 Task: Open a blank worksheet and write heading  City data  Add 10 city name:-  '1. Chelsea, New York, NY , 2. Beverly Hills, Los Angeles, CA , 3. Knightsbridge, London, United Kingdom , 4. Le Marais, Paris, forance , 5. Ginza, Tokyo, Japan_x000D_
6. Circular Quay, Sydney, Australia , 7. Mitte, Berlin, Germany , 8. Downtown, Toronto, Canada , 9. Trastevere, Rome, 10. Colaba, Mumbai, India. ' in September Last week sales are  1. Chelsea, New York, NY 10001 | 2. Beverly Hills, Los Angeles, CA 90210 | 3. Knightsbridge, London, United Kingdom SW1X 7XL | 4. Le Marais, Paris, forance 75004 | 5. Ginza, Tokyo, Japan 104-0061 | 6. Circular Quay, Sydney, Australia 2000 | 7. Mitte, Berlin, Germany 10178 | 8. Downtown, Toronto, Canada M5V 3L9 | 9. Trastevere, Rome, Italy 00153 | 10. Colaba, Mumbai, India 400005. Save page analysisAnnualSales_Report
Action: Mouse moved to (1136, 272)
Screenshot: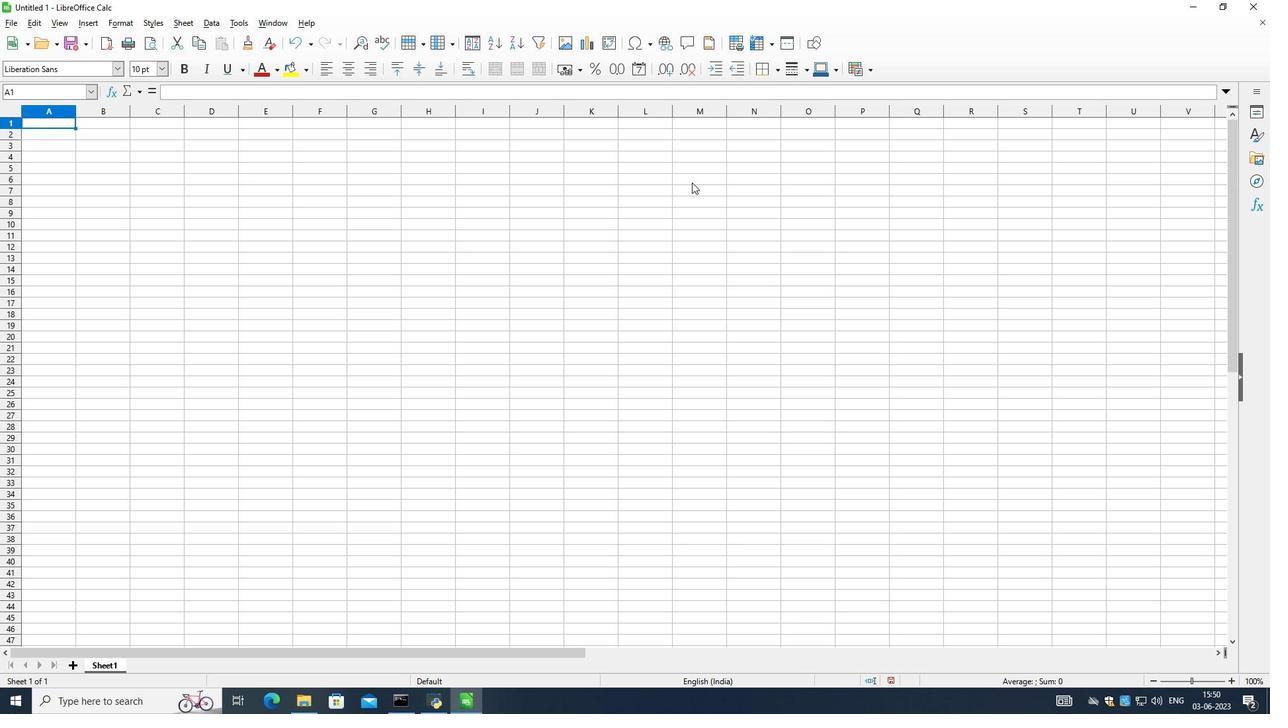 
Action: Key pressed <Key.shift_r>Wr<Key.backspace><Key.backspace><Key.backspace><Key.backspace><Key.backspace><Key.backspace><Key.shift_r>City<Key.space>data<Key.down><Key.up><Key.down><Key.up><Key.right><Key.left><Key.esc><Key.esc><Key.esc><Key.esc>
Screenshot: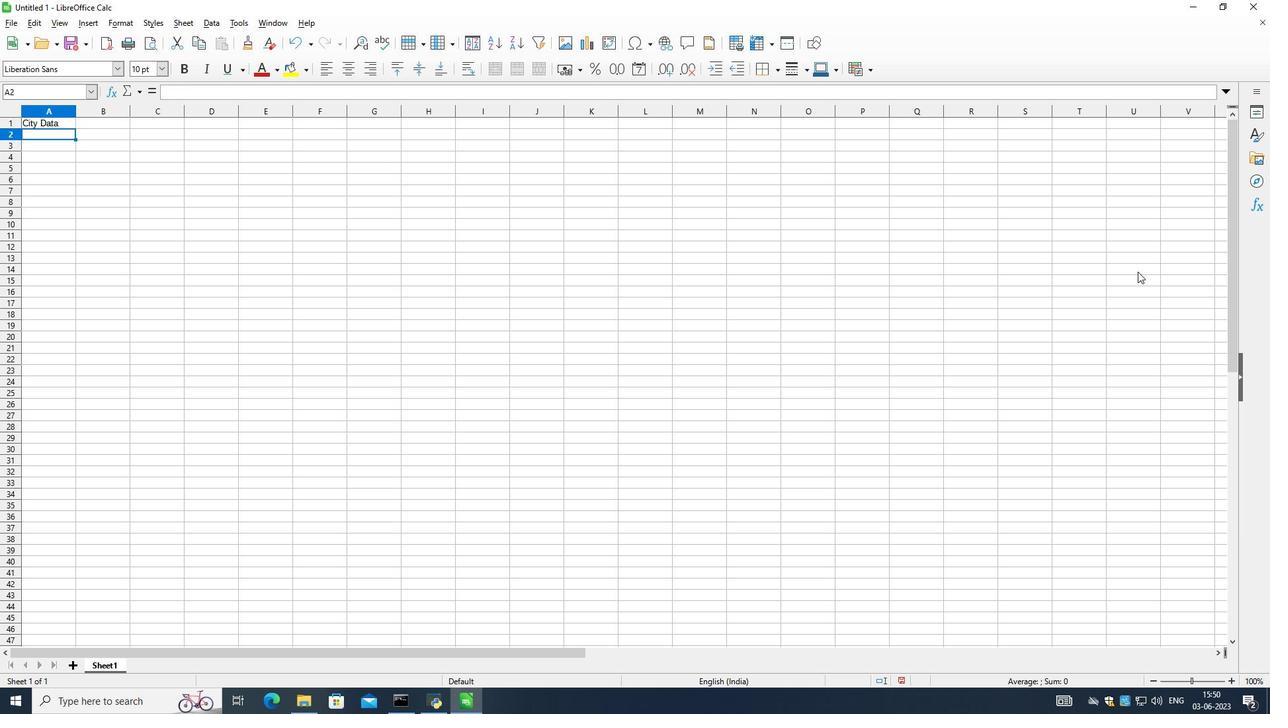
Action: Mouse moved to (1136, 272)
Screenshot: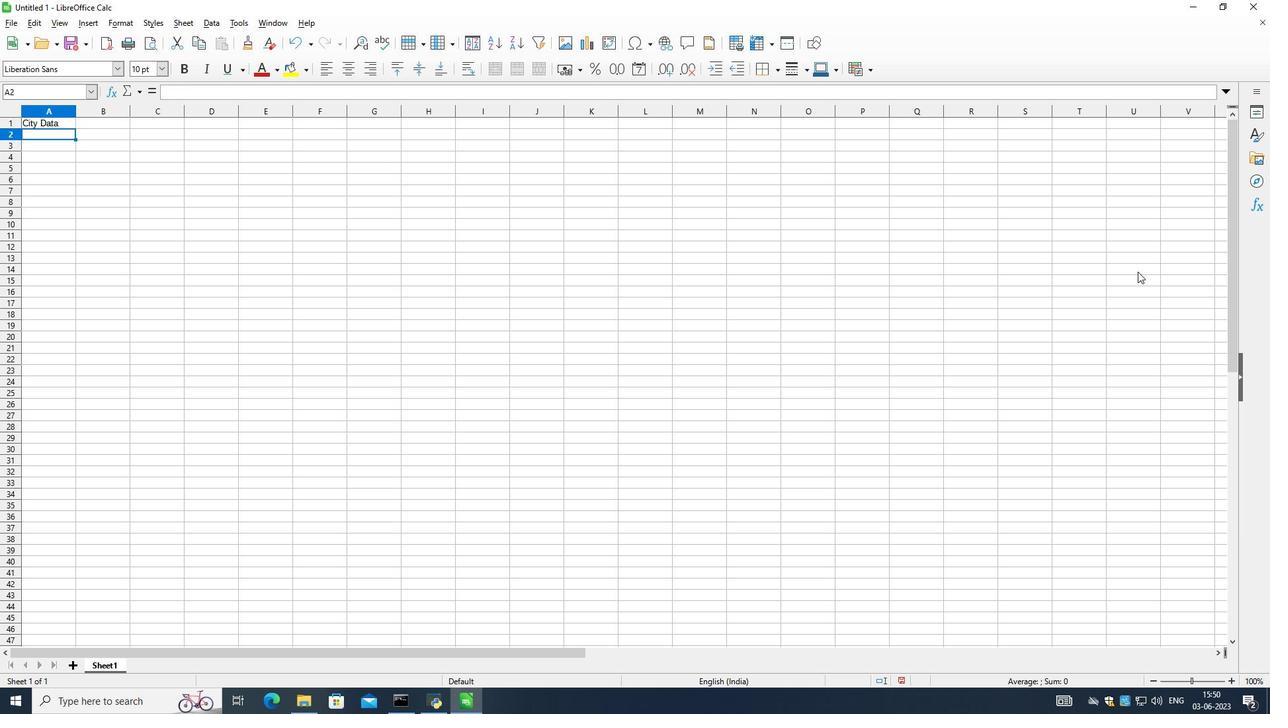 
Action: Mouse pressed left at (1136, 272)
Screenshot: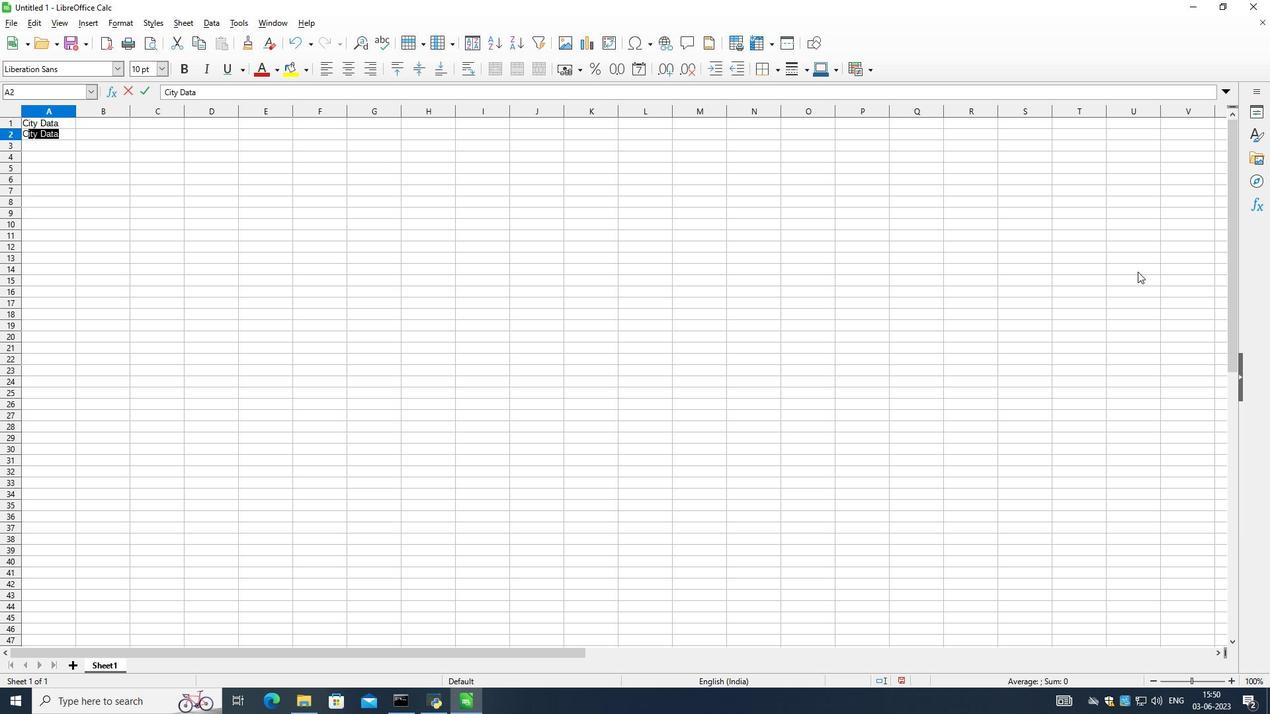 
Action: Mouse moved to (1136, 272)
Screenshot: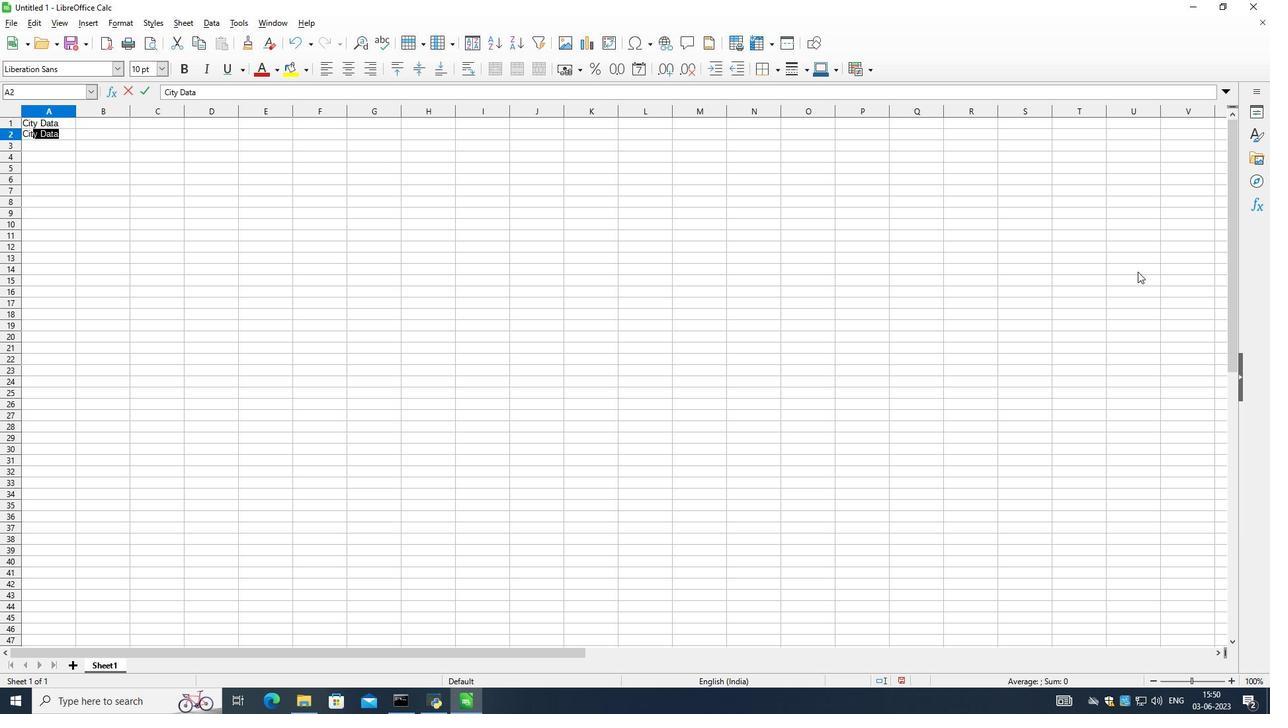 
Action: Key pressed <Key.esc>
Screenshot: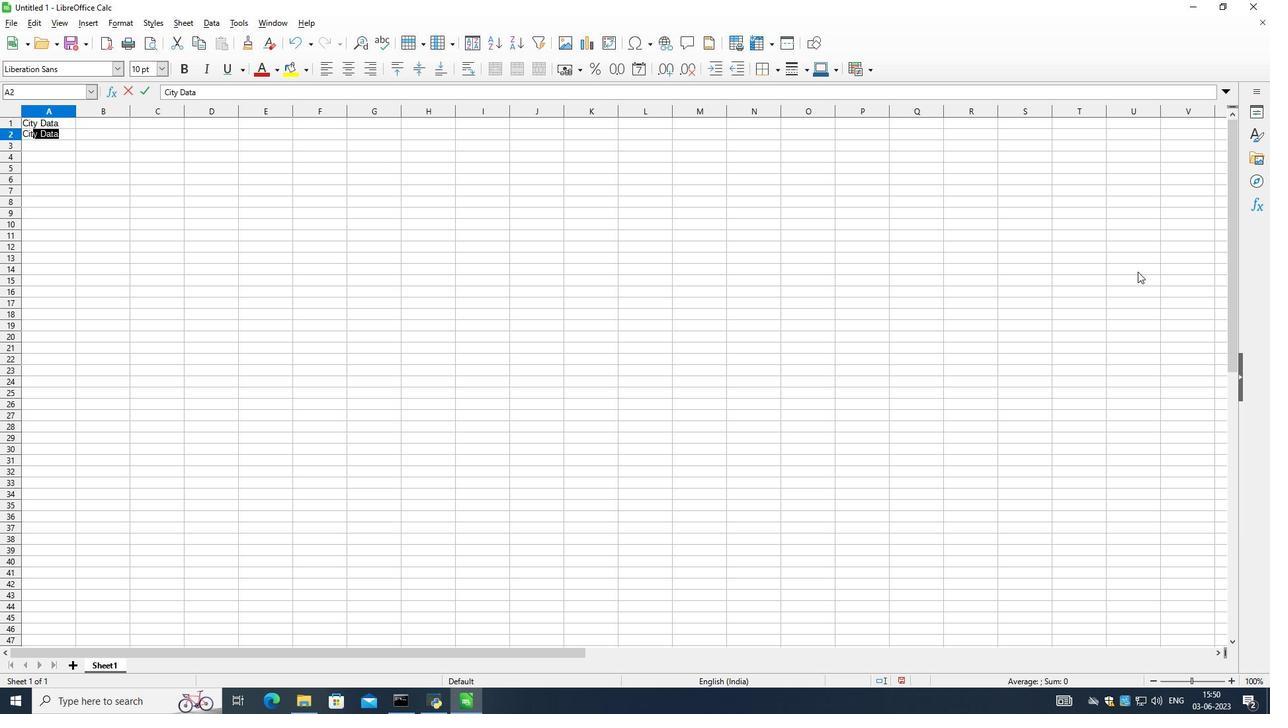 
Action: Mouse moved to (1136, 272)
Screenshot: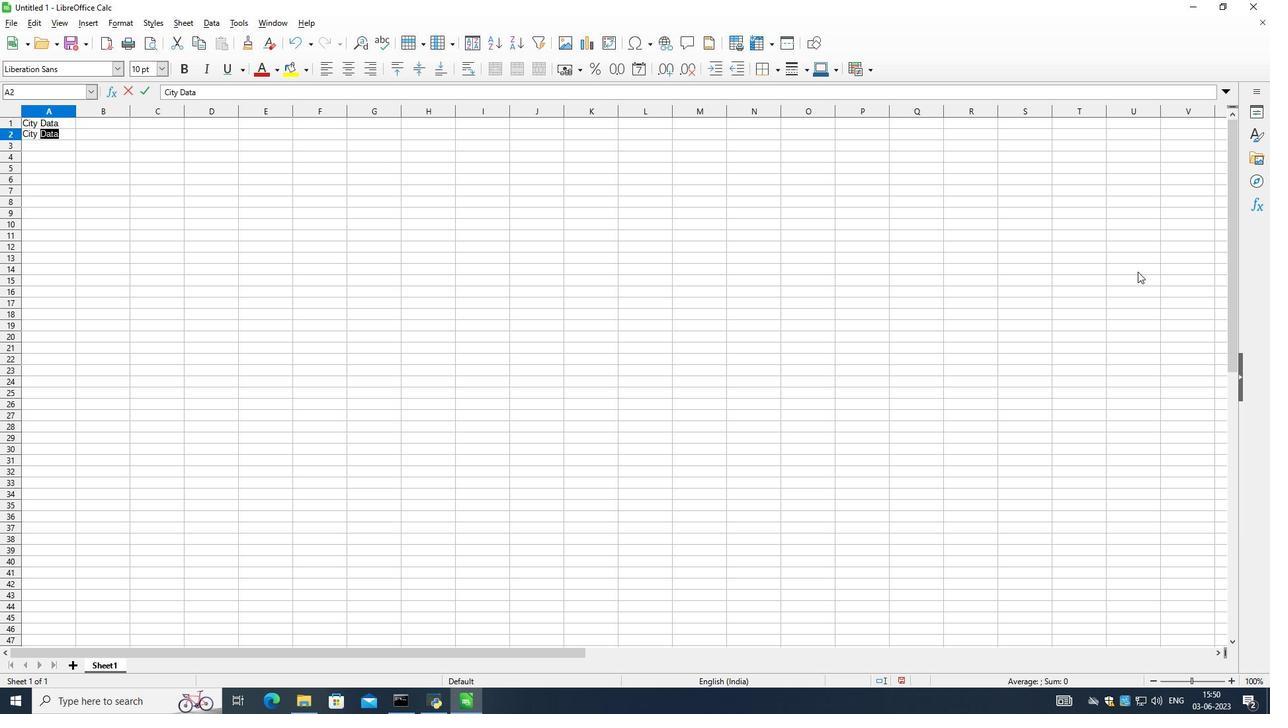 
Action: Key pressed <Key.esc>
Screenshot: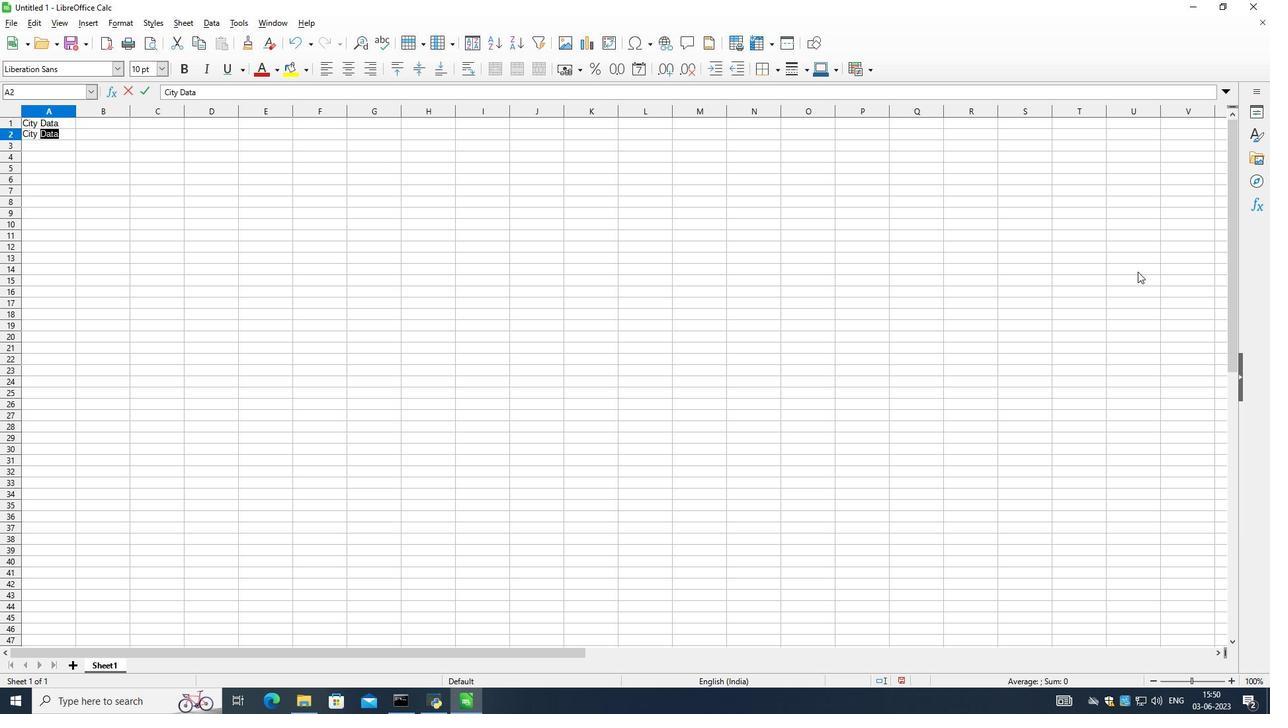 
Action: Mouse moved to (1136, 272)
Screenshot: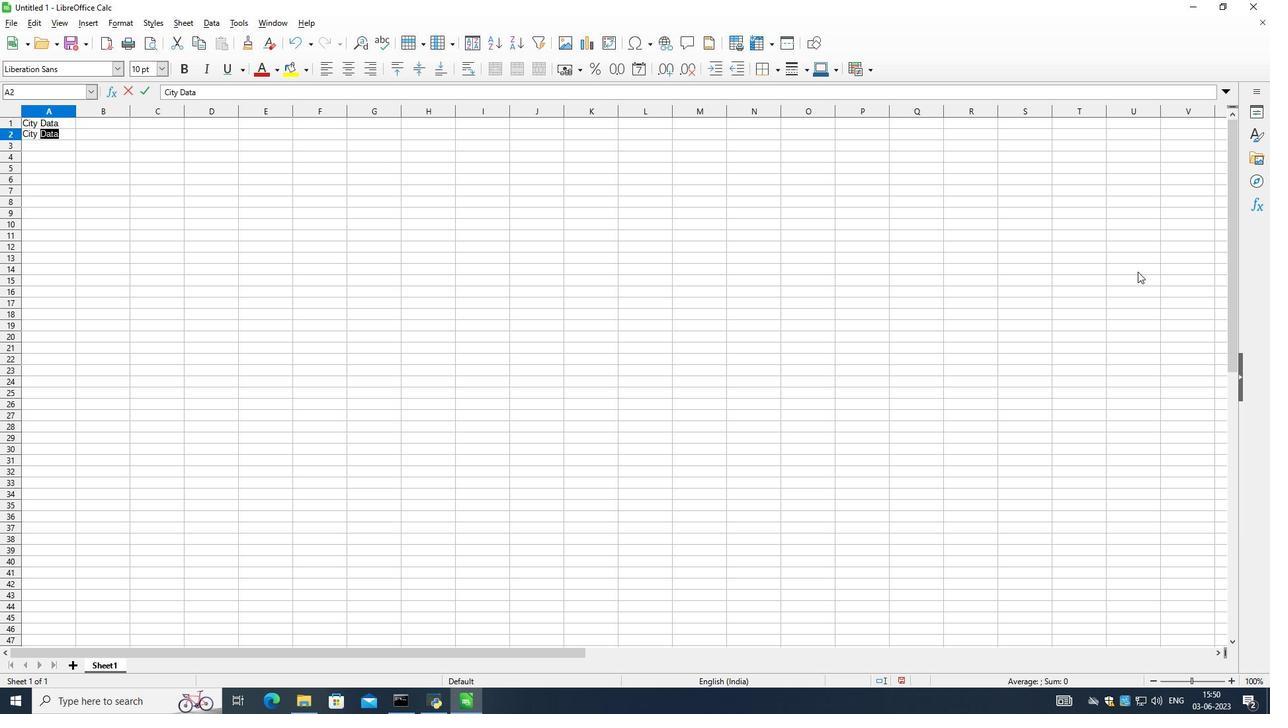 
Action: Mouse pressed left at (1136, 272)
Screenshot: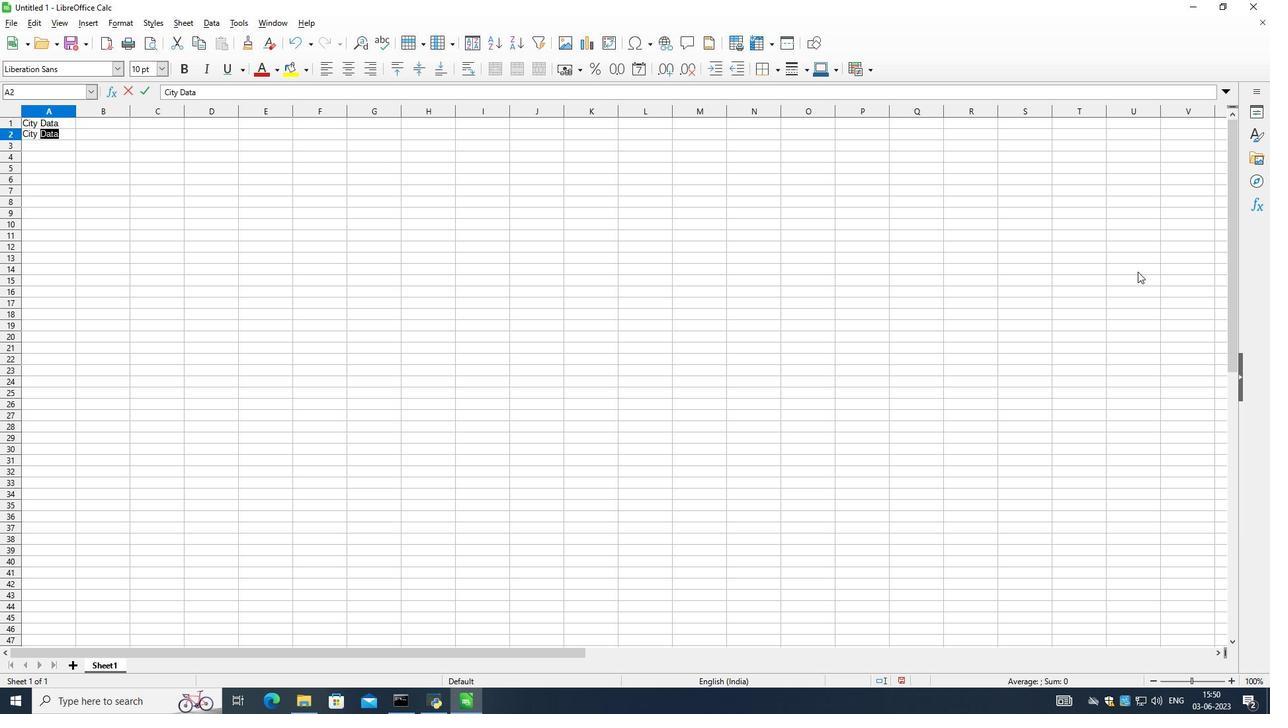 
Action: Mouse moved to (1136, 272)
Screenshot: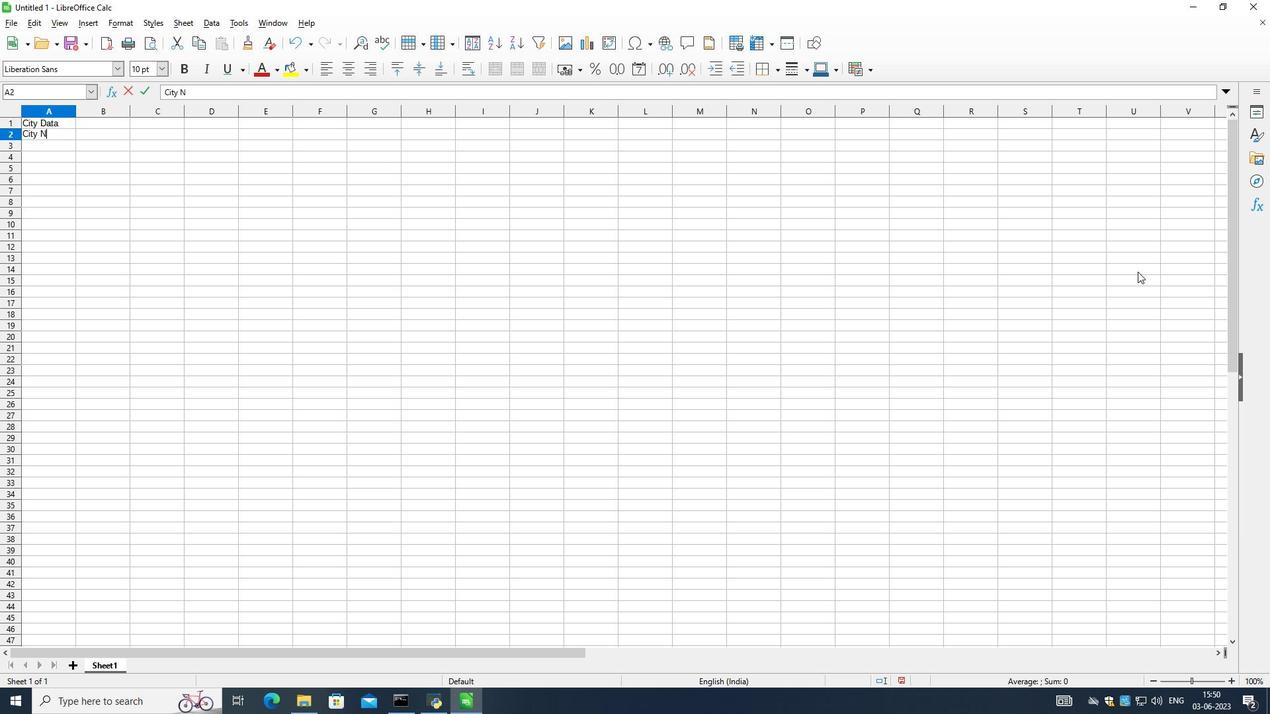 
Action: Mouse pressed left at (1136, 272)
Screenshot: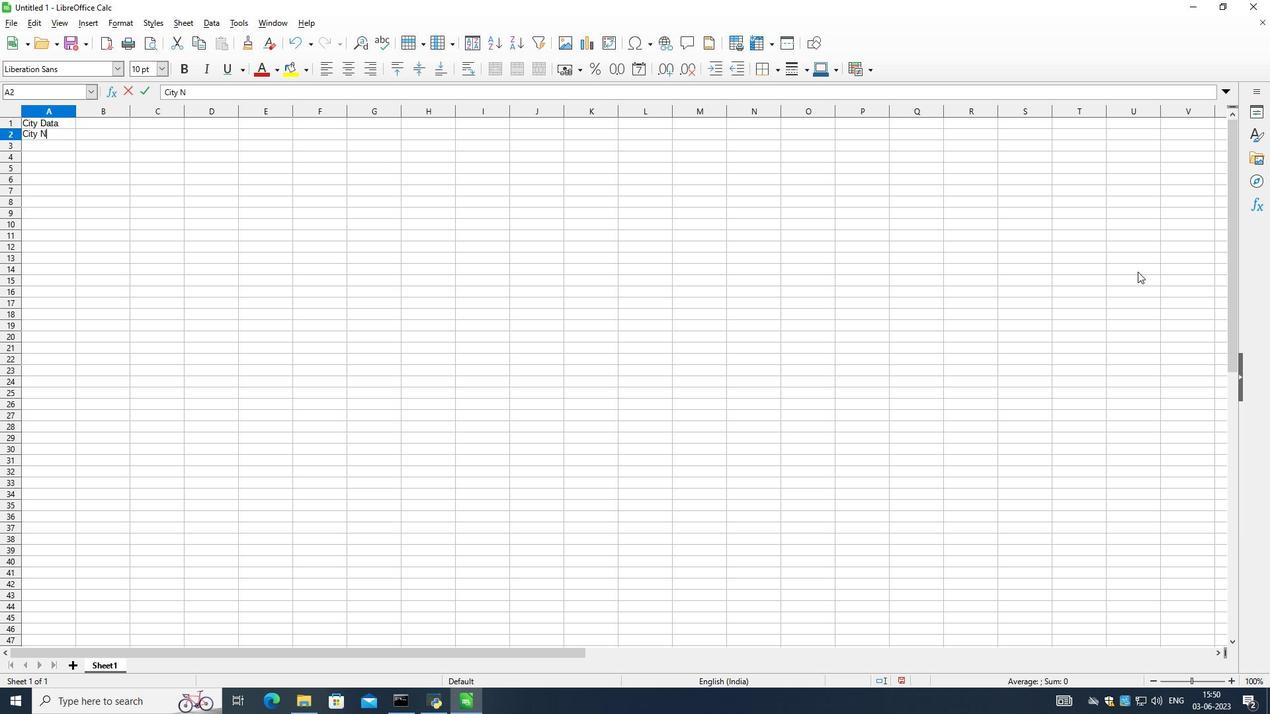 
Action: Mouse moved to (1136, 272)
Screenshot: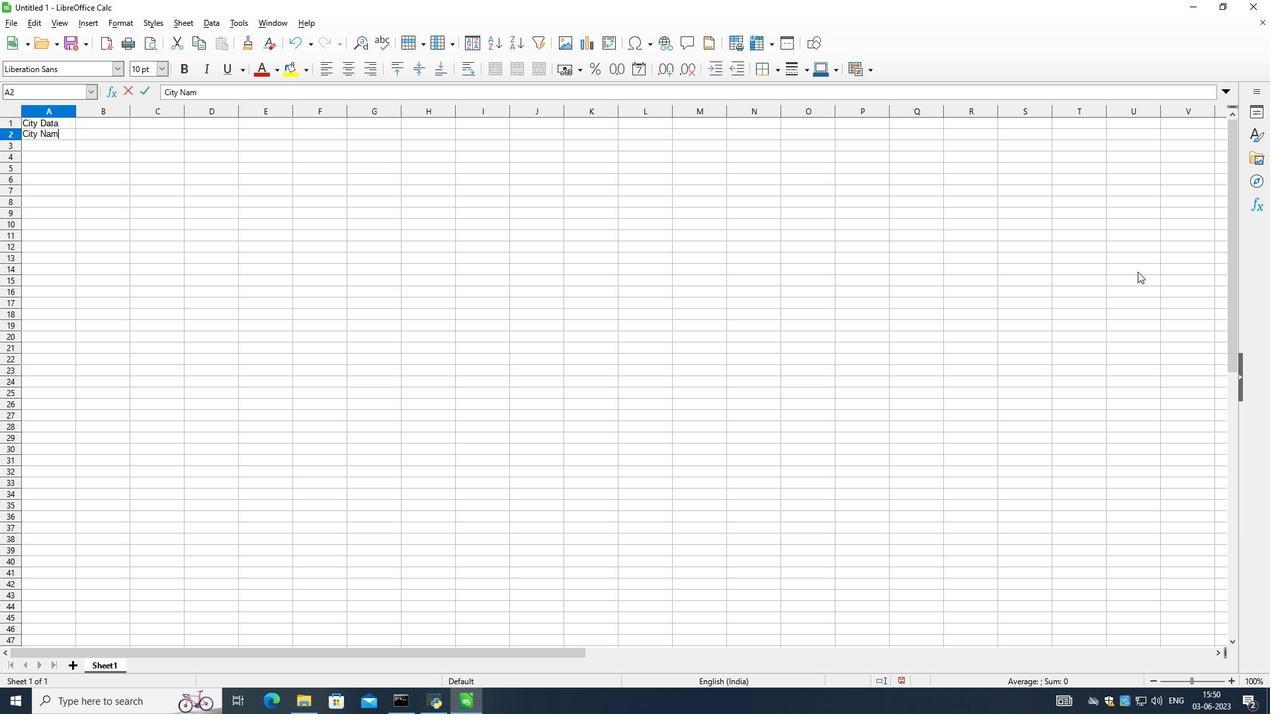 
Action: Key pressed <Key.esc>
Screenshot: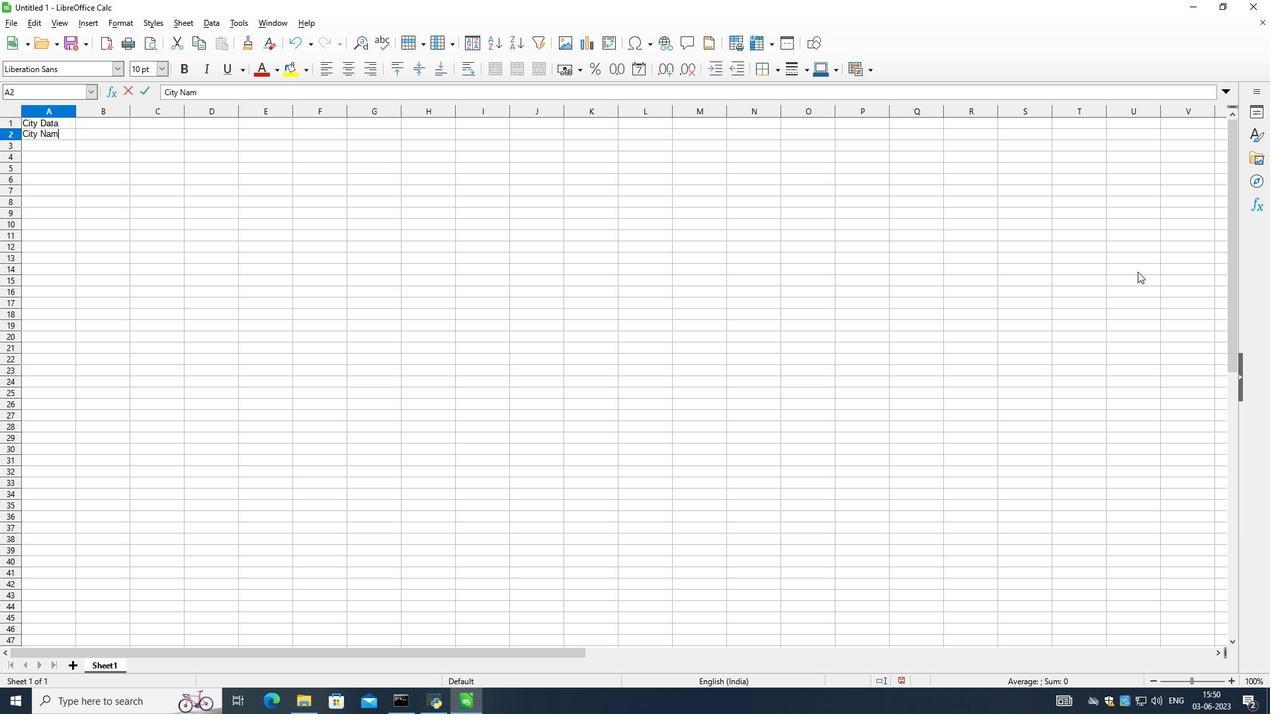 
Action: Mouse moved to (1136, 272)
Screenshot: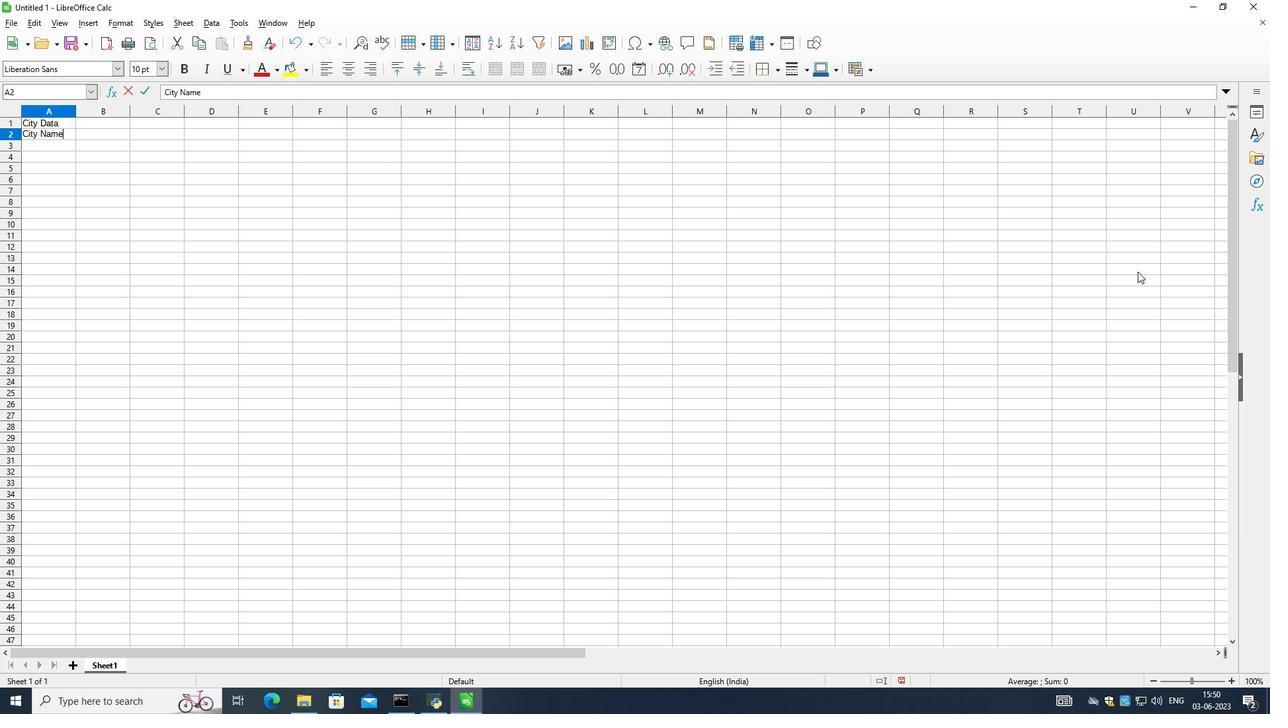 
Action: Mouse pressed left at (1136, 272)
Screenshot: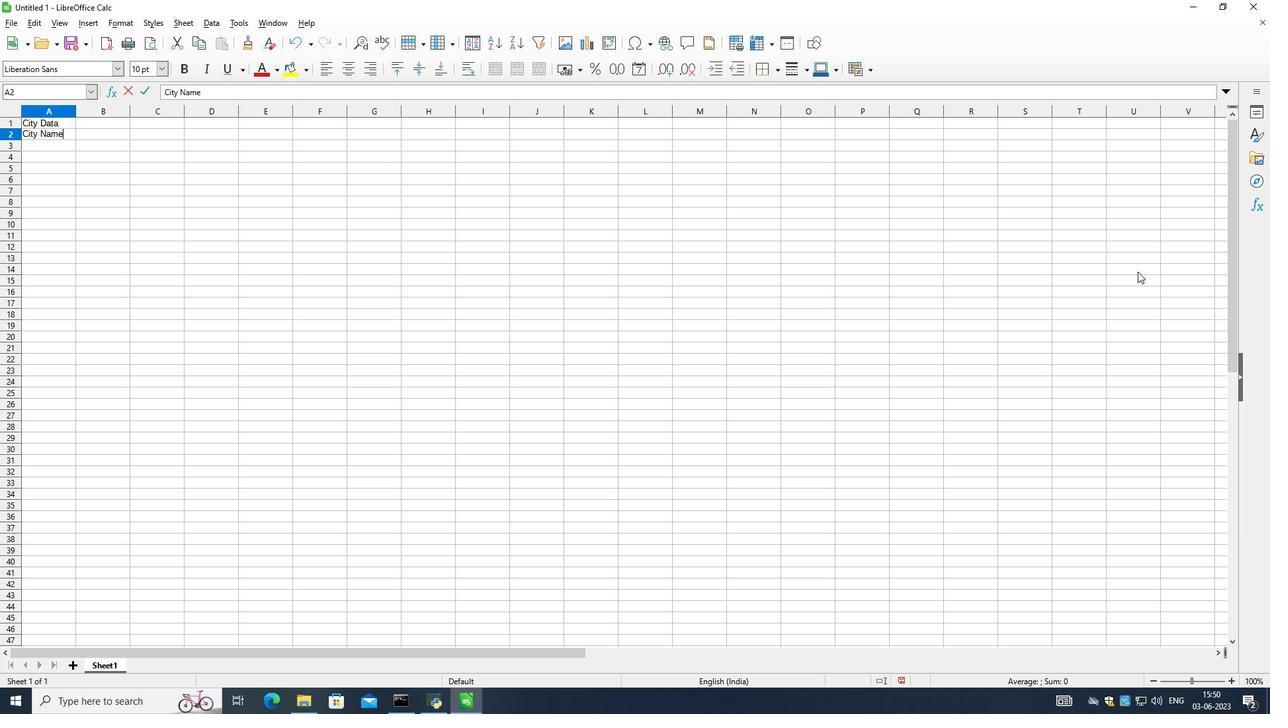 
Action: Mouse moved to (1136, 272)
Screenshot: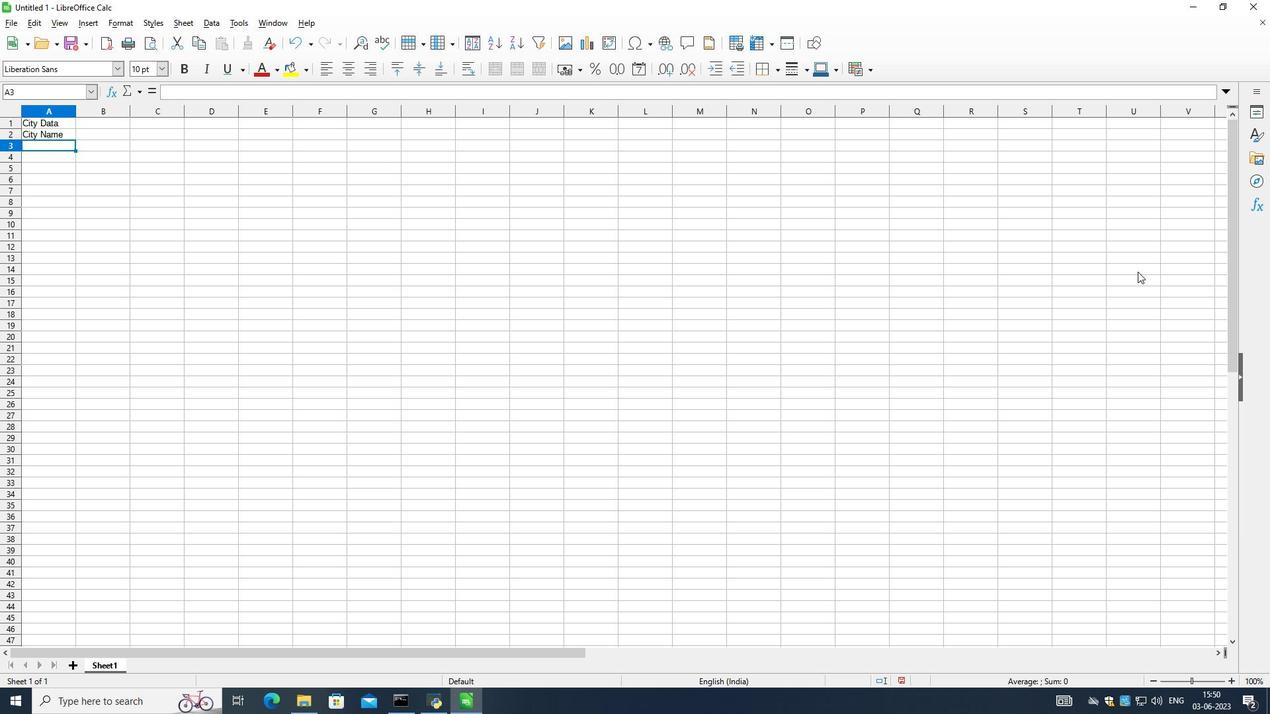 
Action: Mouse pressed left at (1136, 272)
Screenshot: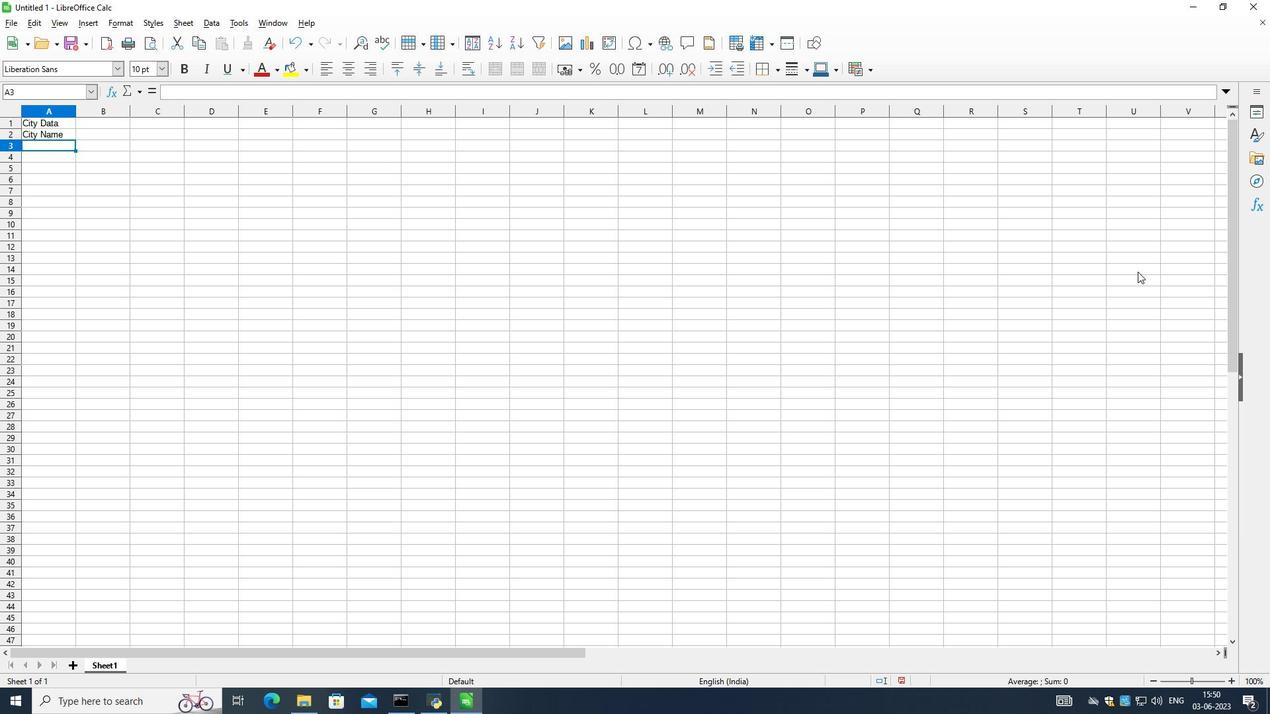 
Action: Mouse moved to (1136, 272)
Screenshot: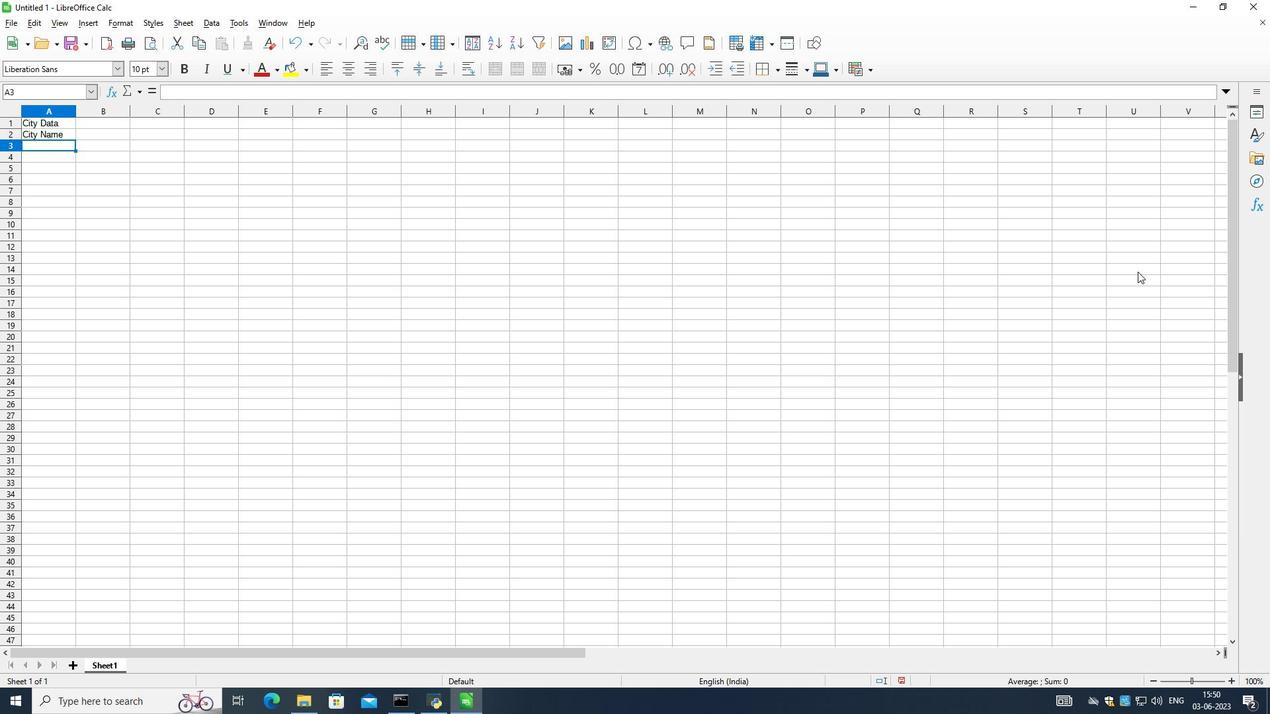 
Action: Key pressed <Key.esc>
Screenshot: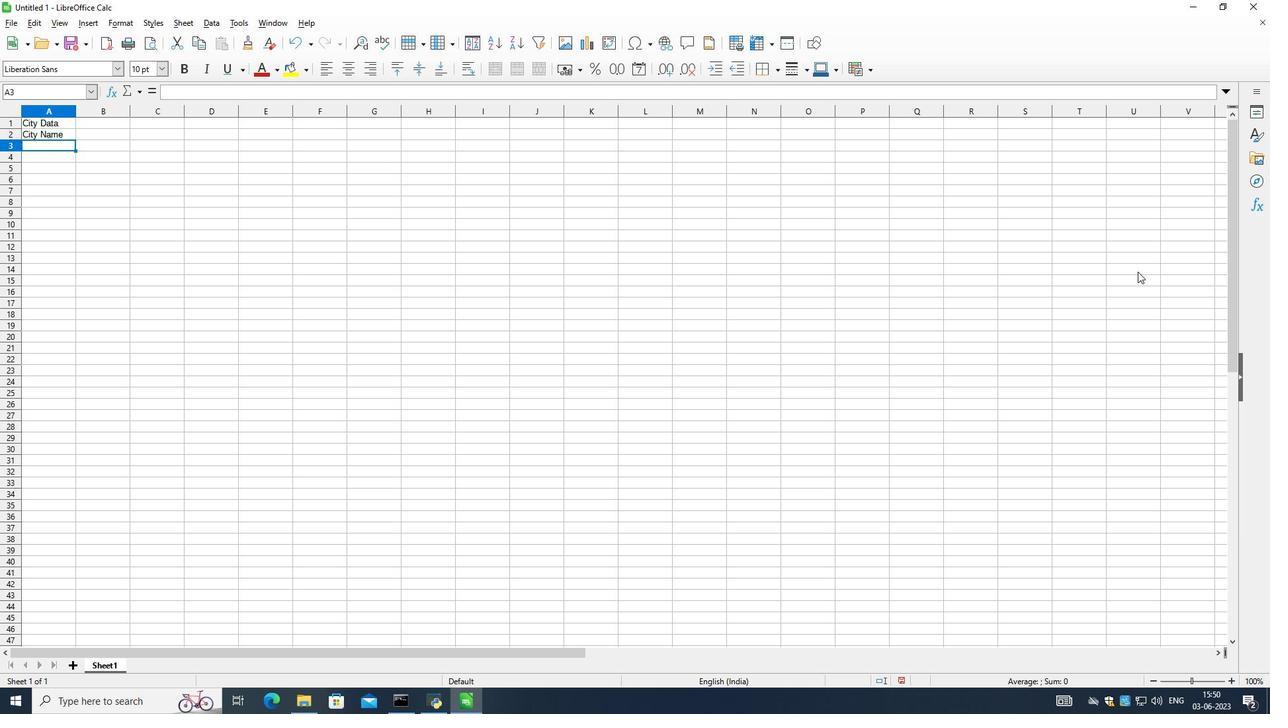 
Action: Mouse moved to (1136, 272)
Screenshot: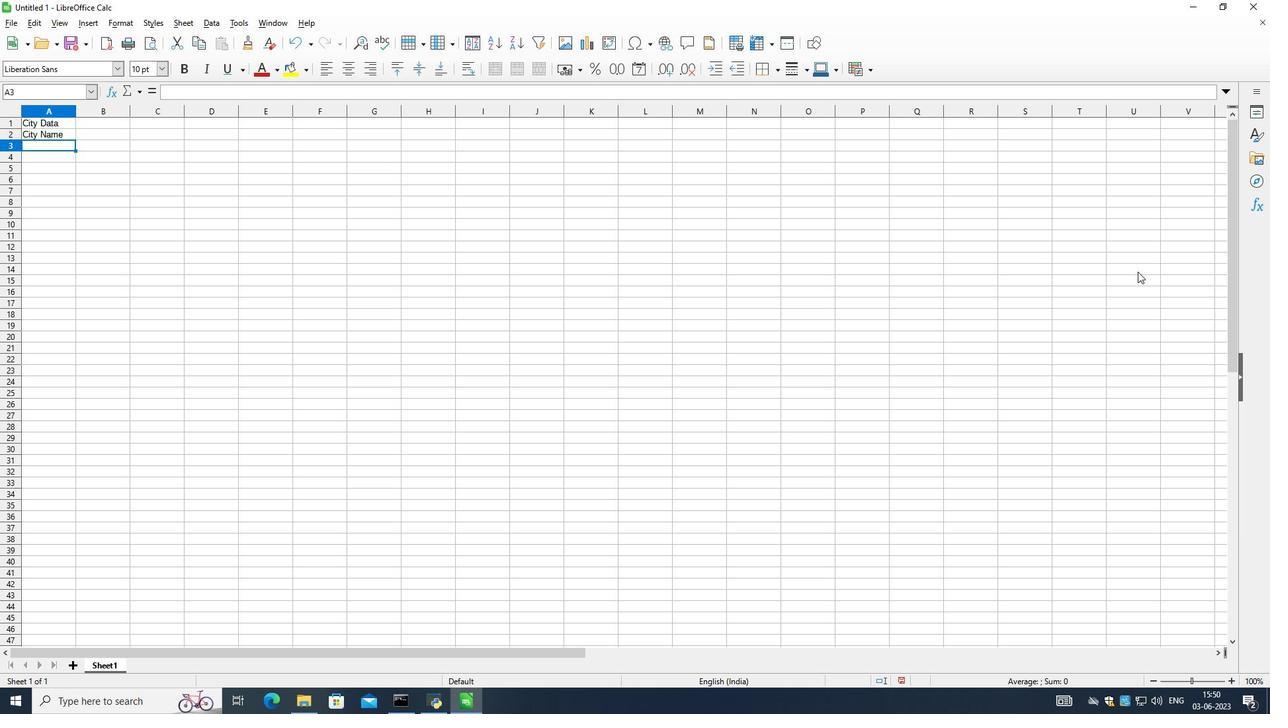 
Action: Key pressed <Key.esc>
Screenshot: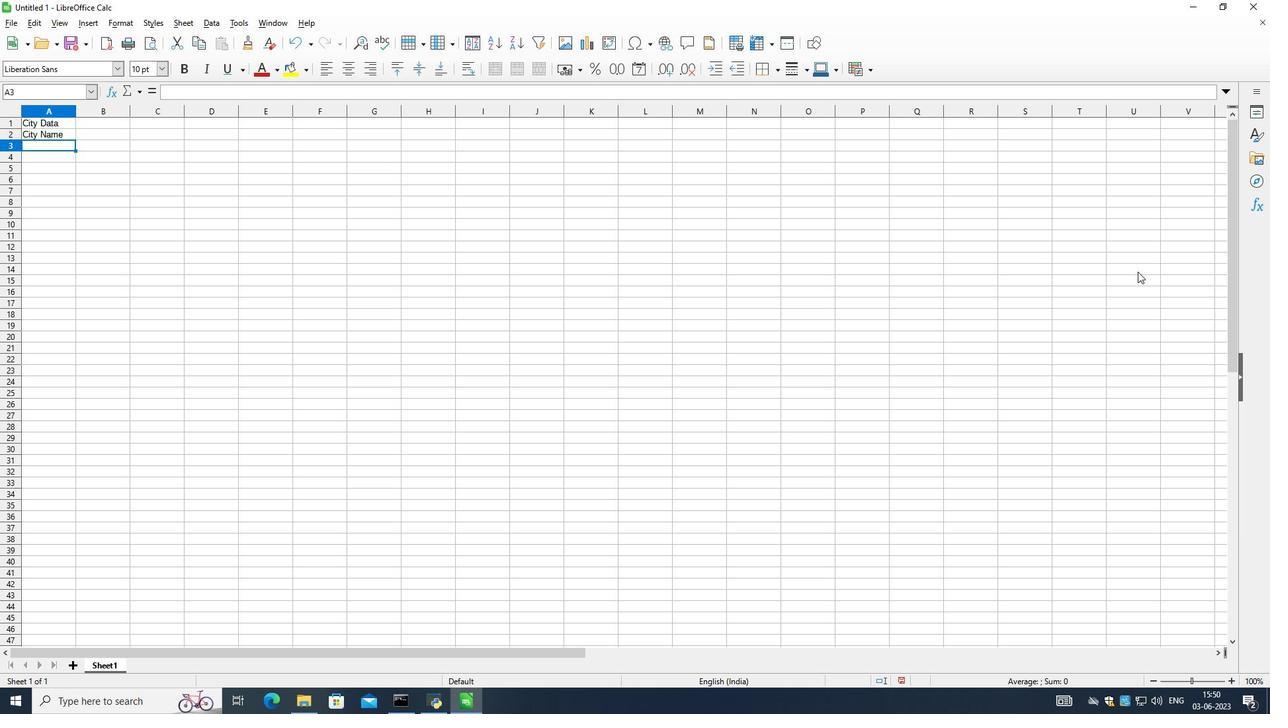 
Action: Mouse moved to (1136, 272)
Screenshot: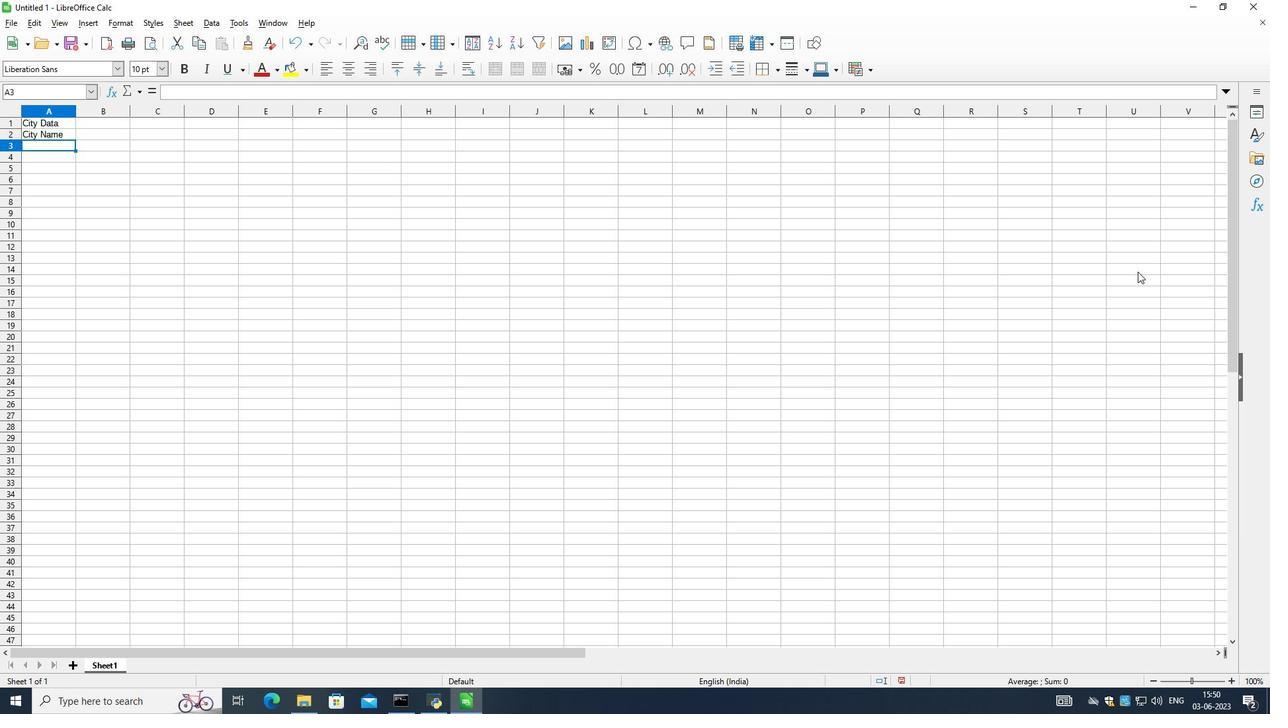 
Action: Key pressed <Key.esc>
Screenshot: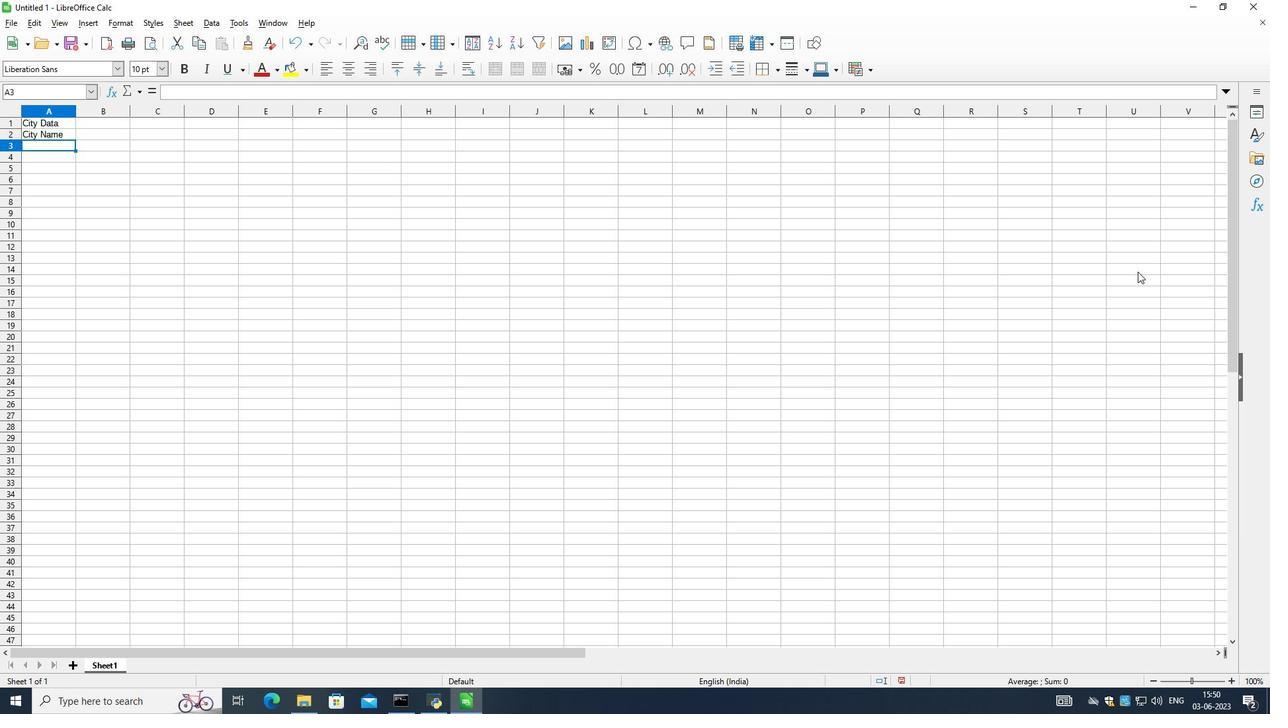 
Action: Mouse moved to (1136, 272)
Screenshot: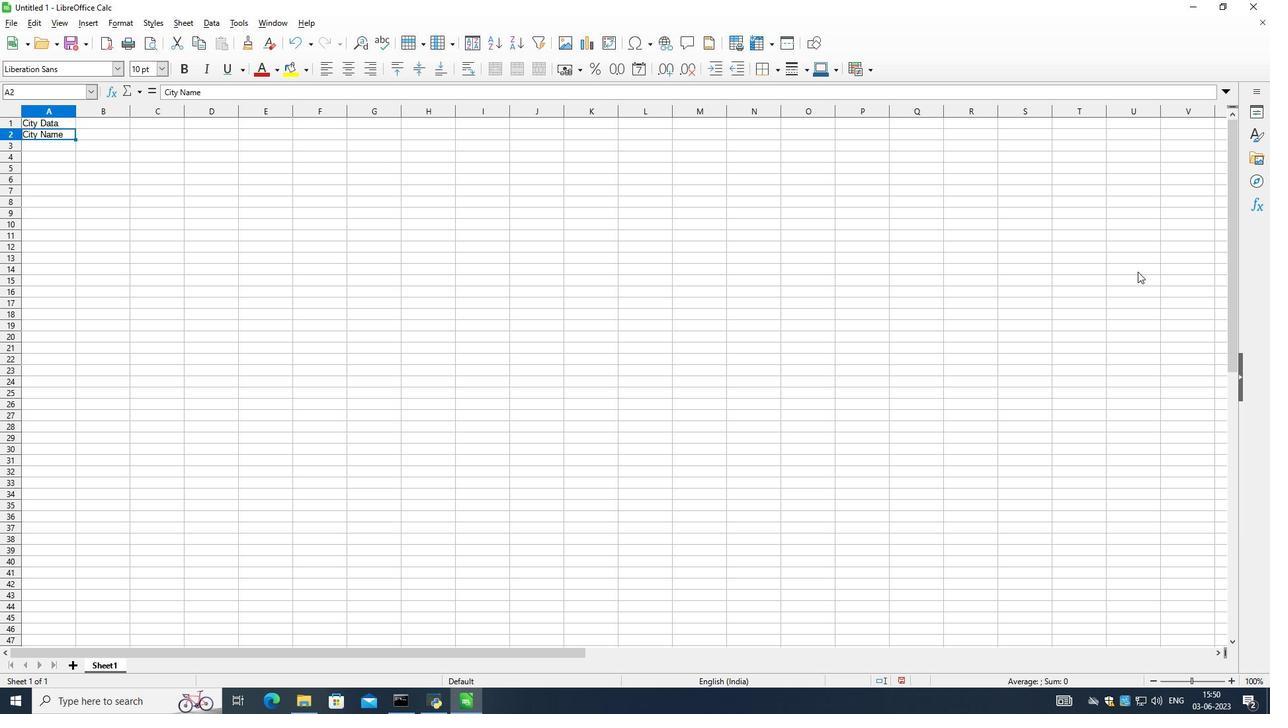 
Action: Key pressed <Key.esc>
Screenshot: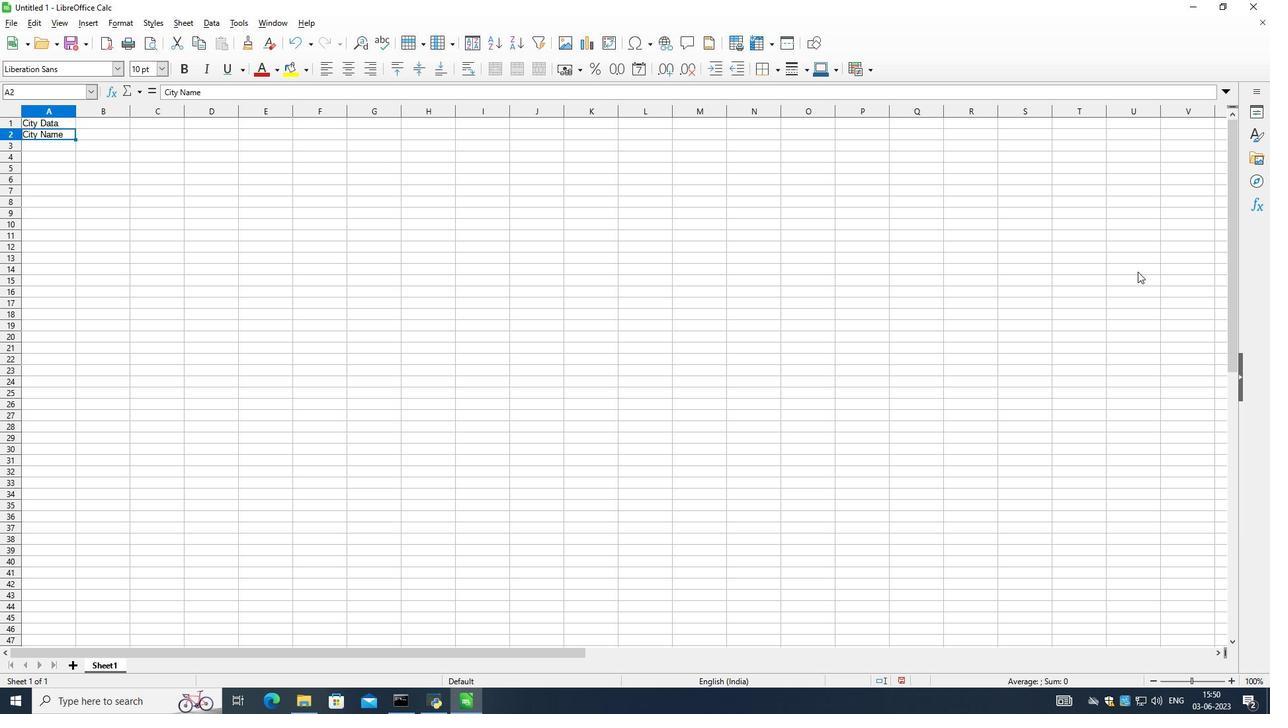 
Action: Mouse moved to (1136, 272)
Screenshot: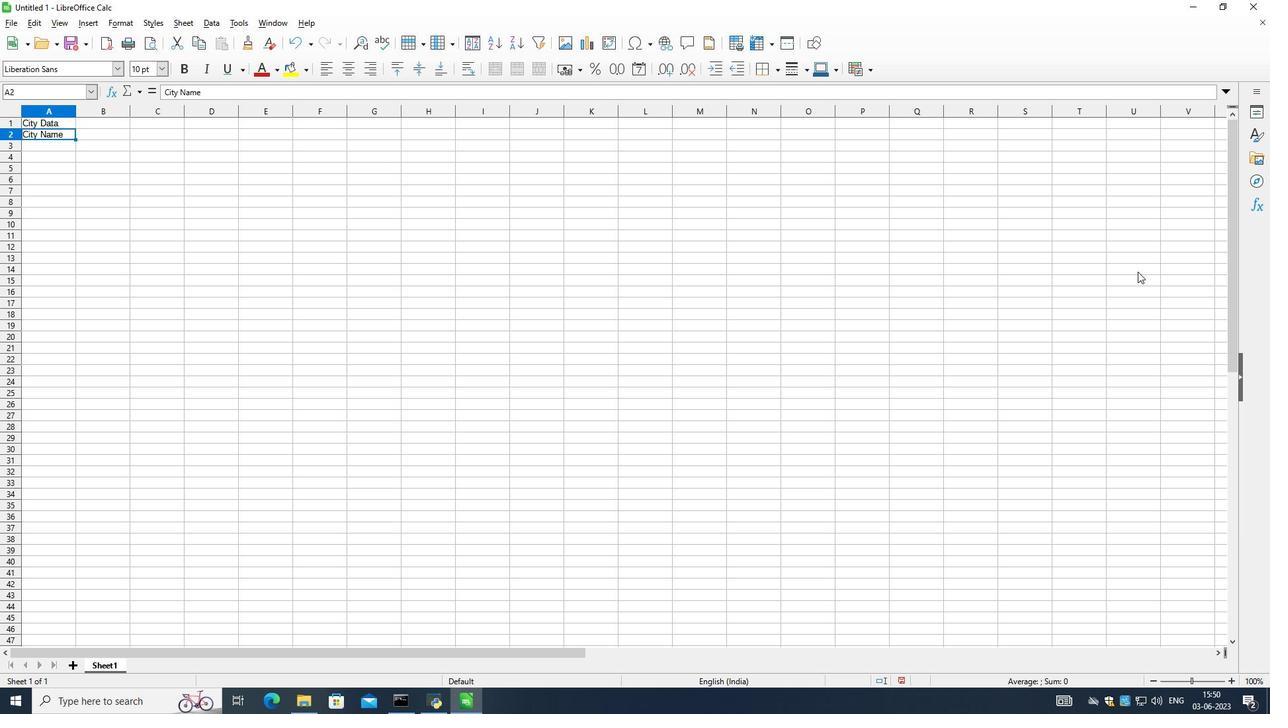 
Action: Mouse pressed left at (1136, 272)
Screenshot: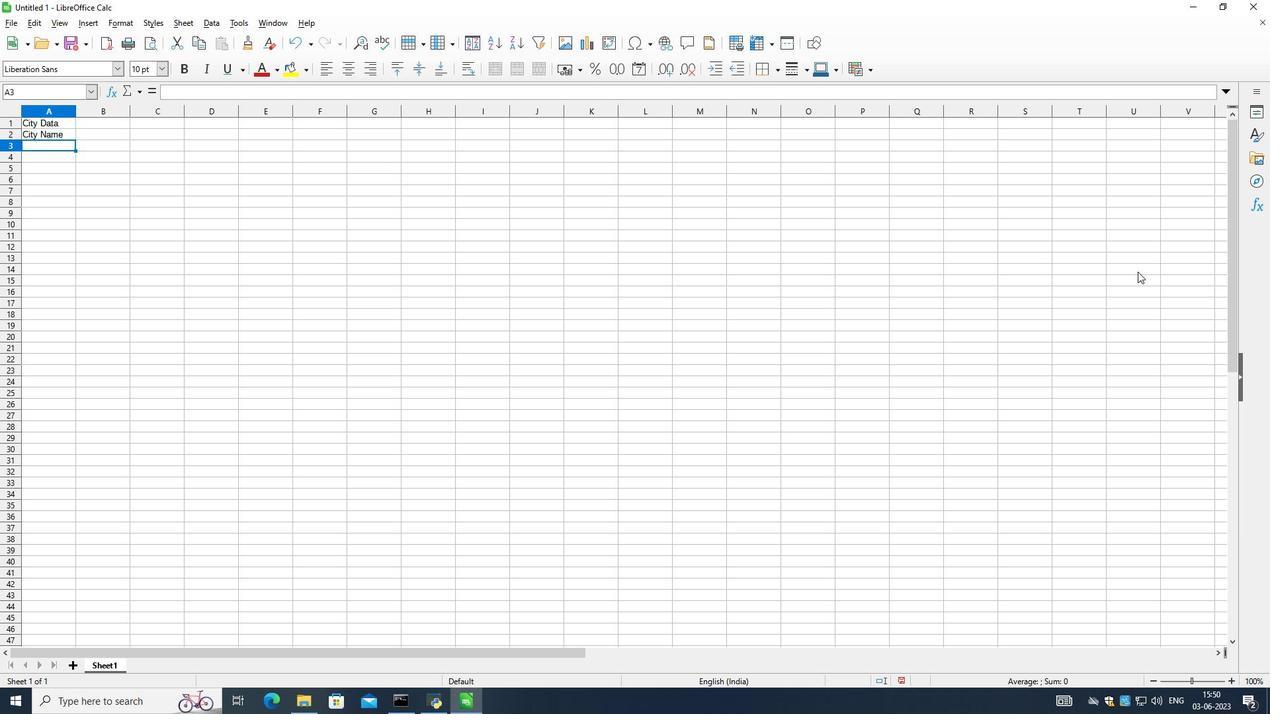 
Action: Mouse moved to (1136, 272)
Screenshot: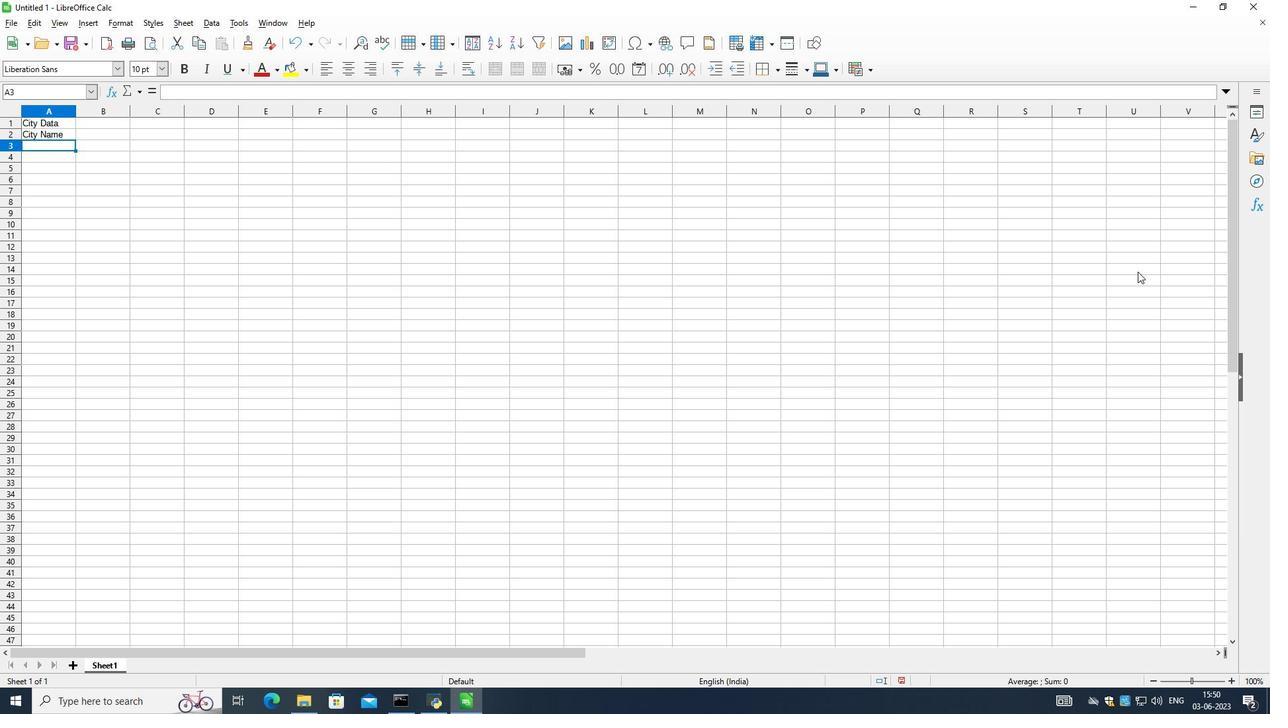 
Action: Mouse pressed left at (1136, 272)
Screenshot: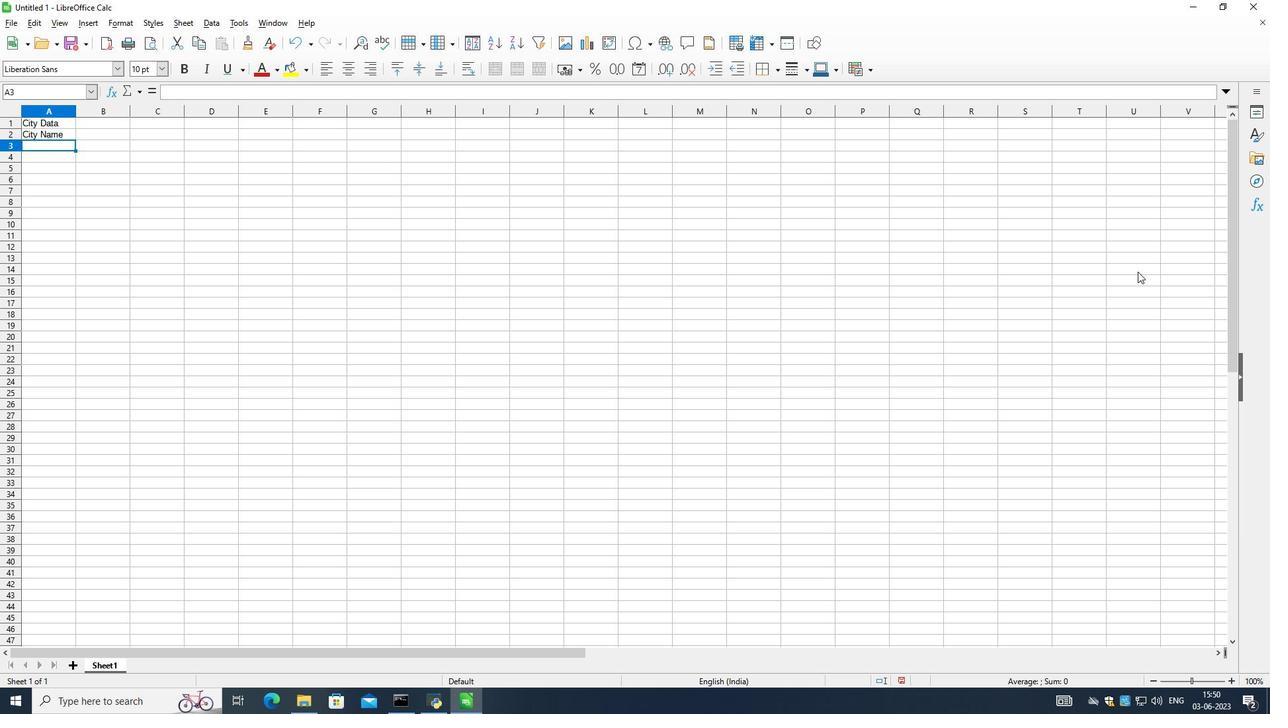 
Action: Mouse moved to (1136, 272)
Screenshot: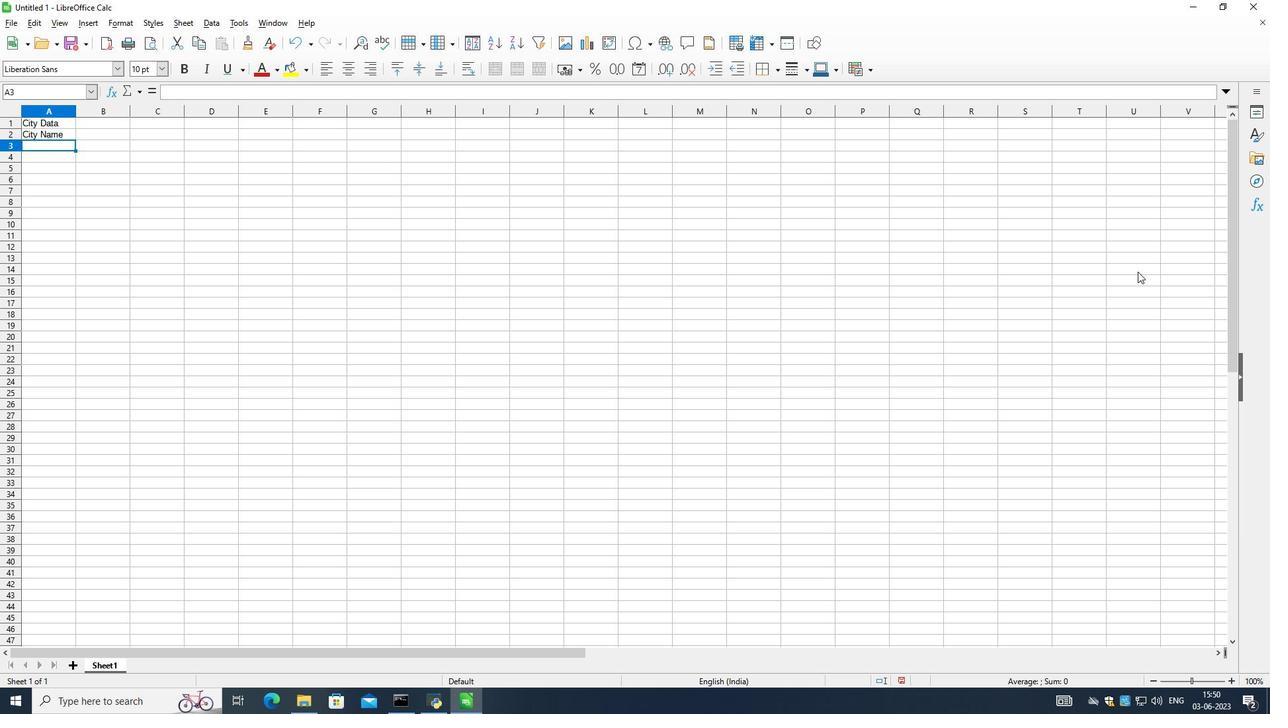 
Action: Key pressed <Key.esc>
Screenshot: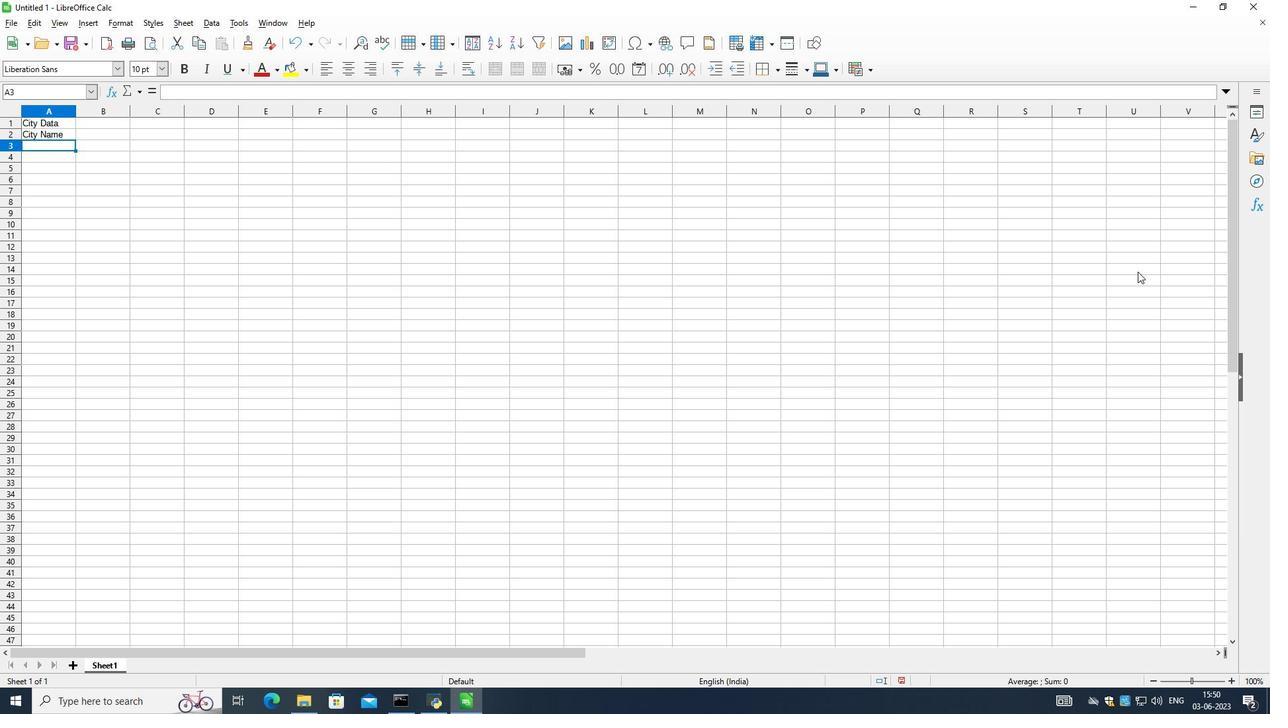 
Action: Mouse moved to (1136, 272)
Screenshot: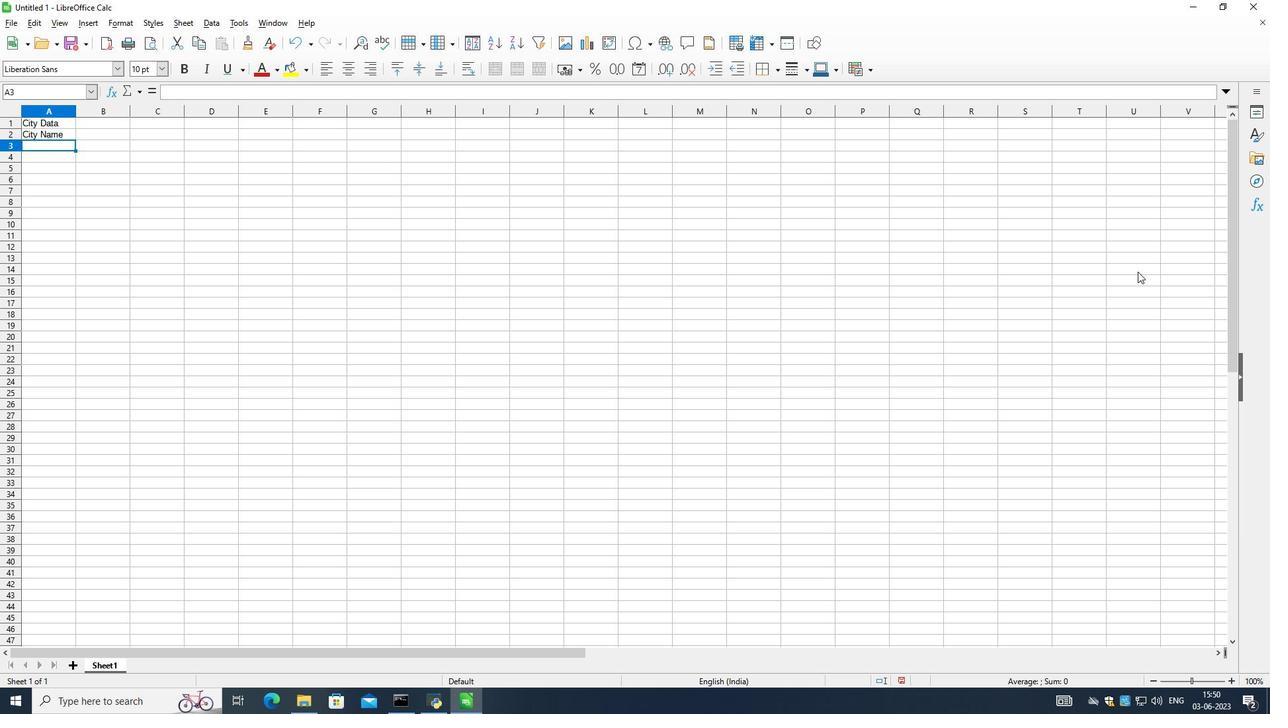 
Action: Mouse pressed left at (1136, 272)
Screenshot: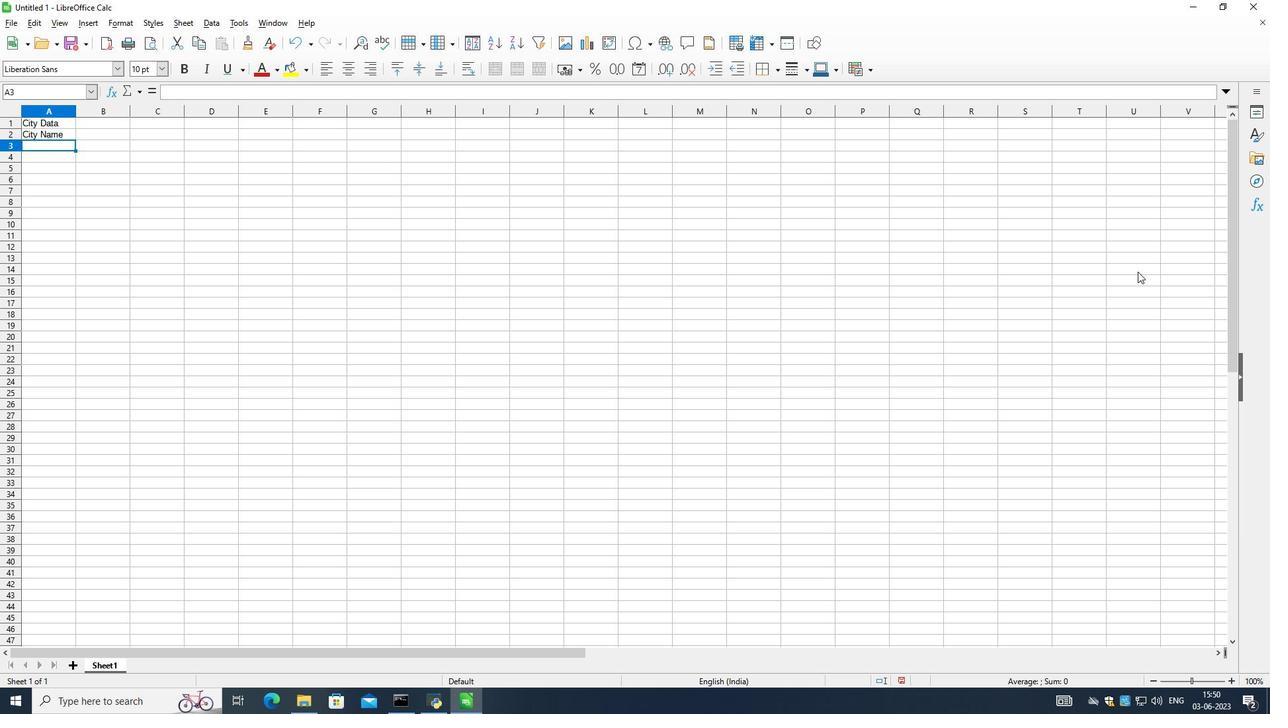 
Action: Mouse moved to (1136, 272)
Screenshot: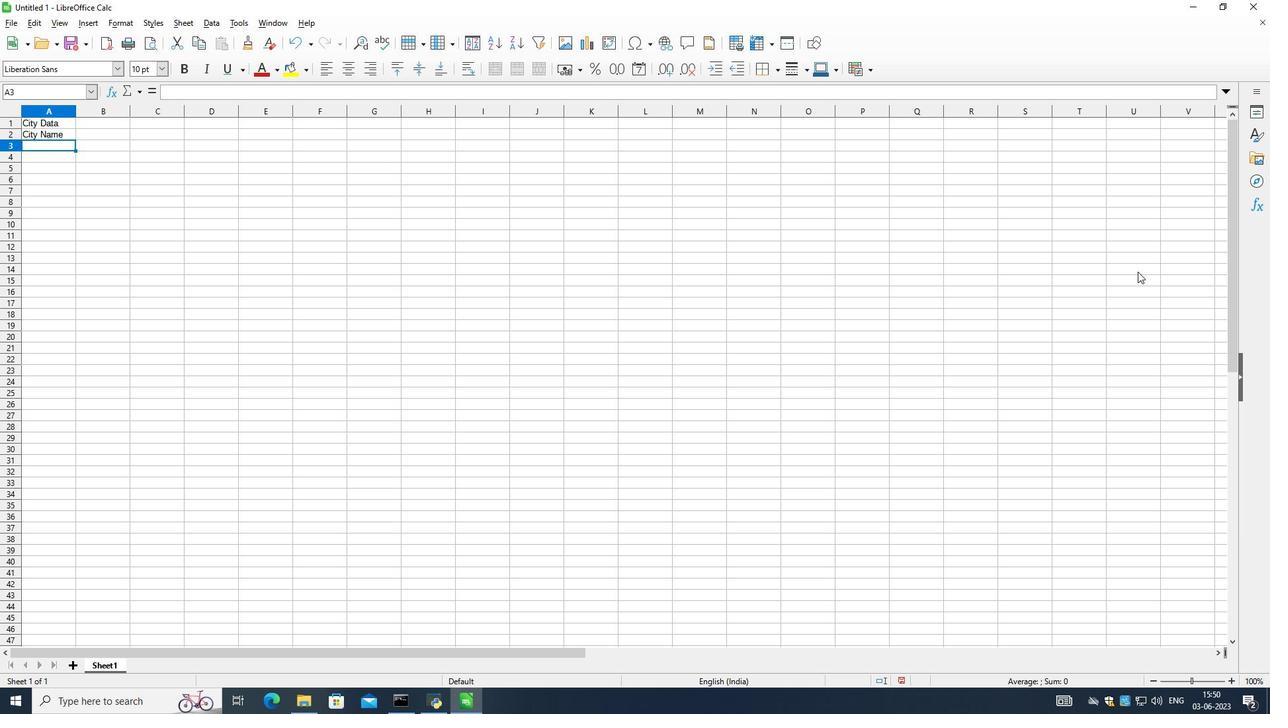 
Action: Mouse pressed left at (1136, 272)
Screenshot: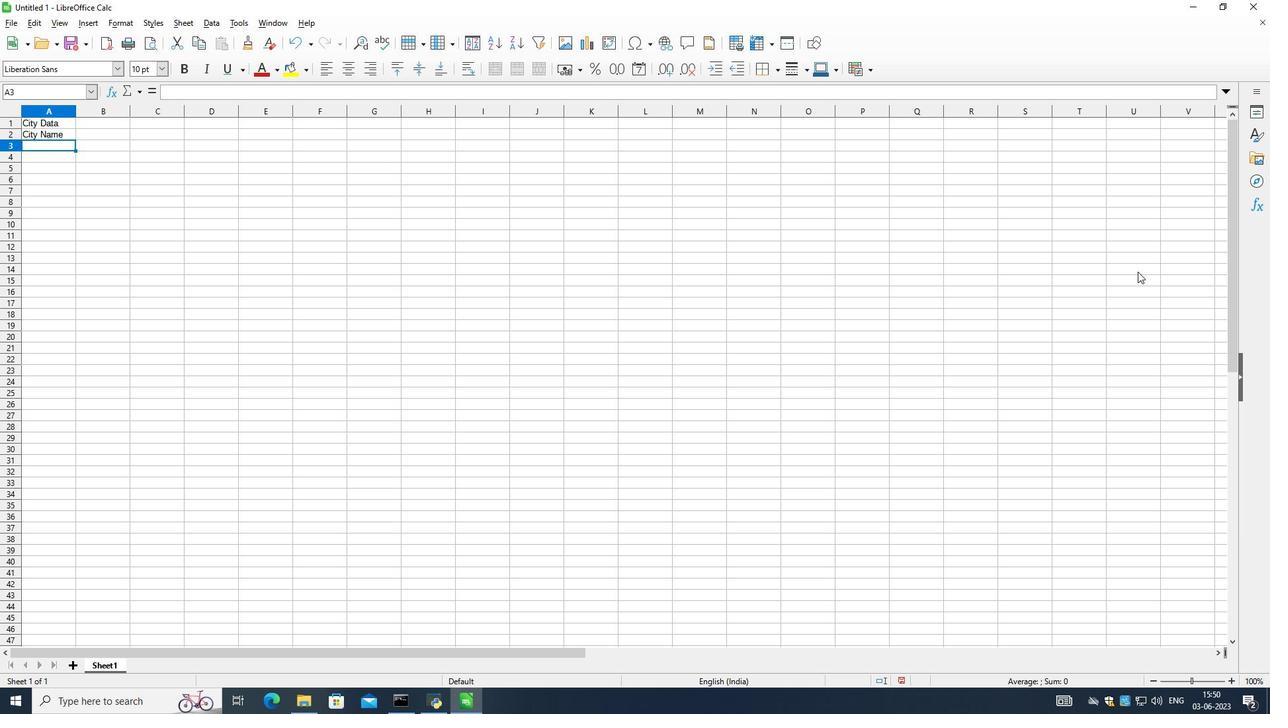 
Action: Mouse moved to (1136, 272)
Screenshot: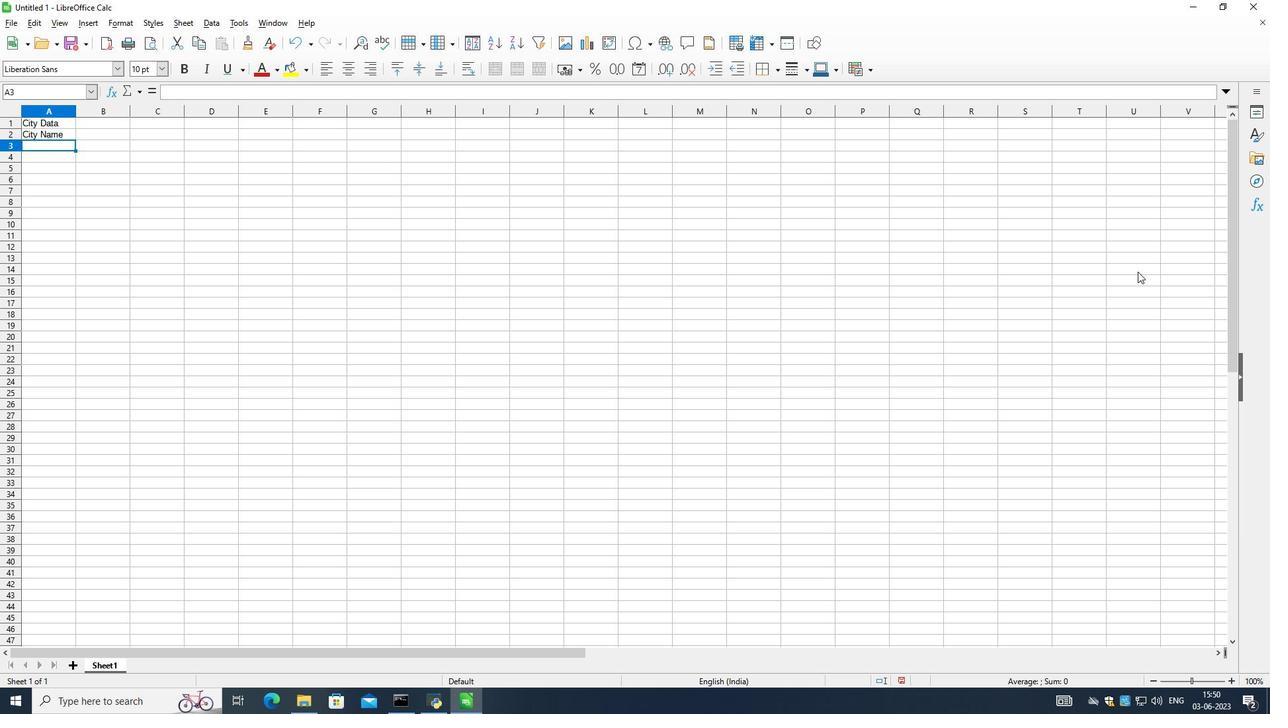 
Action: Mouse pressed left at (1136, 272)
Screenshot: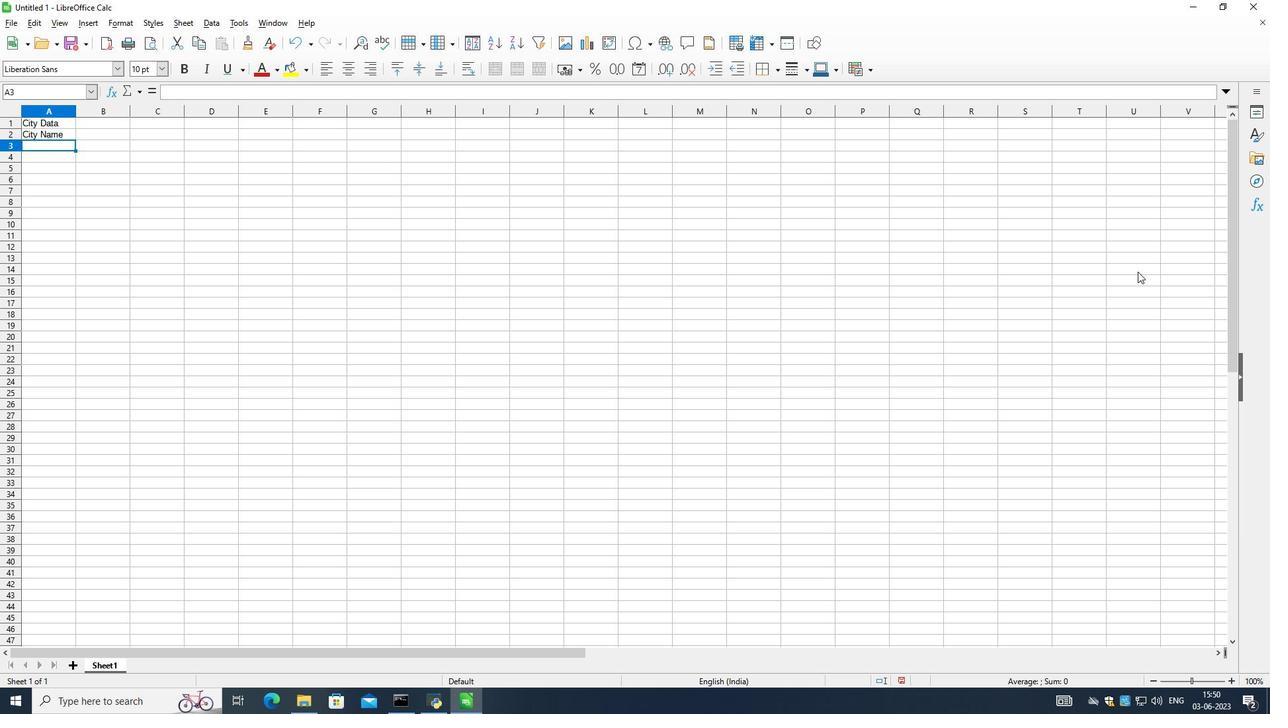 
Action: Mouse moved to (1136, 272)
Screenshot: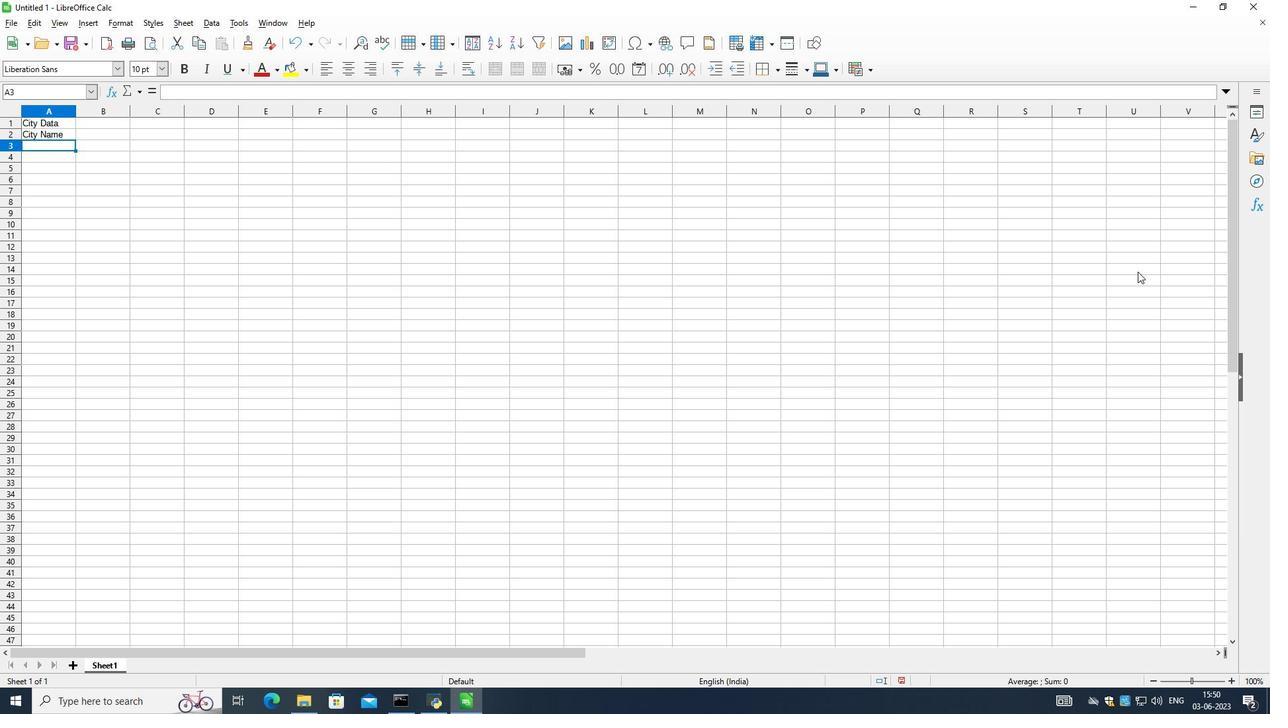 
Action: Mouse pressed left at (1136, 272)
Screenshot: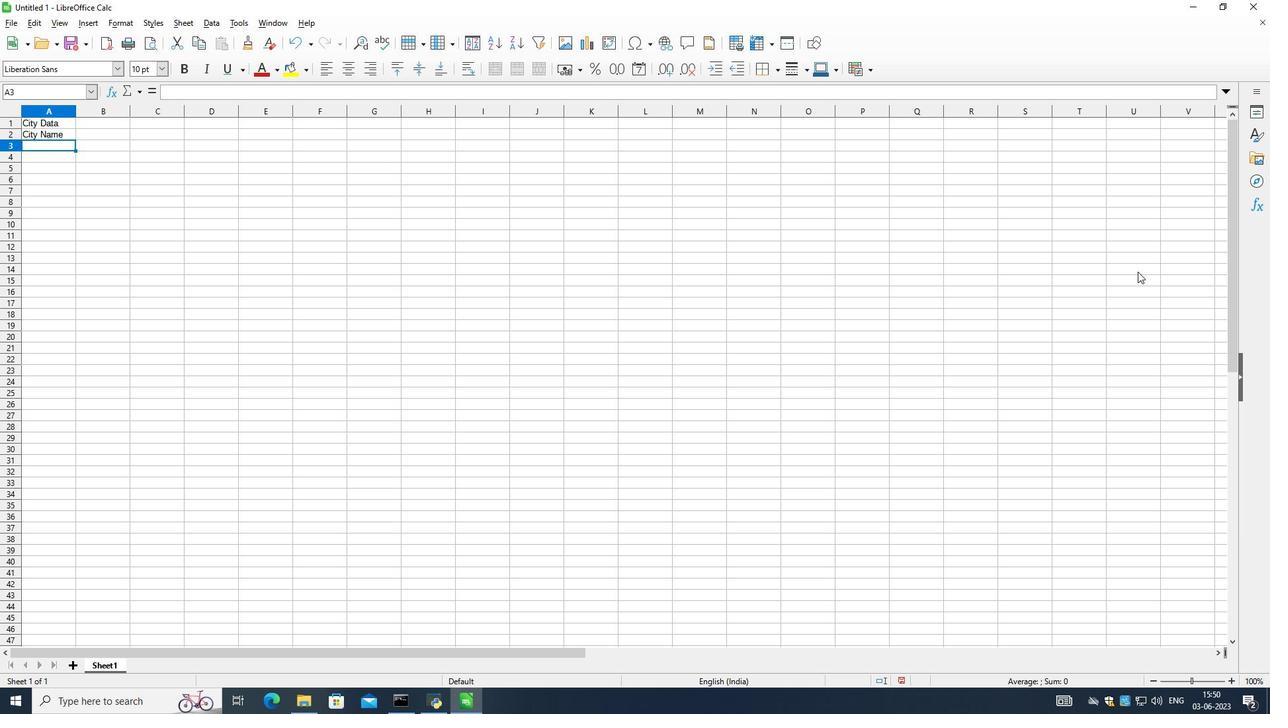 
Action: Mouse moved to (1136, 272)
Screenshot: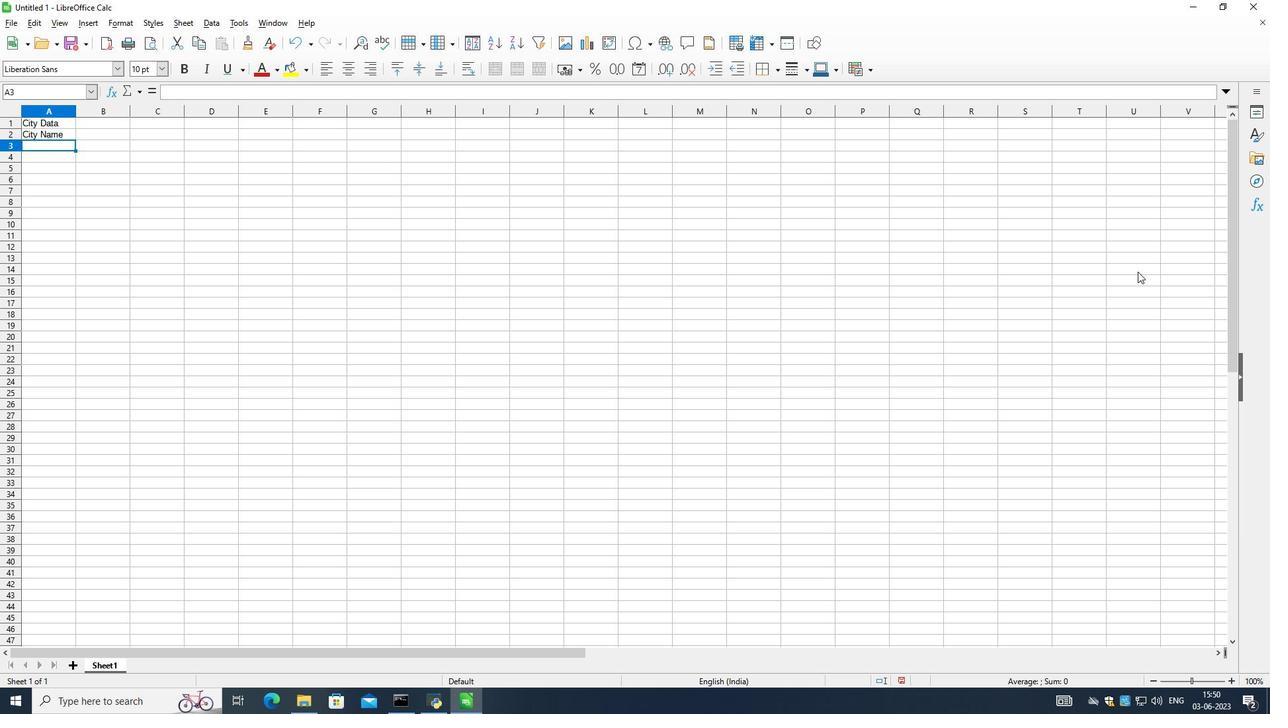 
Action: Mouse pressed left at (1136, 272)
Screenshot: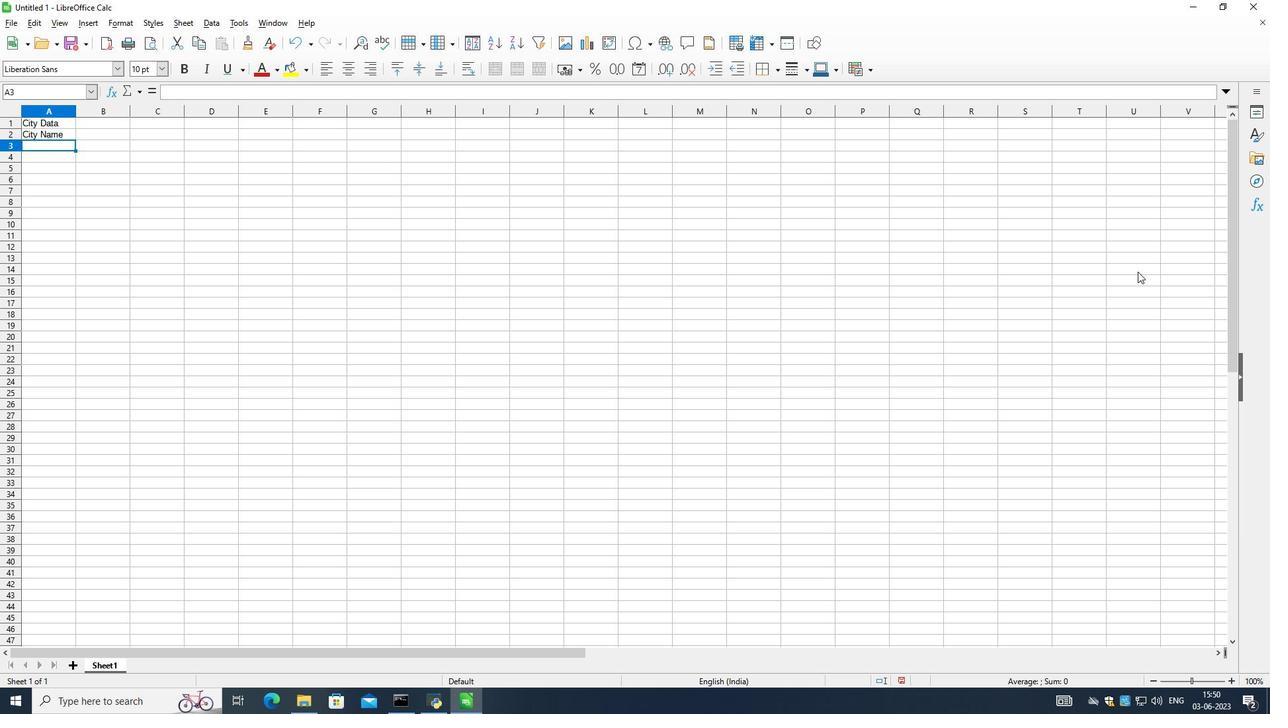 
Action: Mouse moved to (1136, 272)
Screenshot: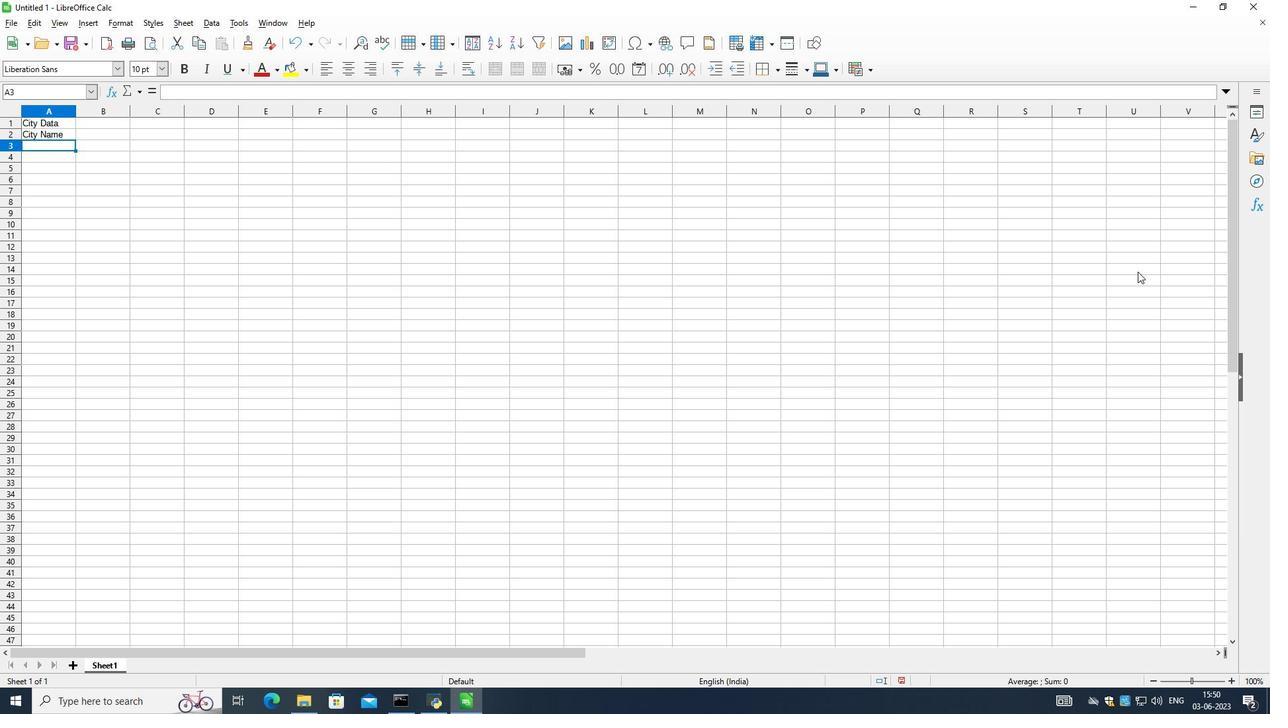 
Action: Key pressed <Key.esc>
Screenshot: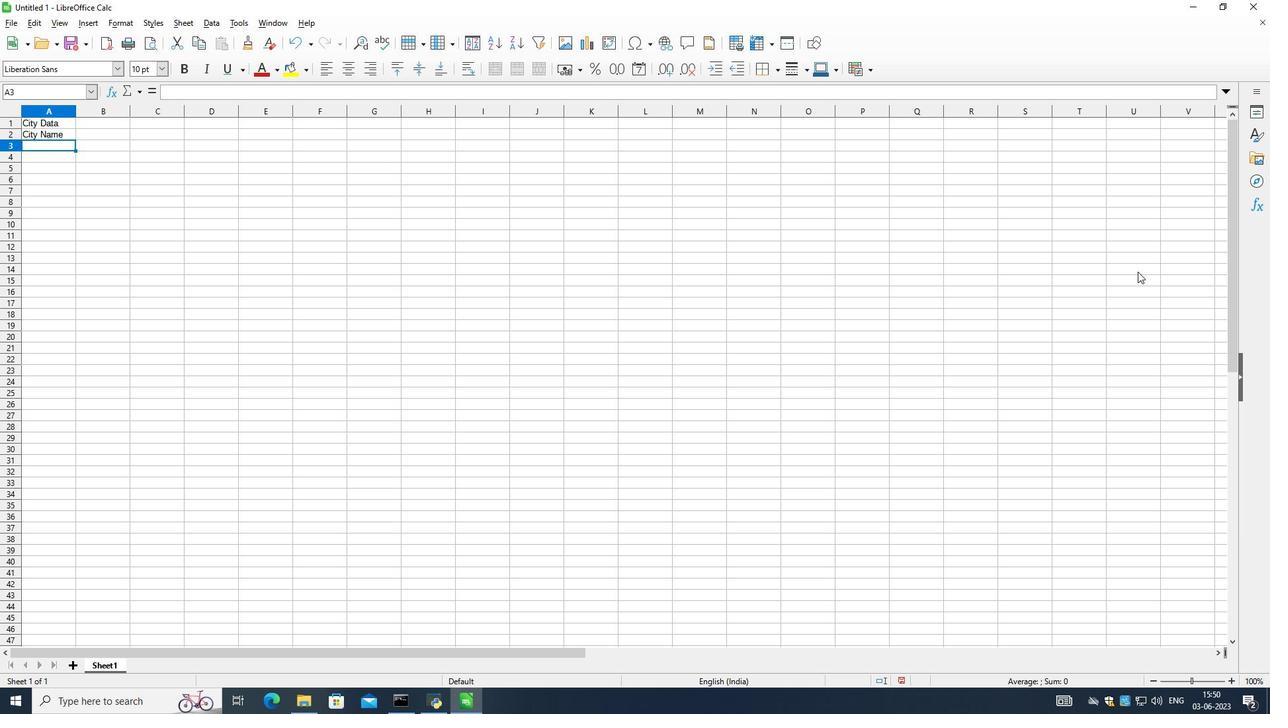
Action: Mouse moved to (1136, 272)
Screenshot: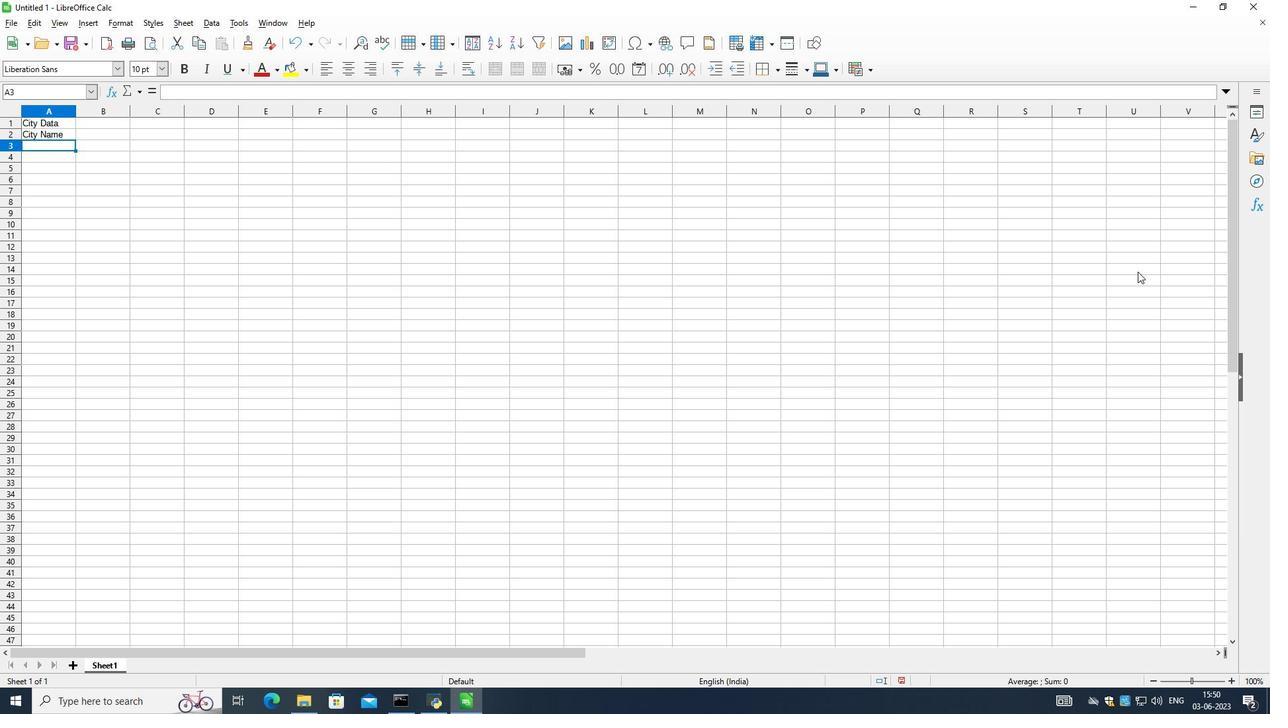 
Action: Key pressed <Key.esc>
Screenshot: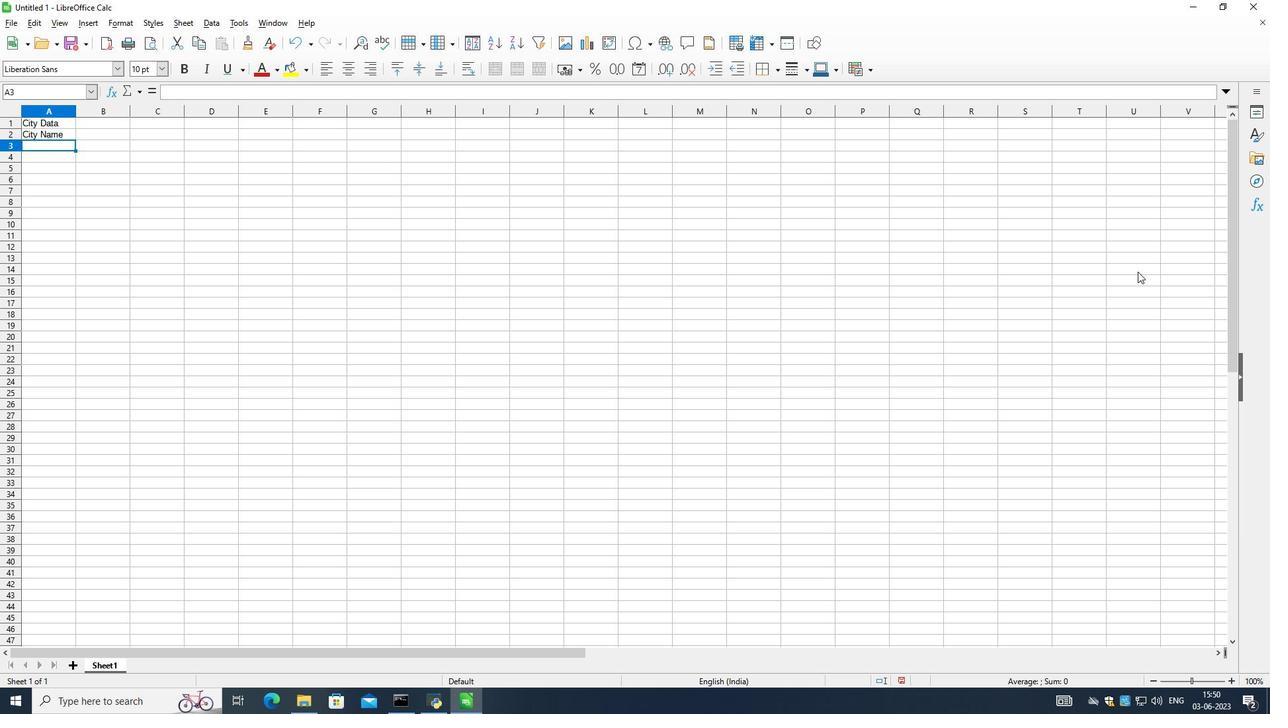 
Action: Mouse moved to (1136, 272)
Screenshot: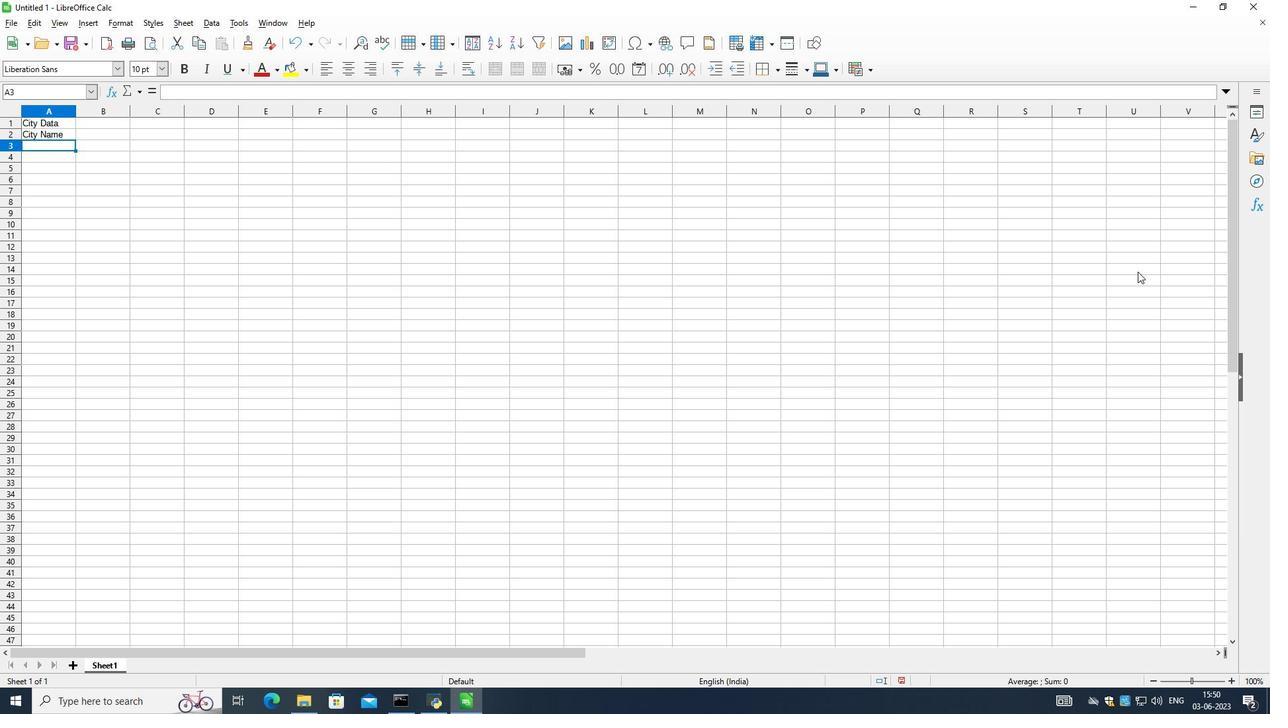 
Action: Mouse pressed left at (1136, 272)
Screenshot: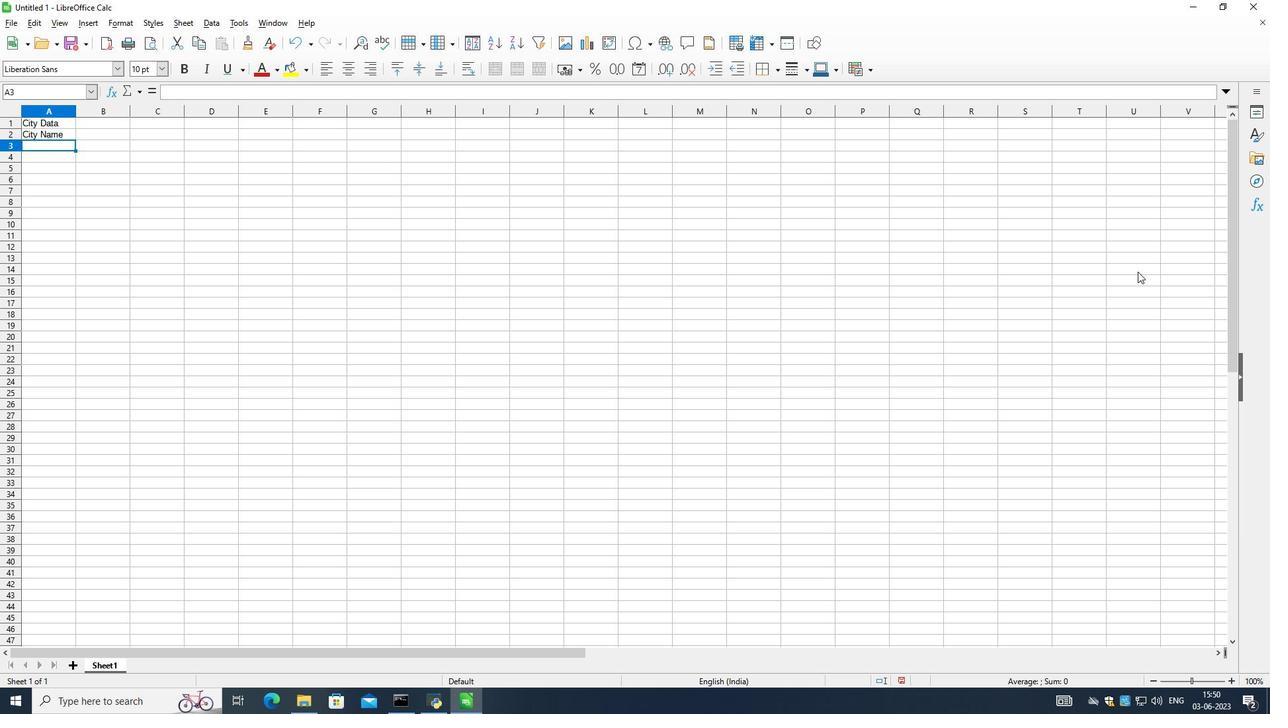 
Action: Mouse moved to (1136, 272)
Screenshot: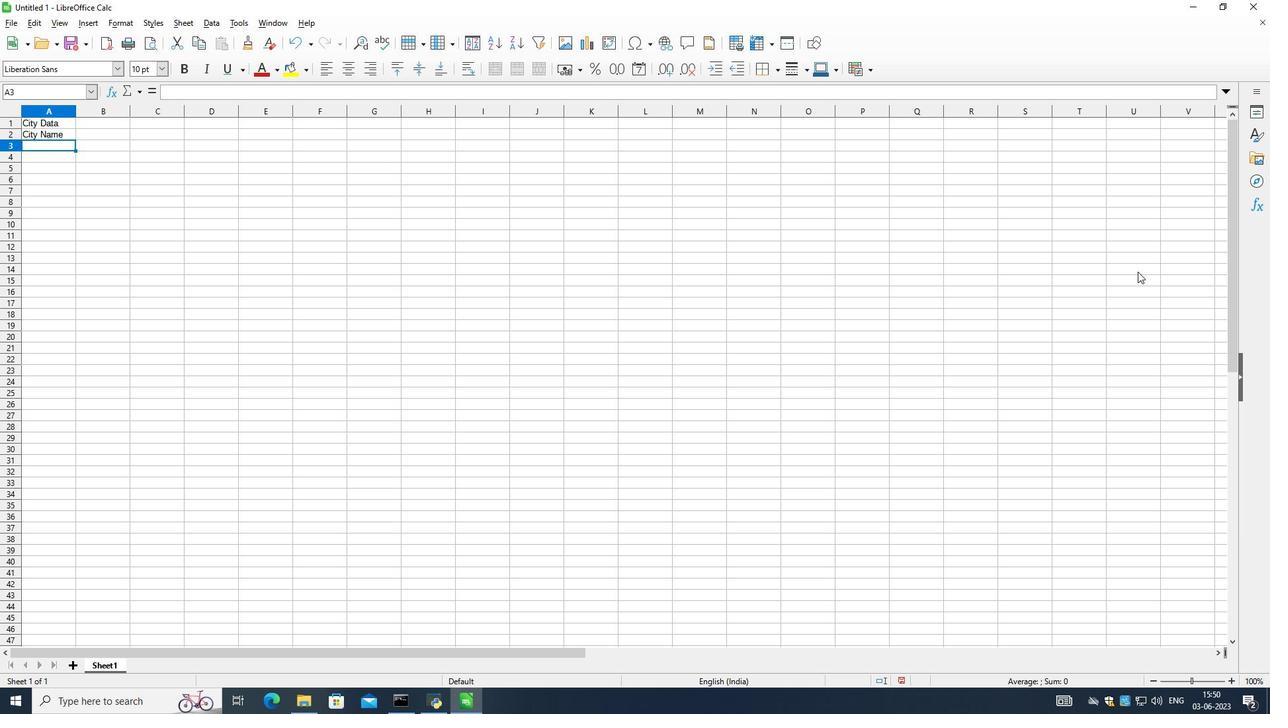 
Action: Key pressed <Key.esc>
Screenshot: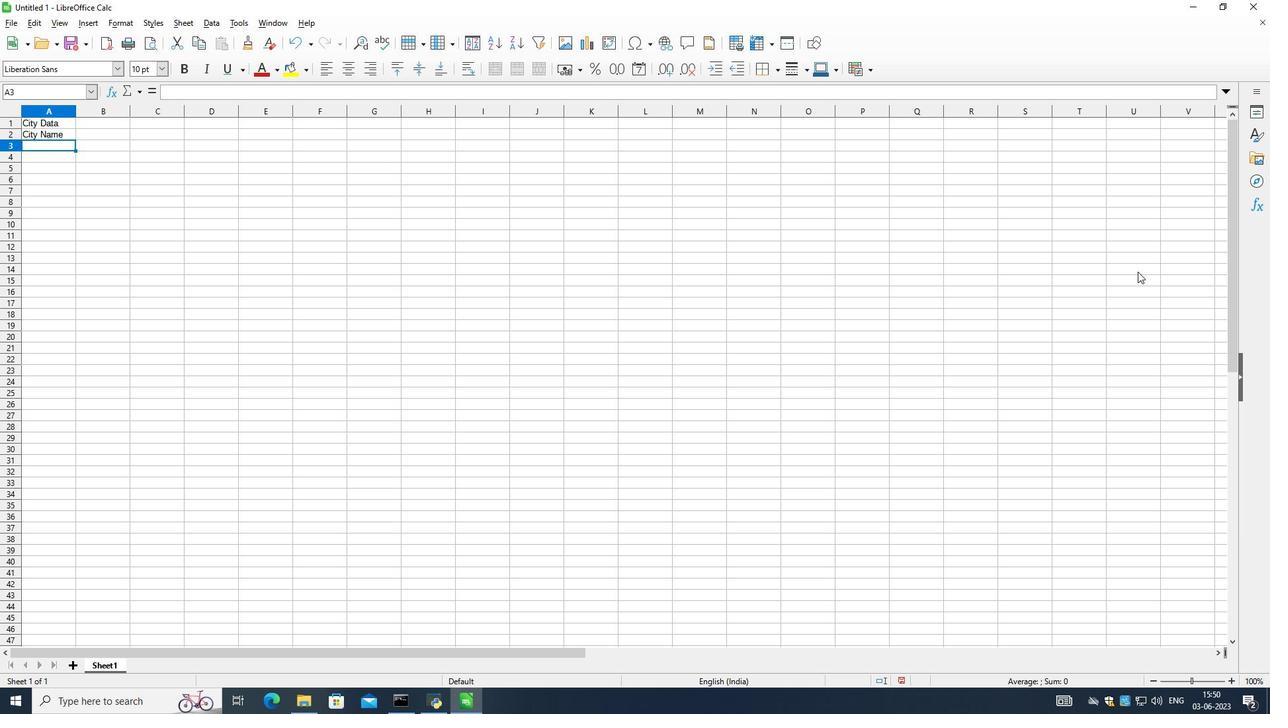 
Action: Mouse moved to (1136, 272)
Screenshot: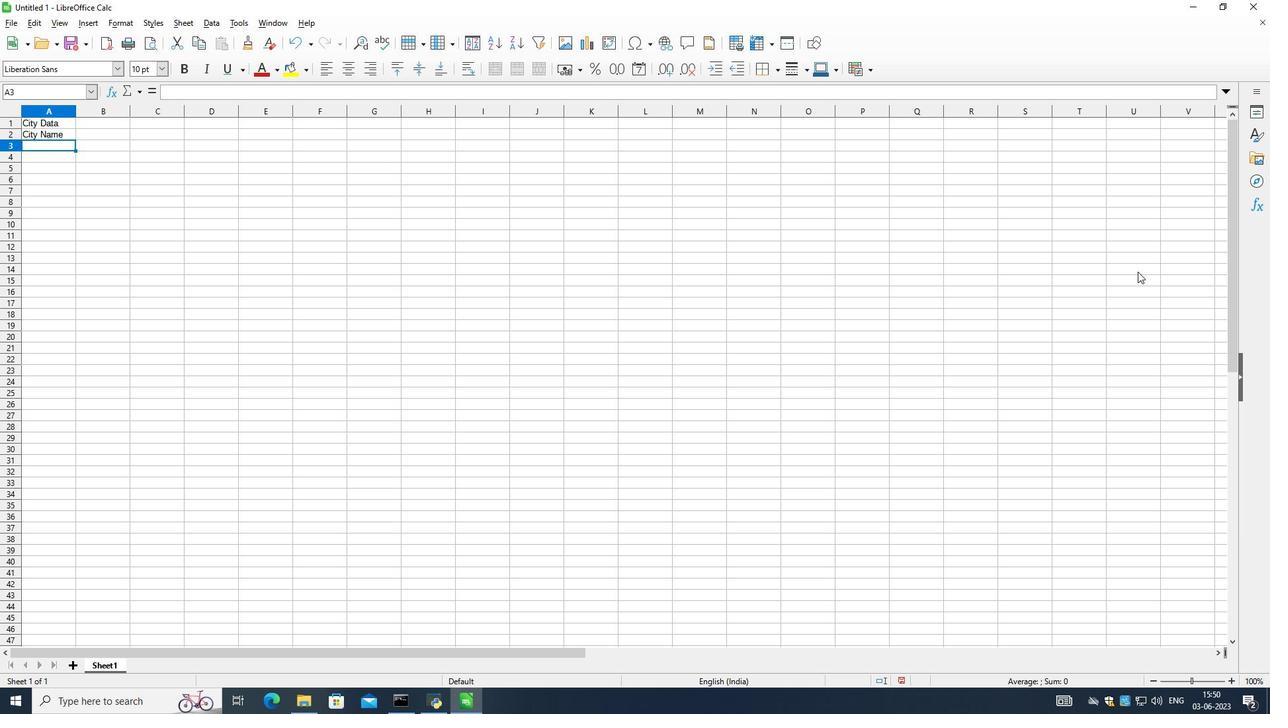 
Action: Mouse pressed left at (1136, 272)
Screenshot: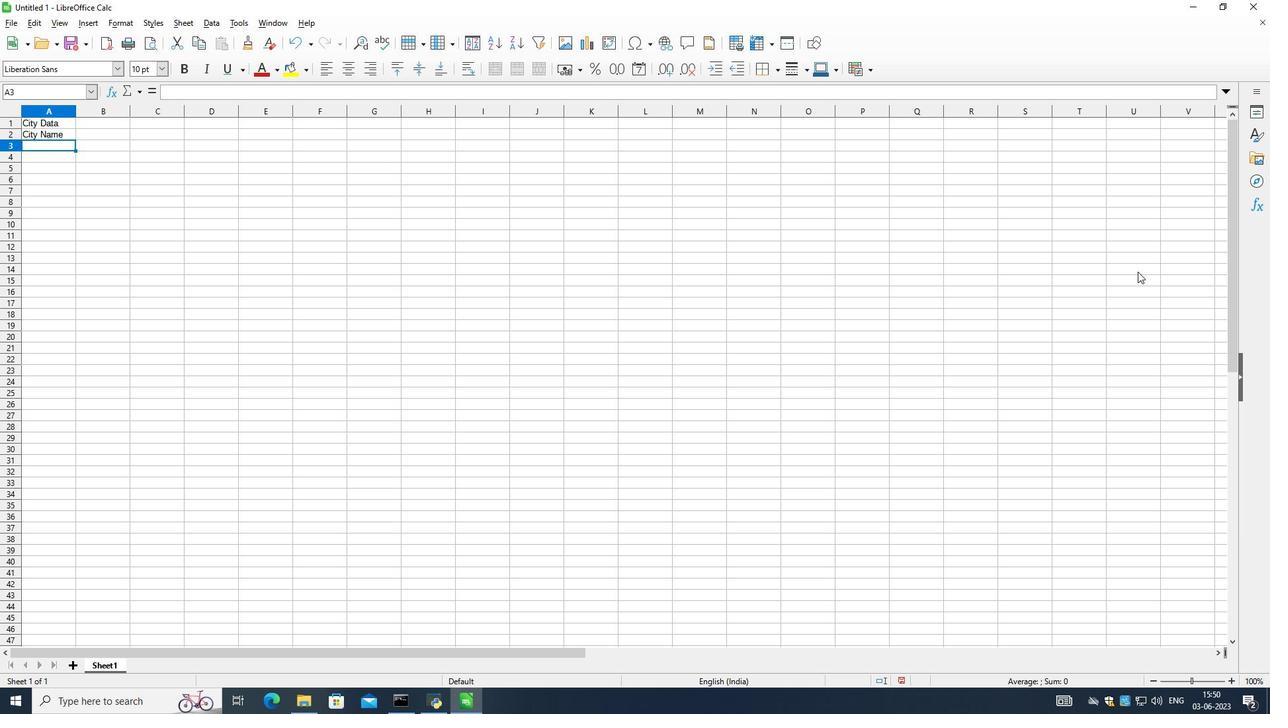 
Action: Mouse pressed left at (1136, 272)
Screenshot: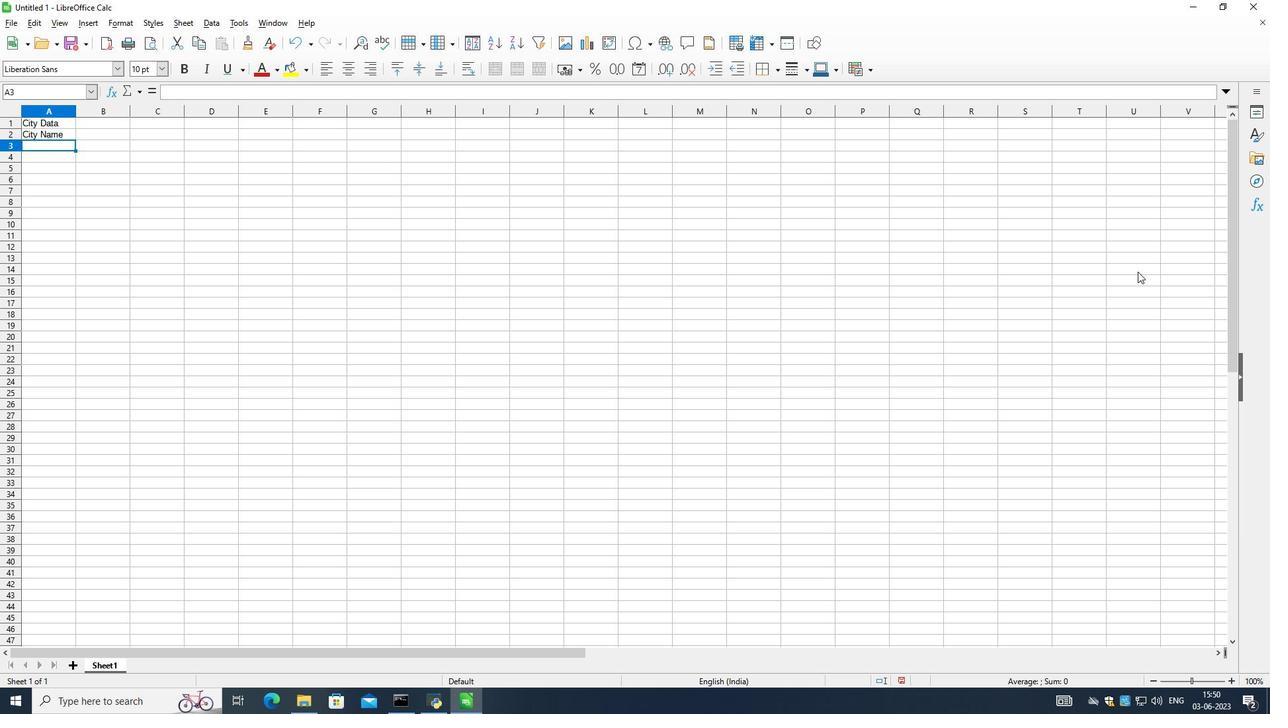 
Action: Mouse pressed left at (1136, 272)
Screenshot: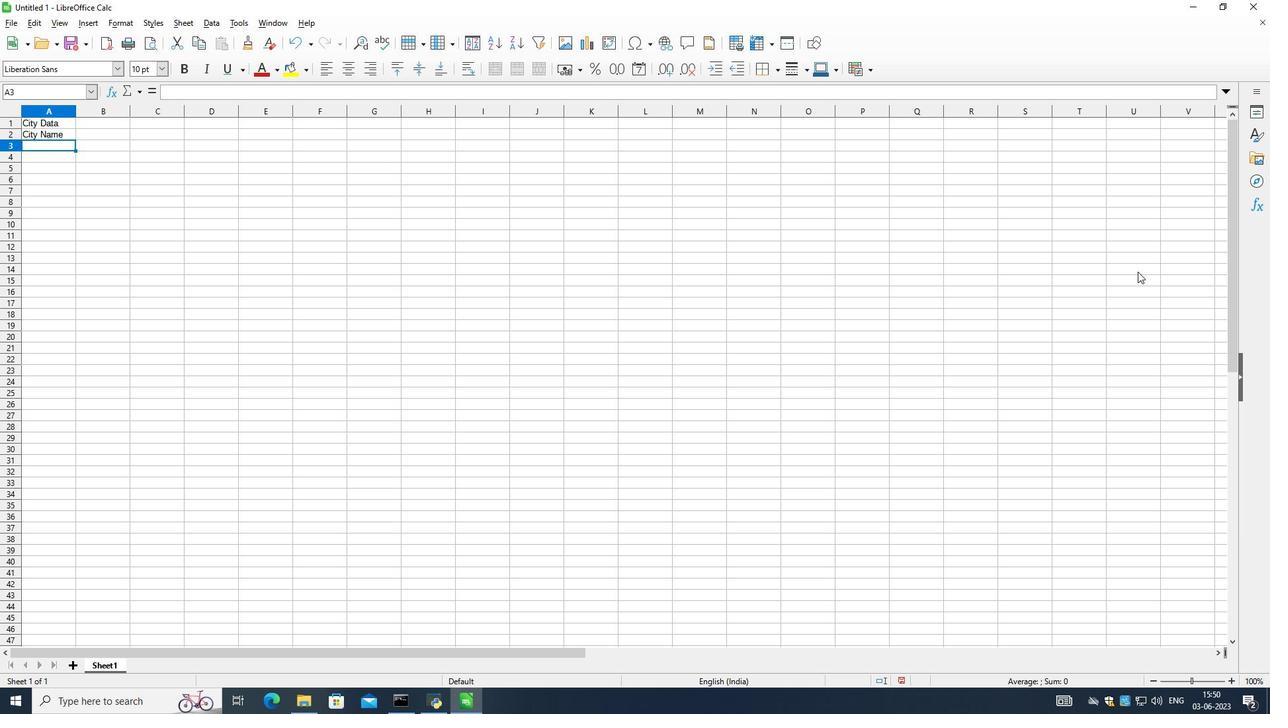 
Action: Mouse moved to (1136, 272)
Screenshot: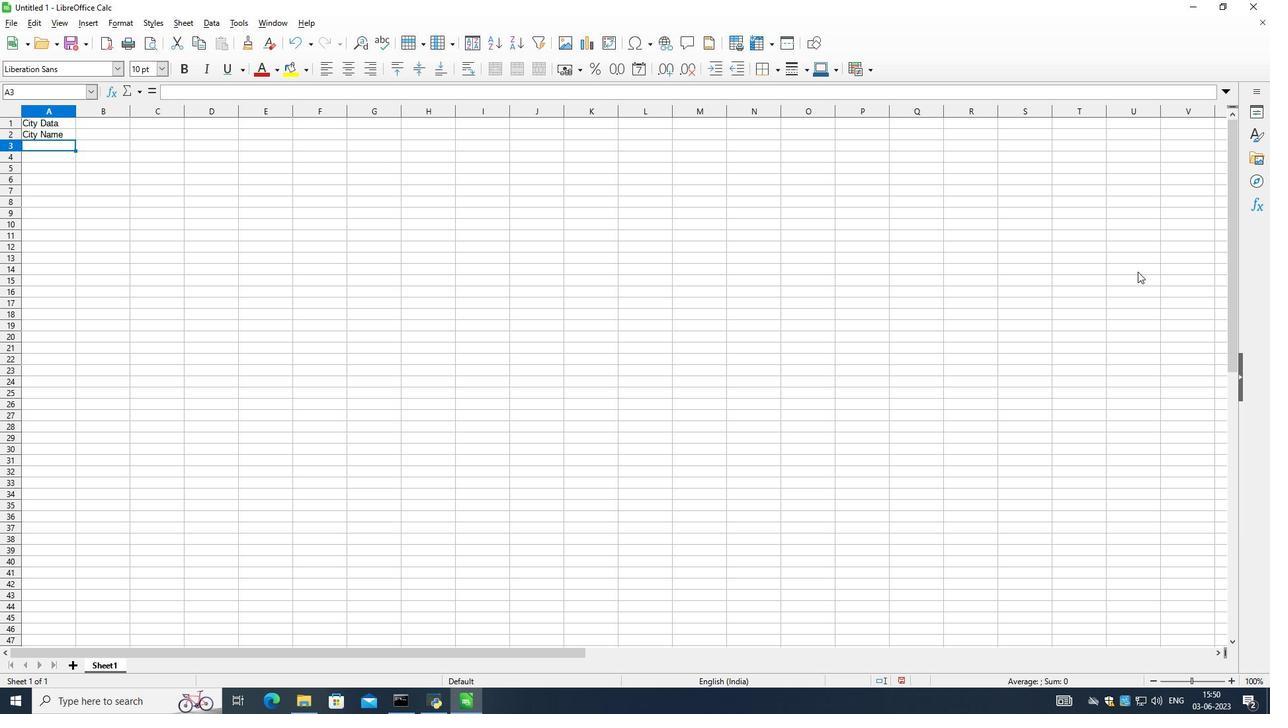 
Action: Key pressed <Key.esc>
Screenshot: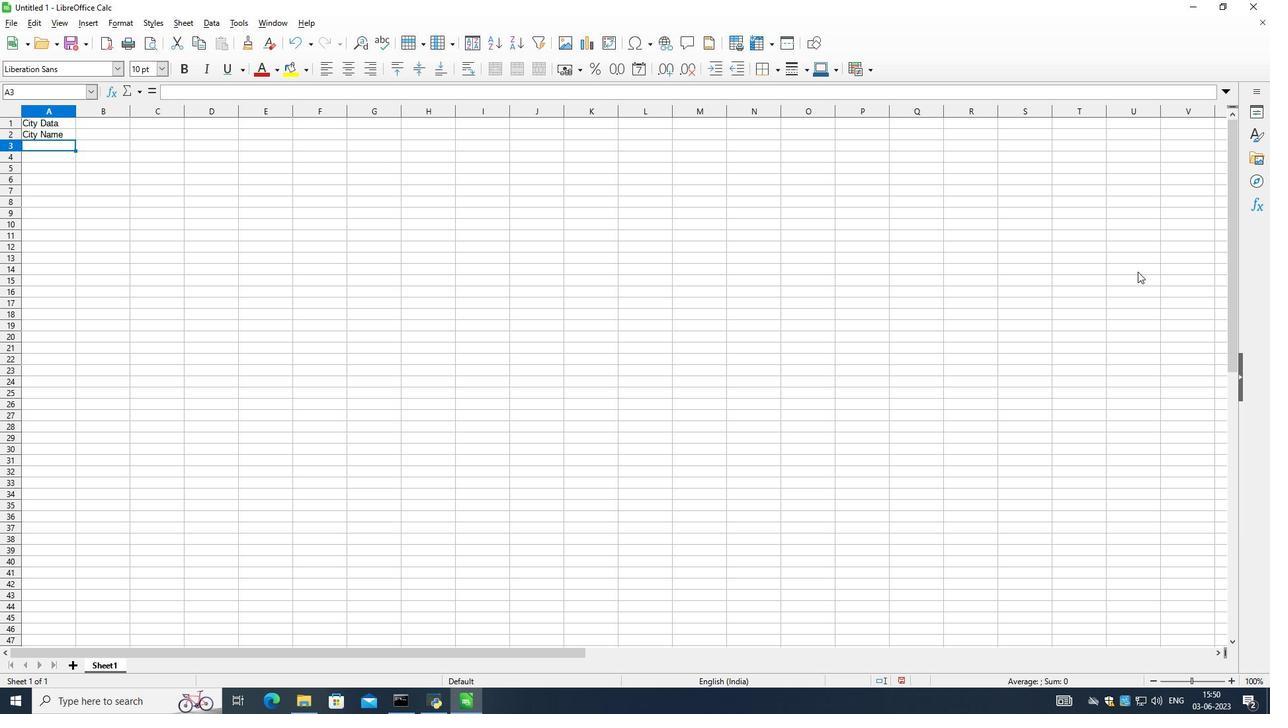 
Action: Mouse moved to (1136, 272)
Screenshot: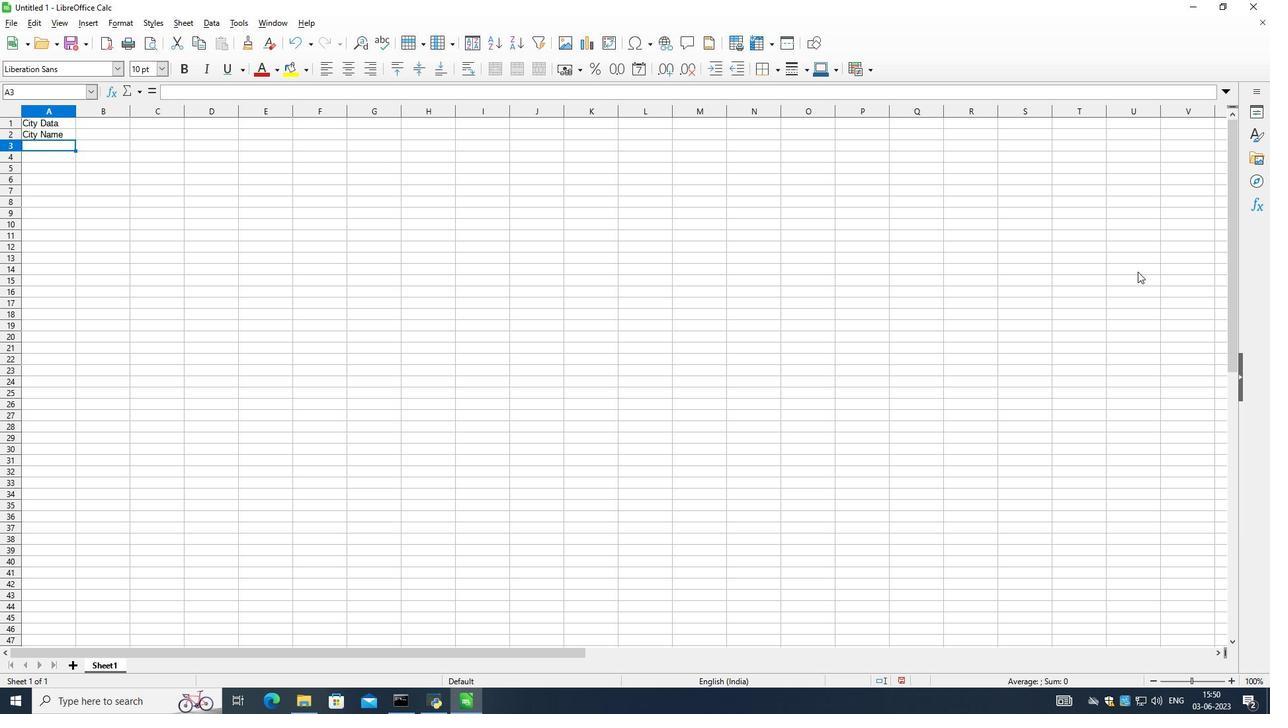 
Action: Mouse pressed left at (1136, 272)
Screenshot: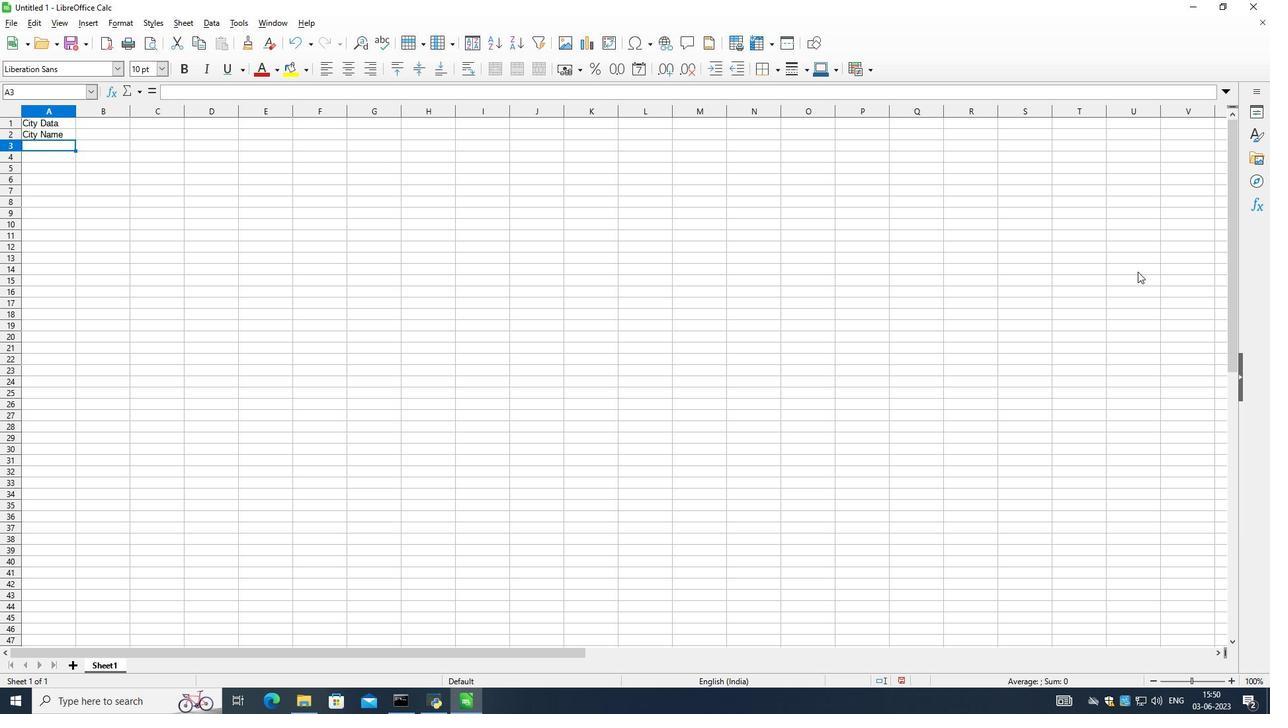
Action: Mouse moved to (1136, 272)
Screenshot: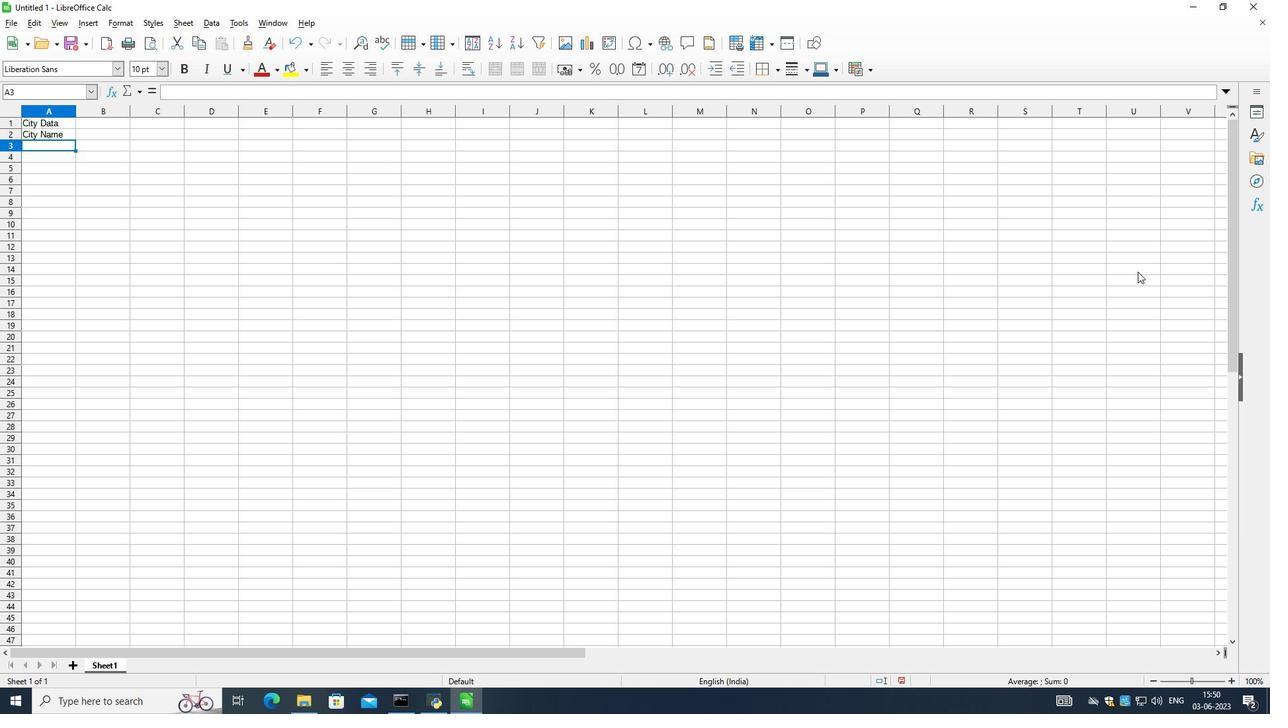 
Action: Key pressed <Key.esc>
Screenshot: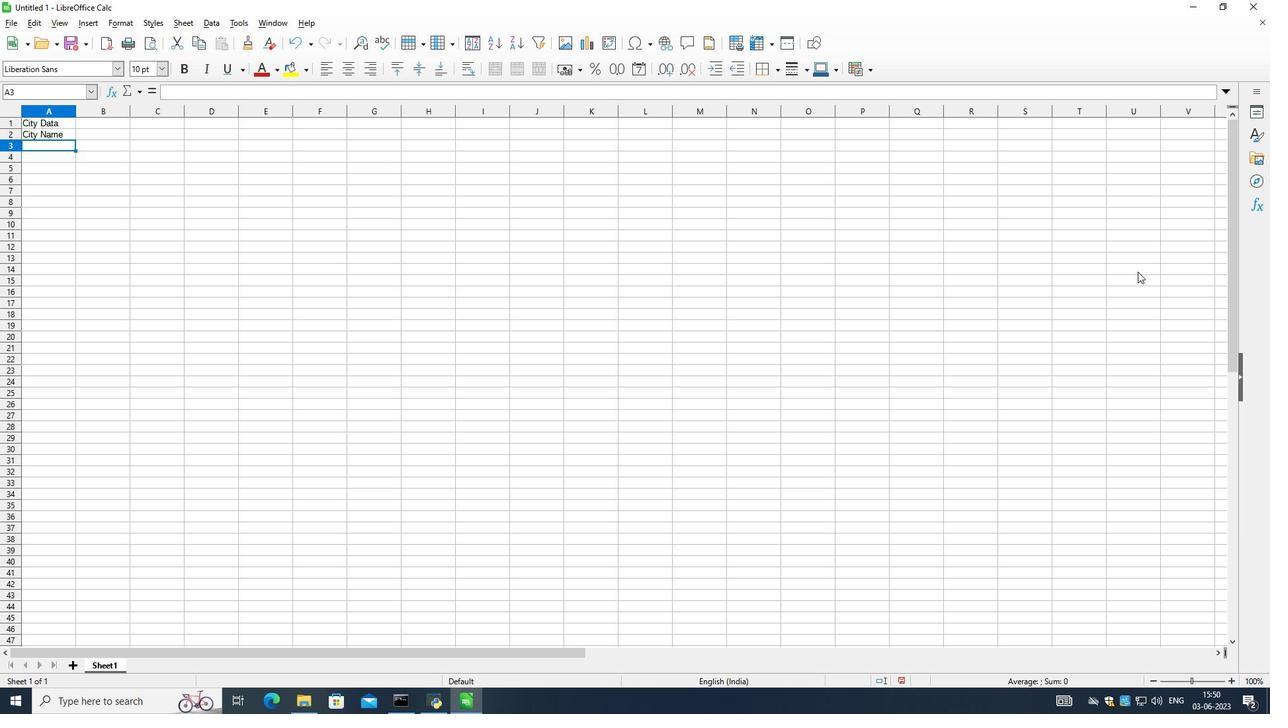 
Action: Mouse moved to (1136, 272)
Screenshot: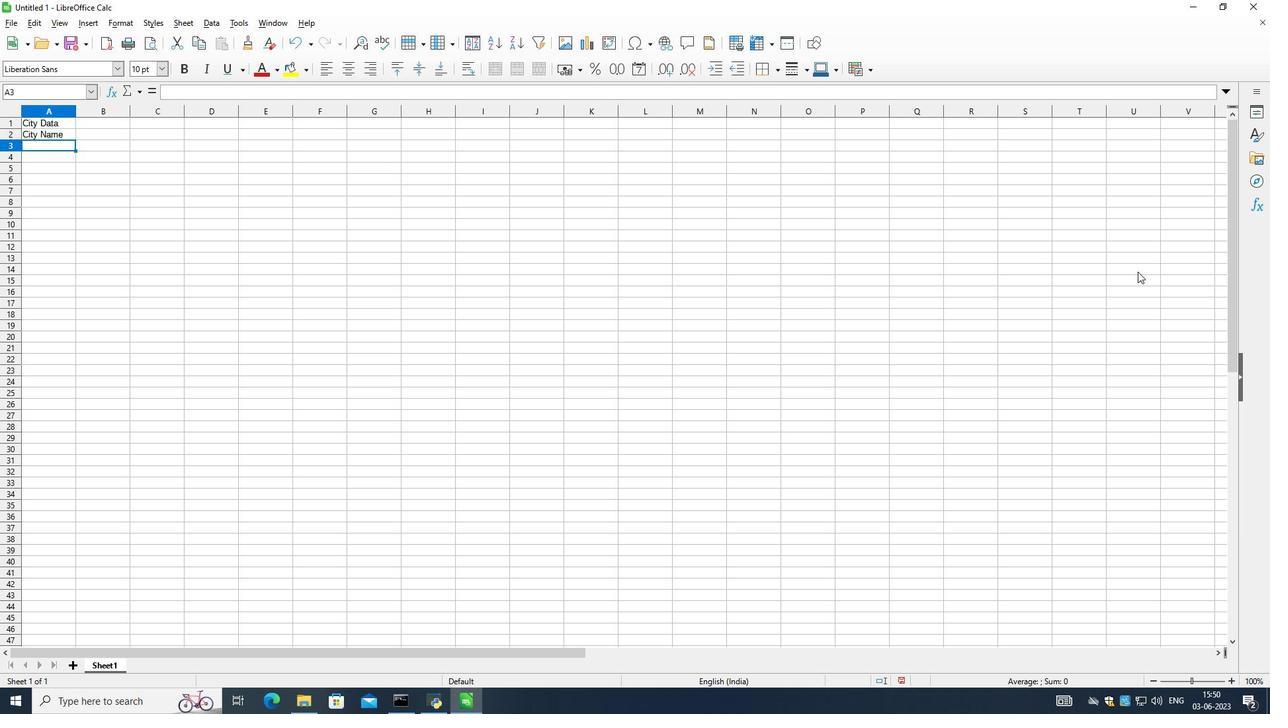 
Action: Mouse pressed left at (1136, 272)
Screenshot: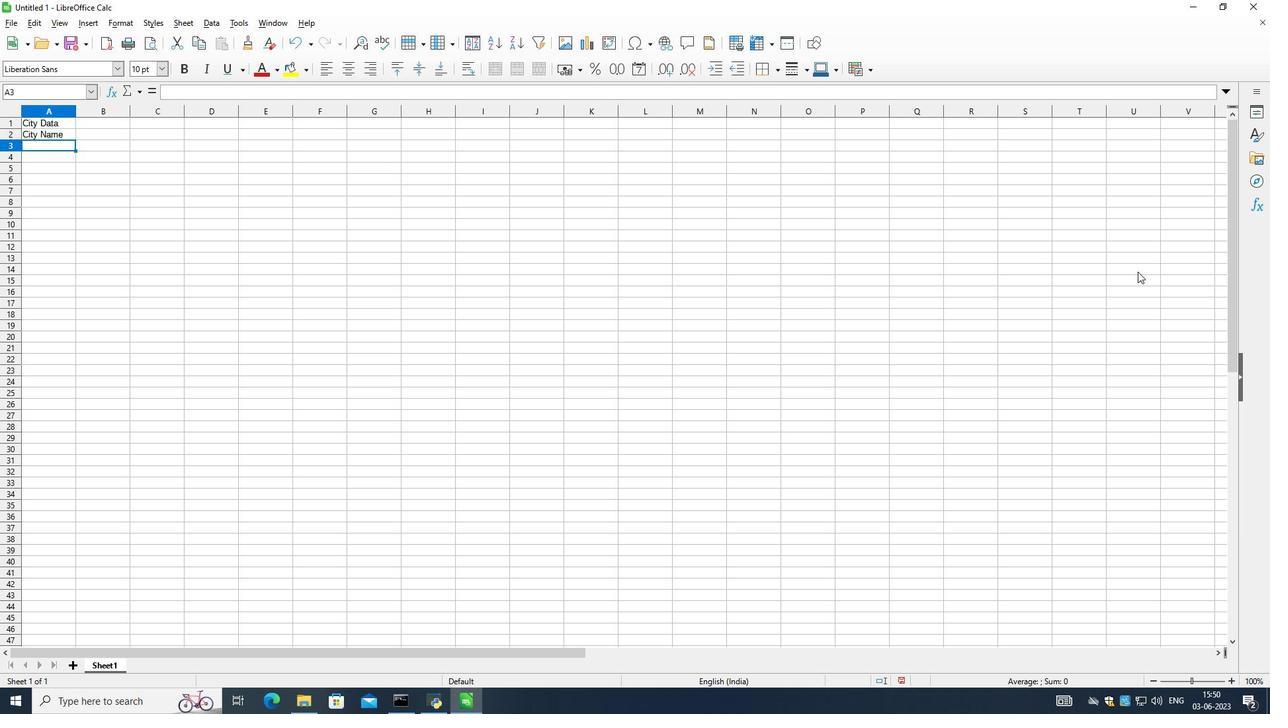 
Action: Mouse moved to (1136, 272)
Screenshot: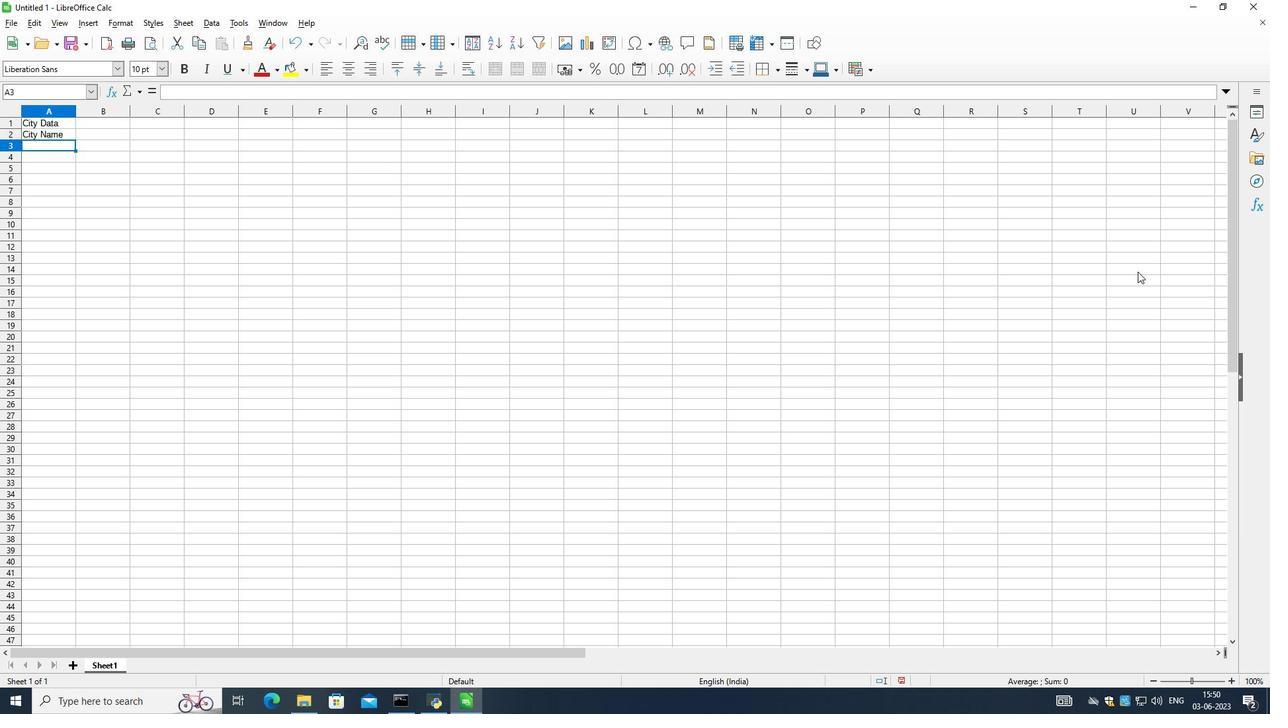 
Action: Mouse pressed left at (1136, 272)
Screenshot: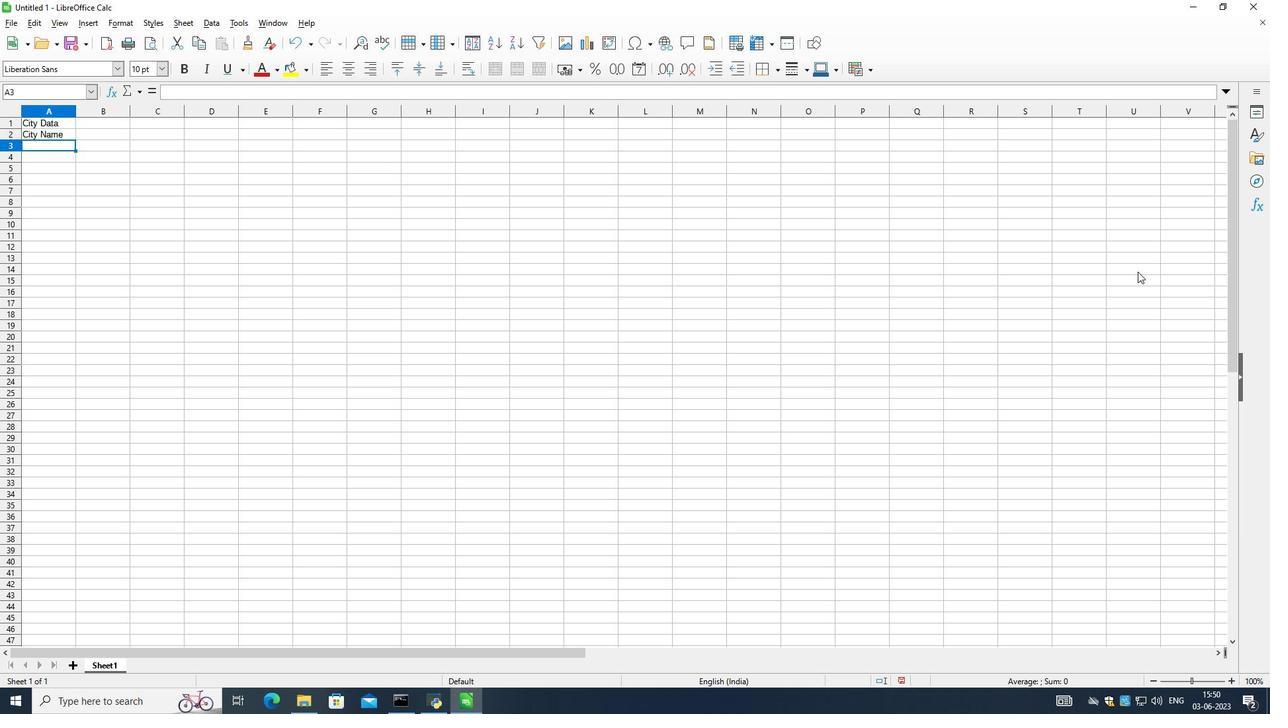 
Action: Mouse moved to (1136, 272)
Screenshot: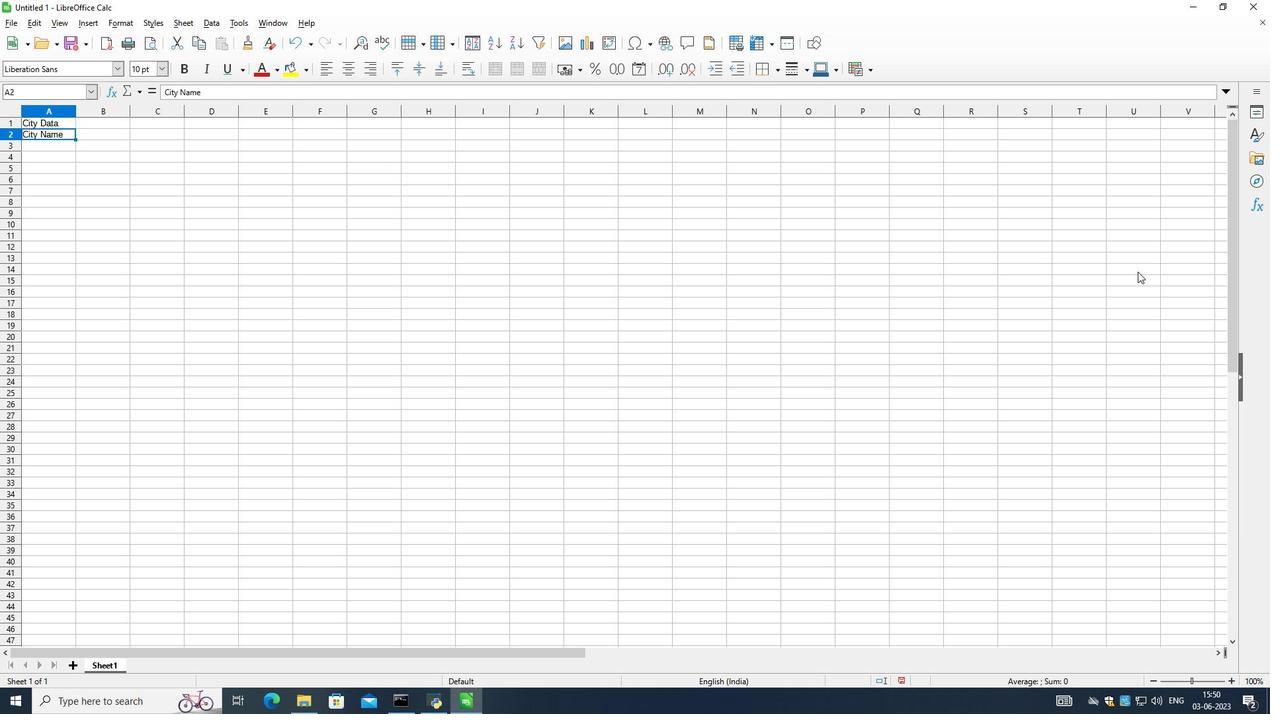 
Action: Key pressed <Key.esc>
Screenshot: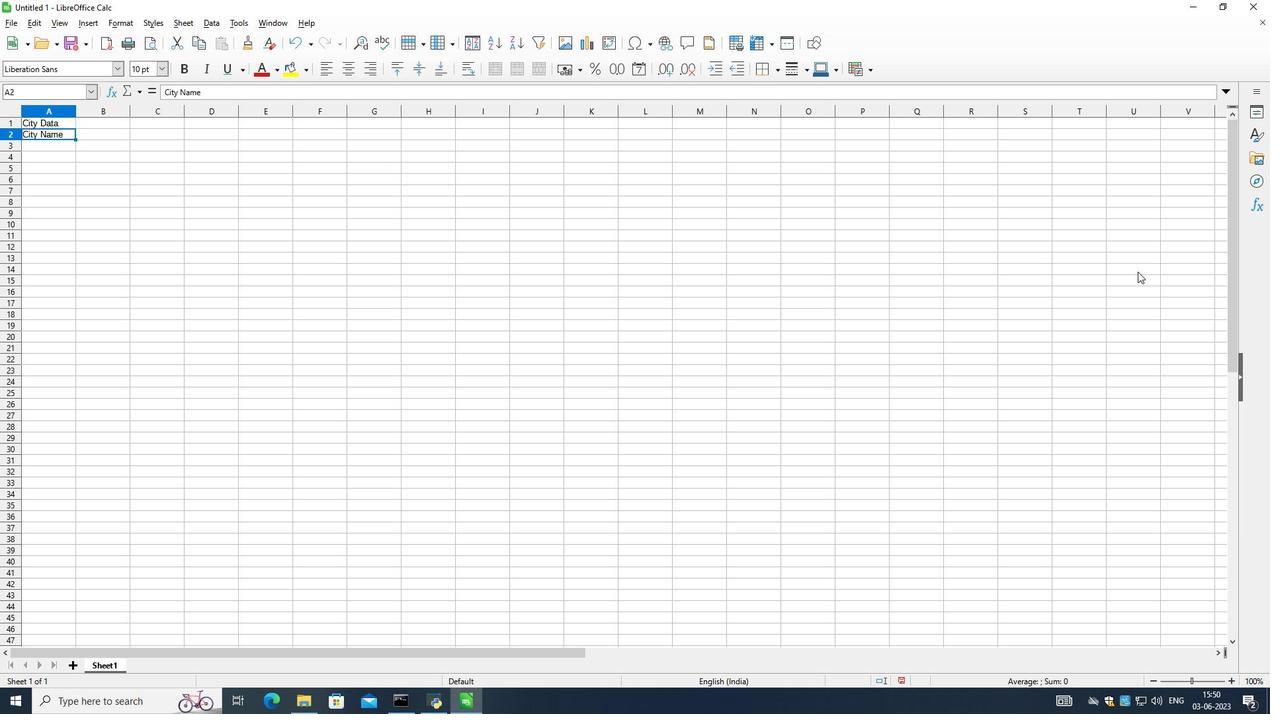 
Action: Mouse moved to (1136, 272)
Screenshot: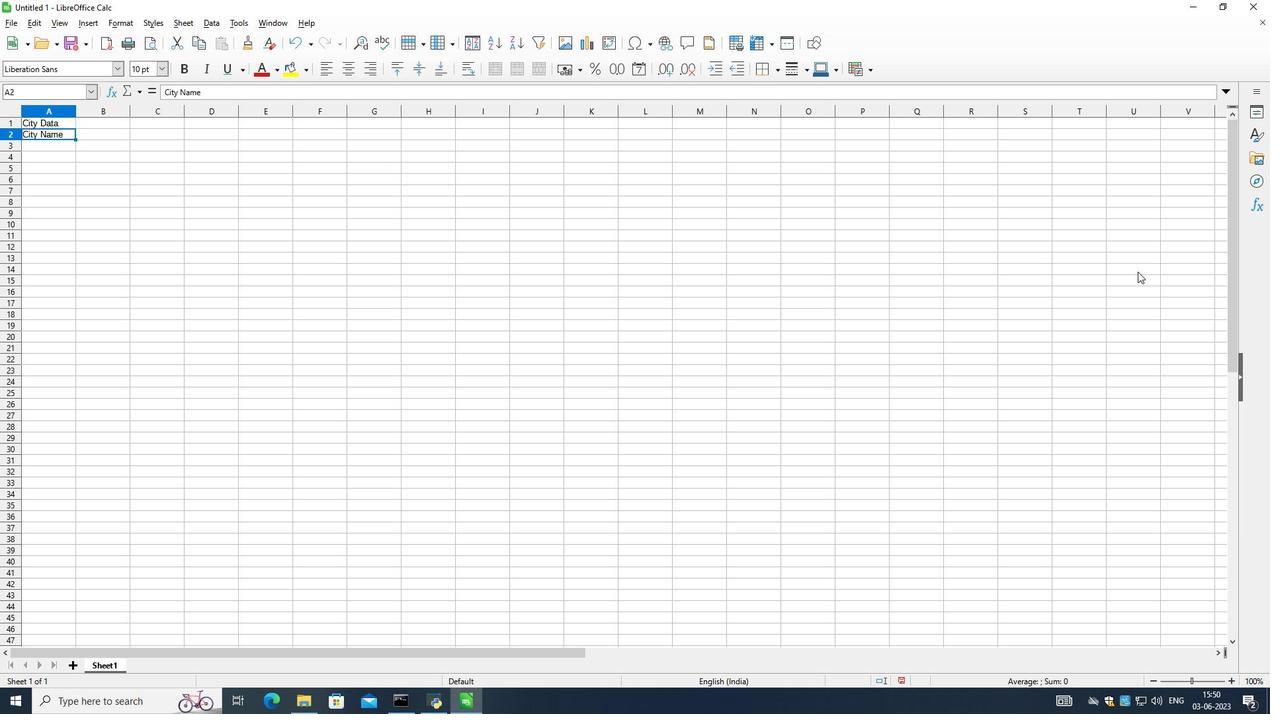 
Action: Mouse pressed left at (1136, 272)
Screenshot: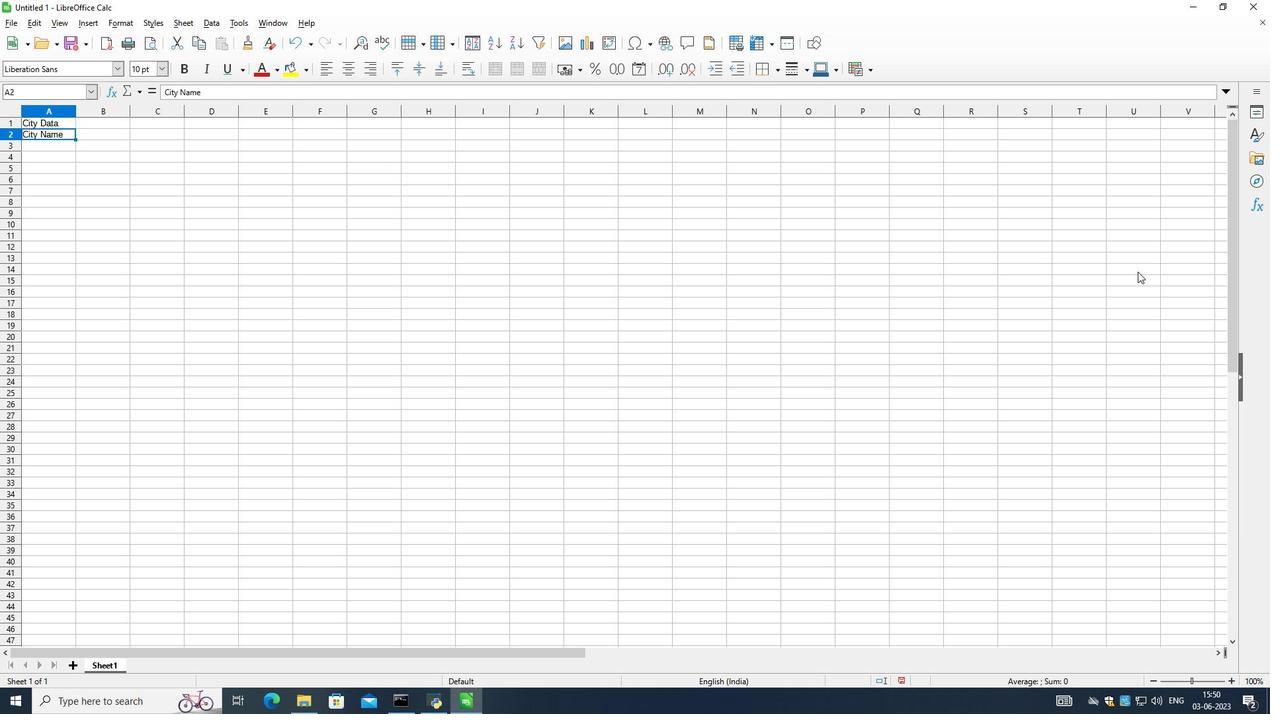 
Action: Mouse moved to (1136, 272)
Screenshot: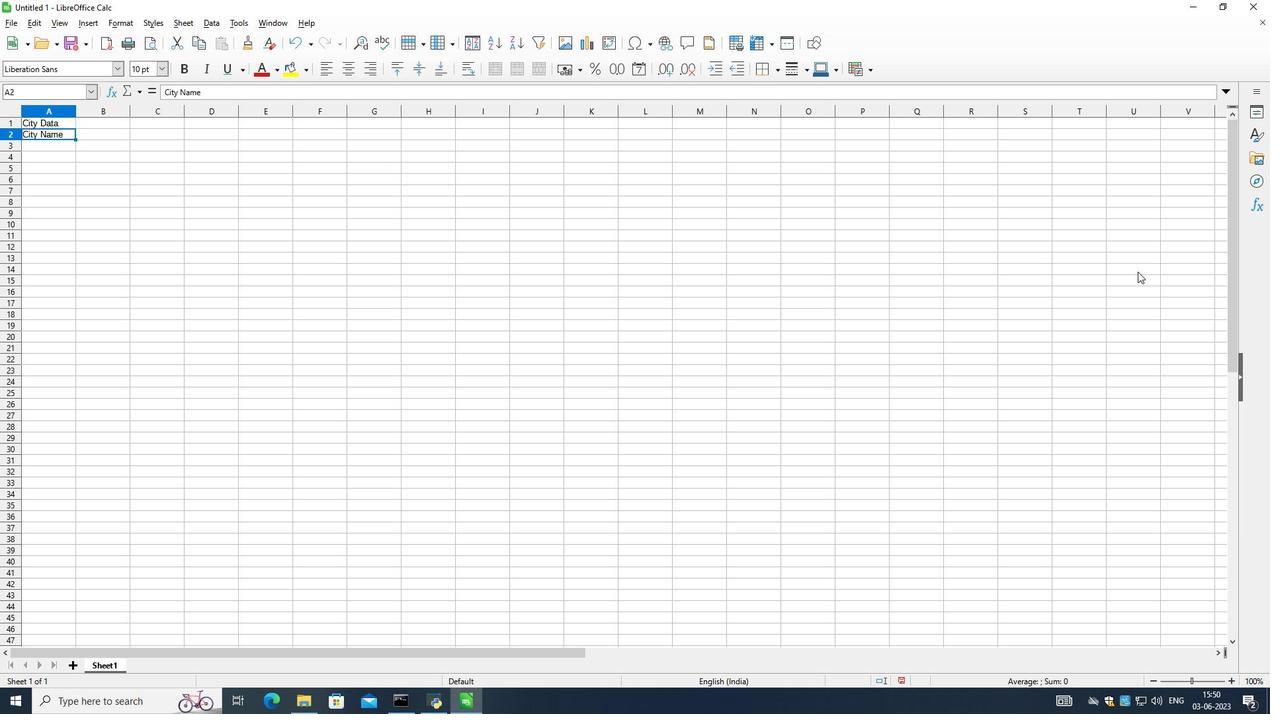 
Action: Mouse pressed left at (1136, 272)
Screenshot: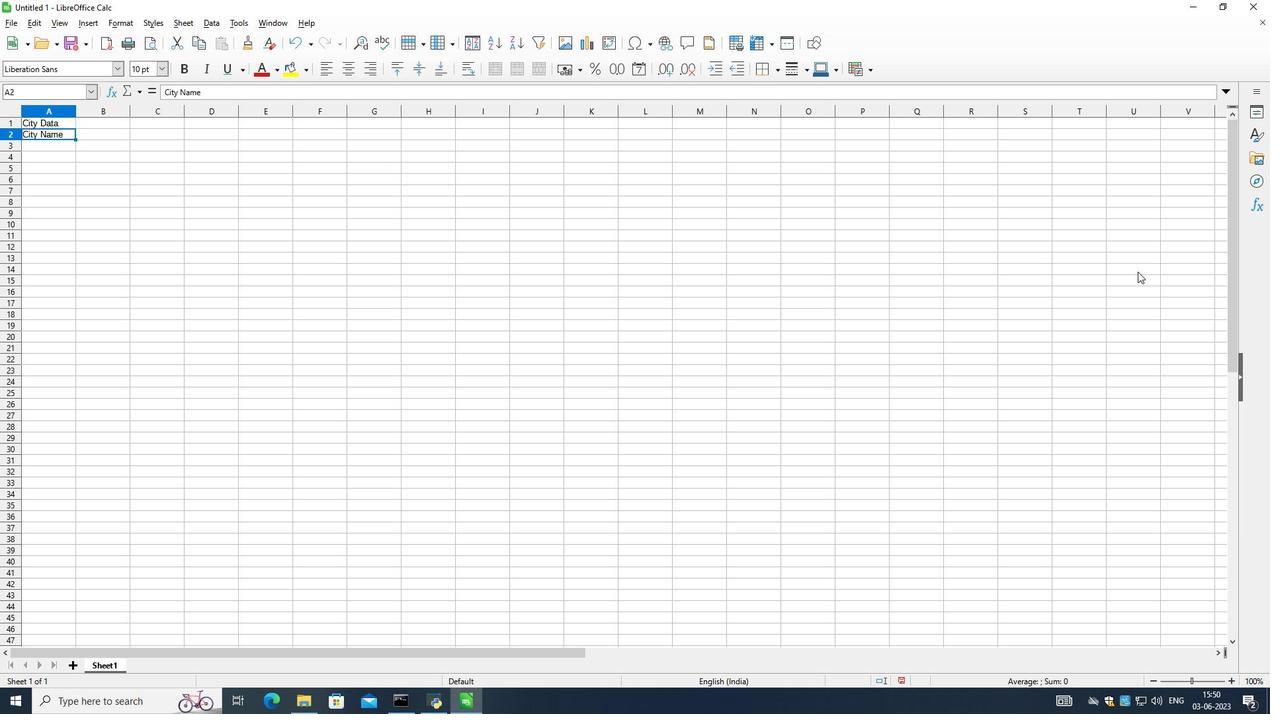 
Action: Mouse moved to (1136, 272)
Screenshot: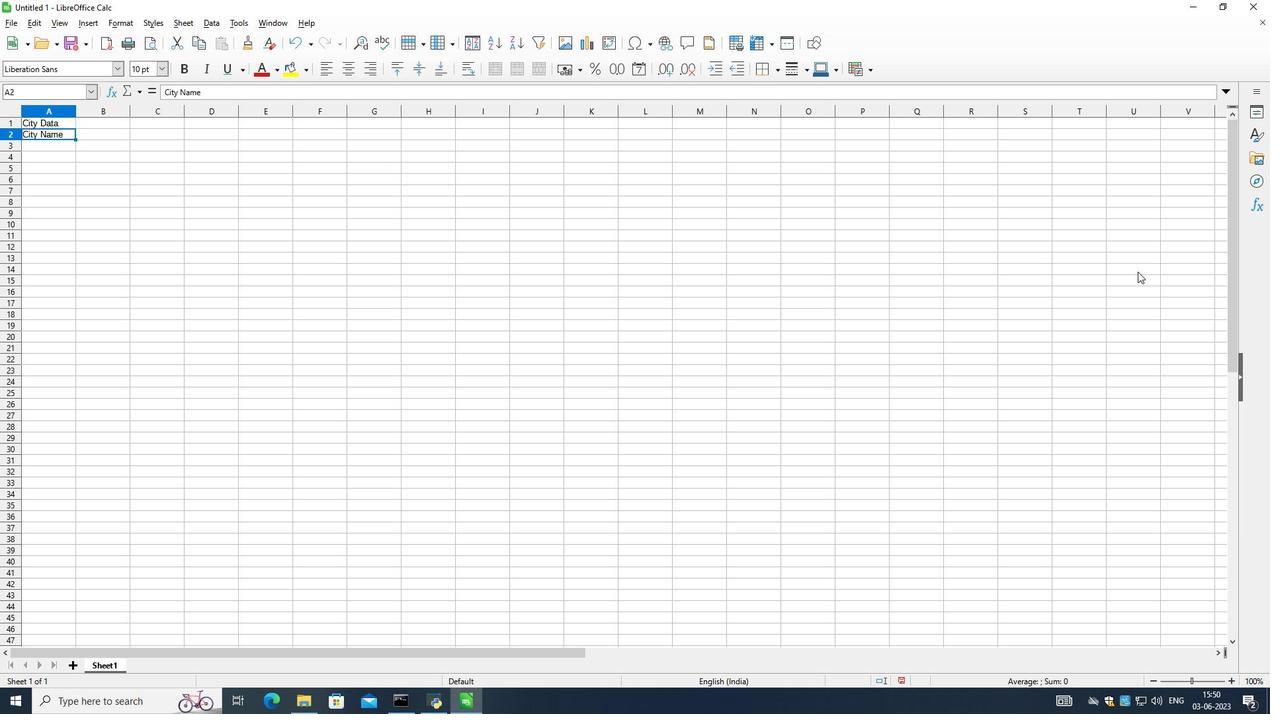 
Action: Mouse pressed left at (1136, 272)
Screenshot: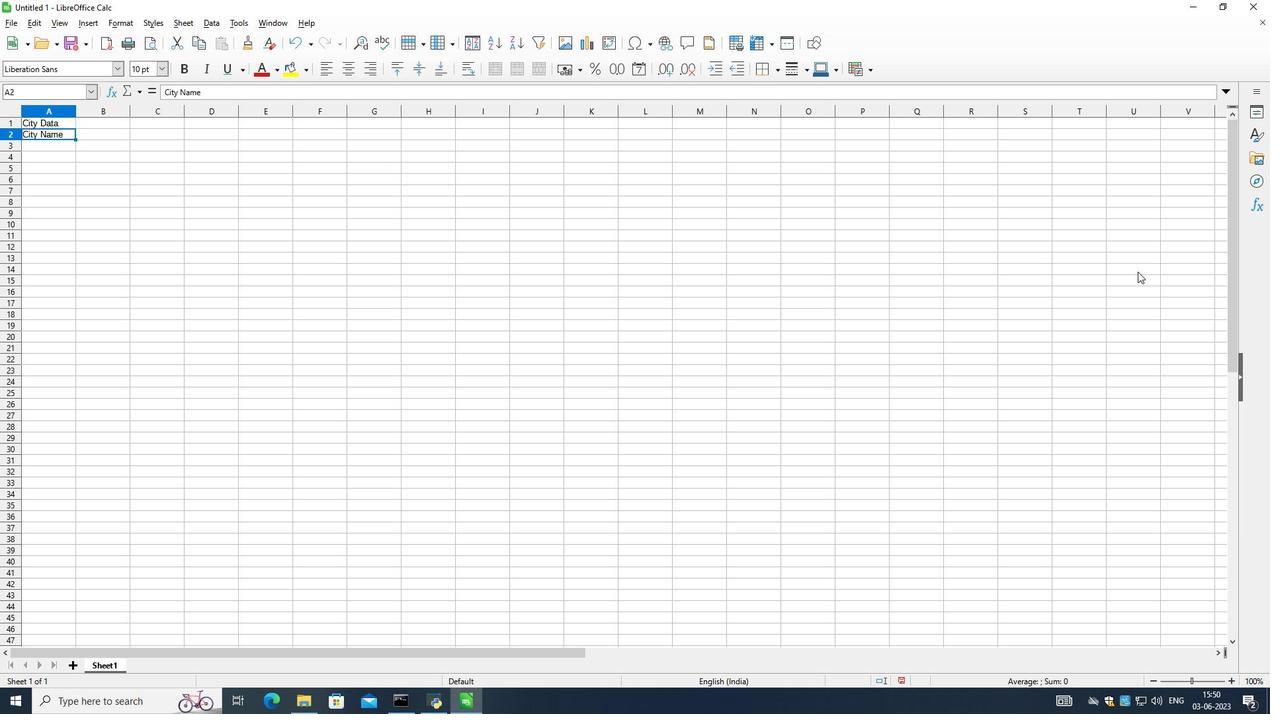
Action: Mouse moved to (1136, 272)
Screenshot: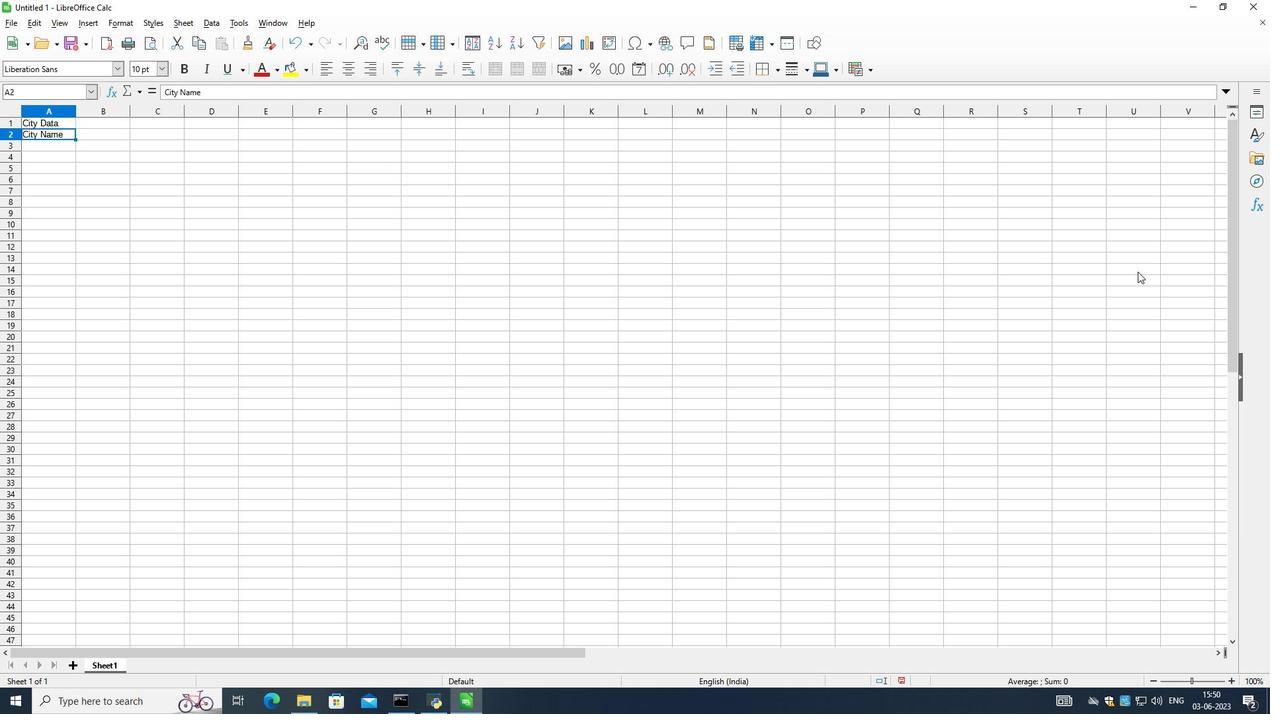 
Action: Mouse pressed left at (1136, 272)
Screenshot: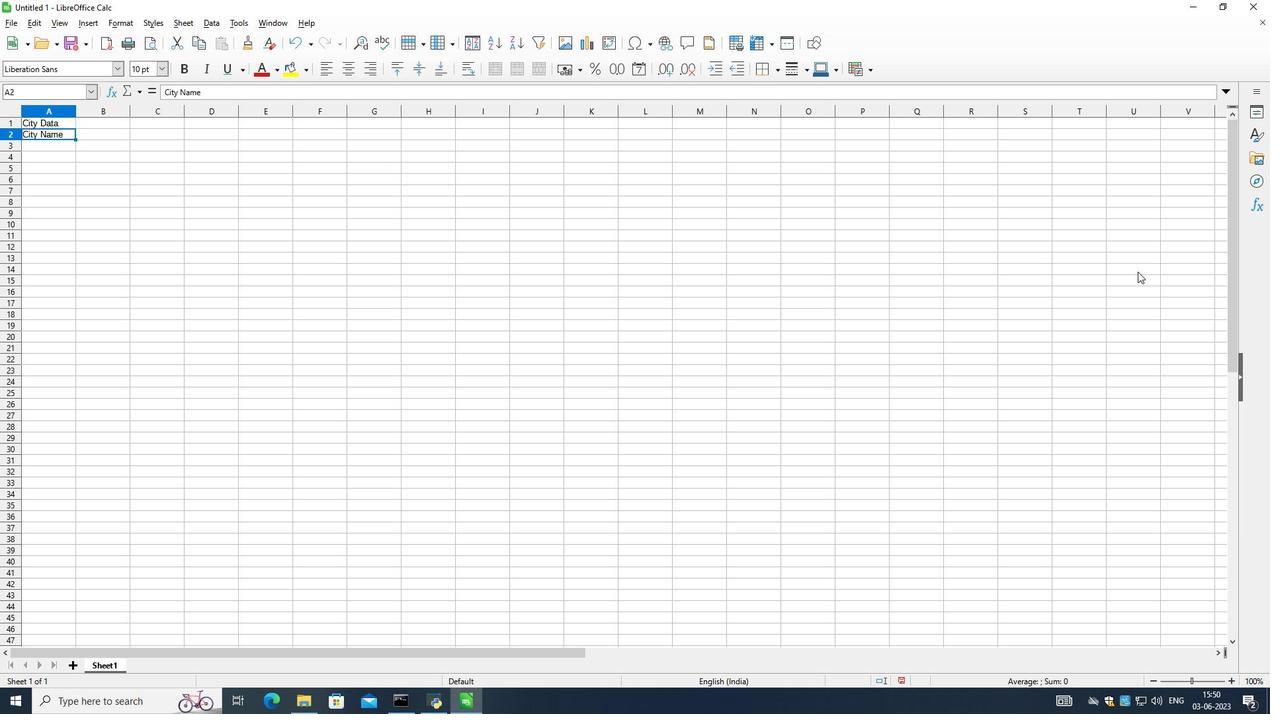 
Action: Mouse moved to (1136, 272)
Screenshot: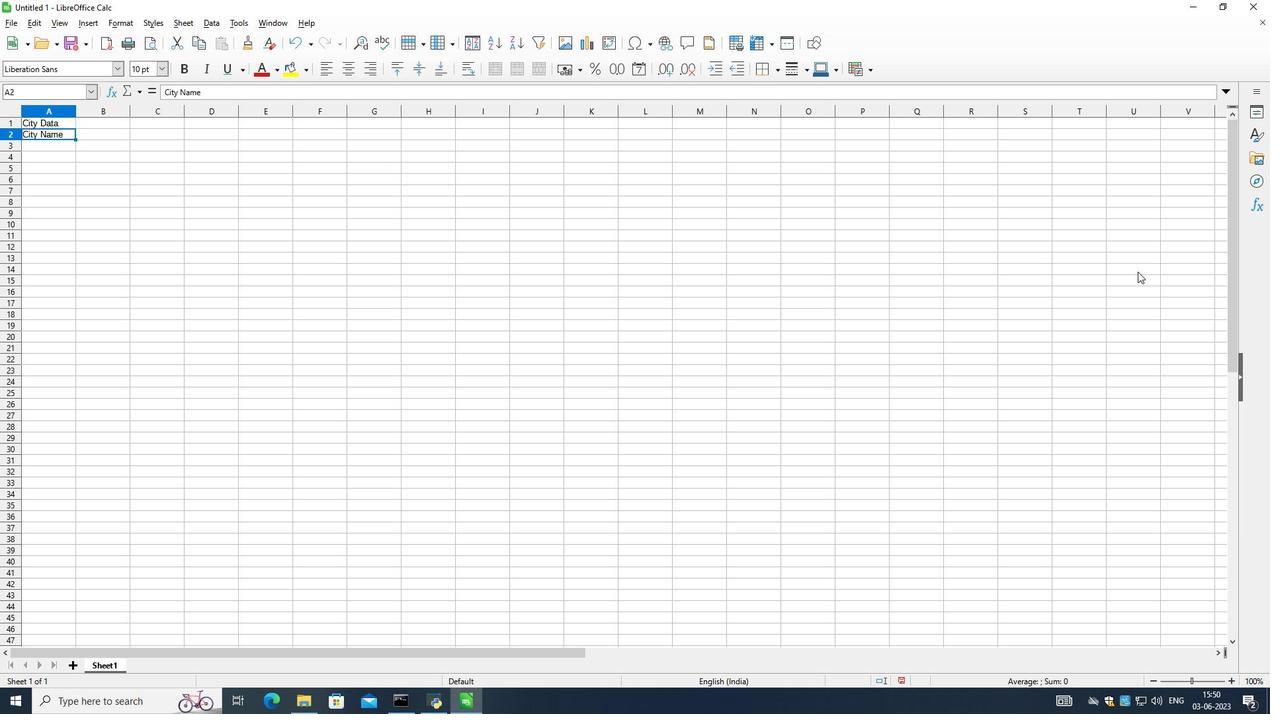 
Action: Mouse pressed left at (1136, 272)
Screenshot: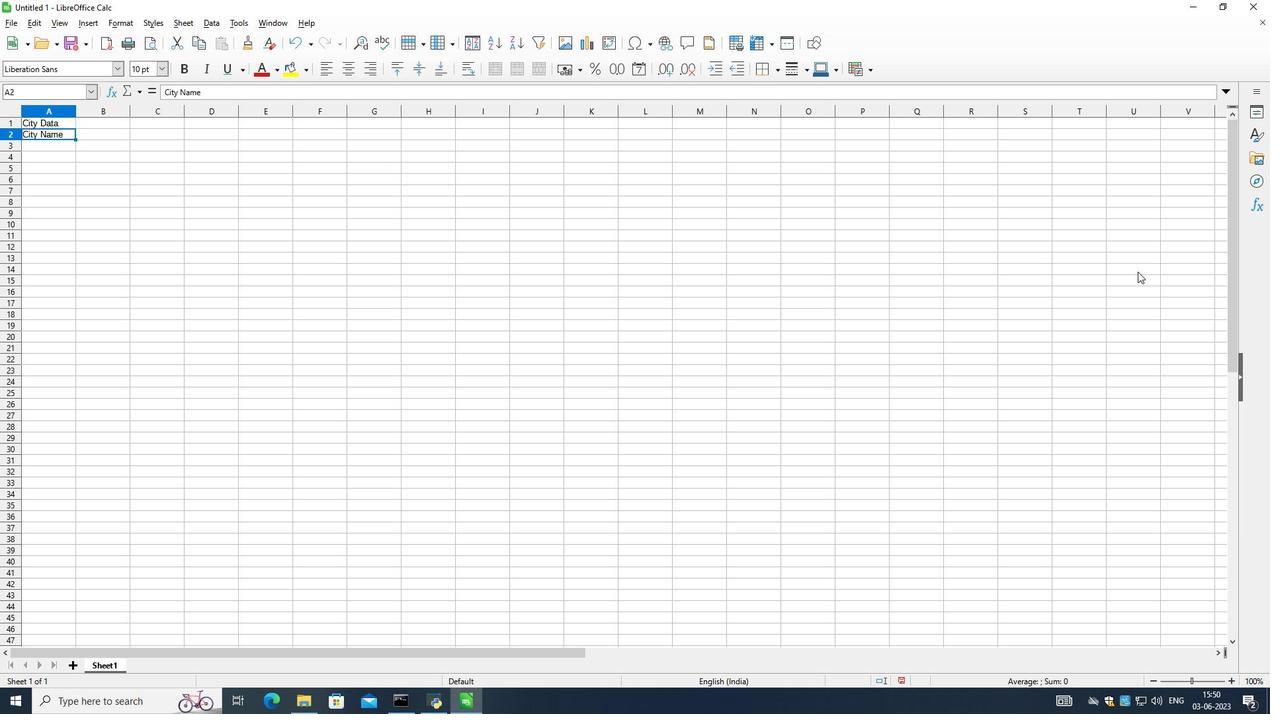 
Action: Mouse moved to (1136, 272)
Screenshot: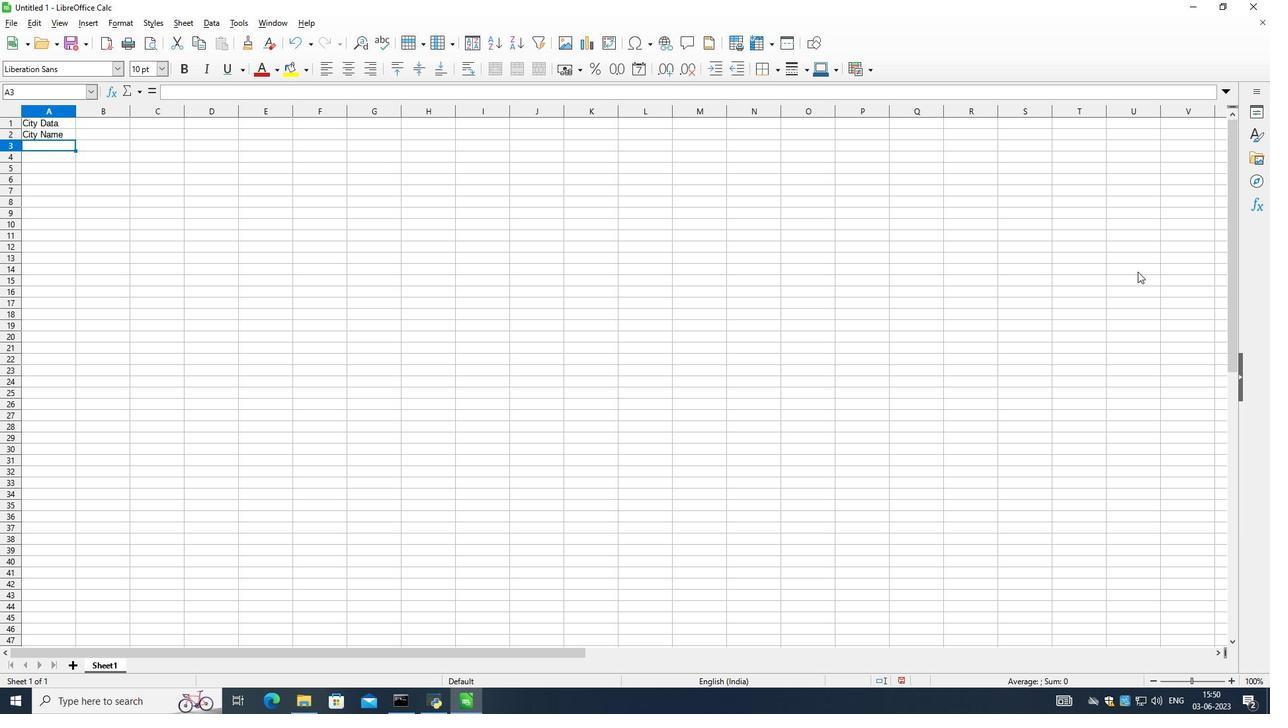 
Action: Mouse pressed left at (1136, 272)
Screenshot: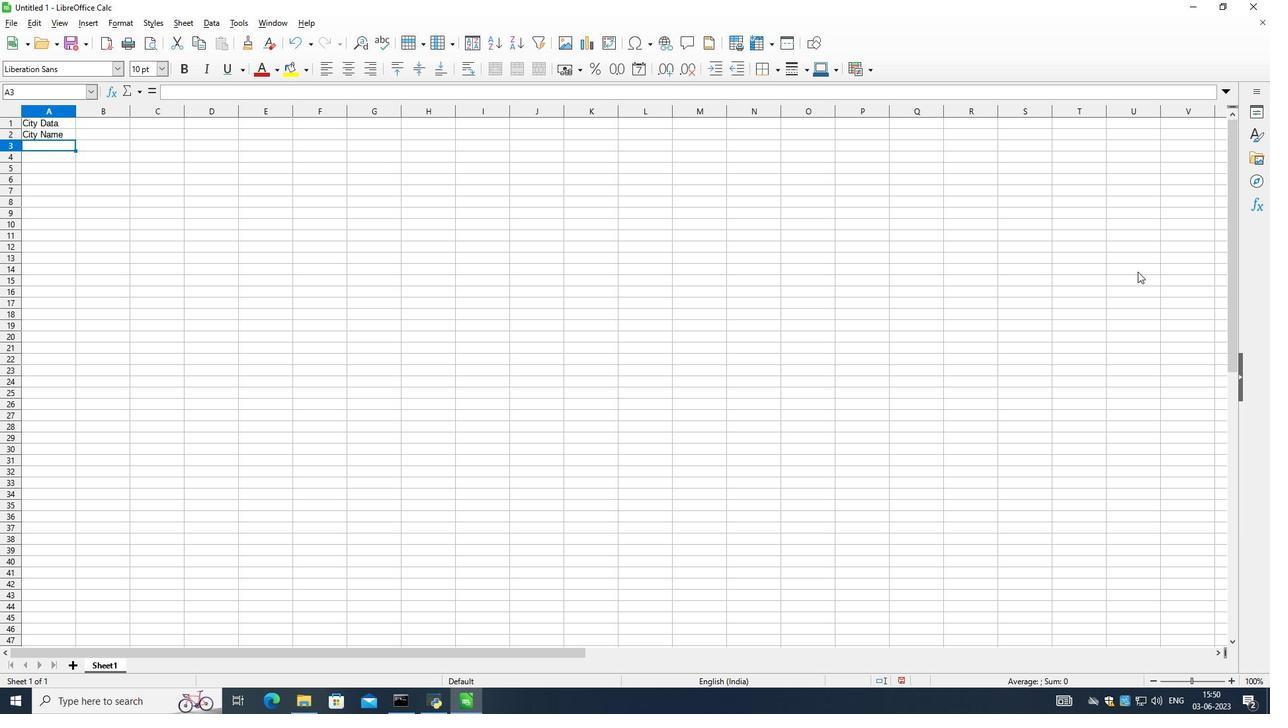 
Action: Mouse moved to (1136, 272)
Screenshot: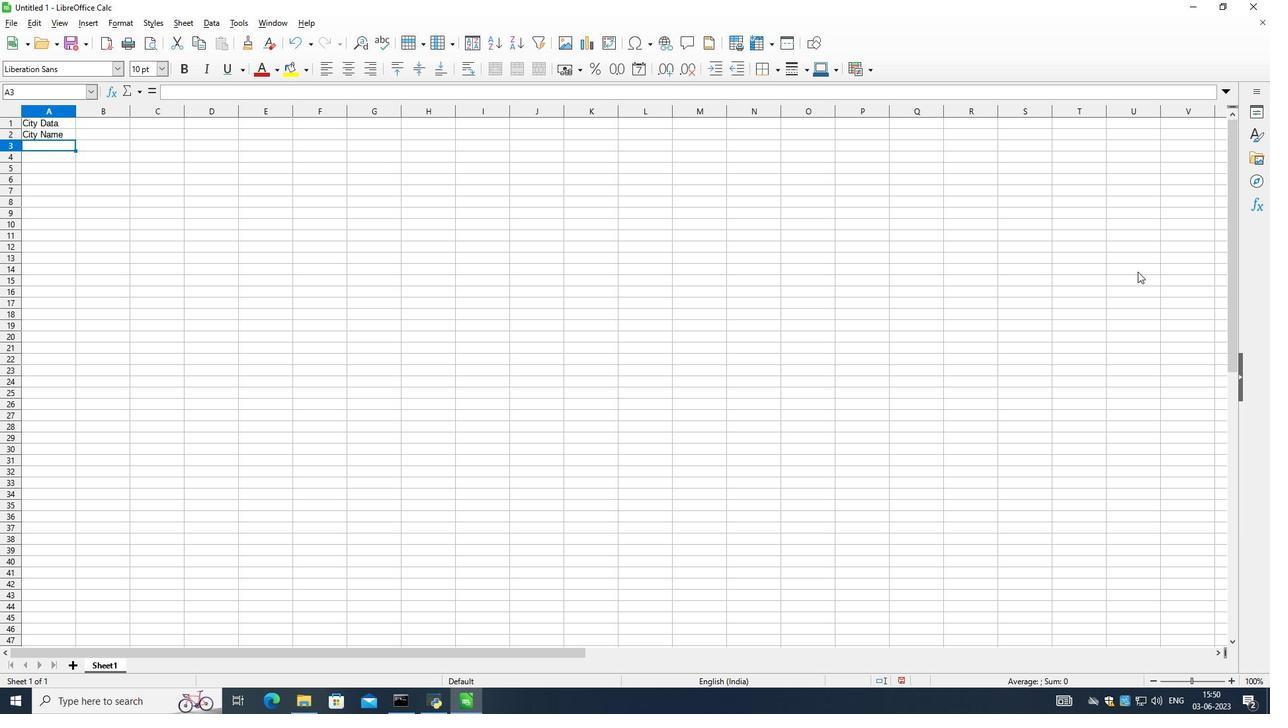 
Action: Mouse pressed left at (1136, 272)
Screenshot: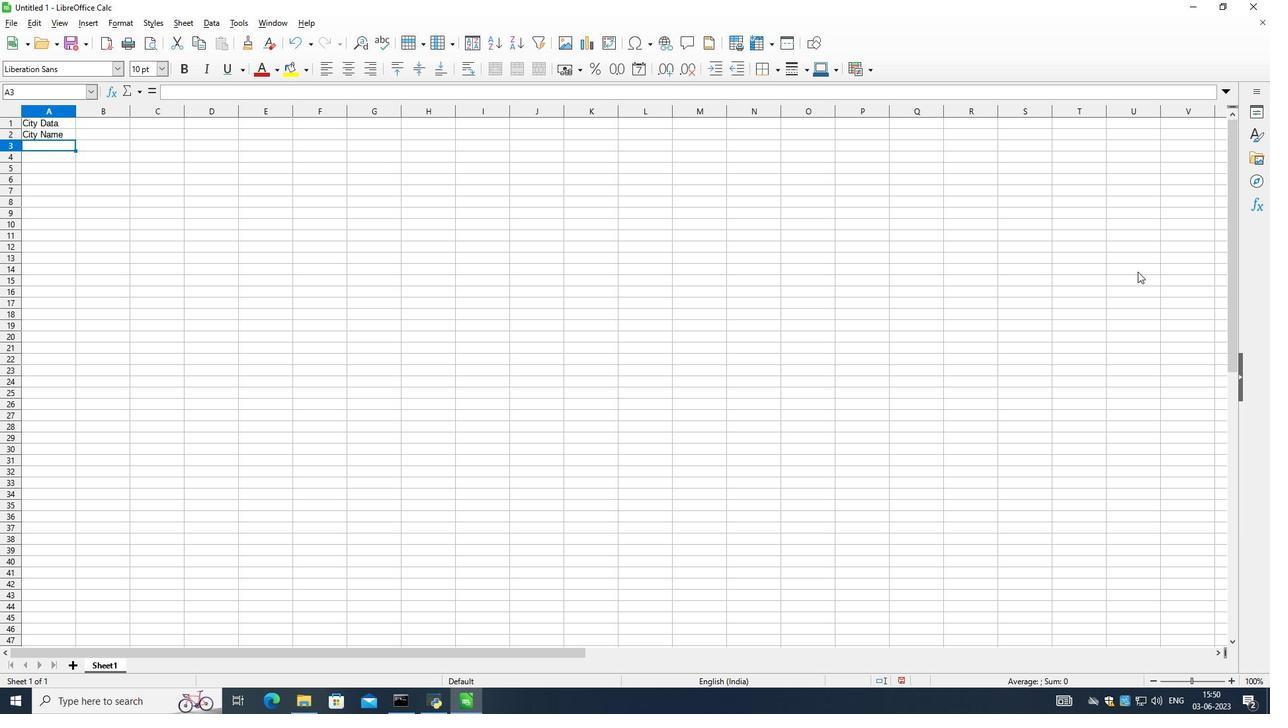 
Action: Mouse moved to (1136, 272)
Screenshot: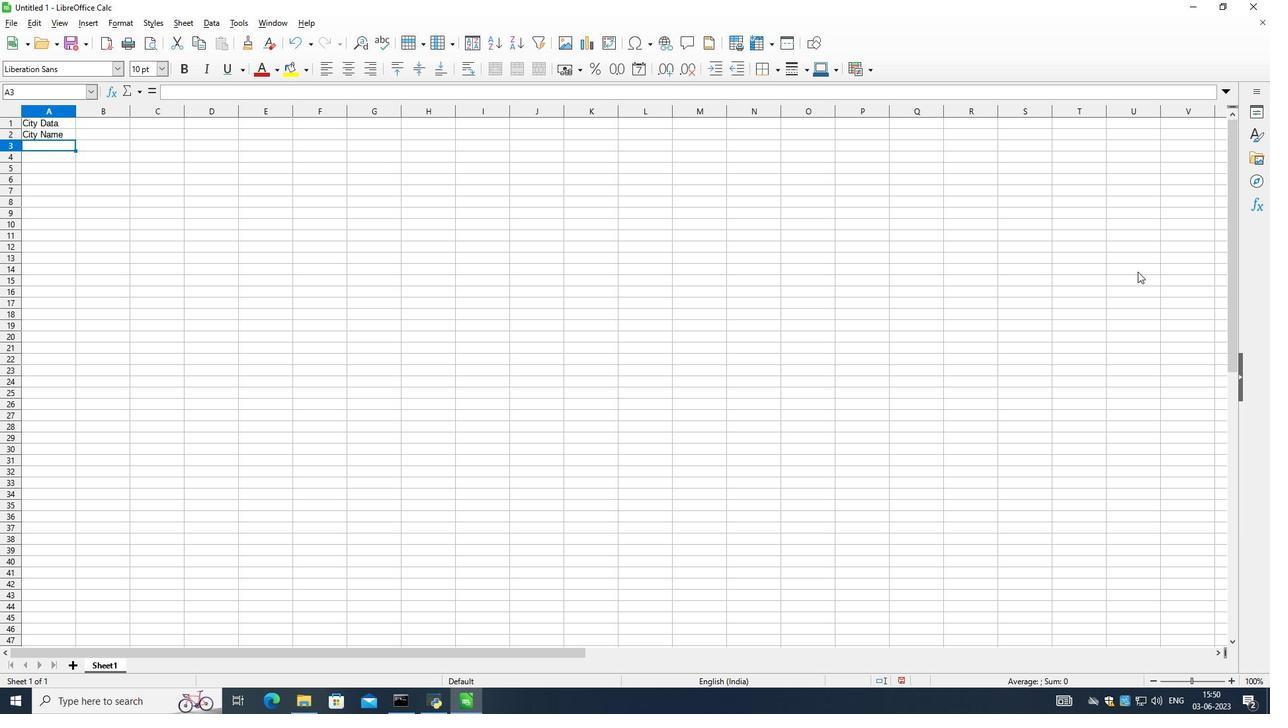 
Action: Key pressed <Key.esc>
Screenshot: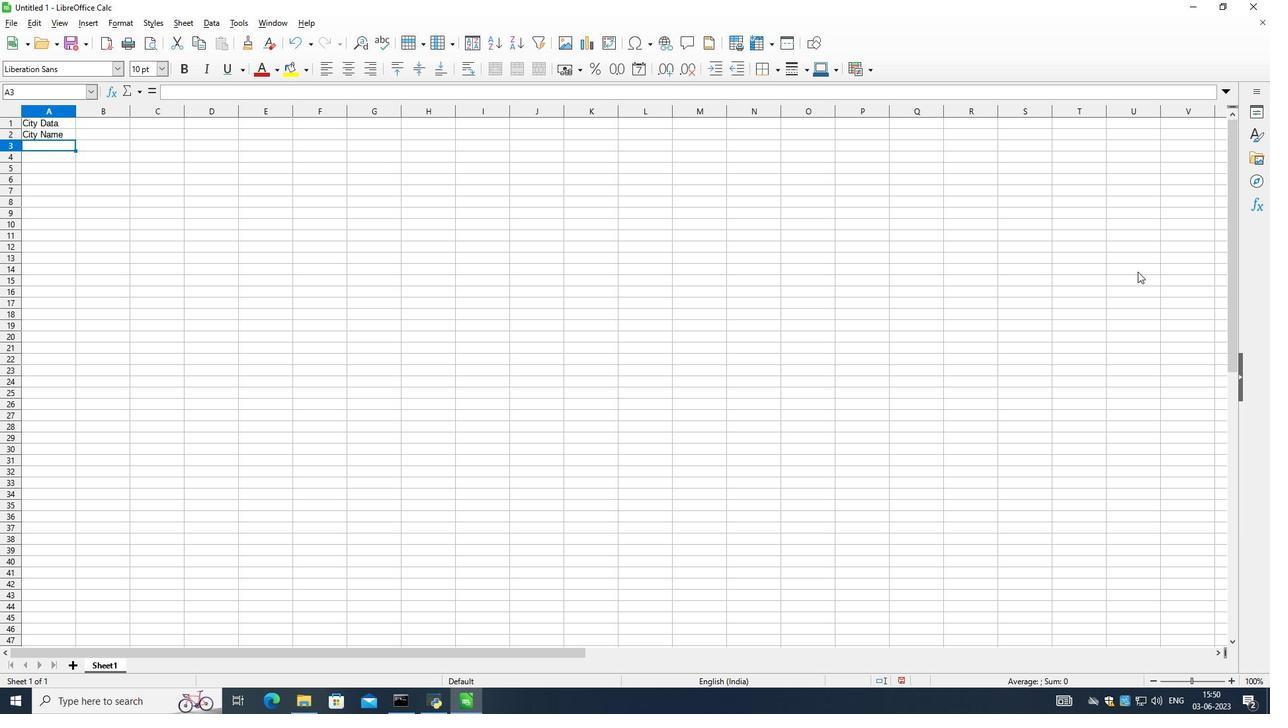 
Action: Mouse moved to (1136, 272)
Screenshot: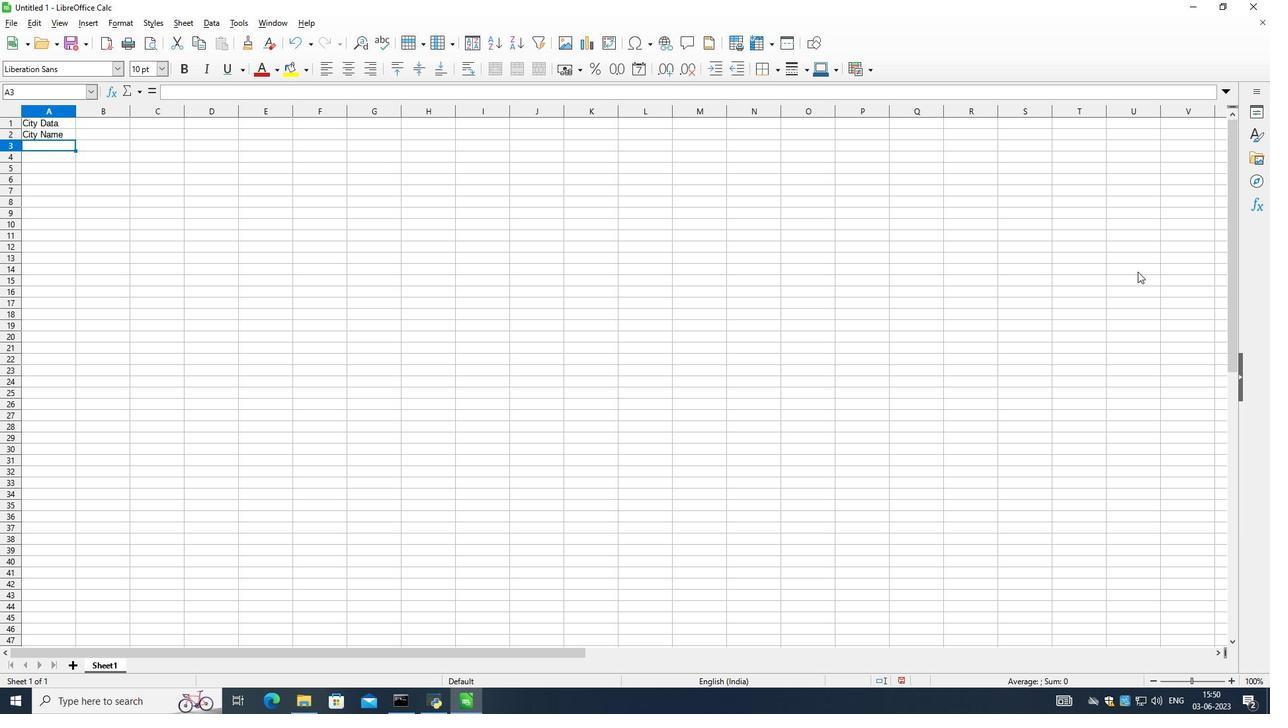 
Action: Key pressed <Key.esc>
Screenshot: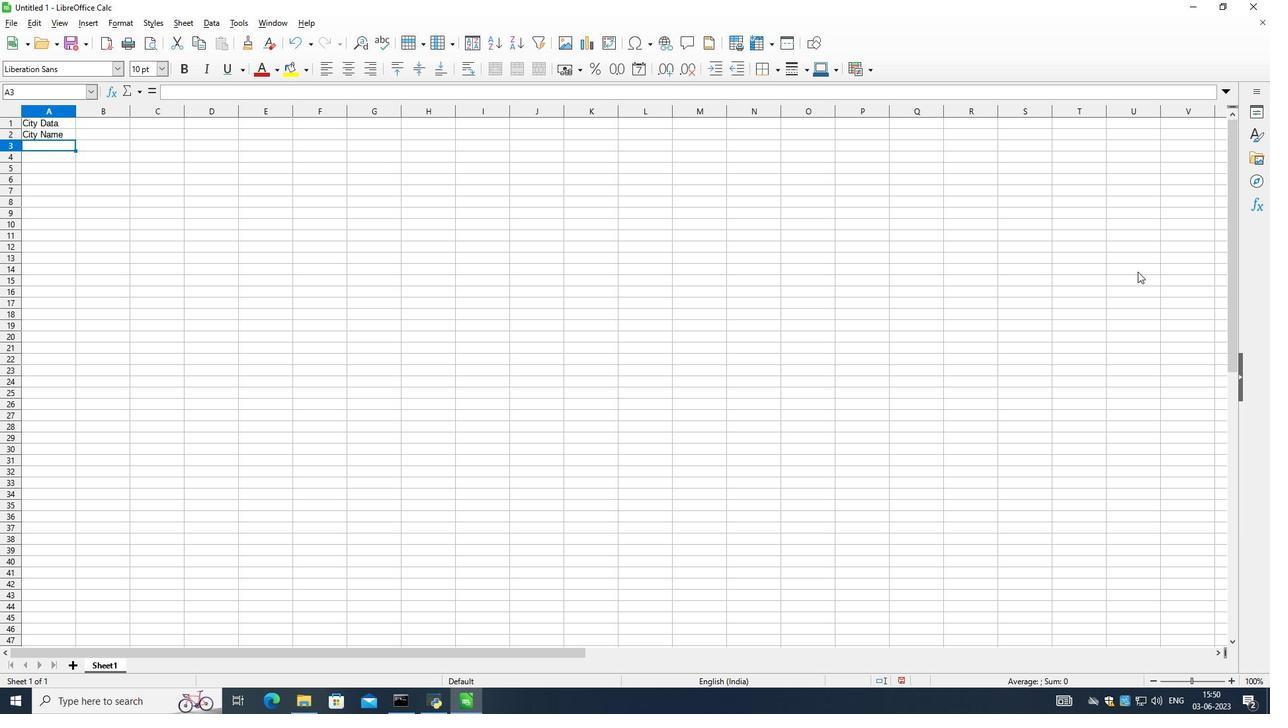
Action: Mouse moved to (1136, 272)
Screenshot: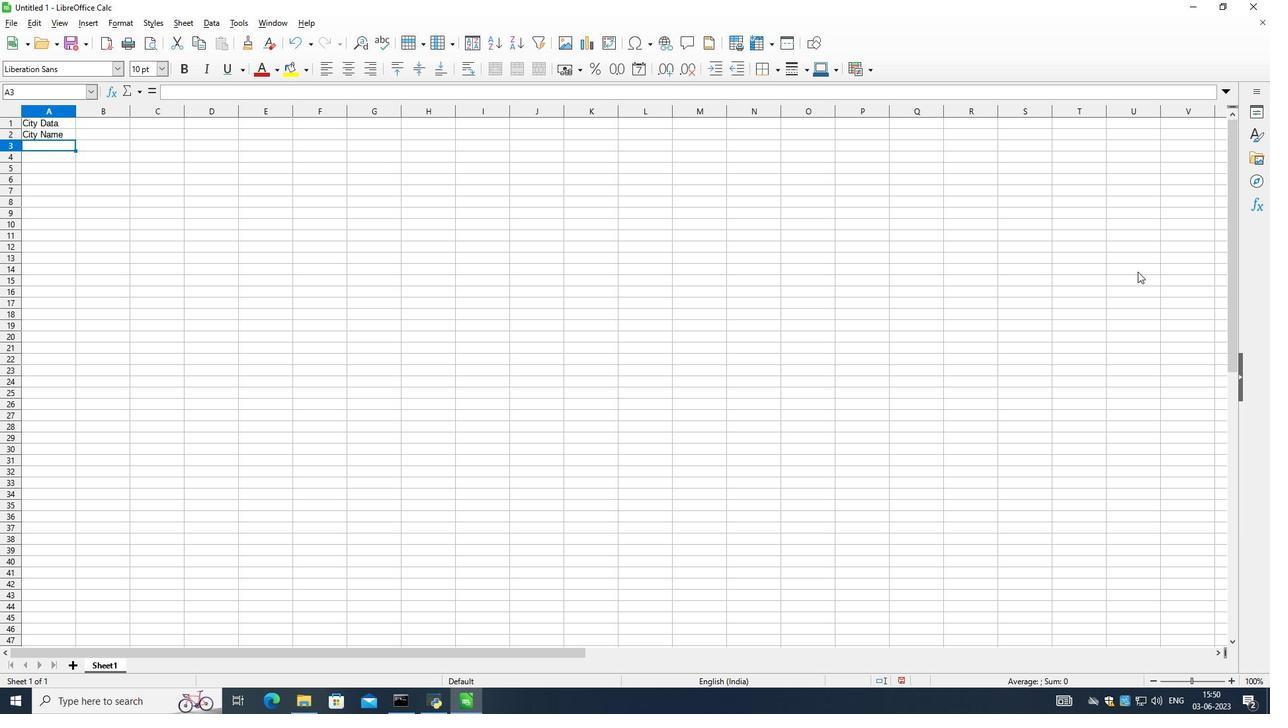 
Action: Key pressed <Key.esc>
Screenshot: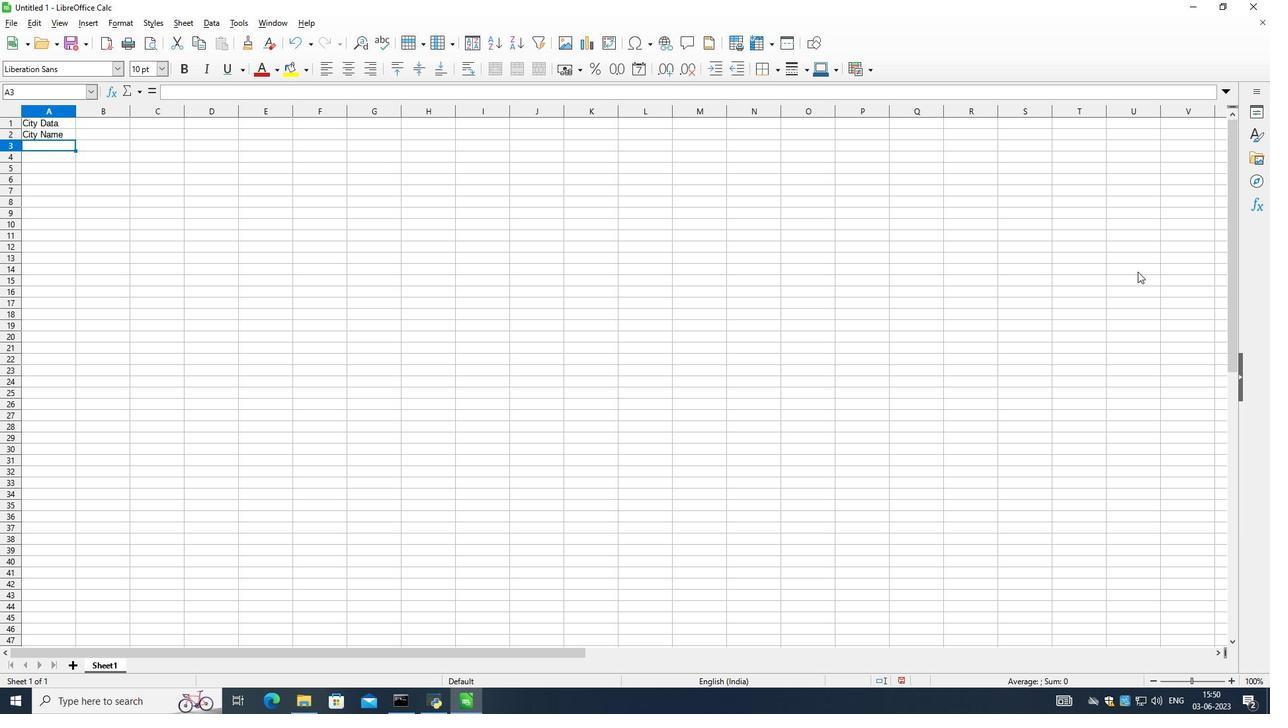 
Action: Mouse moved to (1136, 272)
Screenshot: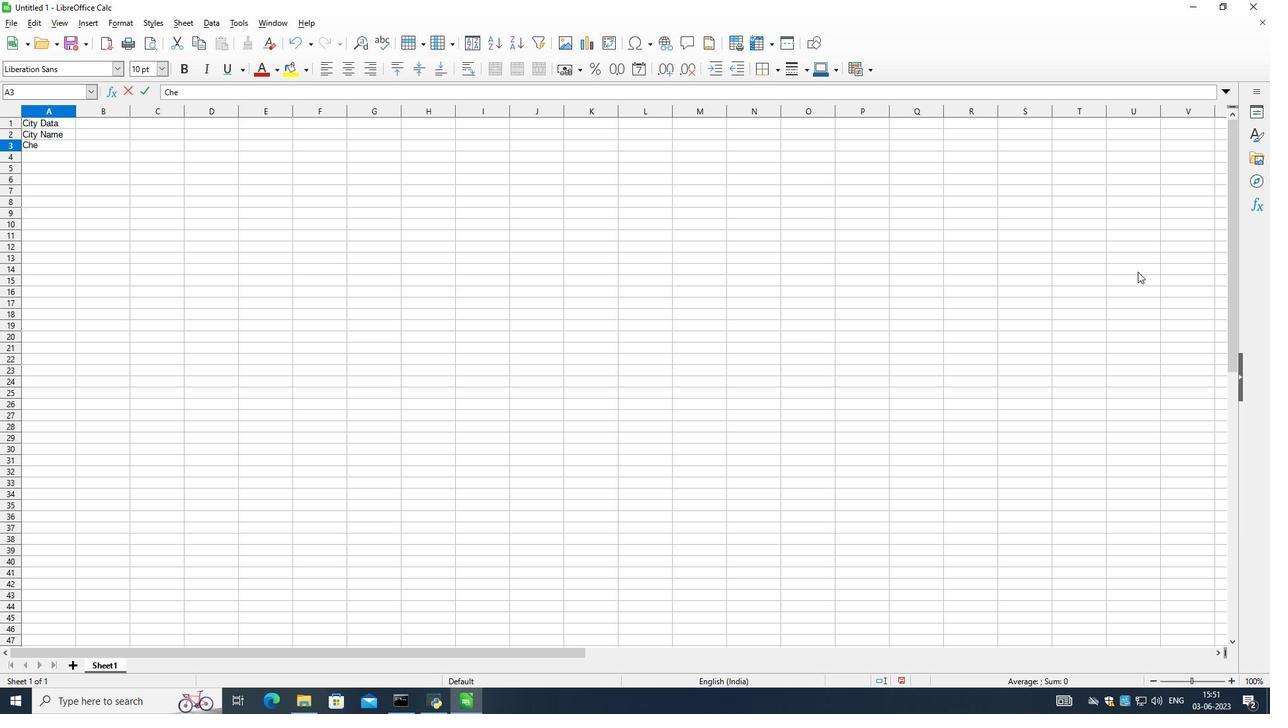 
Action: Mouse pressed left at (1136, 272)
Screenshot: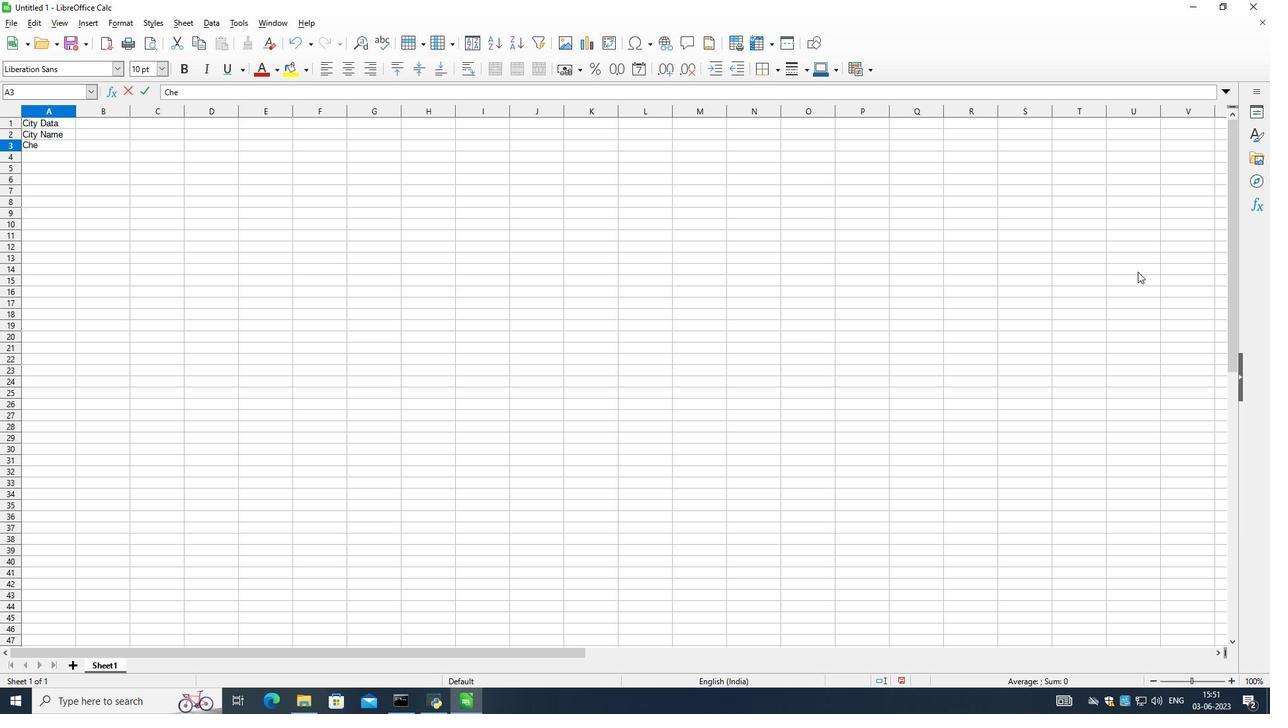 
Action: Mouse moved to (1136, 272)
Screenshot: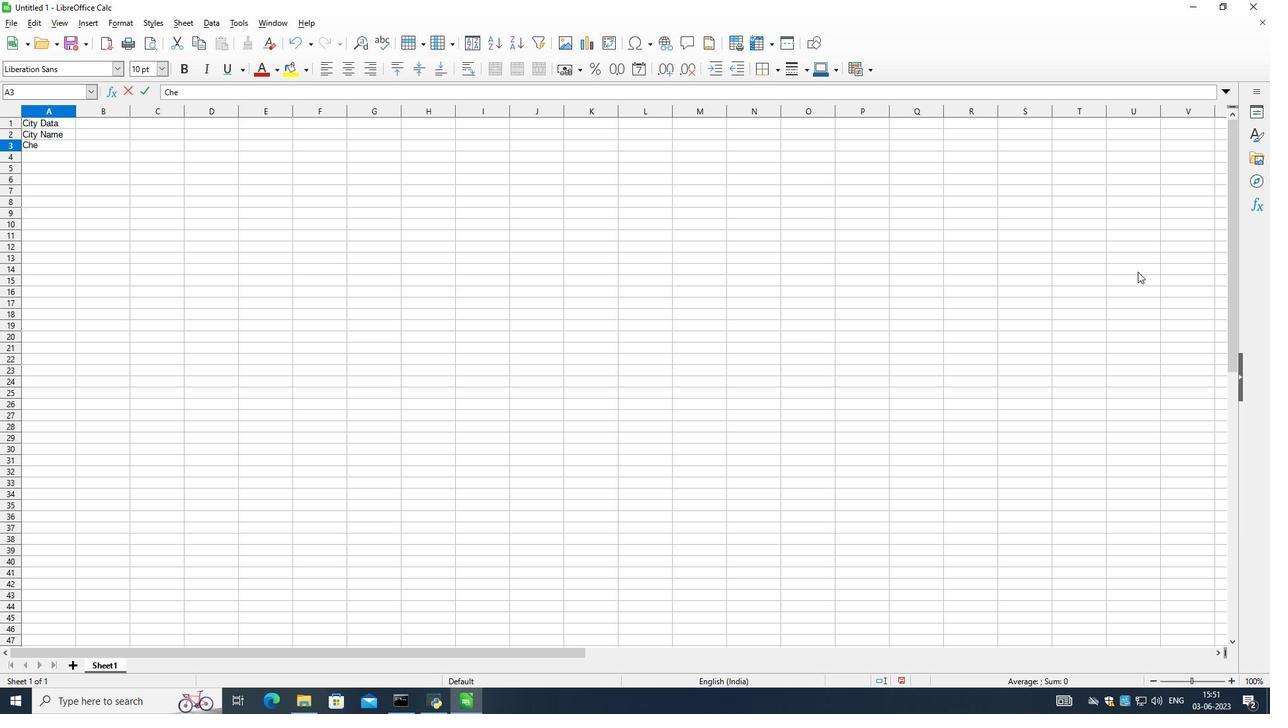 
Action: Mouse pressed left at (1136, 272)
Screenshot: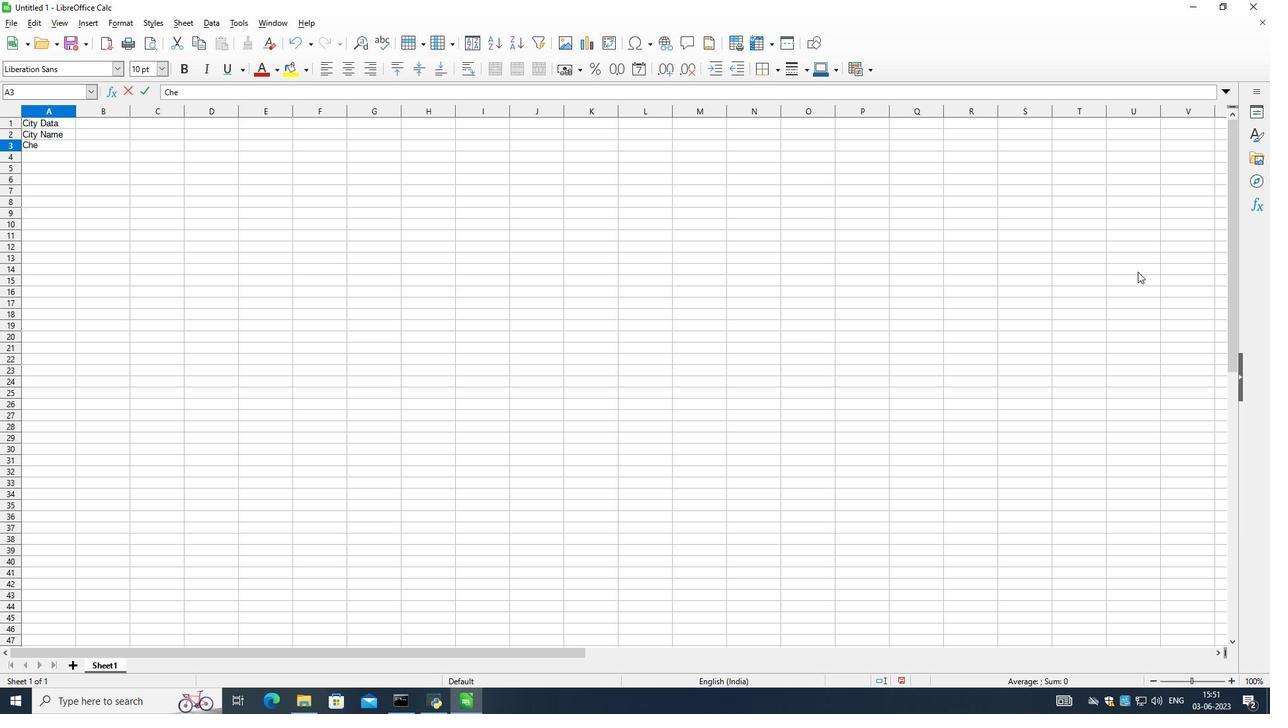
Action: Mouse pressed left at (1136, 272)
Screenshot: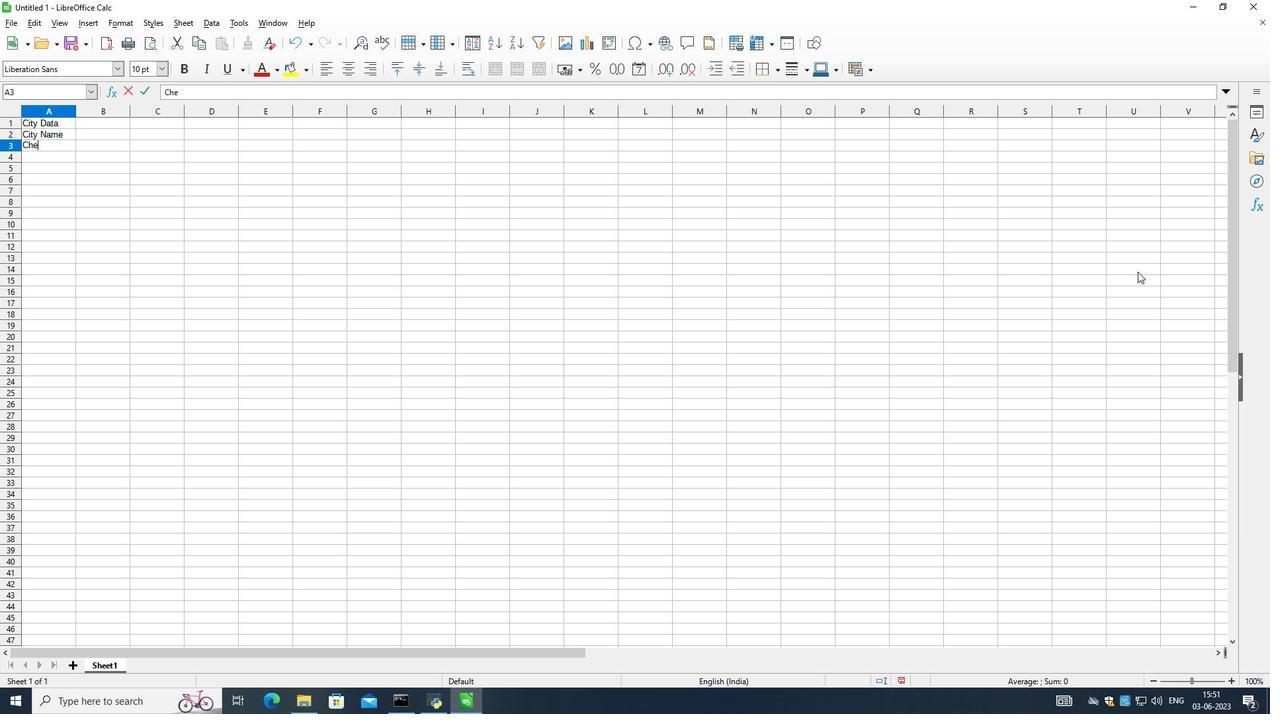 
Action: Mouse pressed left at (1136, 272)
Screenshot: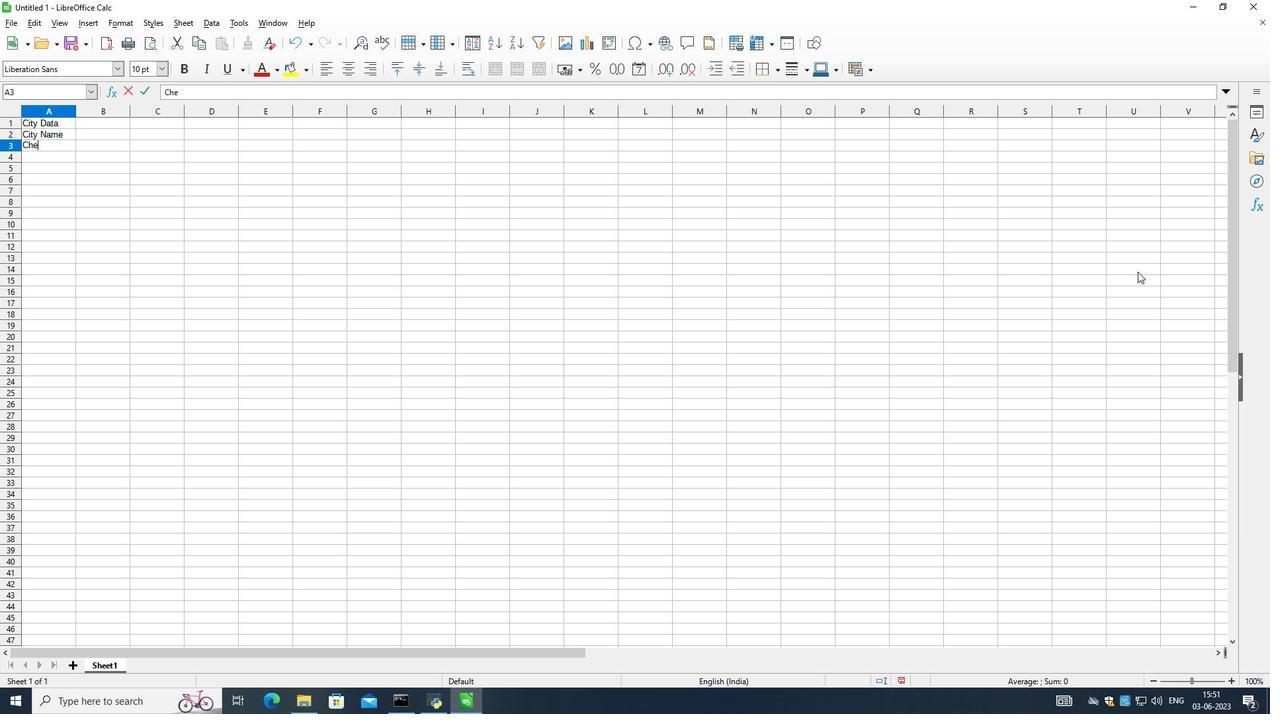 
Action: Mouse moved to (1136, 272)
Screenshot: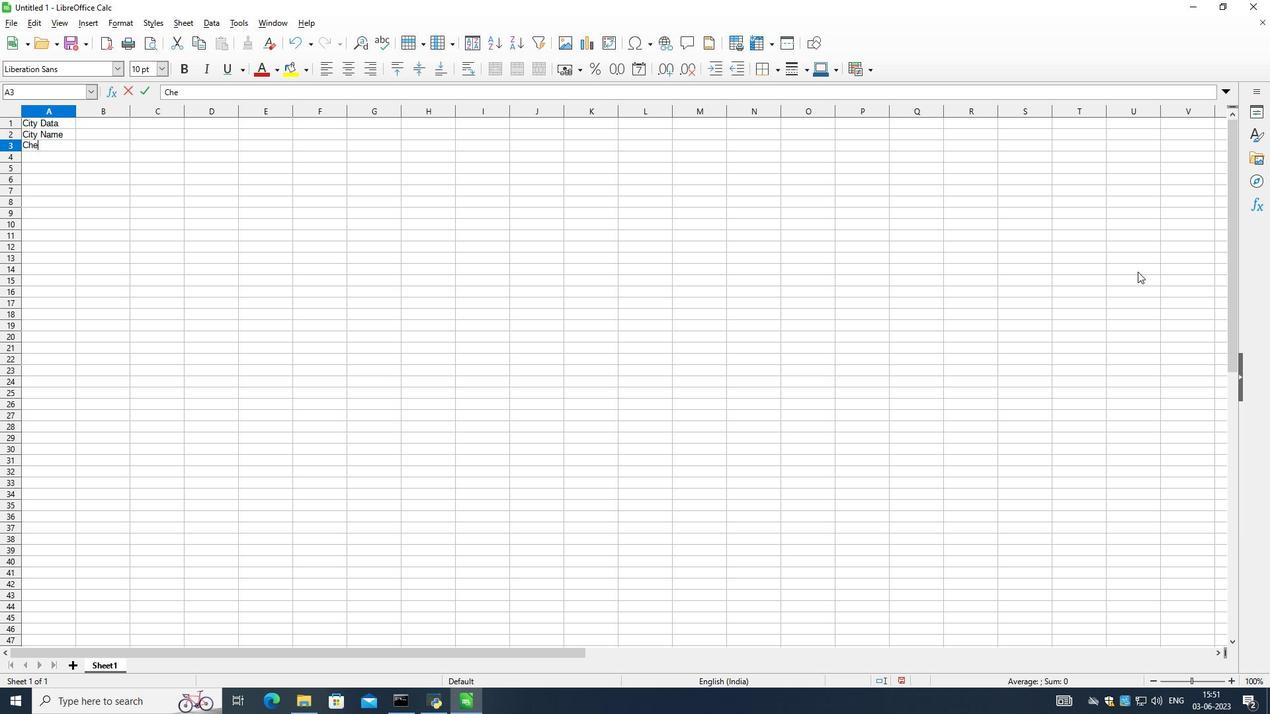 
Action: Key pressed <Key.delete><Key.shift_r>City<Key.space><Key.shift_r>Data<Key.down><Key.enter>
Screenshot: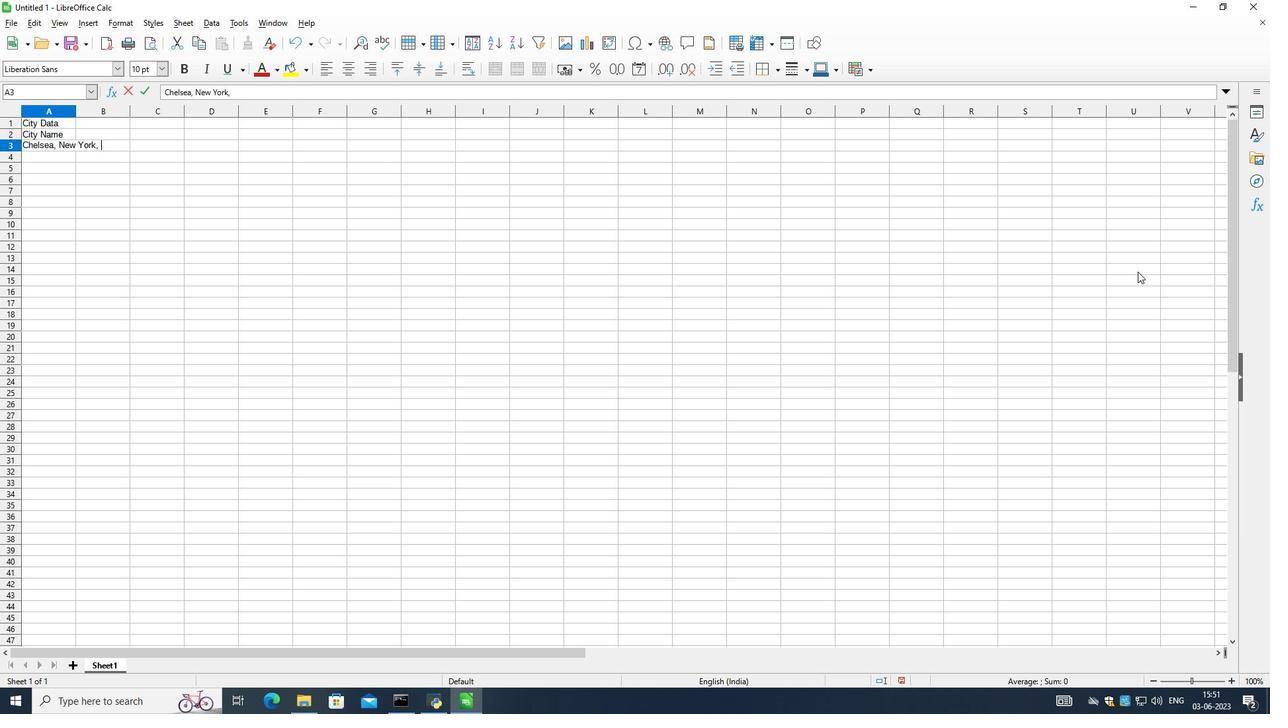 
Action: Mouse moved to (1136, 272)
Screenshot: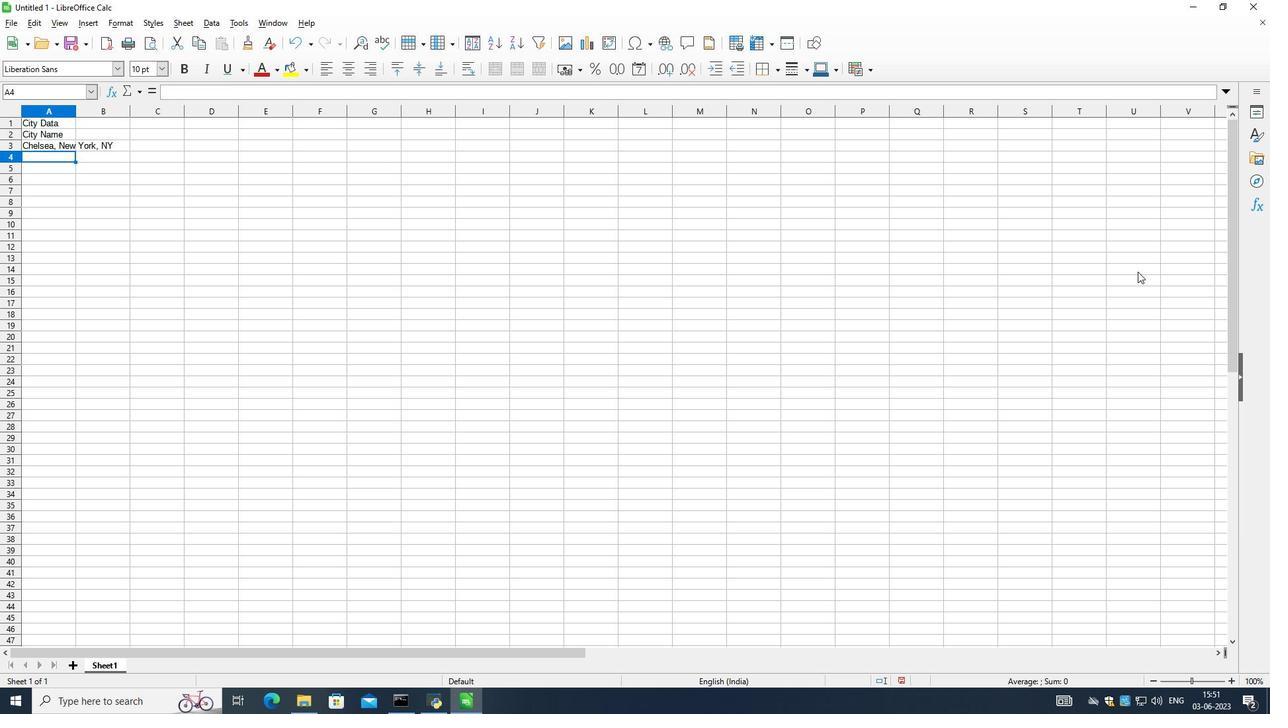 
Action: Mouse pressed left at (1136, 272)
Screenshot: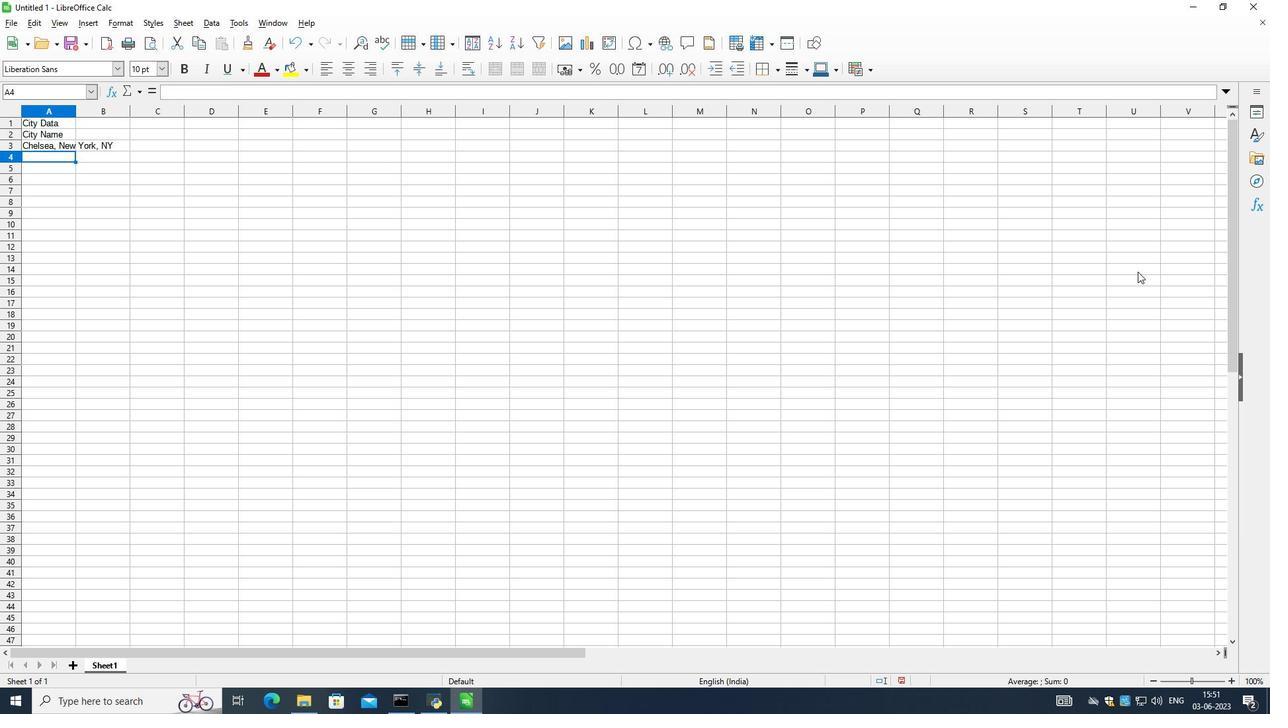 
Action: Mouse moved to (1136, 272)
Screenshot: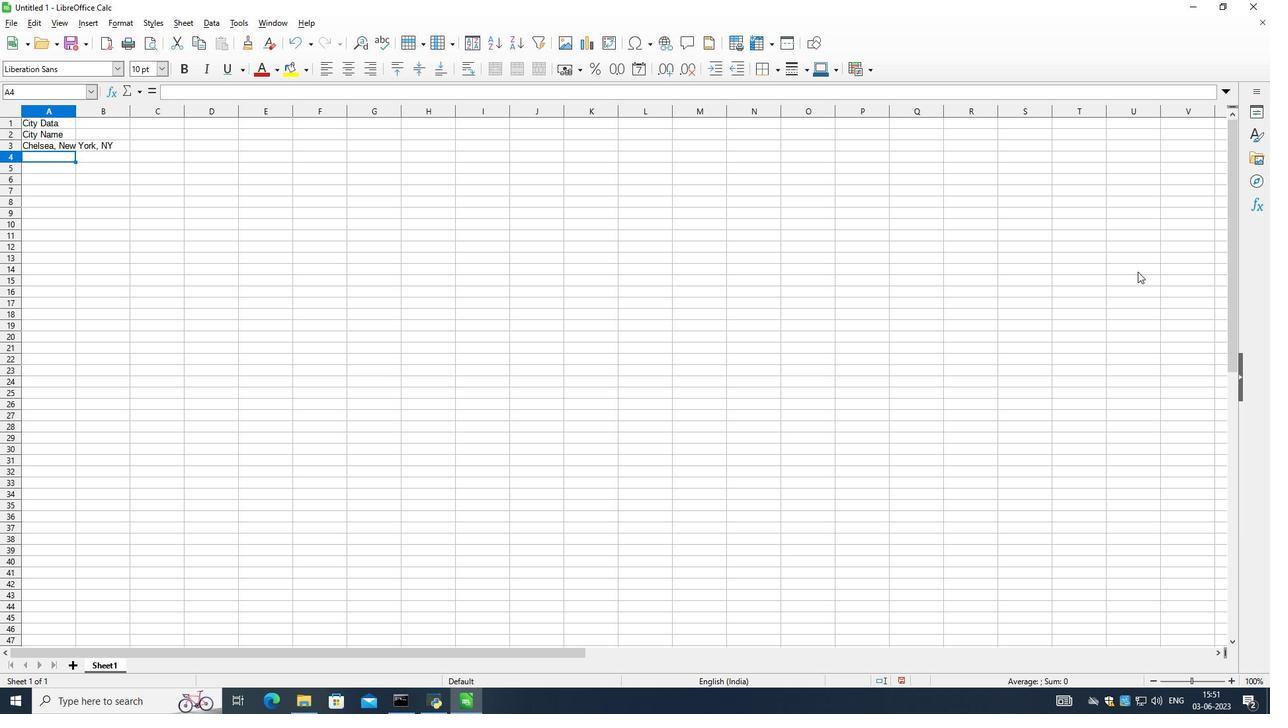 
Action: Key pressed <Key.esc>
Screenshot: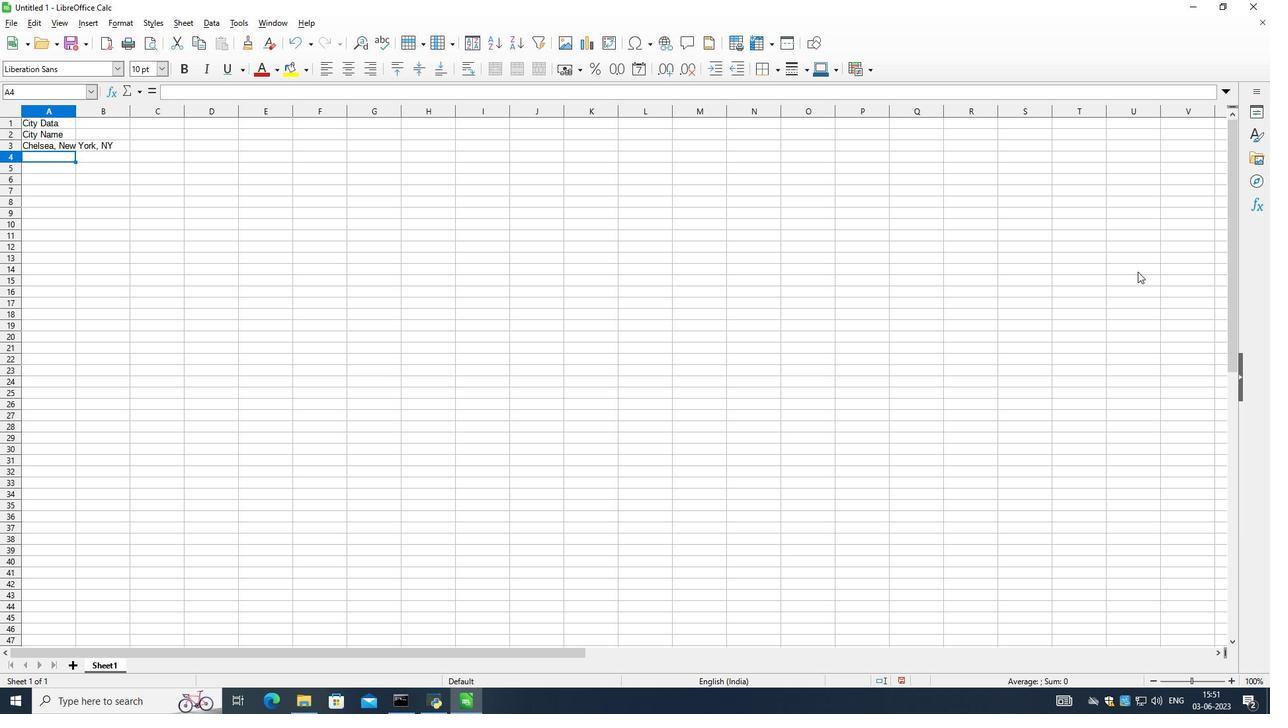 
Action: Mouse moved to (1136, 272)
Screenshot: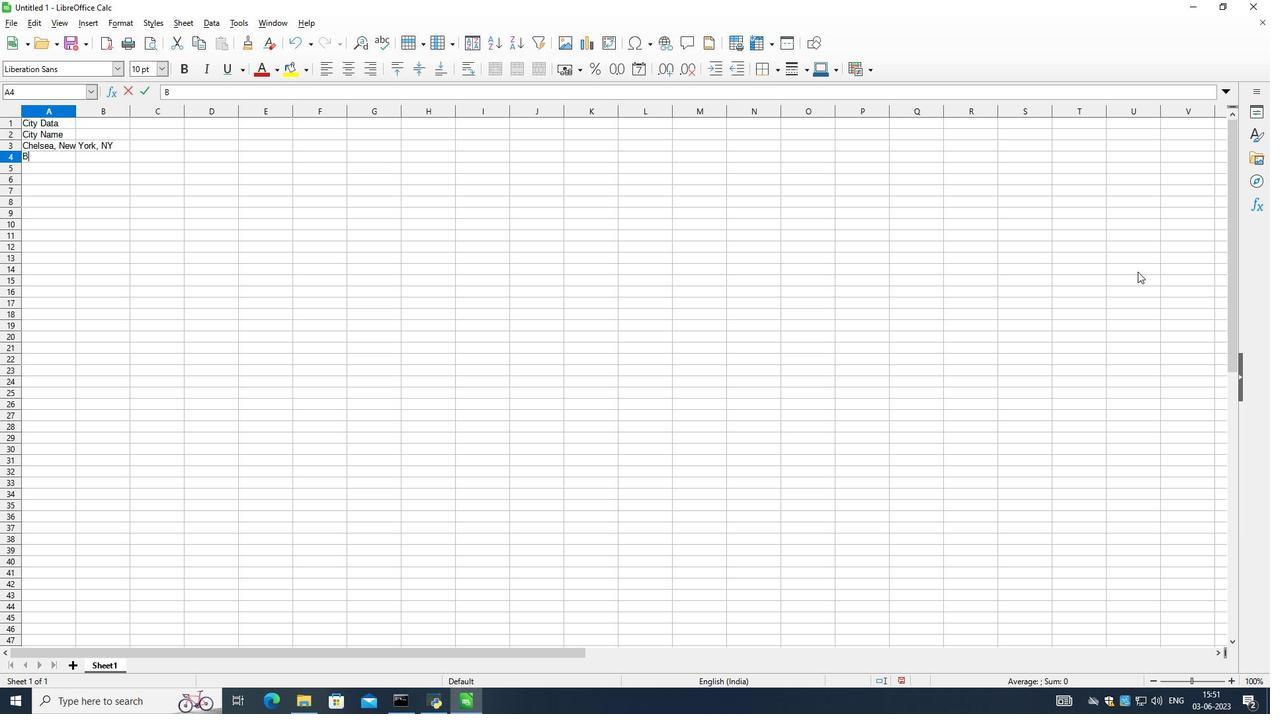 
Action: Key pressed <Key.esc>
Screenshot: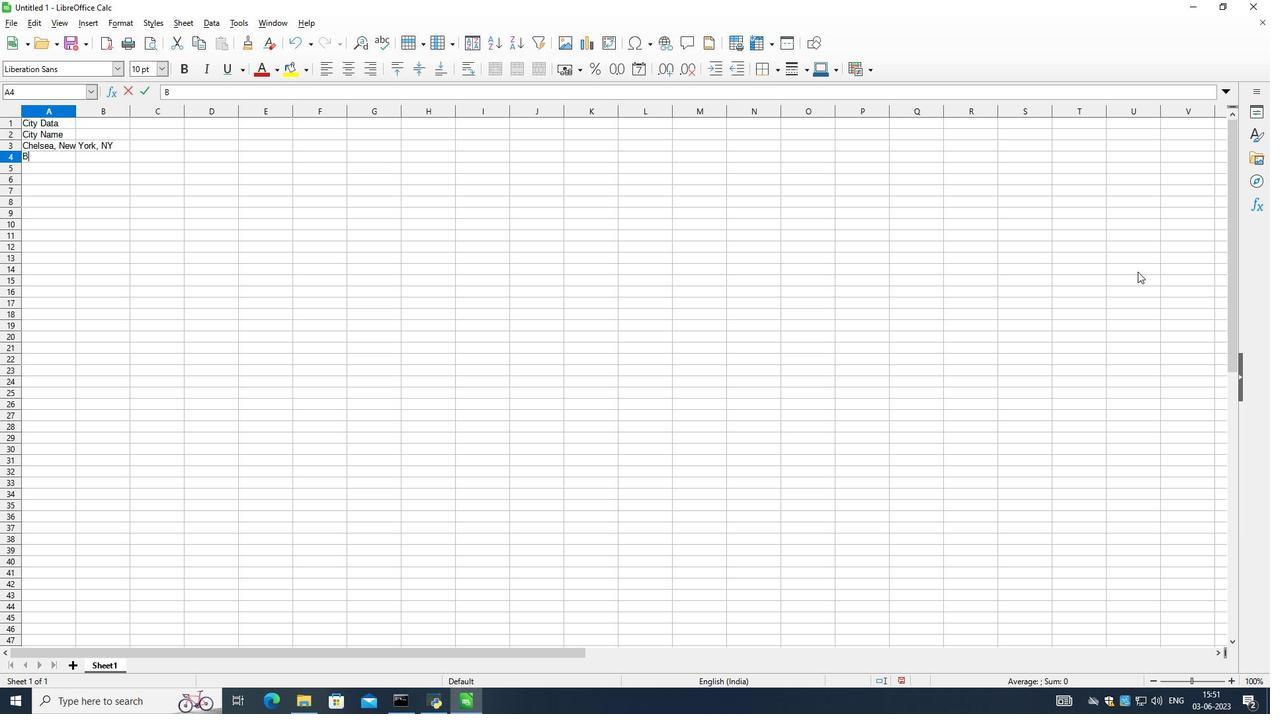 
Action: Mouse moved to (1136, 272)
Screenshot: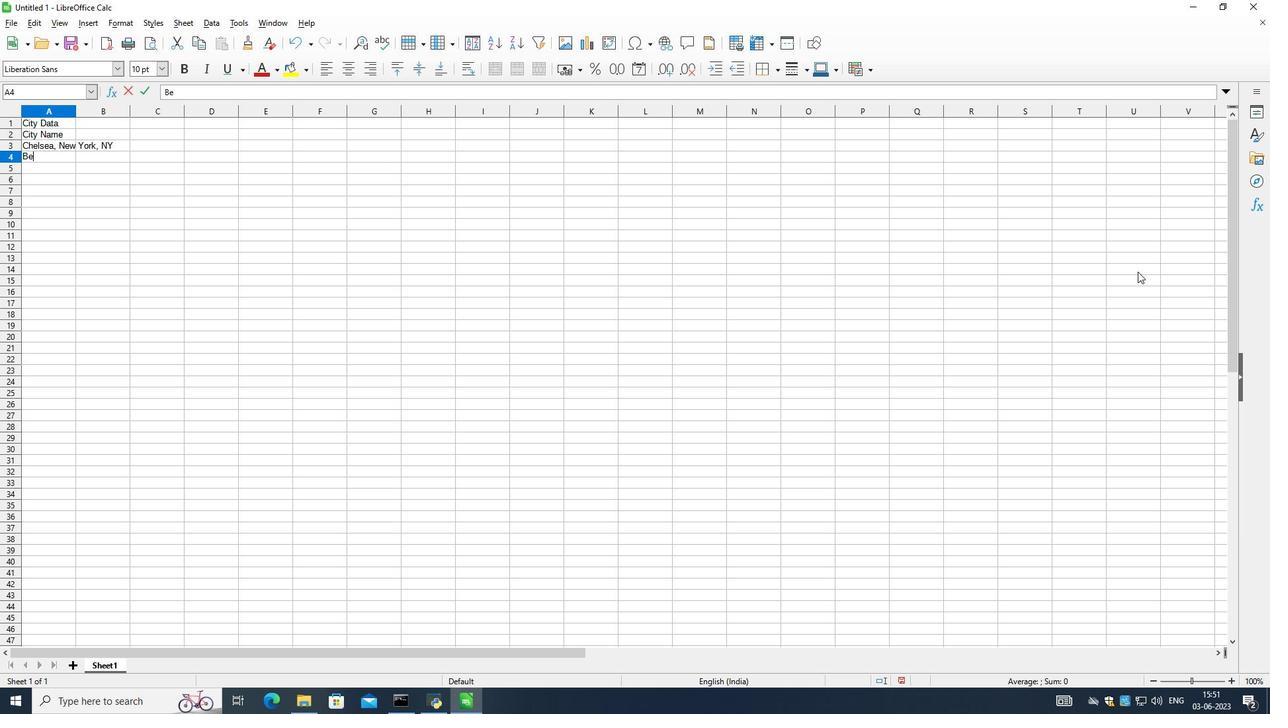 
Action: Key pressed <Key.esc>
Screenshot: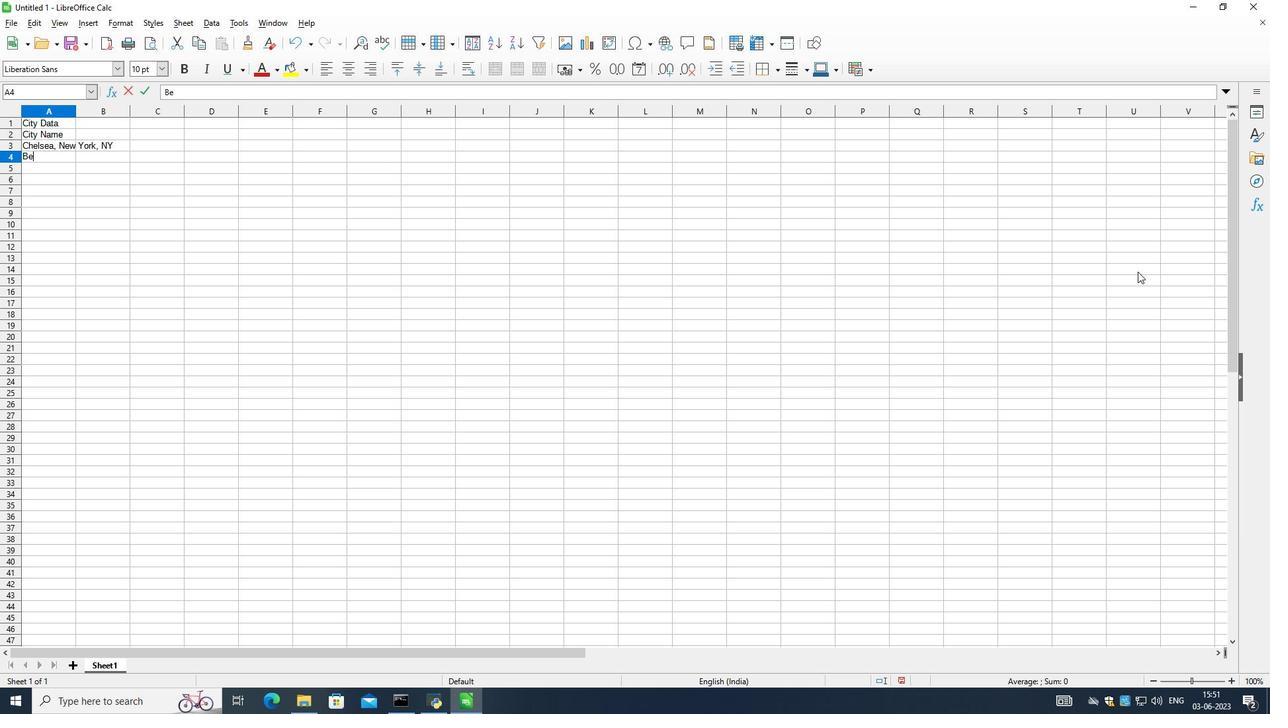 
Action: Mouse moved to (1136, 272)
Screenshot: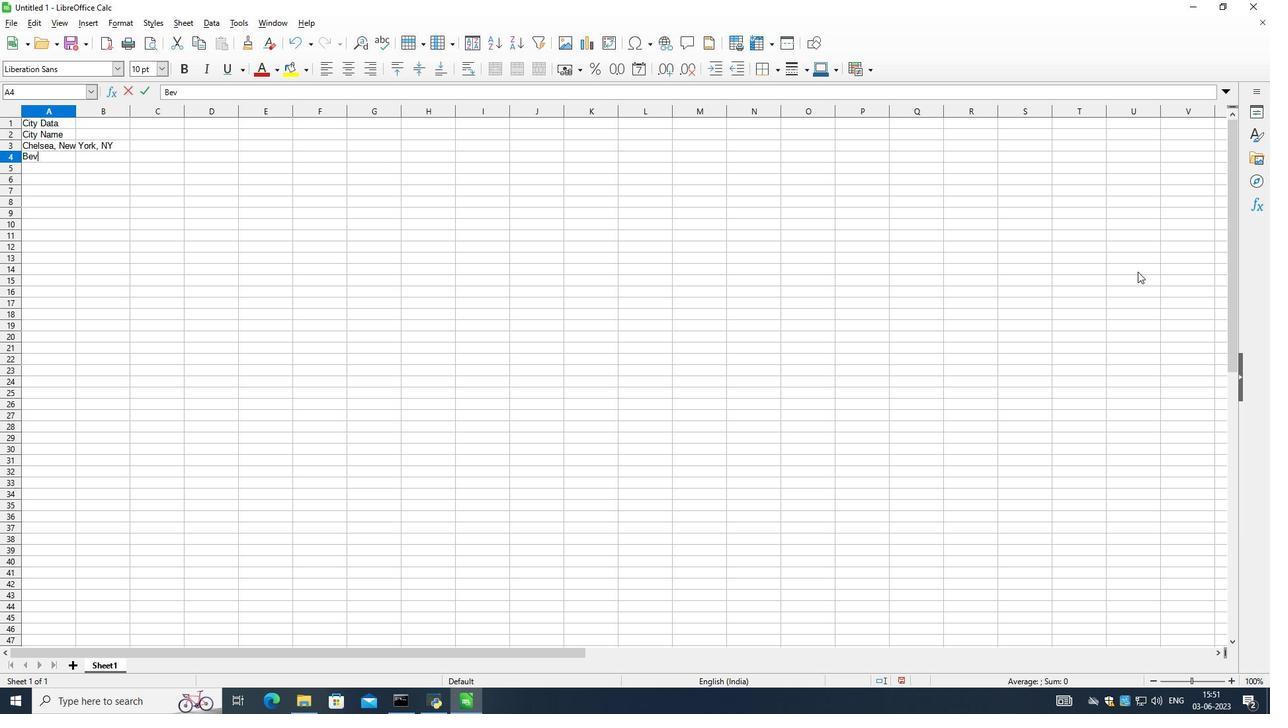 
Action: Mouse pressed left at (1136, 272)
Screenshot: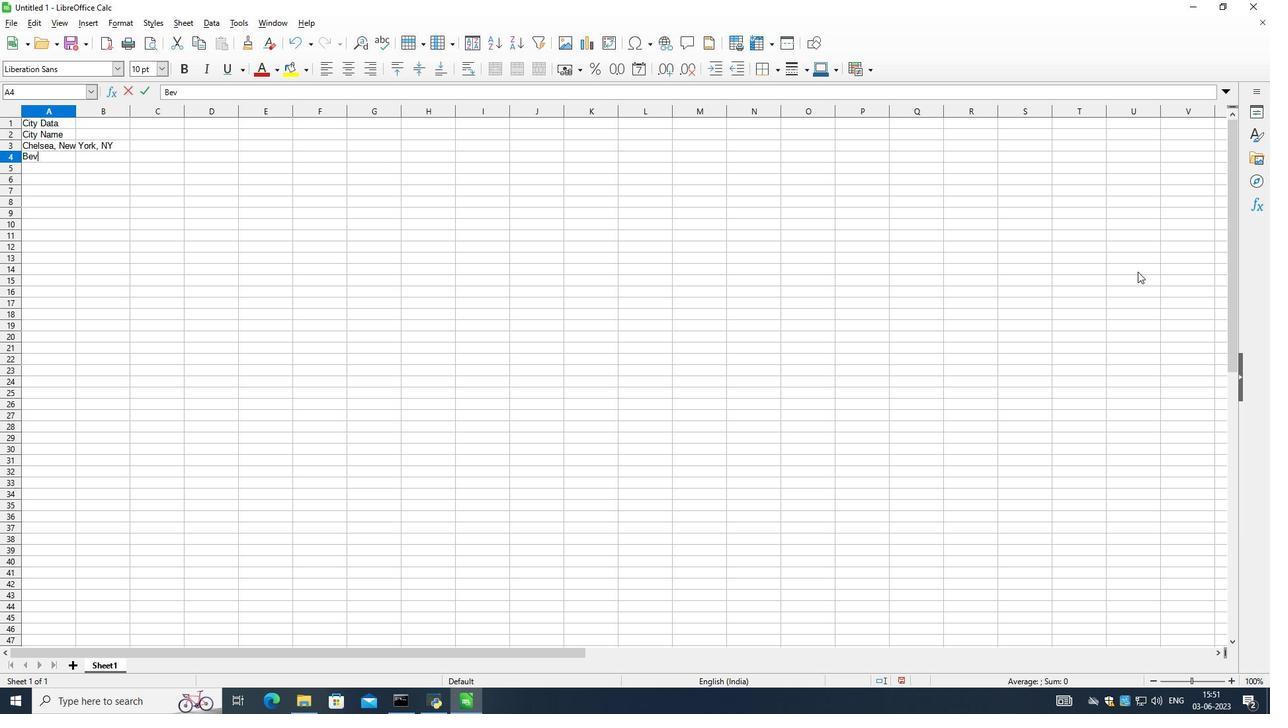
Action: Mouse moved to (1136, 272)
Screenshot: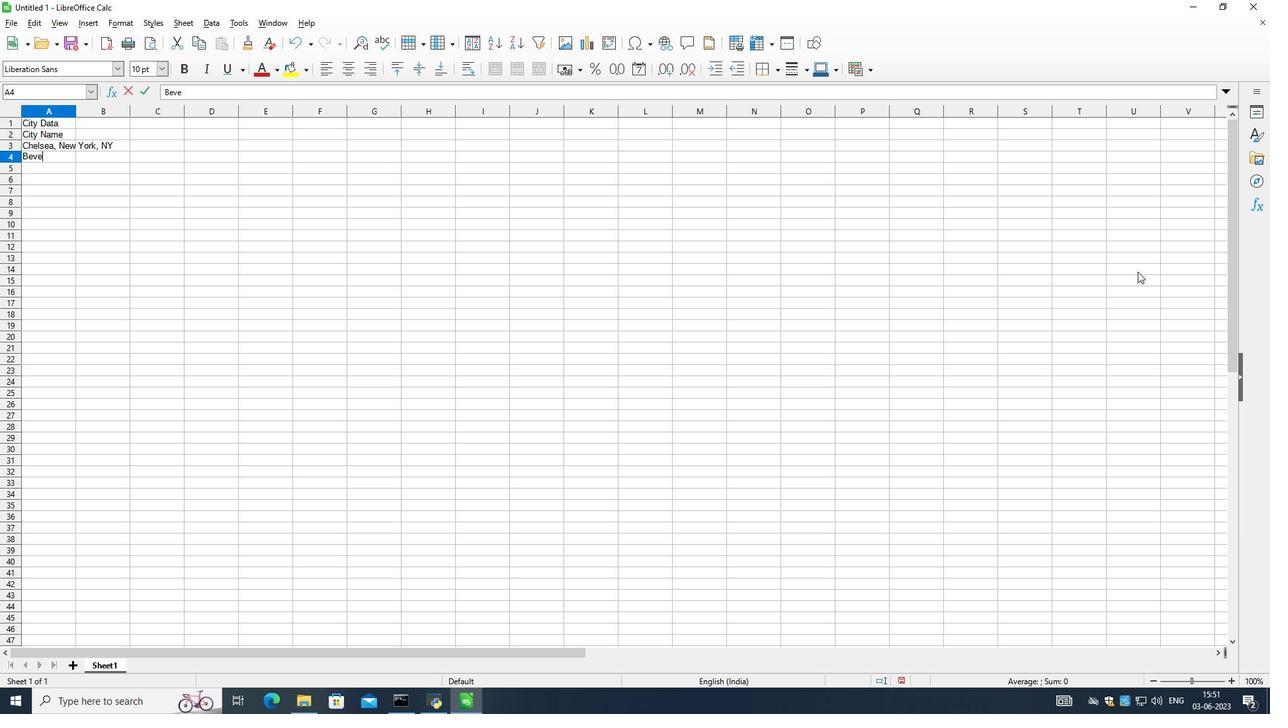 
Action: Key pressed <Key.esc>
Screenshot: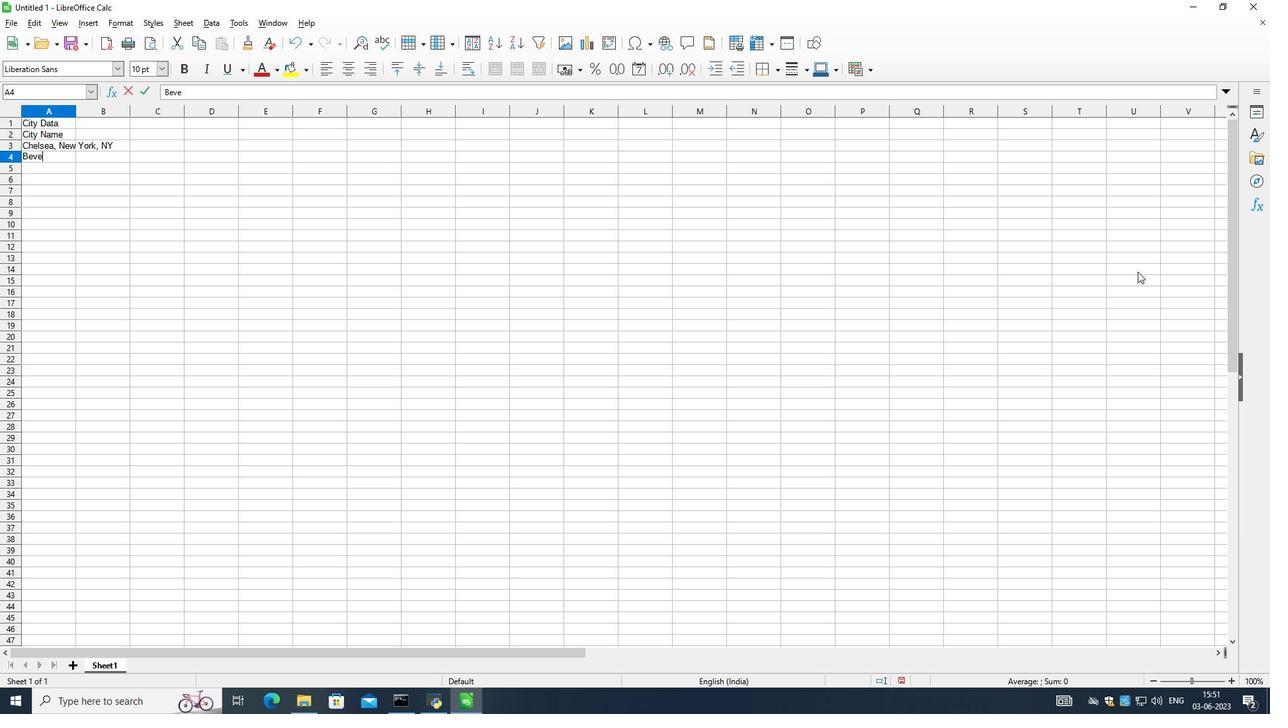 
Action: Mouse moved to (1136, 272)
Screenshot: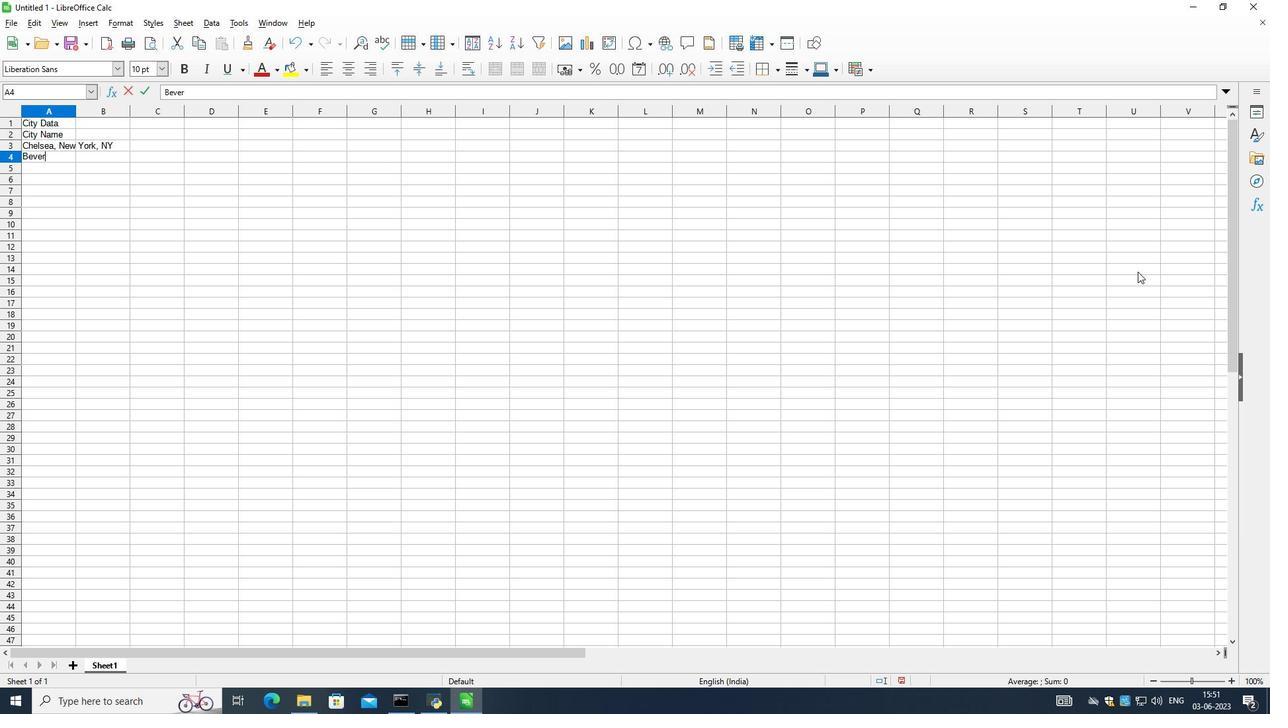 
Action: Mouse pressed left at (1136, 272)
Screenshot: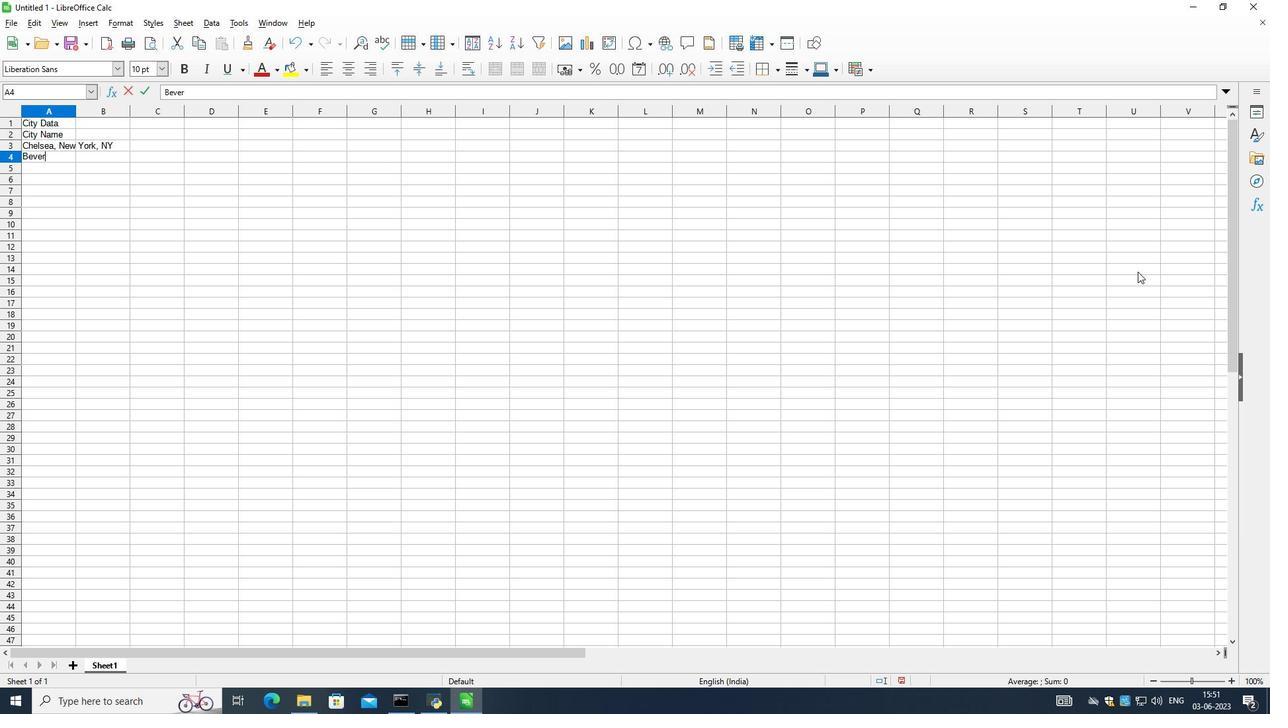 
Action: Mouse moved to (1136, 272)
Screenshot: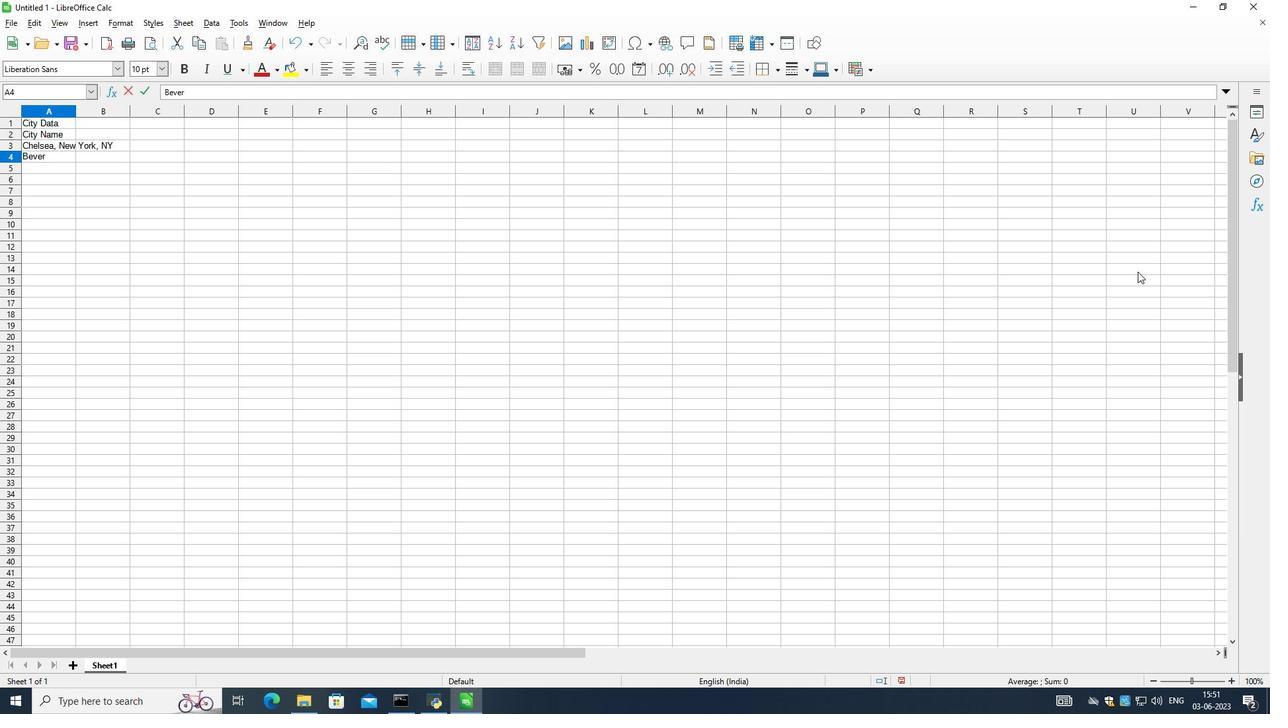 
Action: Mouse pressed left at (1136, 272)
Screenshot: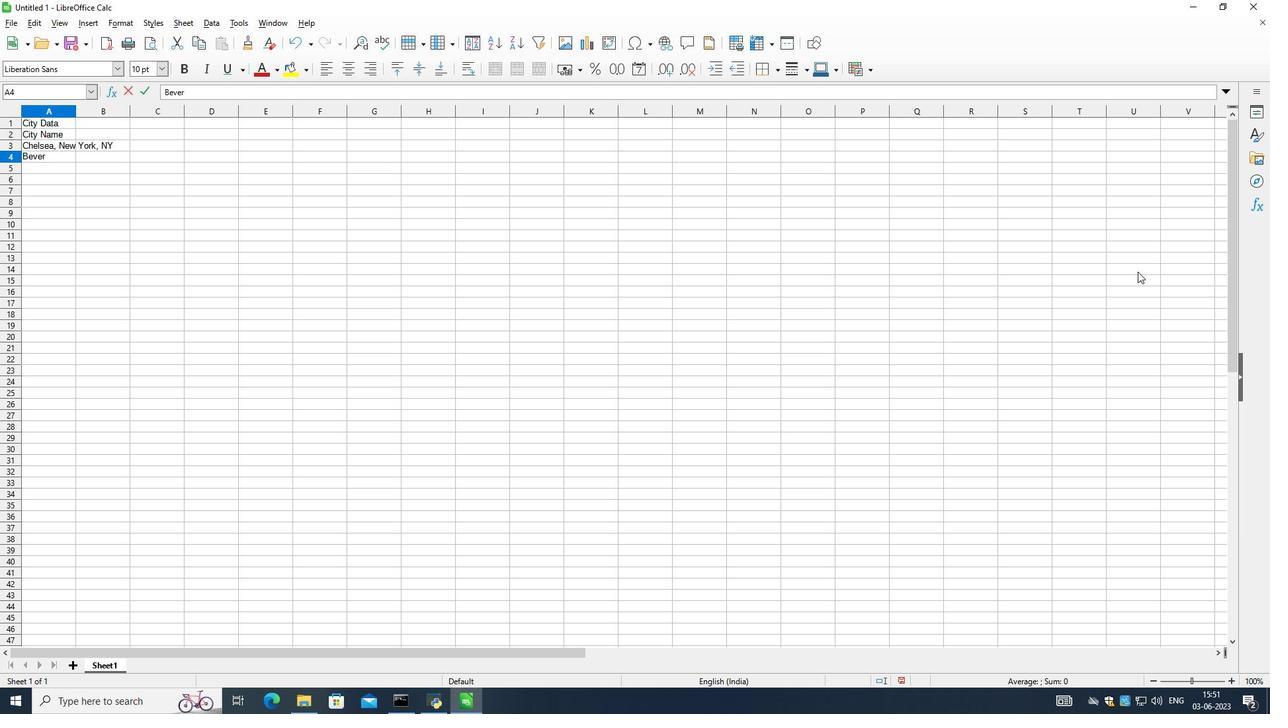 
Action: Mouse moved to (1136, 272)
Screenshot: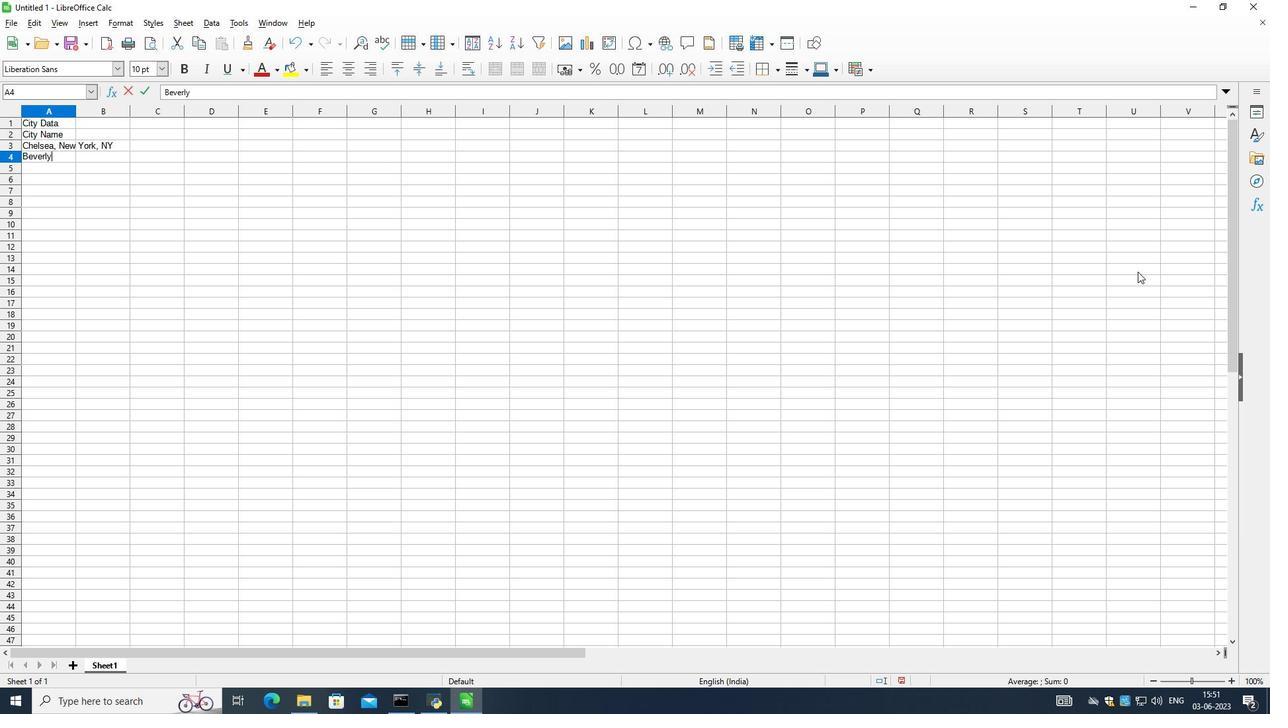 
Action: Key pressed <Key.esc>
Screenshot: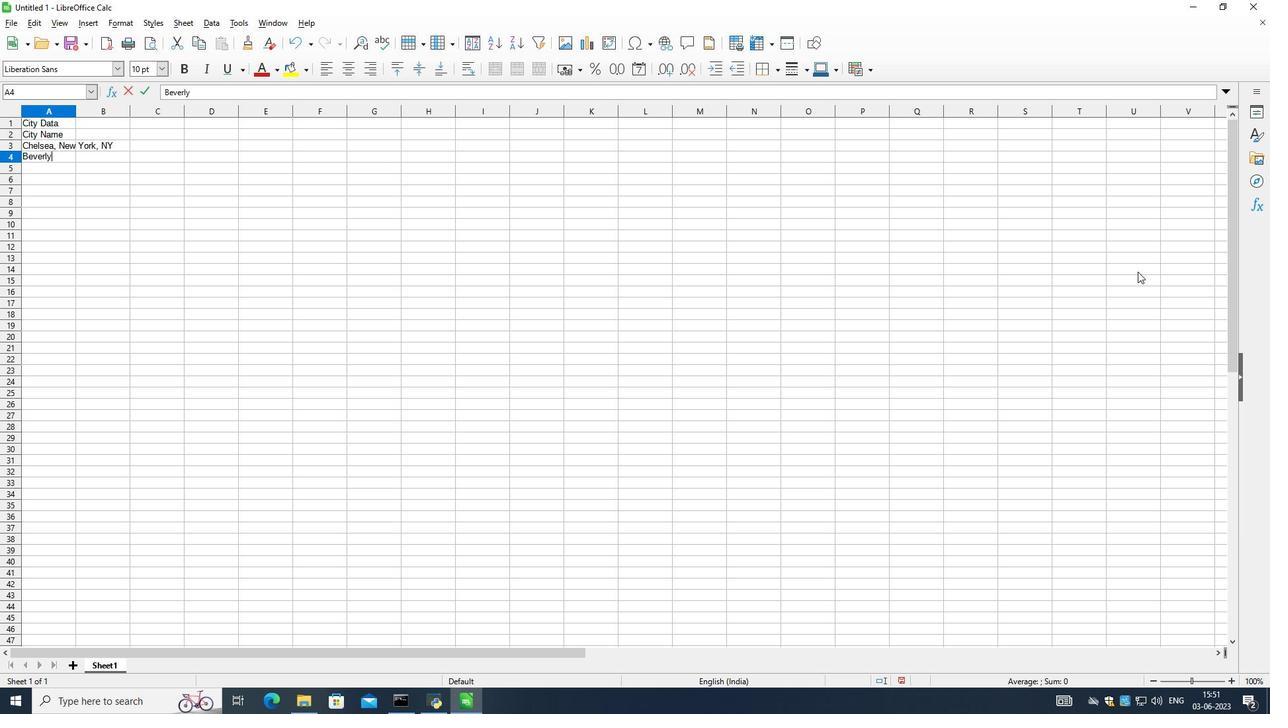 
Action: Mouse moved to (1136, 272)
Screenshot: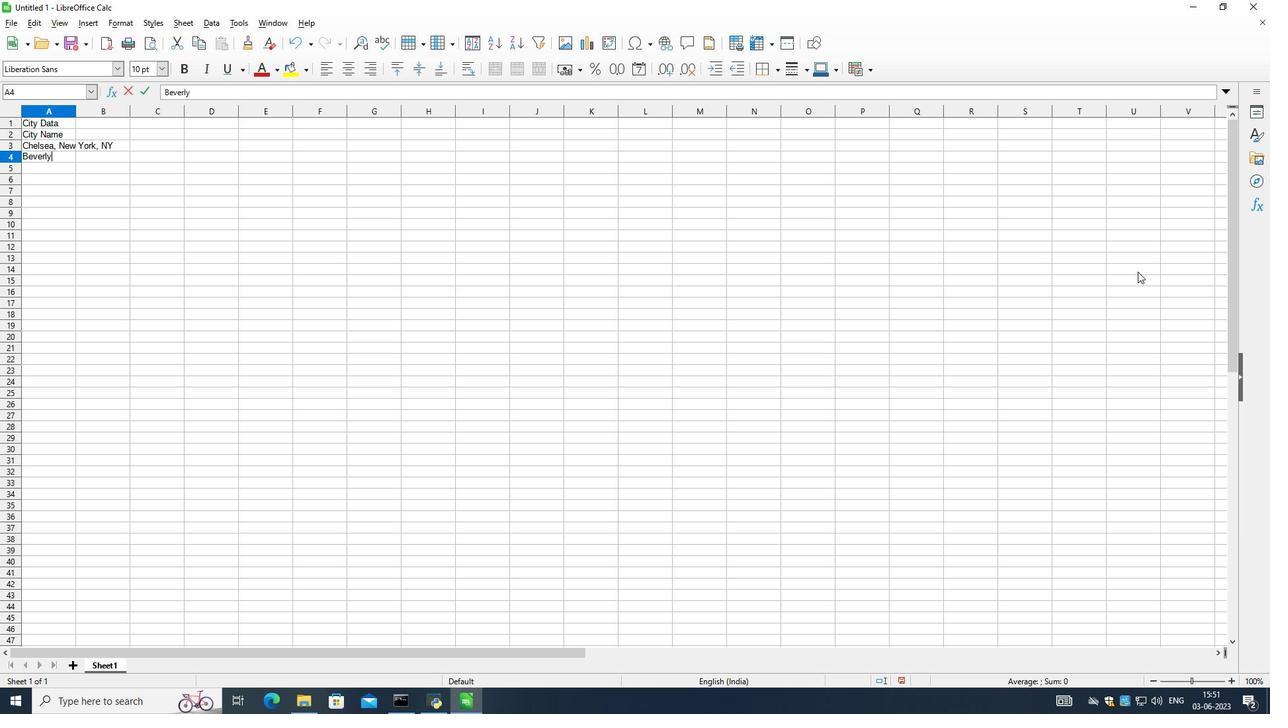 
Action: Mouse pressed left at (1136, 272)
Screenshot: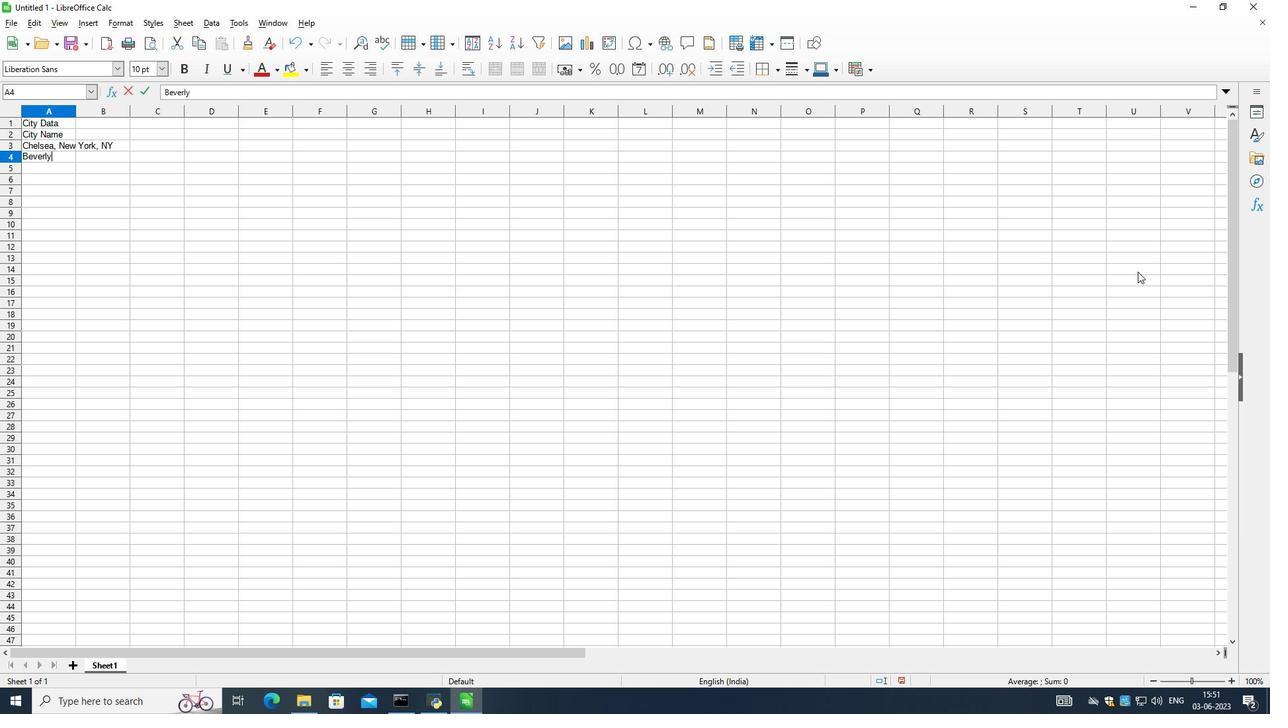 
Action: Mouse moved to (1136, 272)
Screenshot: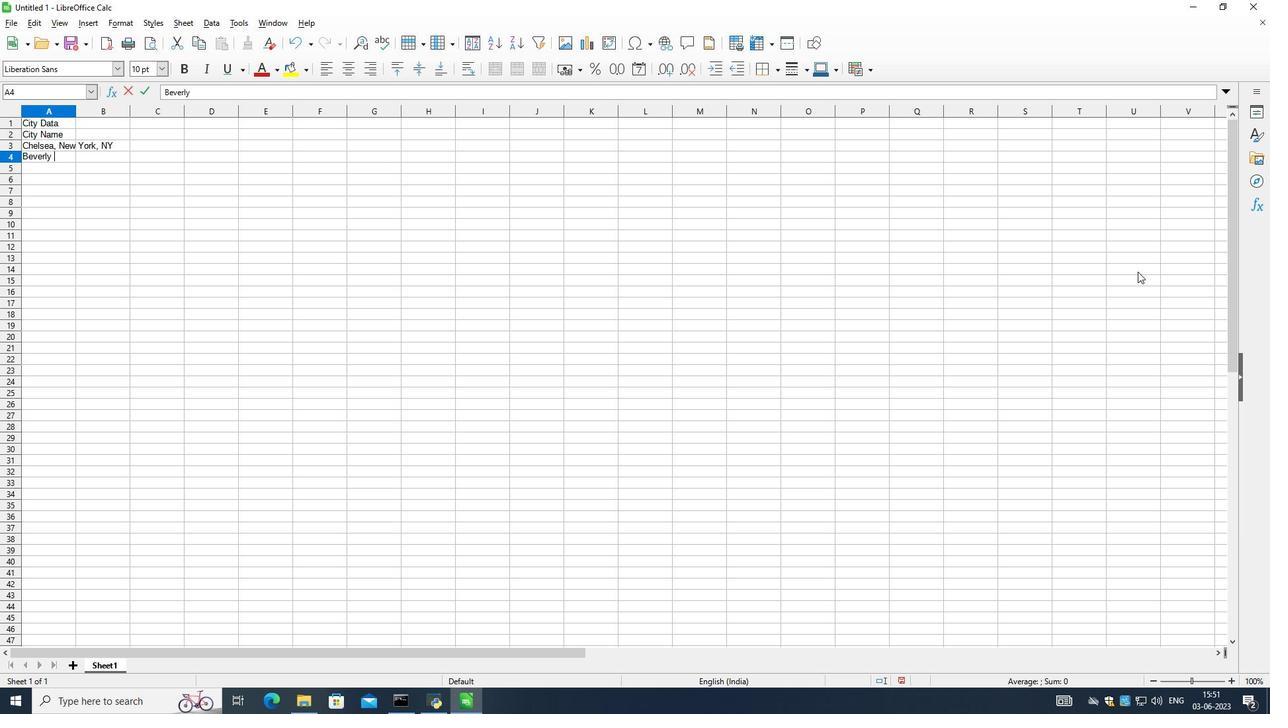
Action: Mouse pressed left at (1136, 272)
Screenshot: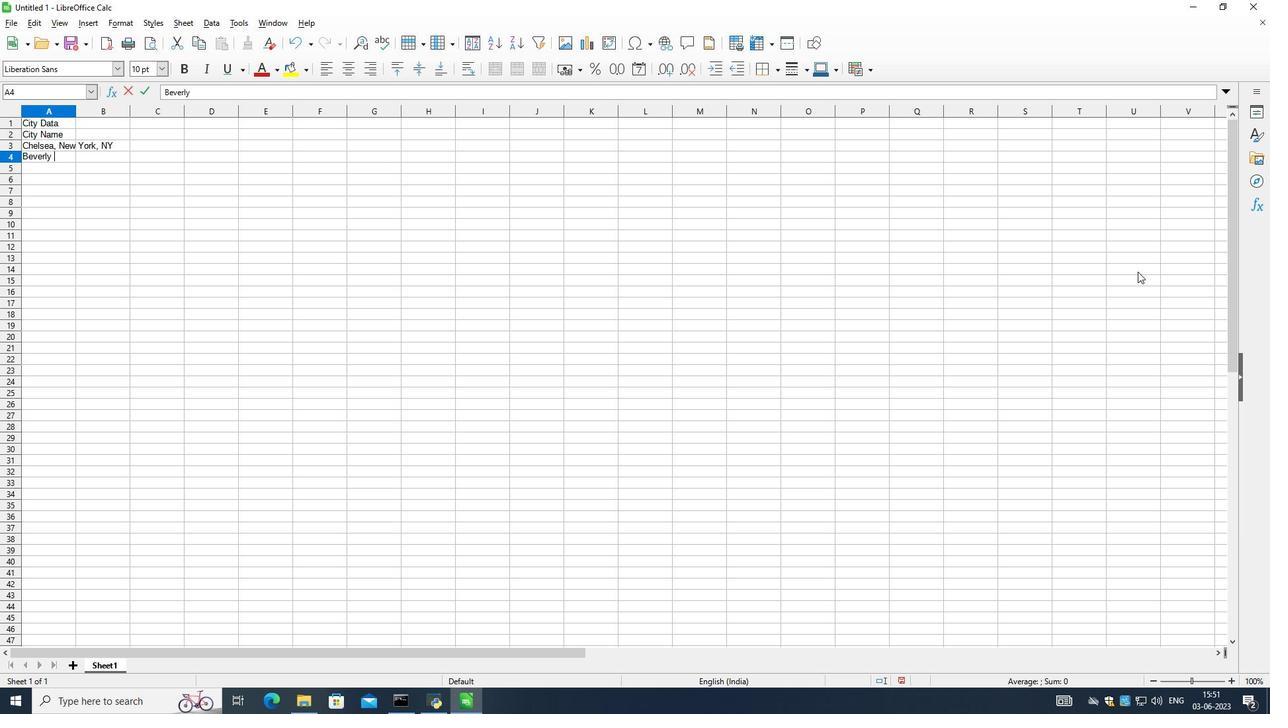 
Action: Mouse moved to (1136, 272)
Screenshot: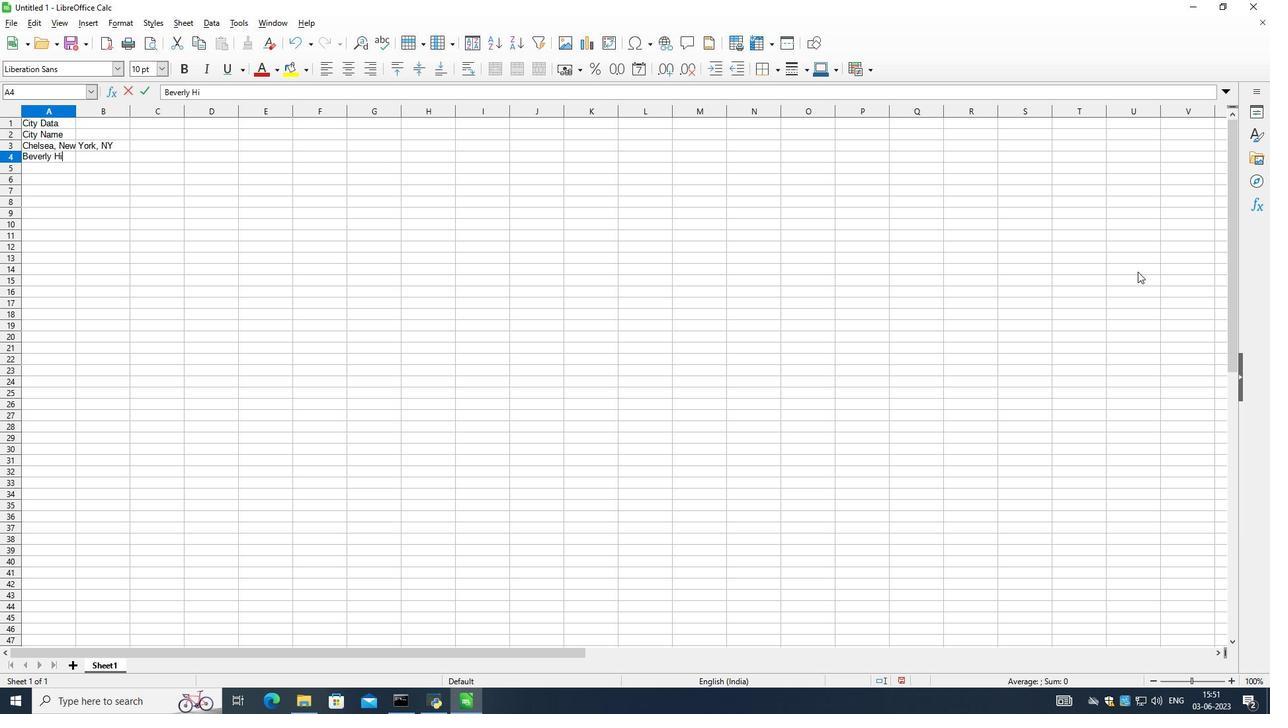 
Action: Mouse pressed left at (1136, 272)
Screenshot: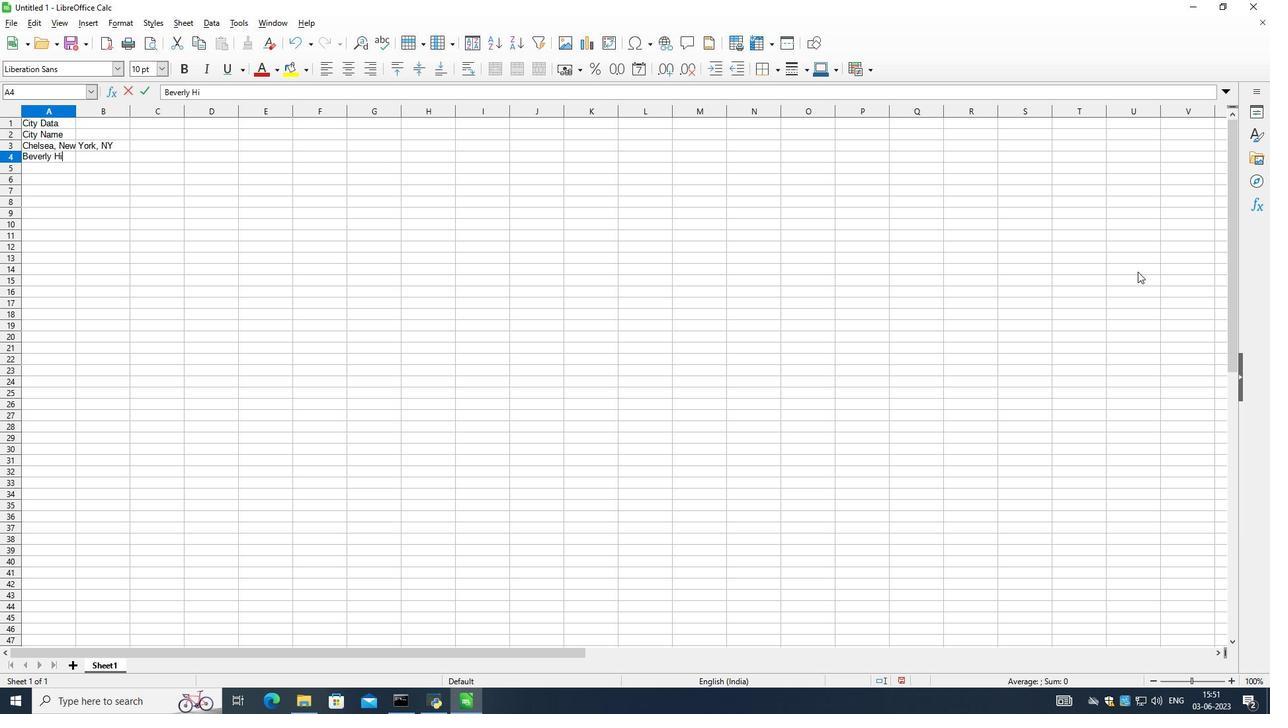
Action: Mouse moved to (1136, 272)
Screenshot: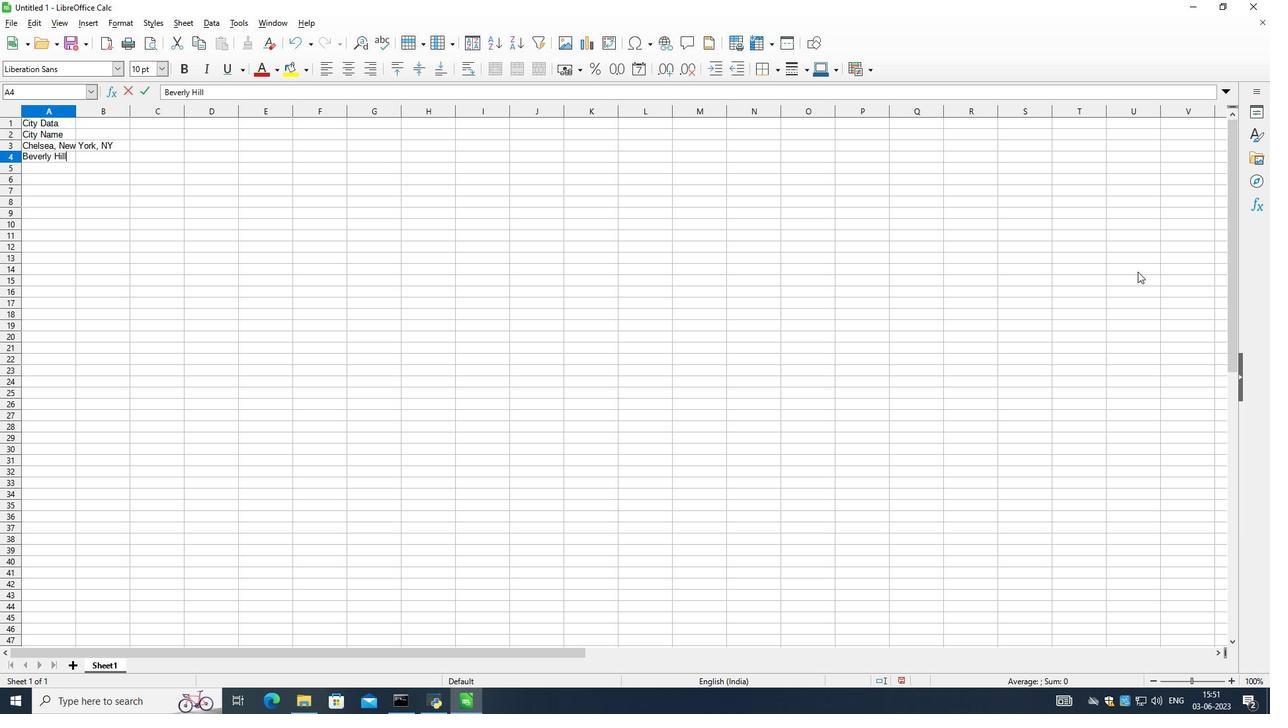 
Action: Key pressed <Key.esc>
Screenshot: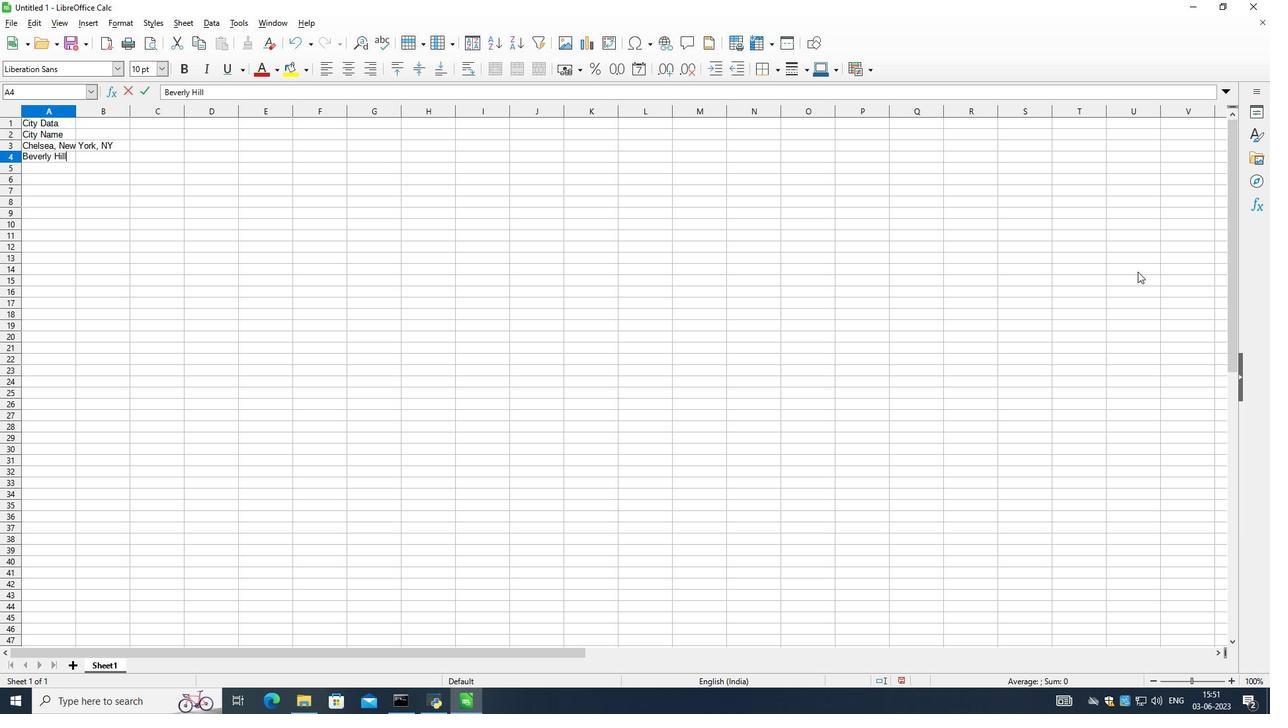 
Action: Mouse moved to (1136, 272)
Screenshot: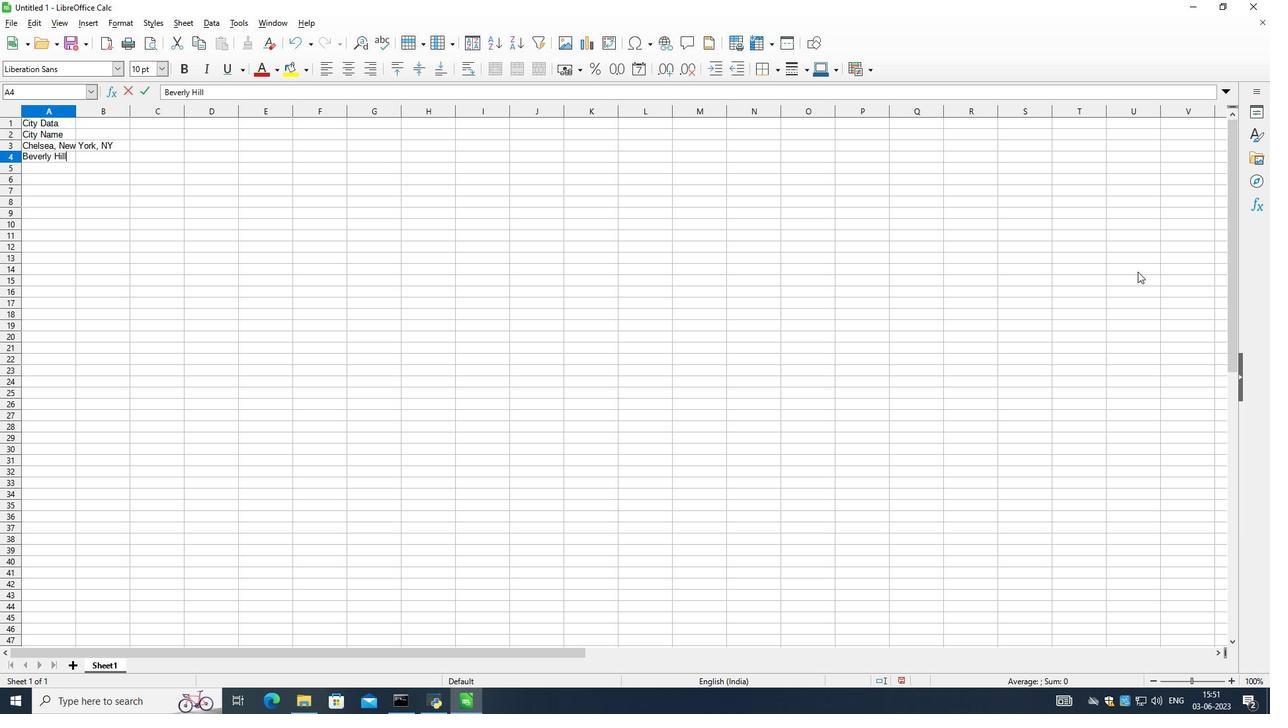 
Action: Mouse pressed left at (1136, 272)
Screenshot: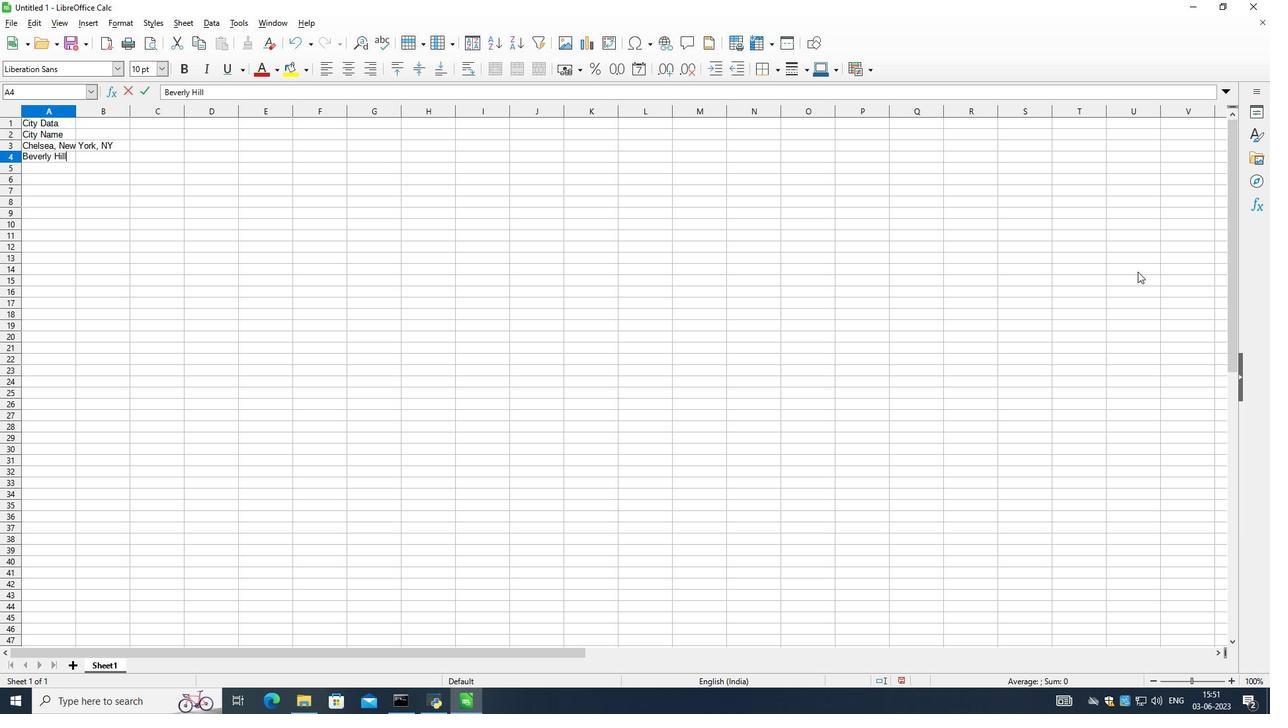 
Action: Mouse moved to (1136, 272)
Screenshot: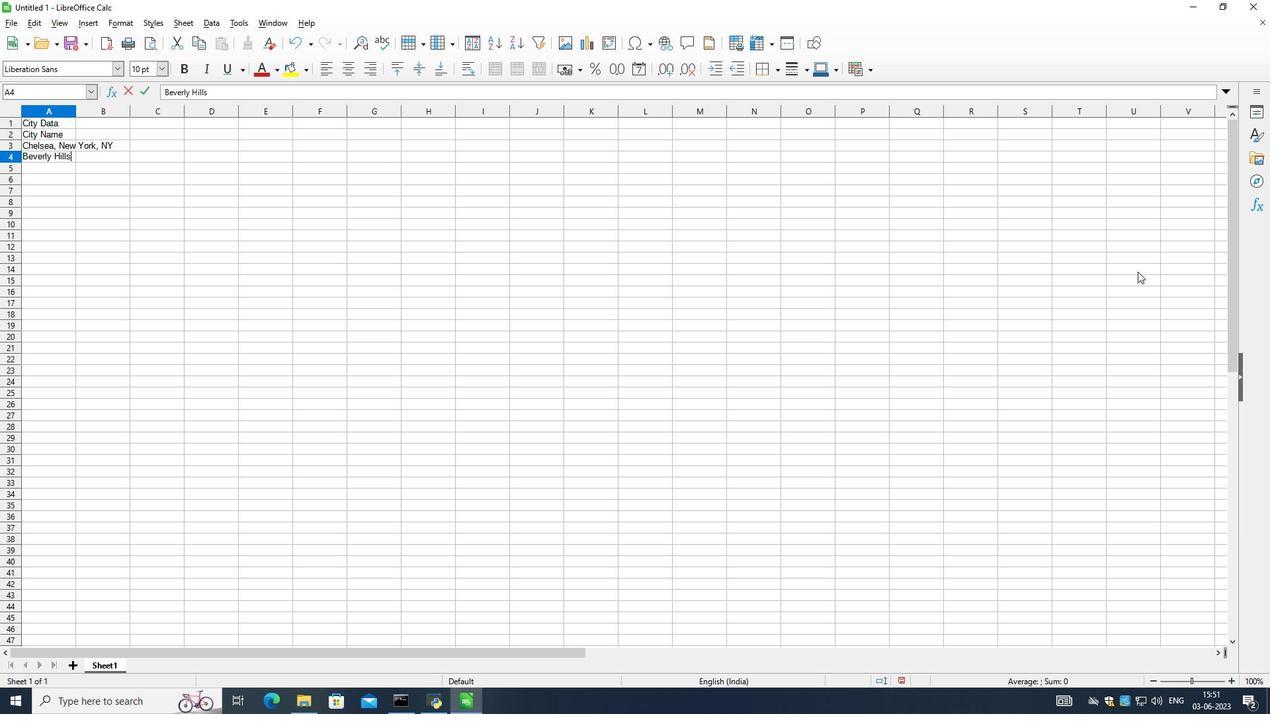 
Action: Mouse pressed left at (1136, 272)
Screenshot: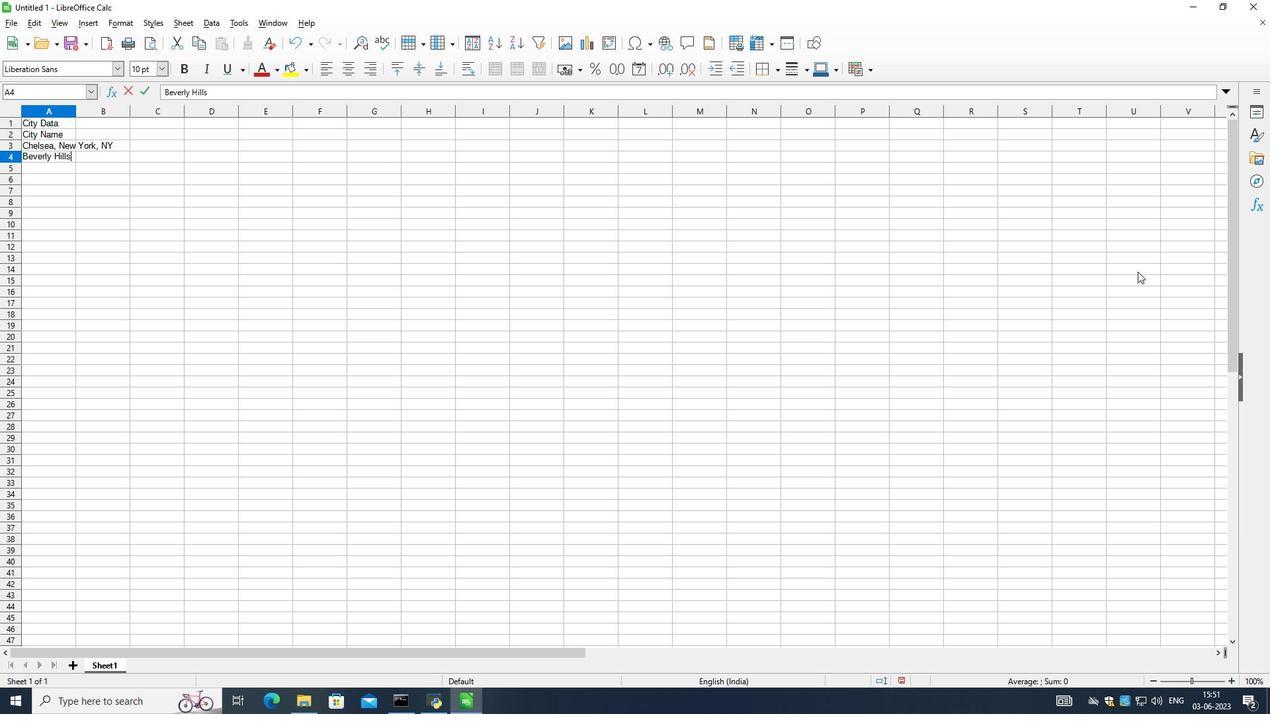 
Action: Mouse pressed left at (1136, 272)
Screenshot: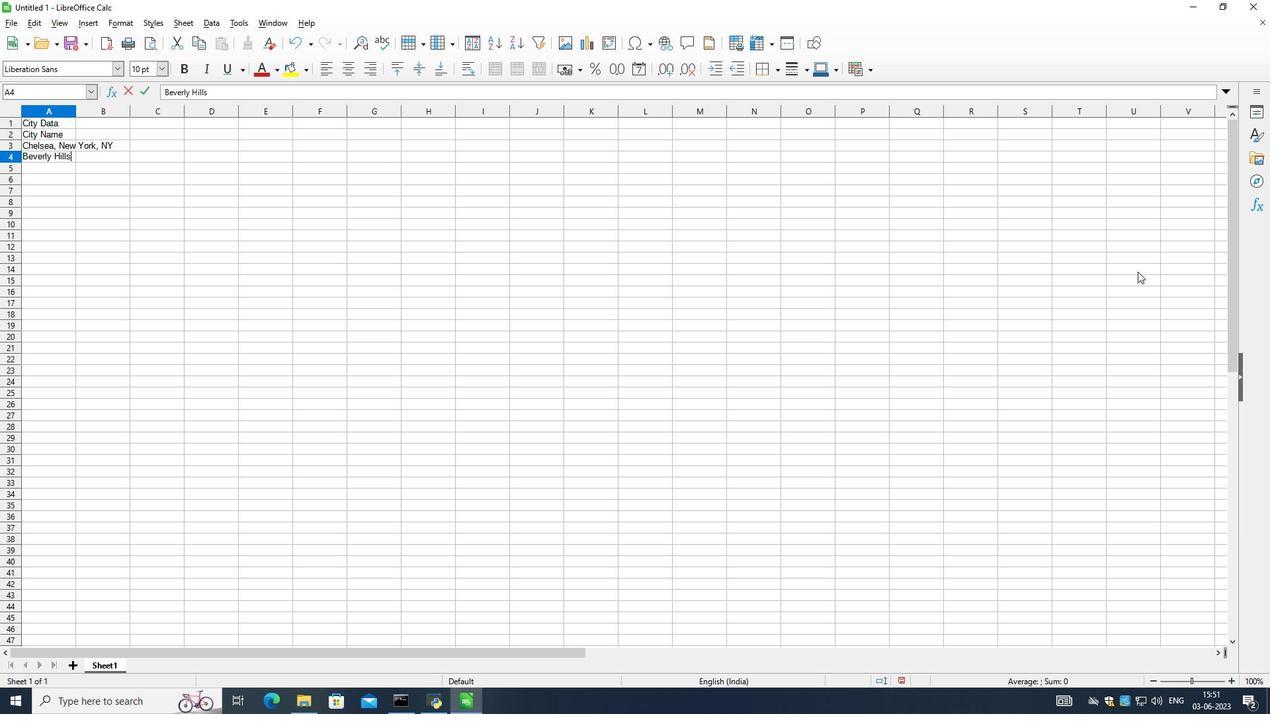 
Action: Mouse moved to (1136, 272)
Screenshot: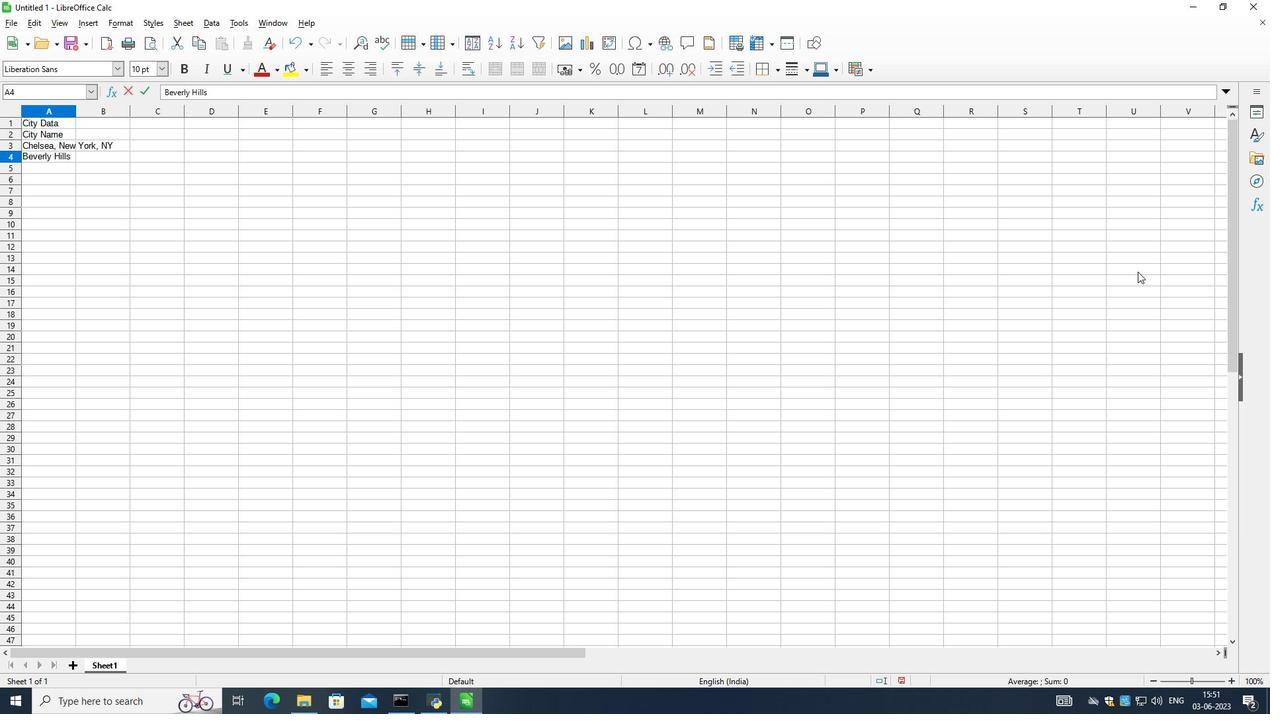 
Action: Mouse pressed left at (1136, 272)
Screenshot: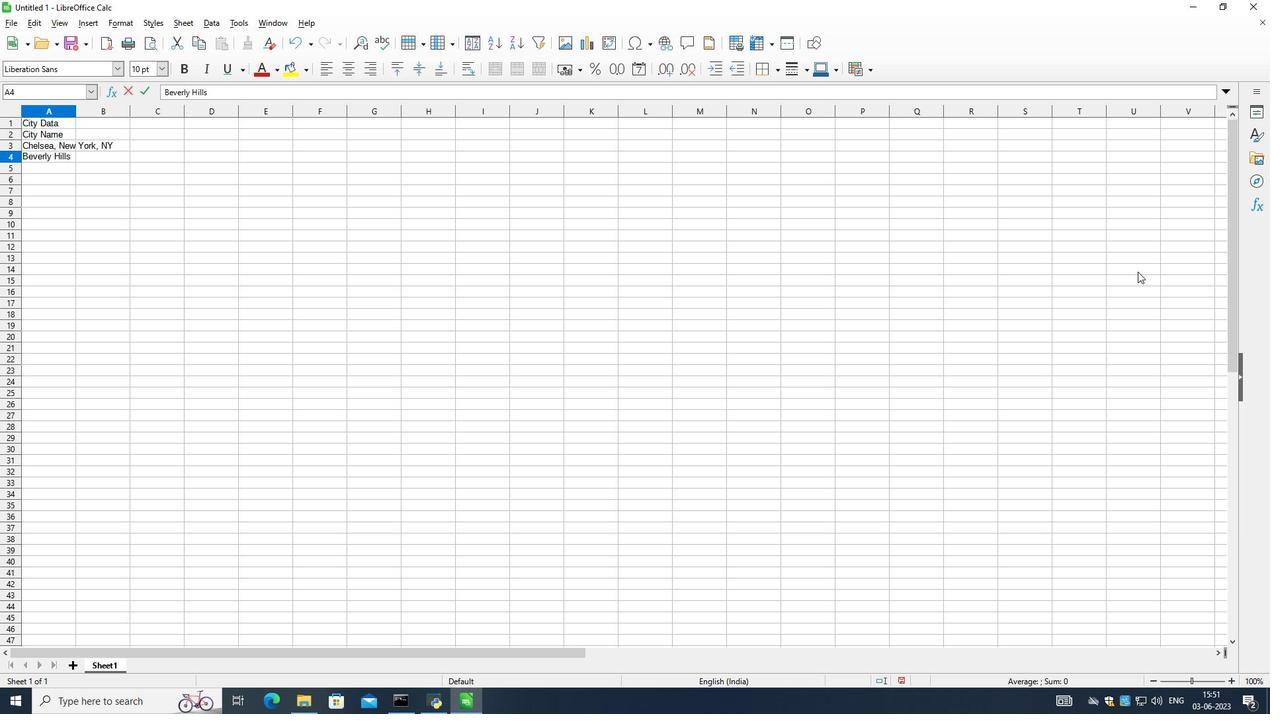 
Action: Mouse moved to (1136, 272)
Screenshot: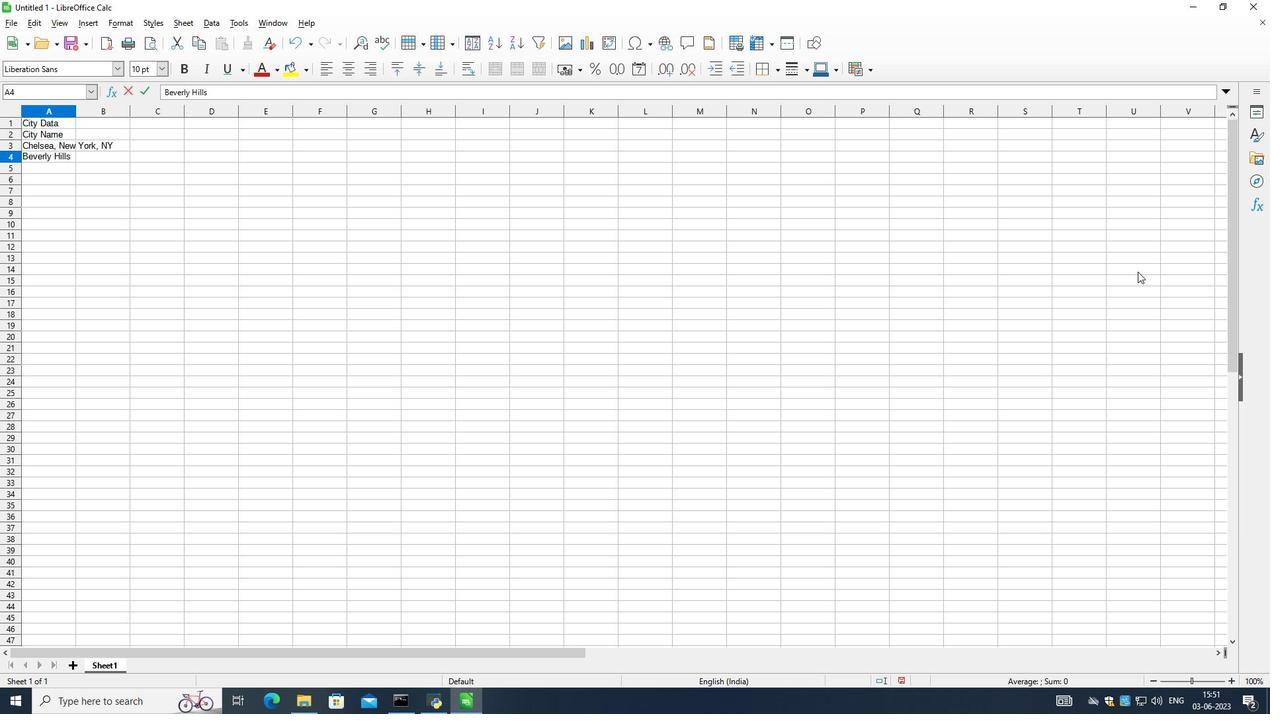 
Action: Mouse pressed left at (1136, 272)
Screenshot: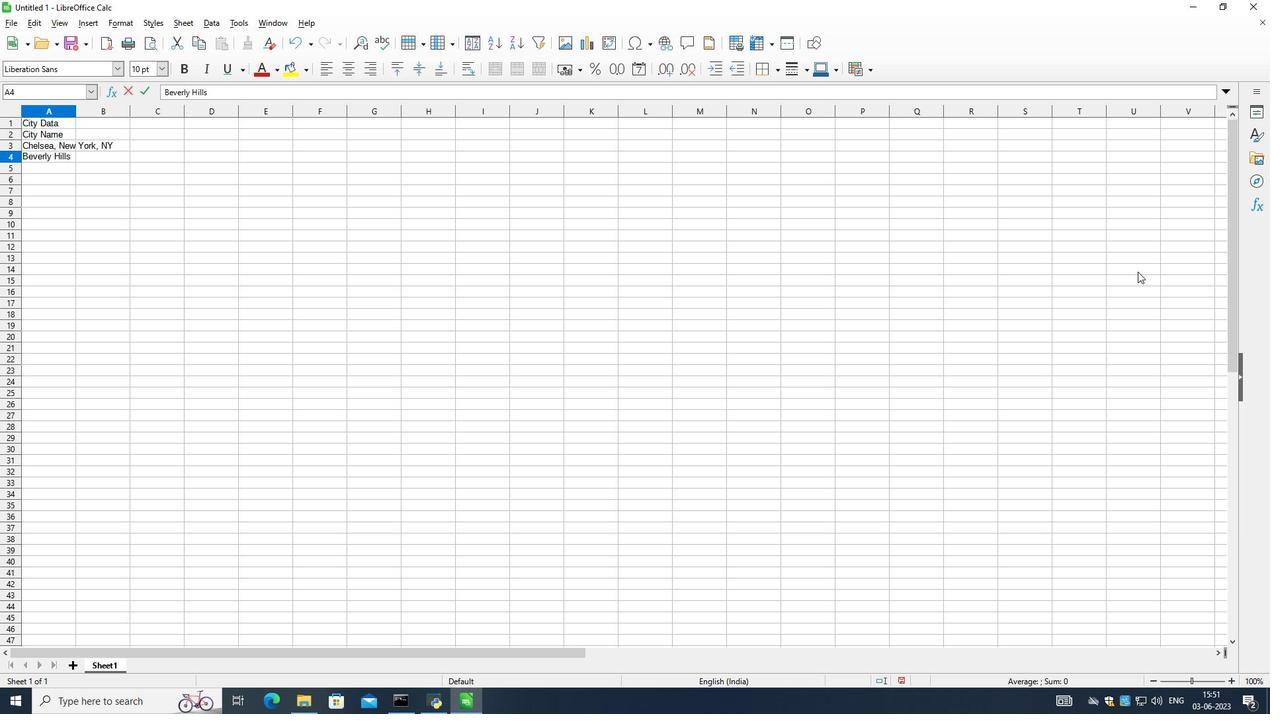 
Action: Mouse moved to (1136, 272)
Screenshot: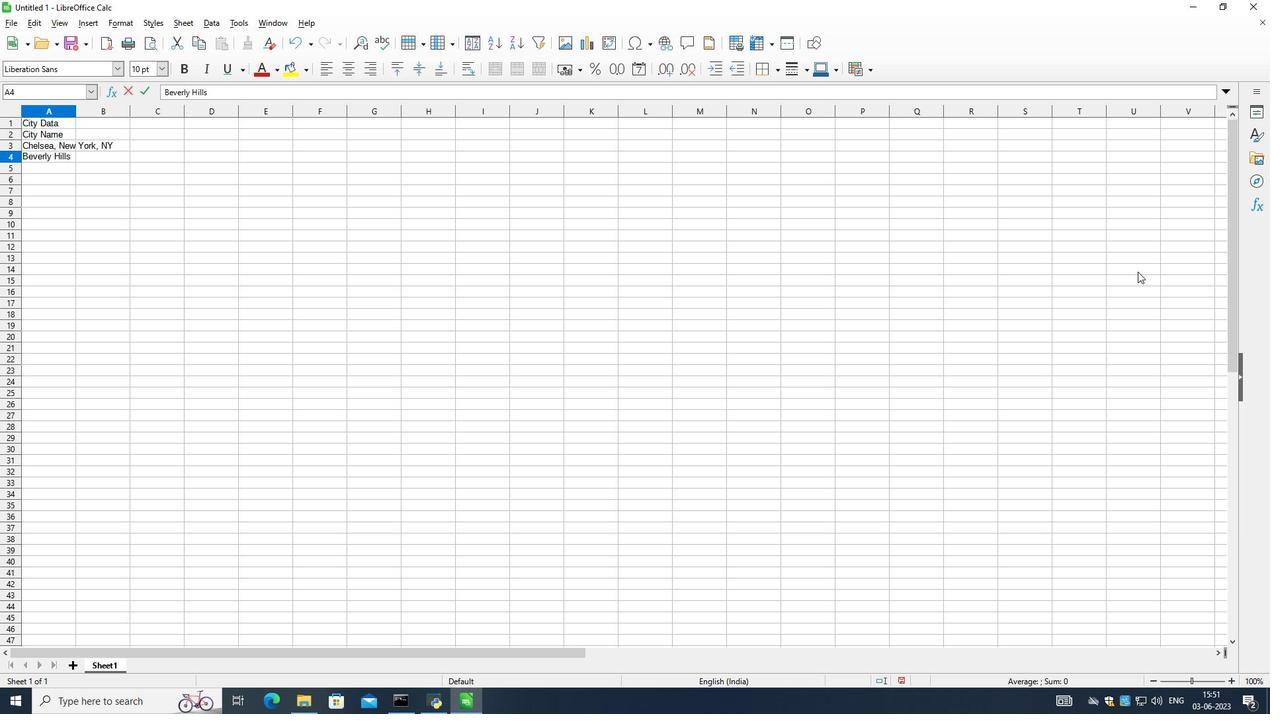 
Action: Key pressed <Key.shift_r>City<Key.space><Key.shift_r><Key.shift_r><Key.shift_r><Key.shift_r><Key.shift_r>Data<Key.down>'1<Key.down><Key.up><Key.up><Key.up><Key.down><Key.esc><Key.esc><Key.right><Key.left>
Screenshot: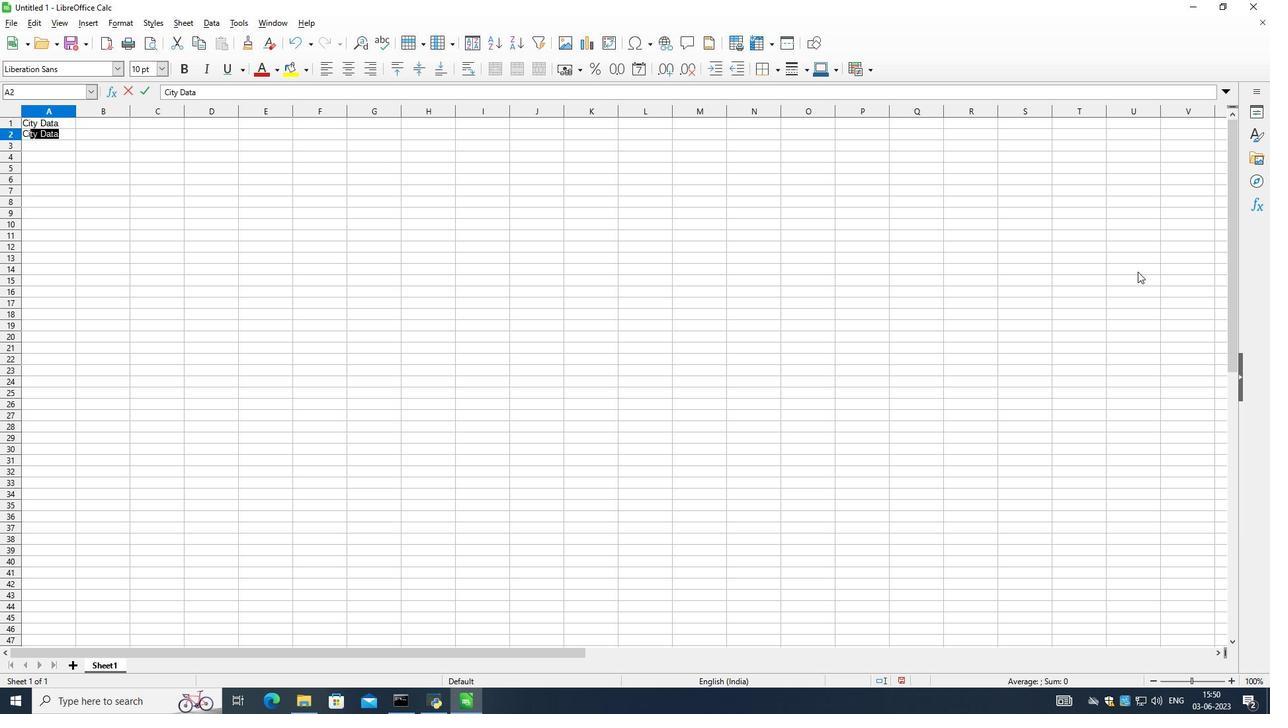 
Action: Mouse moved to (1136, 272)
Screenshot: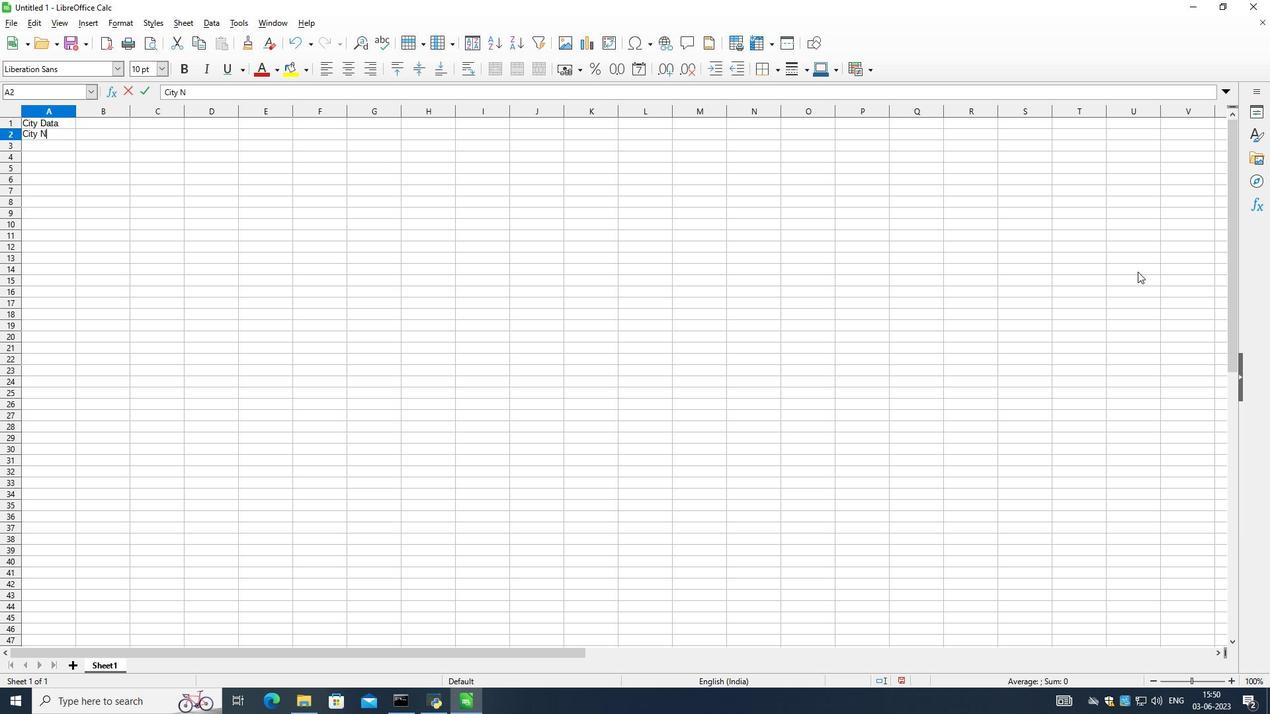 
Action: Key pressed <Key.esc>
Screenshot: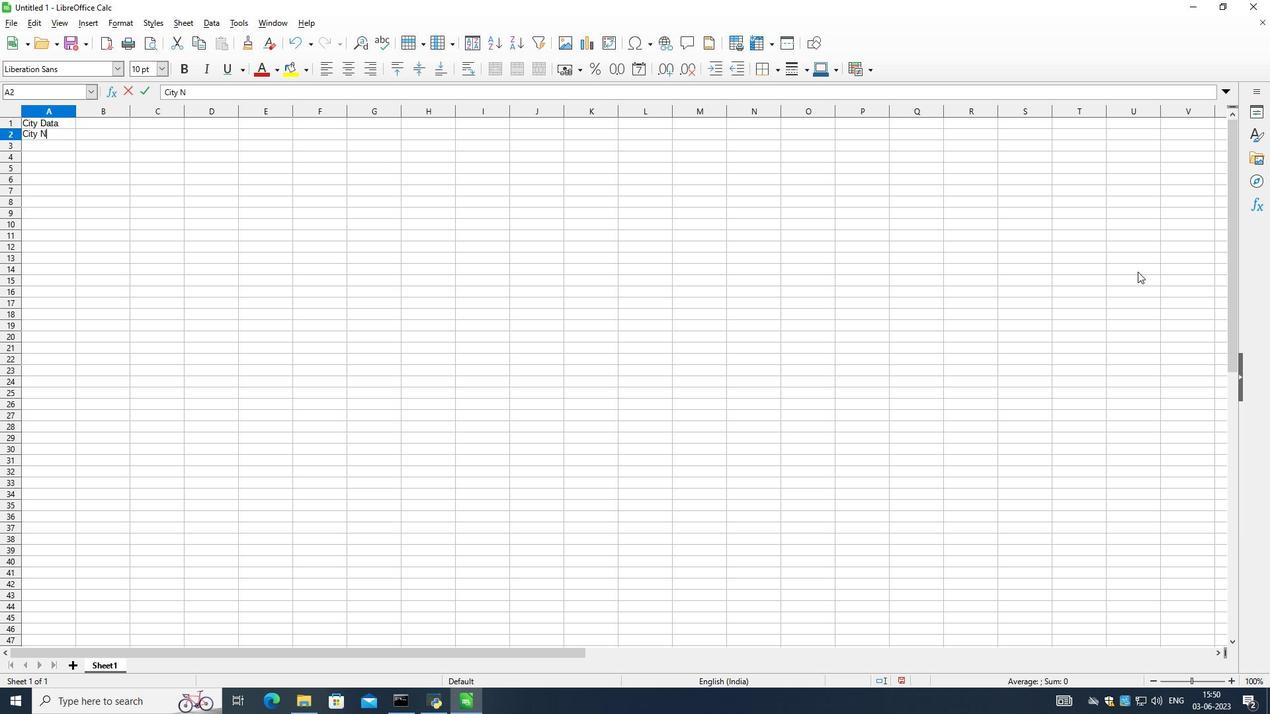 
Action: Mouse moved to (1136, 272)
Screenshot: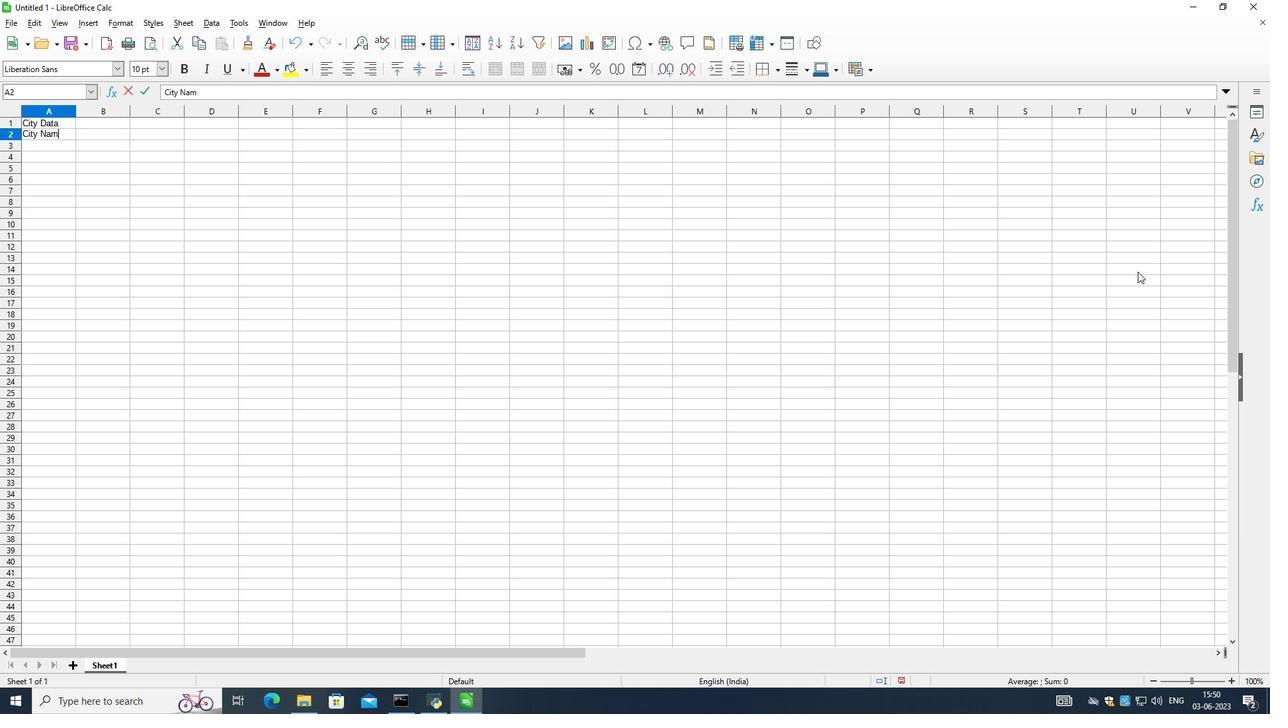 
Action: Key pressed <Key.esc>
Screenshot: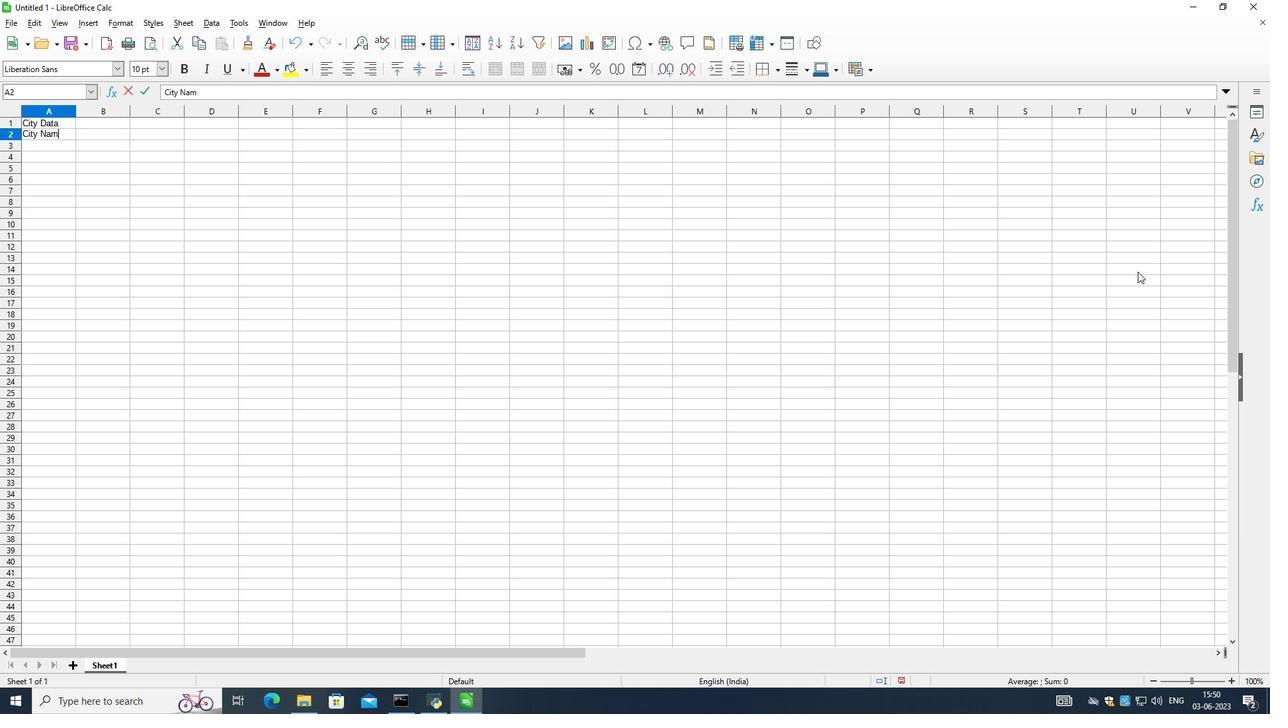 
Action: Mouse moved to (1136, 272)
Screenshot: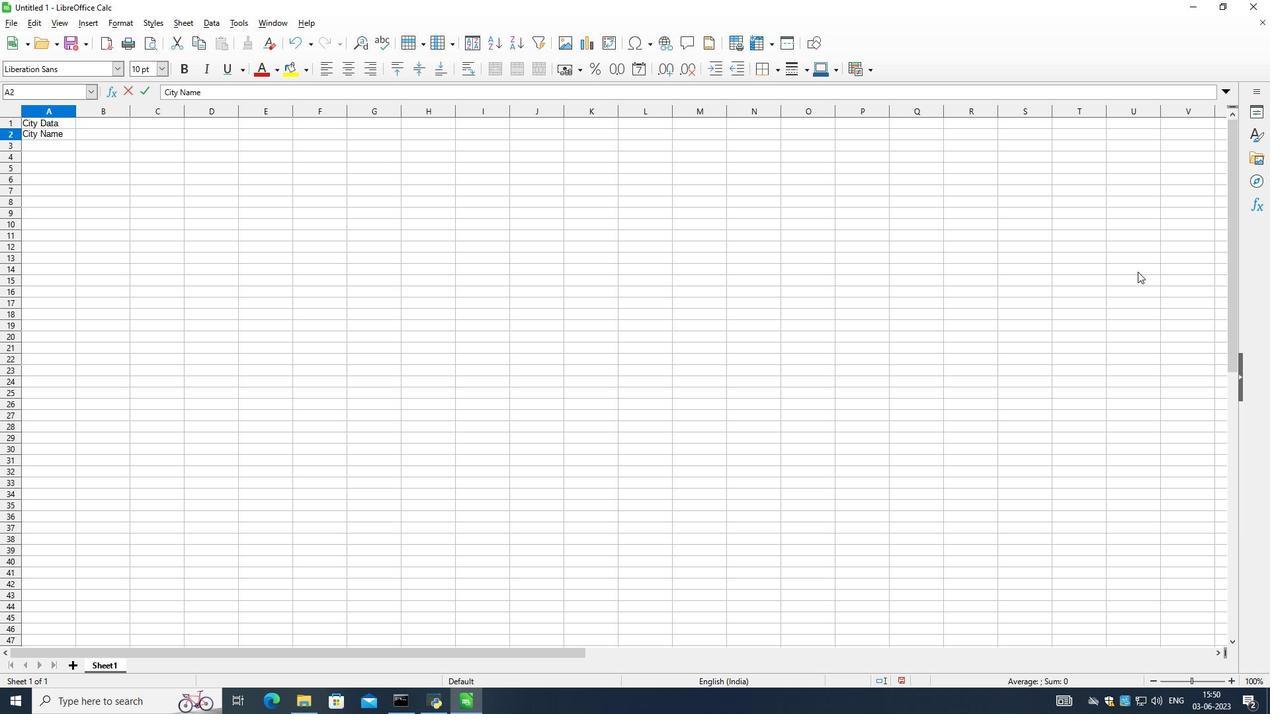 
Action: Key pressed <Key.down><Key.up><Key.right><Key.right><Key.esc><Key.esc><Key.esc><Key.esc><Key.right><Key.left><Key.left>
Screenshot: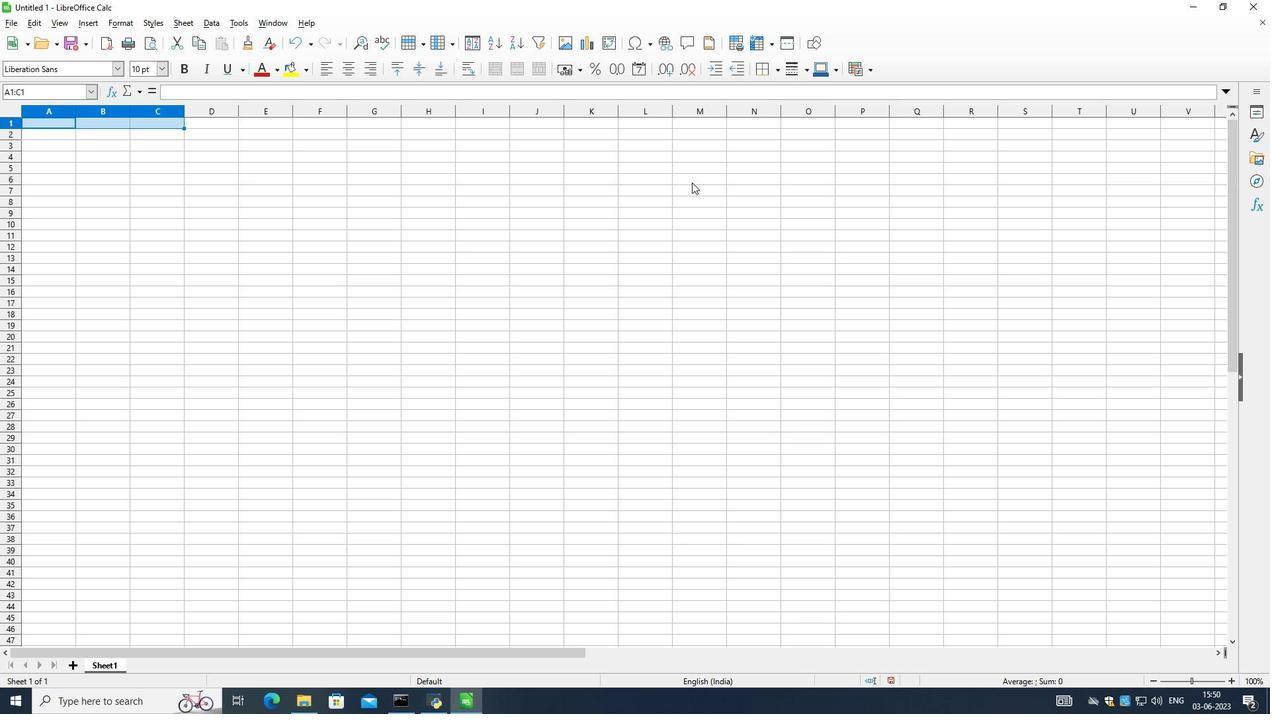 
Action: Mouse moved to (1136, 272)
Screenshot: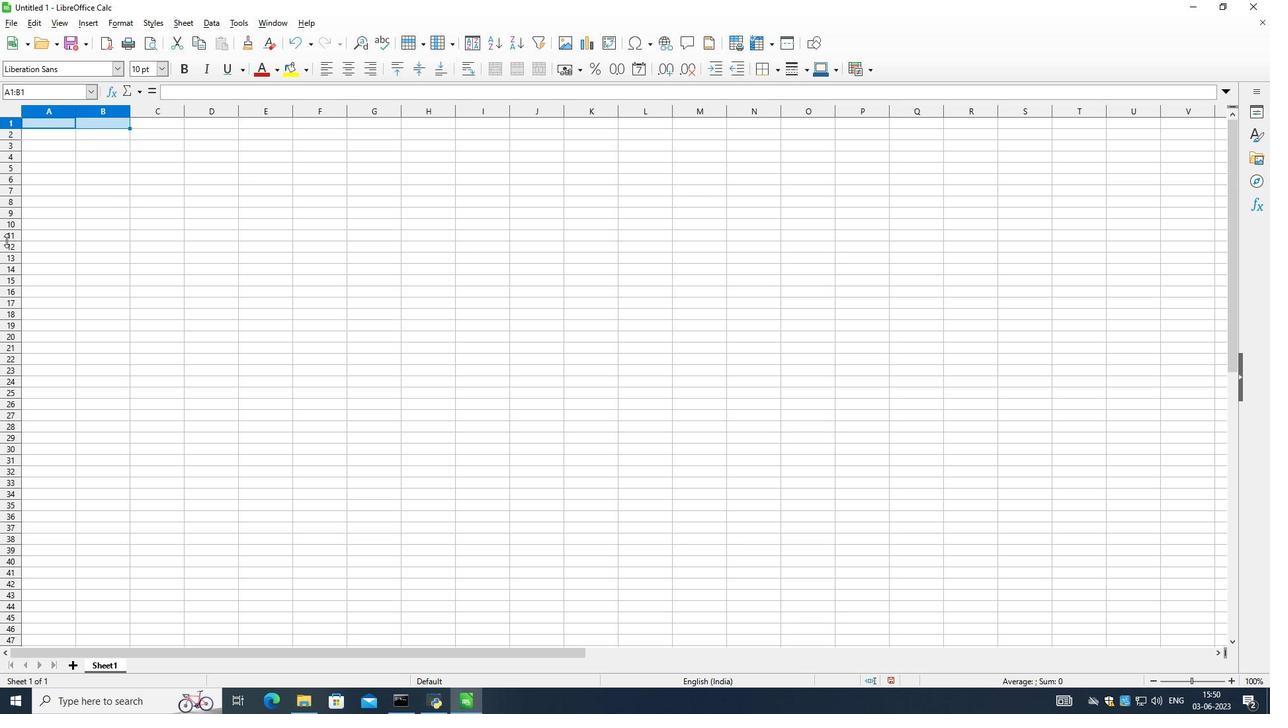 
Action: Mouse pressed left at (1136, 272)
Screenshot: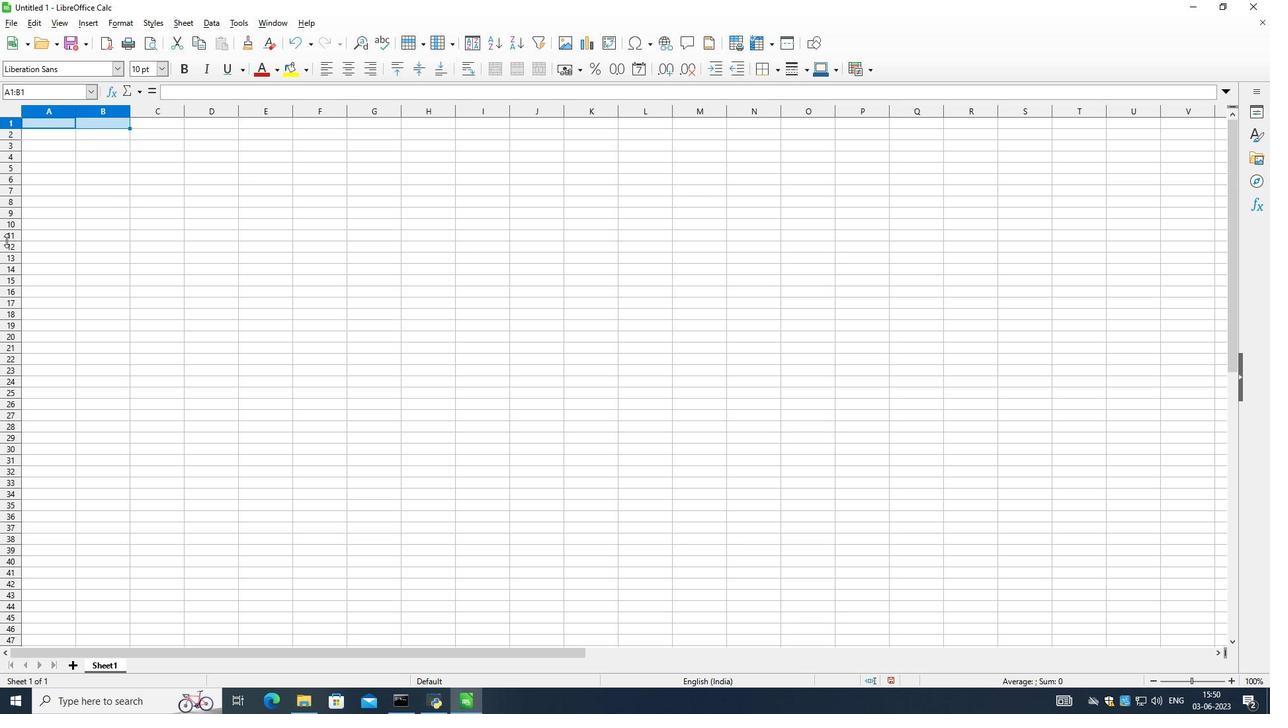 
Action: Mouse moved to (1136, 272)
Screenshot: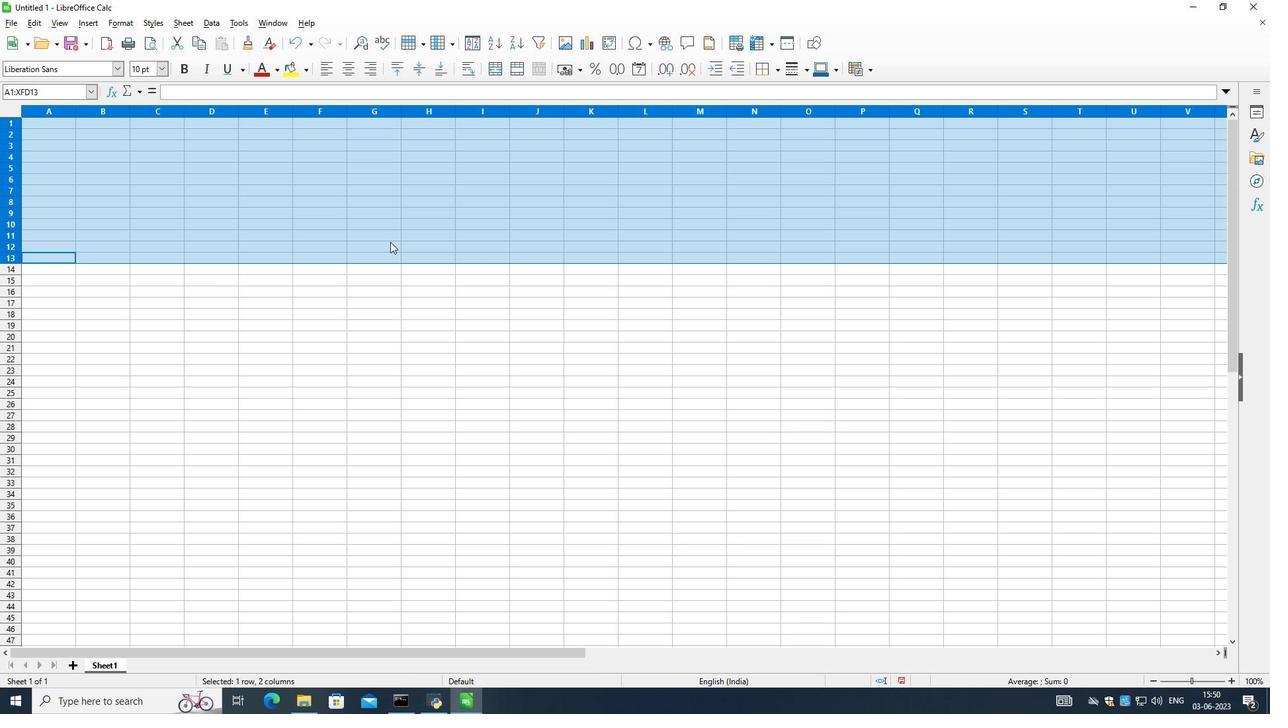 
Action: Key pressed <Key.esc>
Screenshot: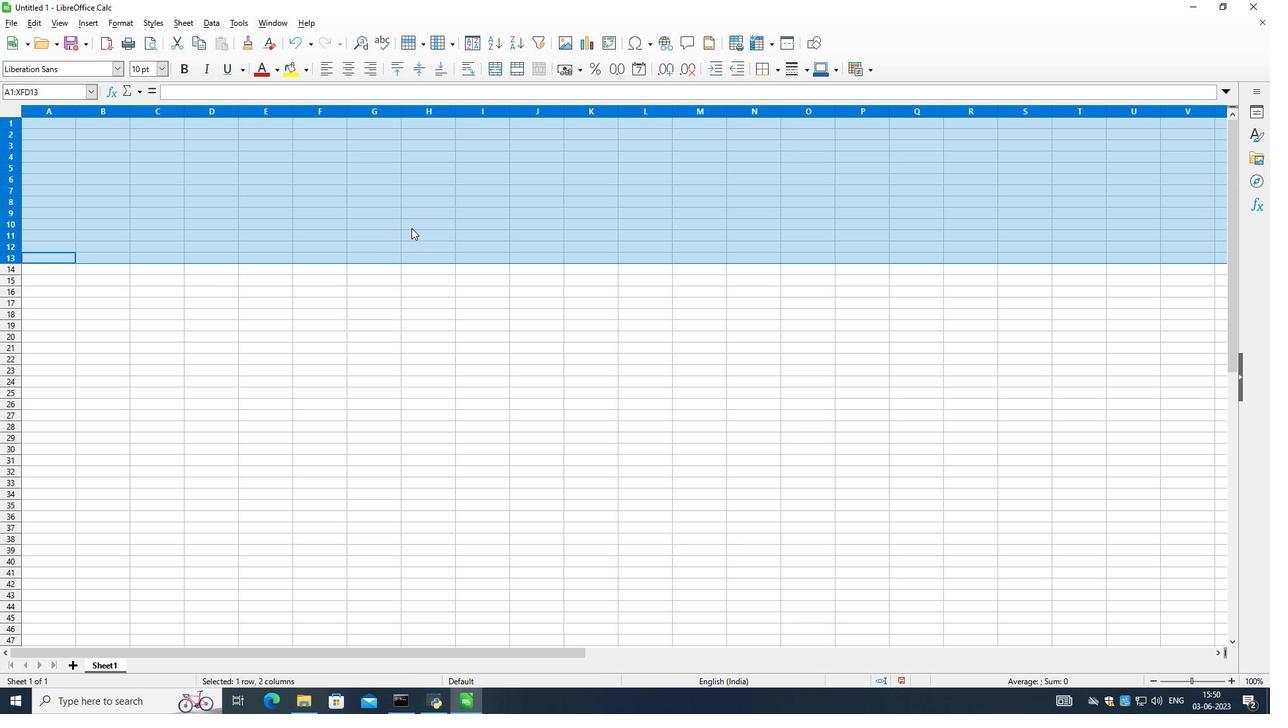 
Action: Mouse moved to (1136, 272)
Screenshot: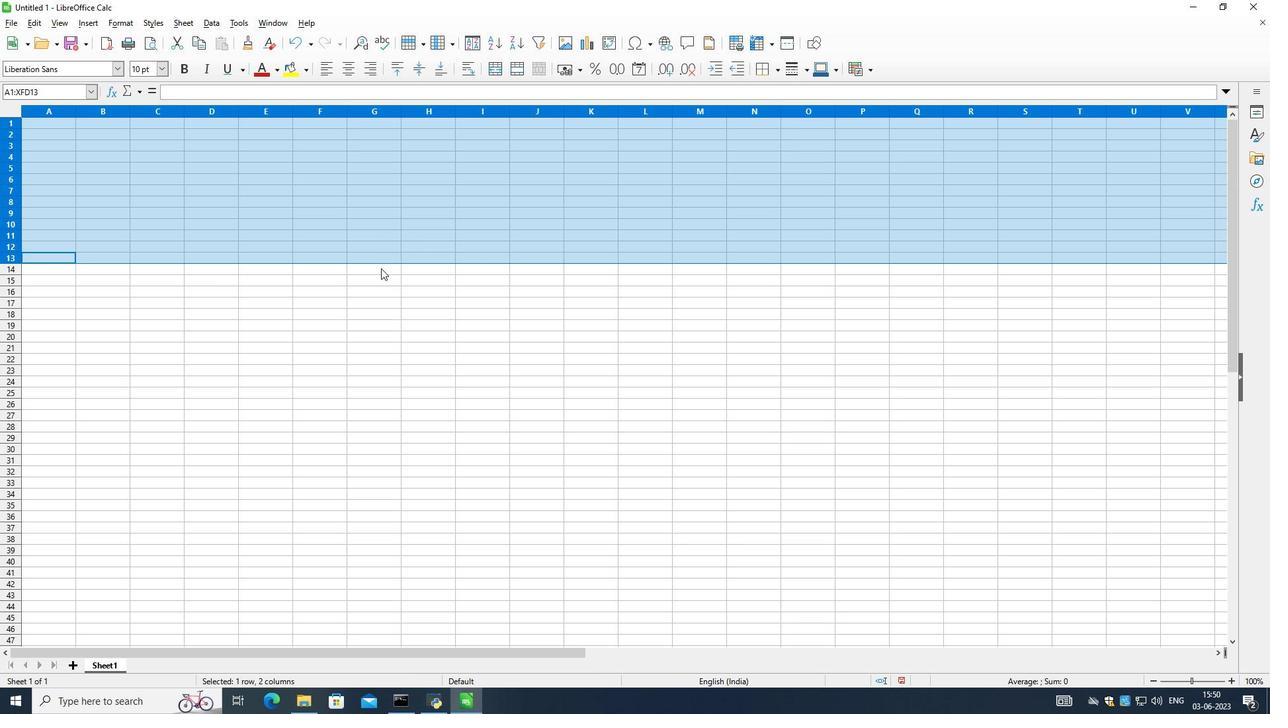 
Action: Key pressed <Key.esc>
Screenshot: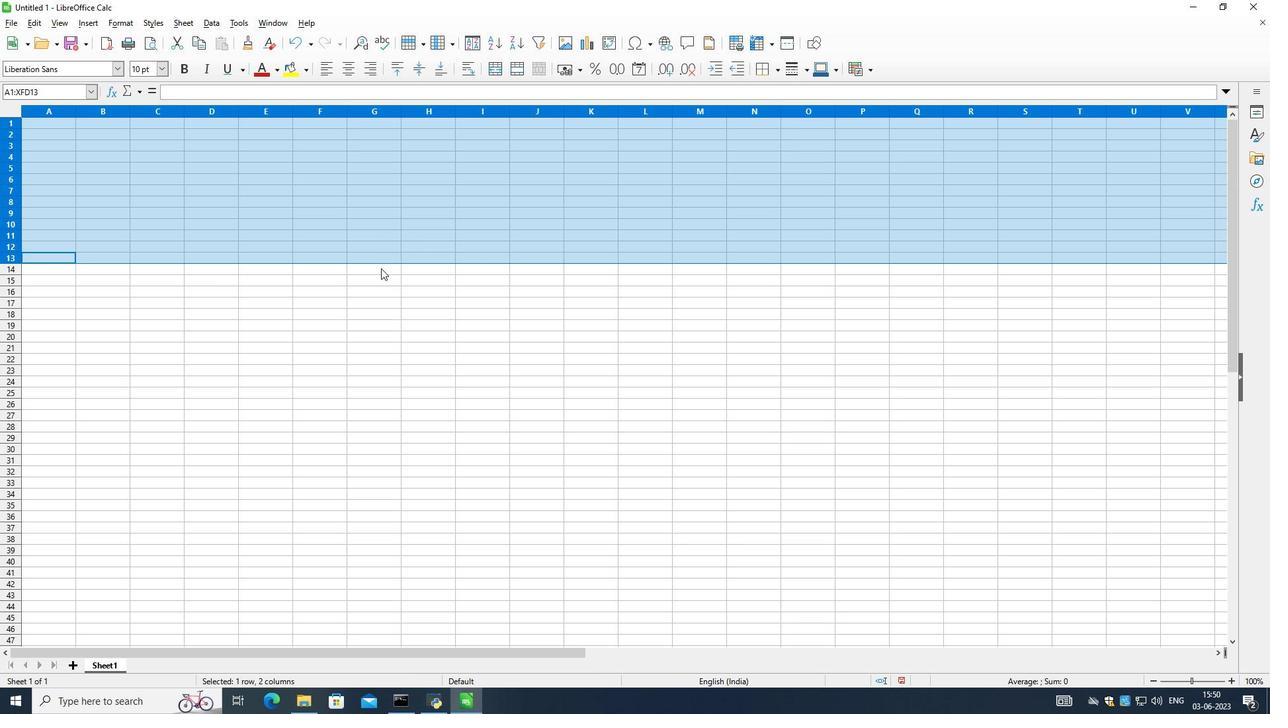 
Action: Mouse moved to (1136, 272)
Screenshot: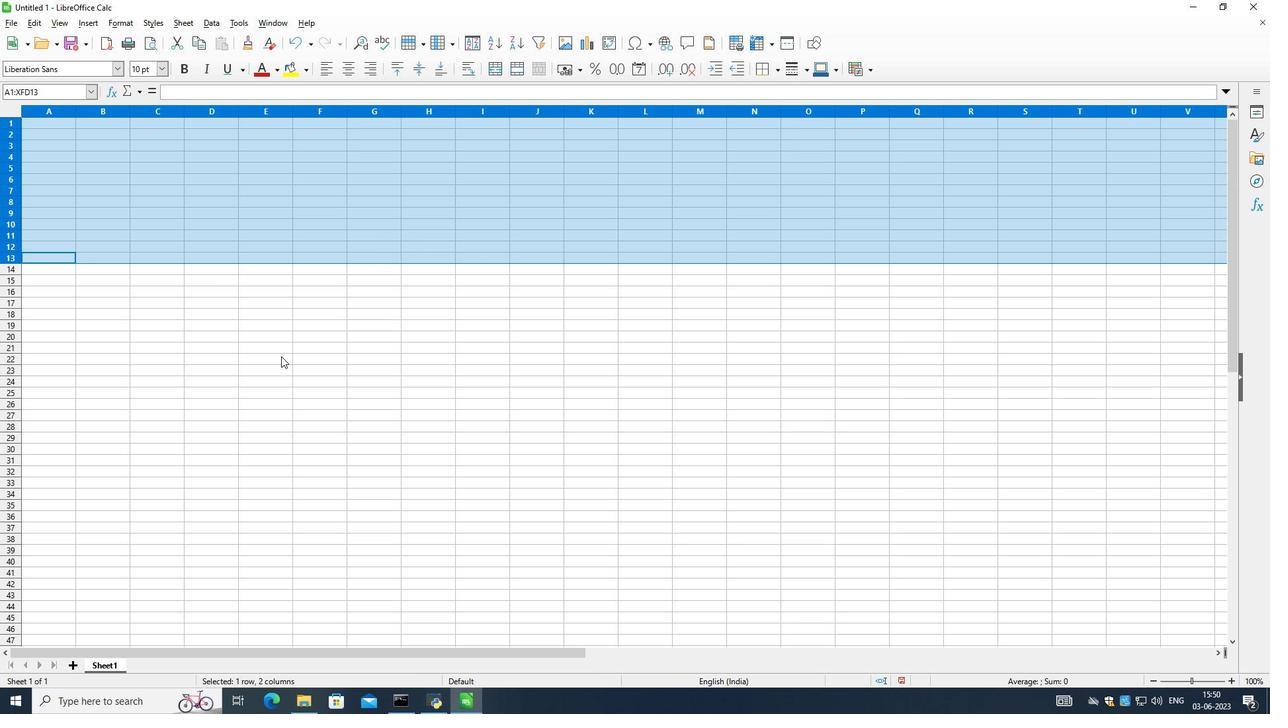 
Action: Mouse pressed left at (1136, 272)
Screenshot: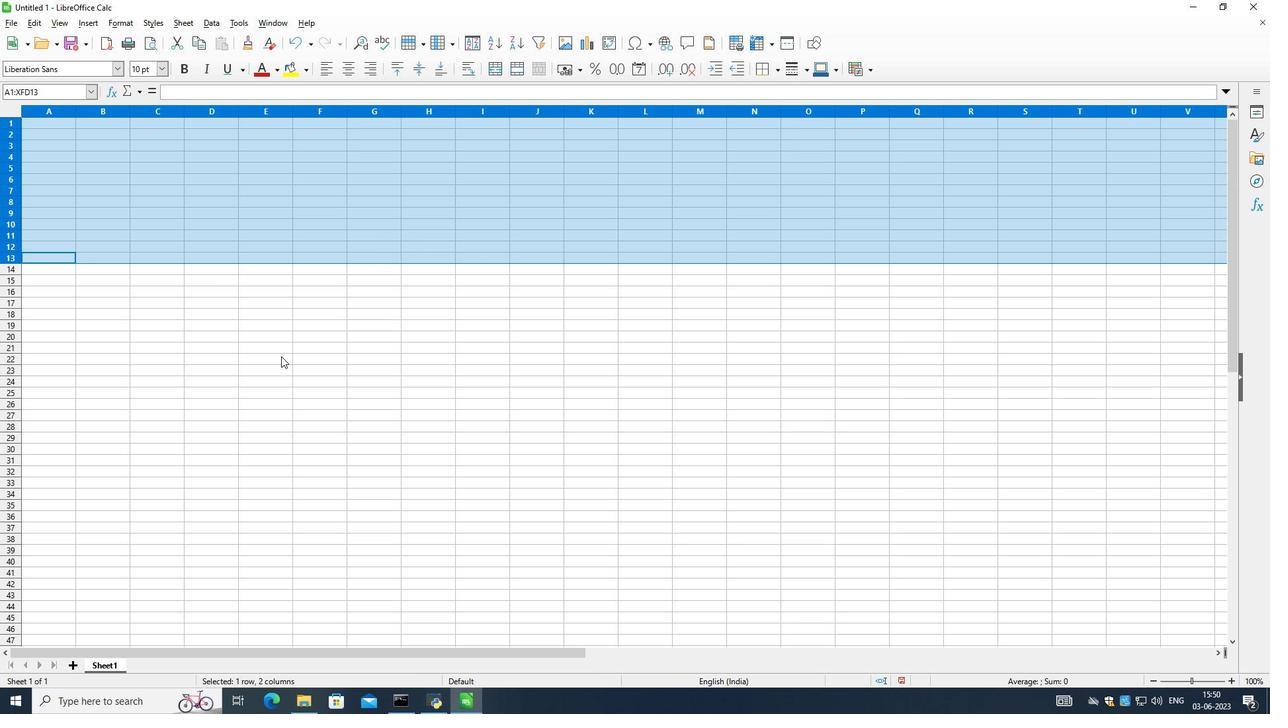 
Action: Mouse moved to (1136, 272)
Screenshot: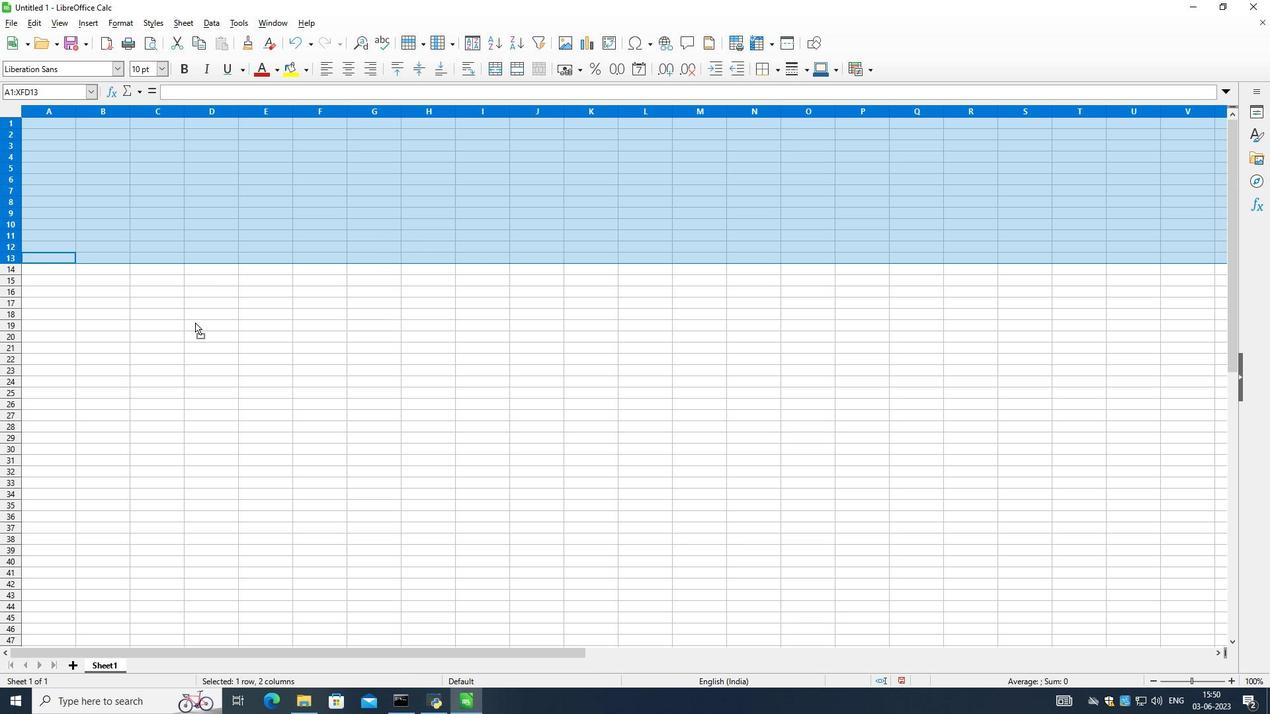 
Action: Mouse pressed left at (1136, 272)
Screenshot: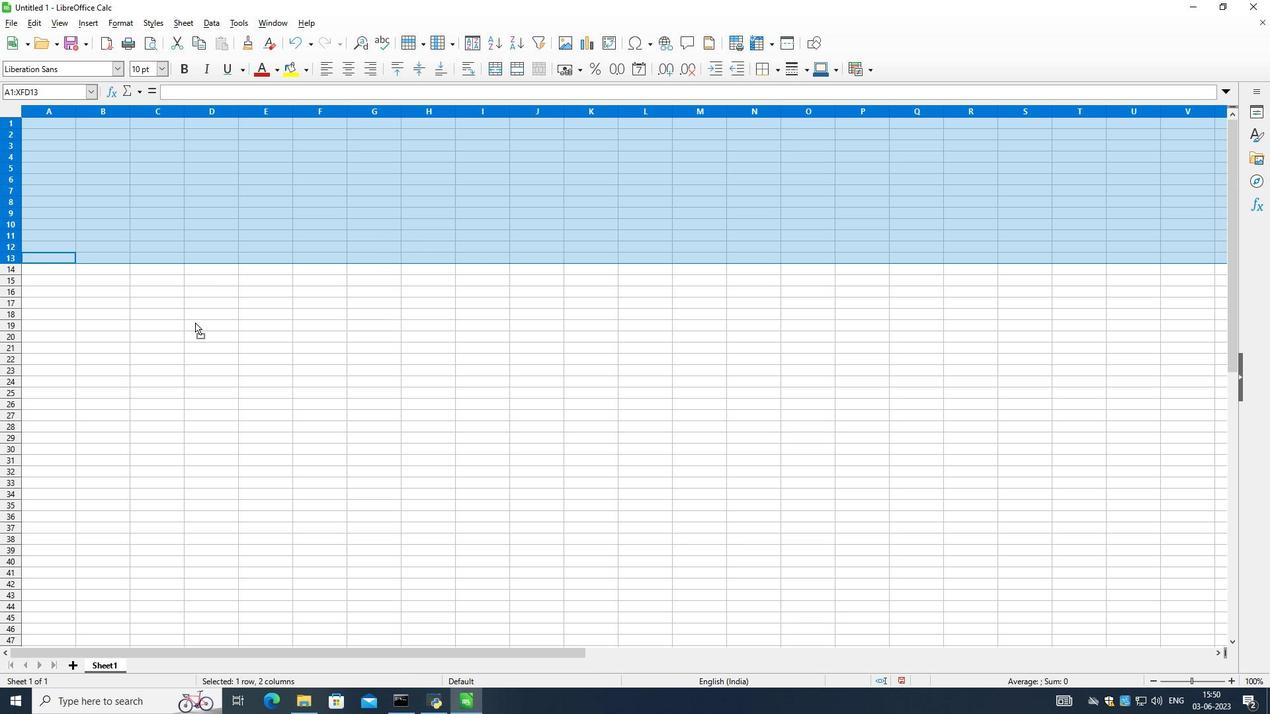 
Action: Mouse moved to (1136, 272)
Screenshot: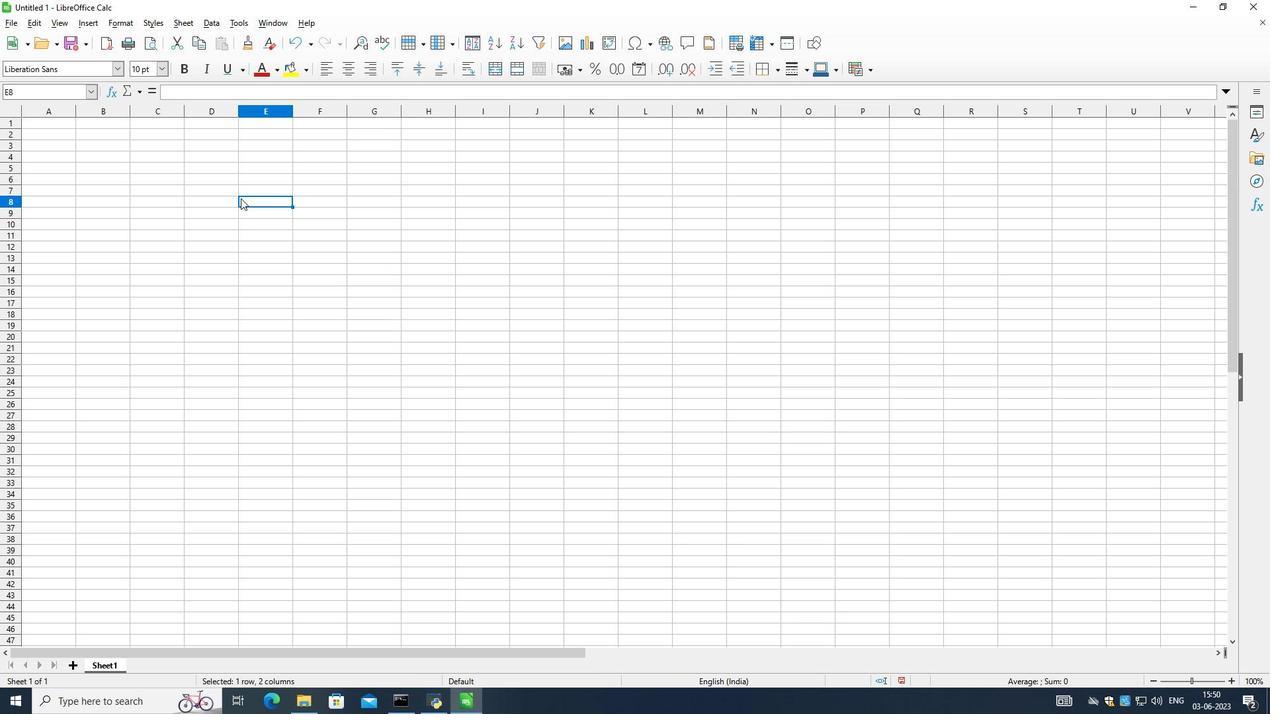 
Action: Key pressed <Key.esc>
Screenshot: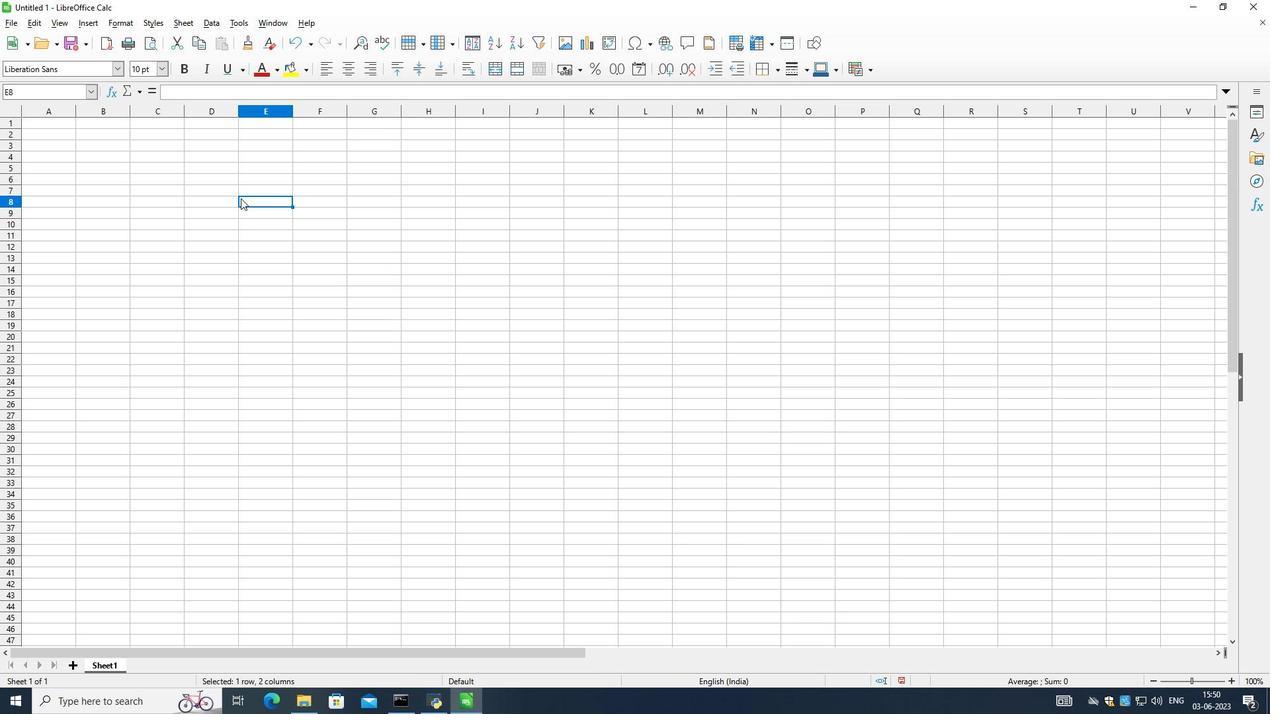 
Action: Mouse moved to (1136, 272)
Screenshot: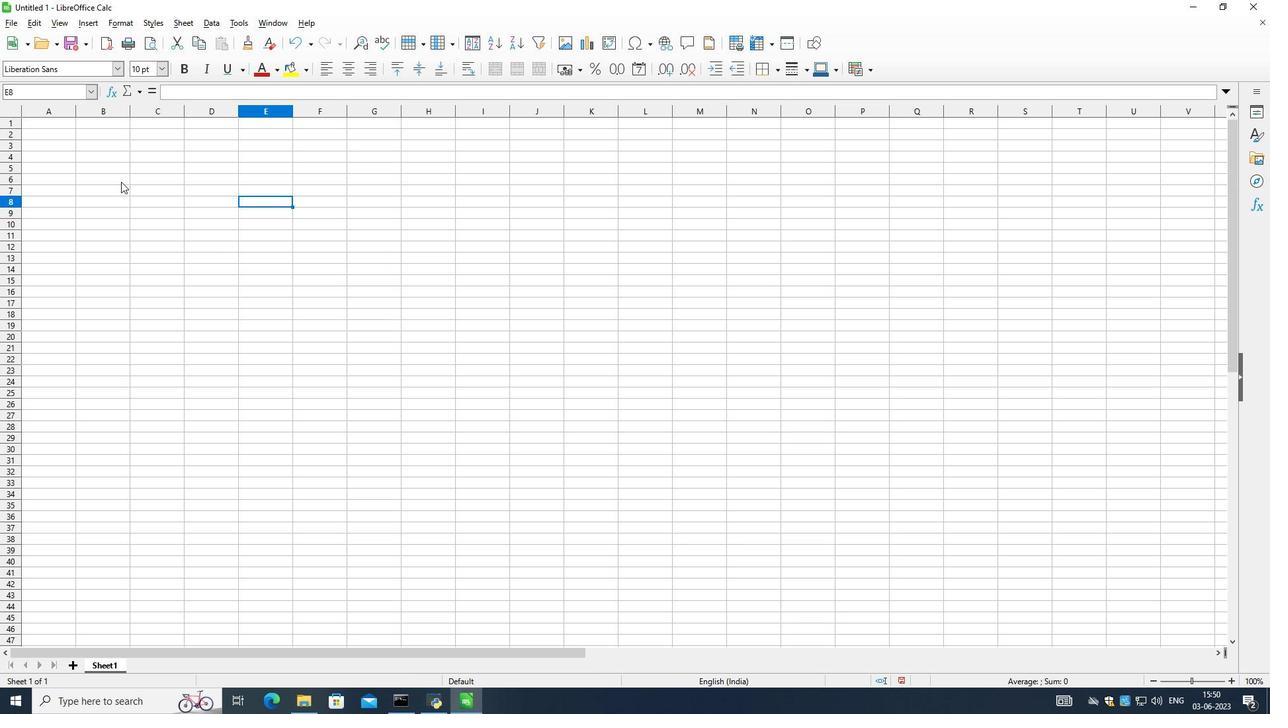 
Action: Mouse pressed left at (1136, 272)
Screenshot: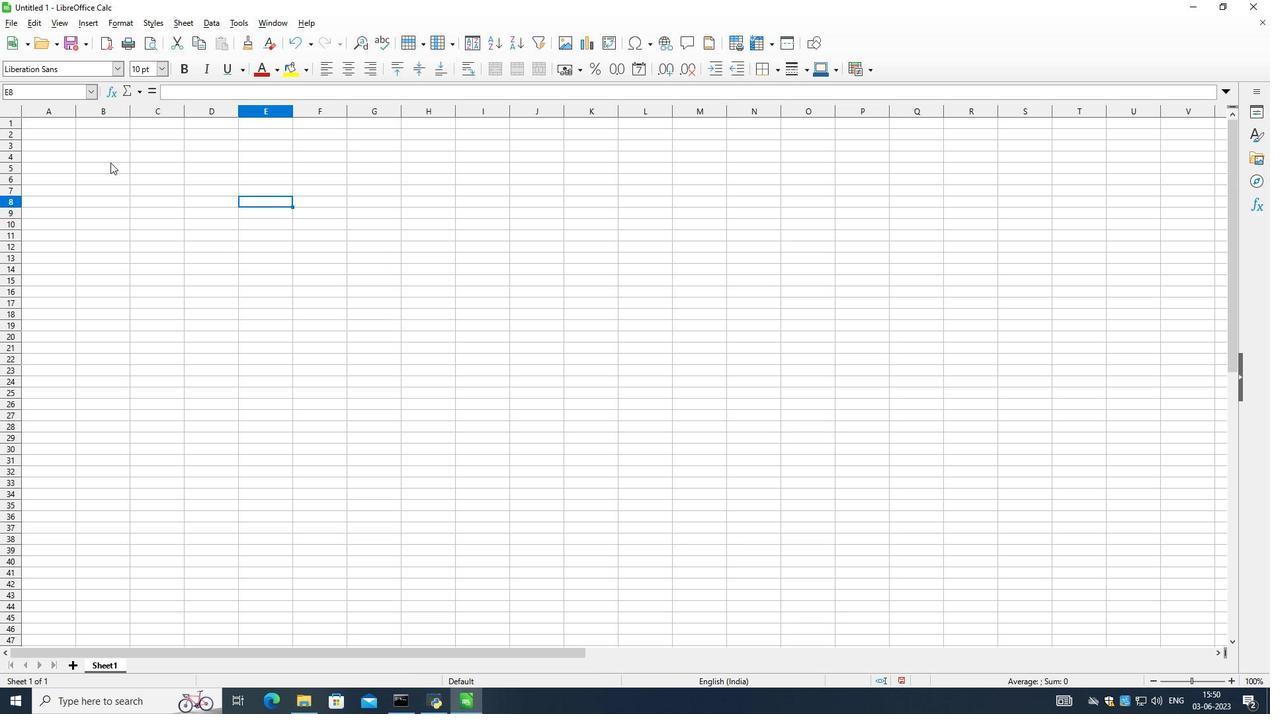 
Action: Mouse moved to (1136, 272)
Screenshot: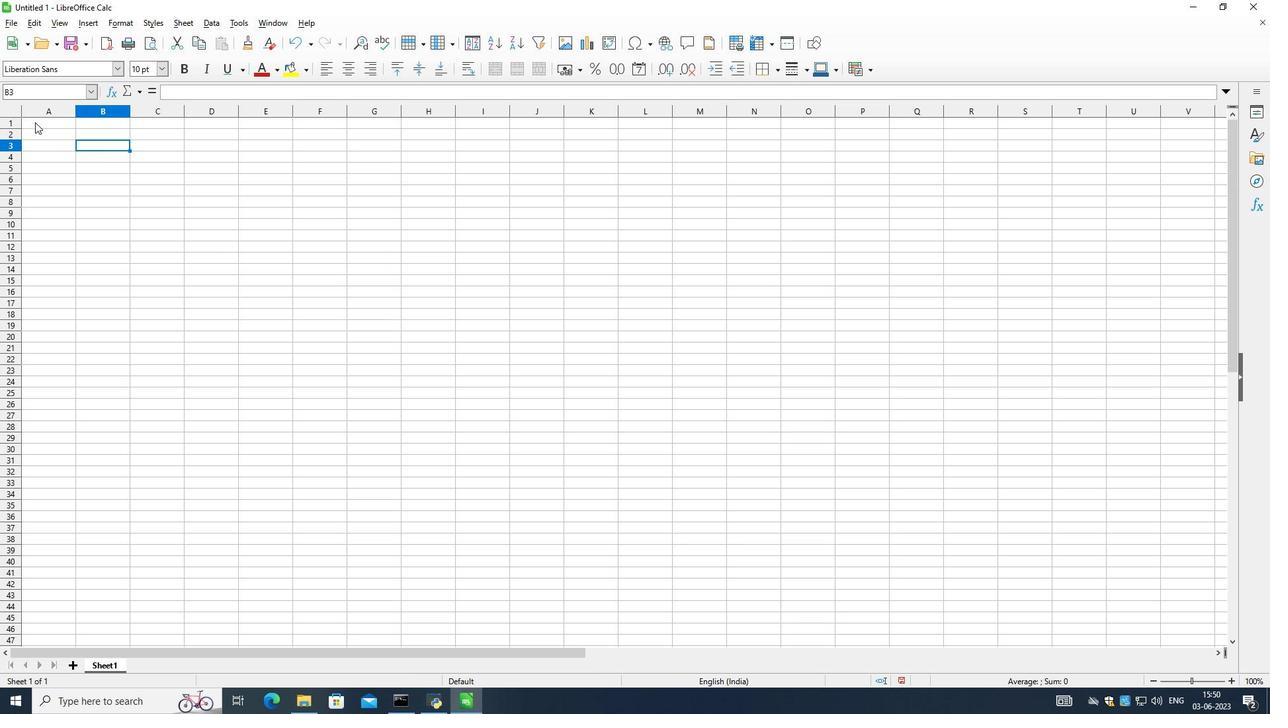 
Action: Mouse pressed left at (1136, 272)
Screenshot: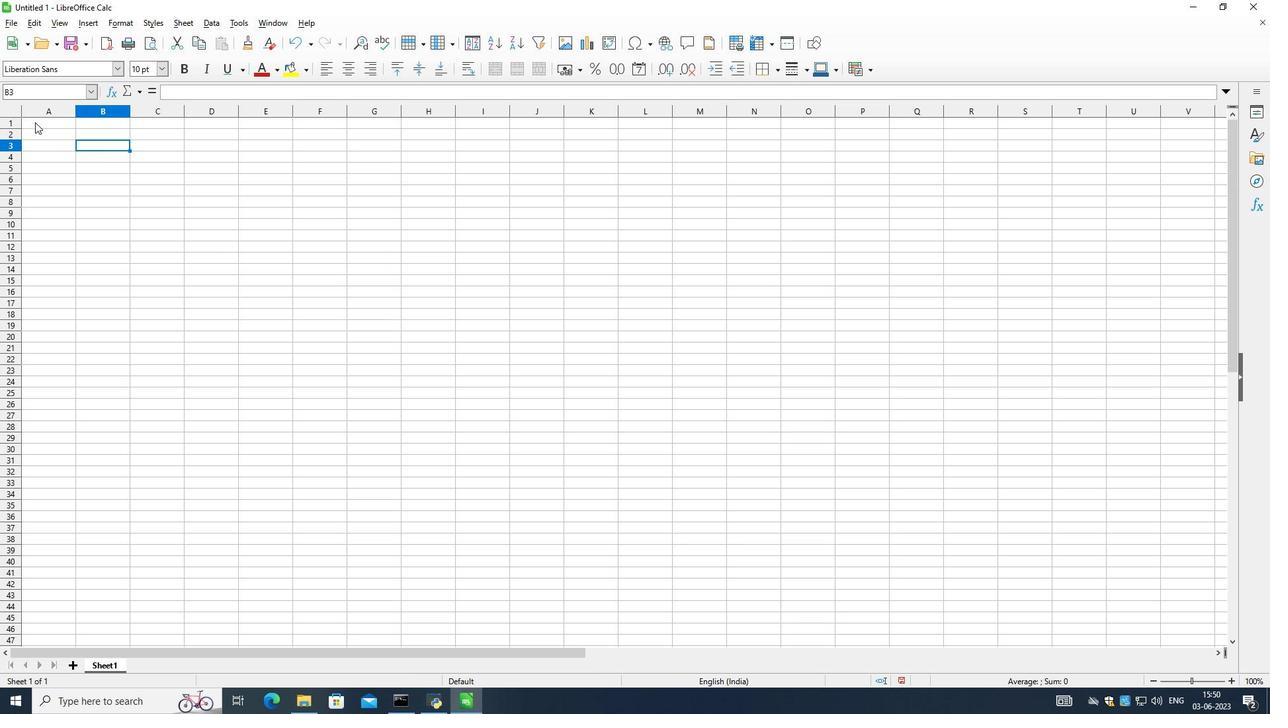 
Action: Mouse moved to (1136, 272)
Screenshot: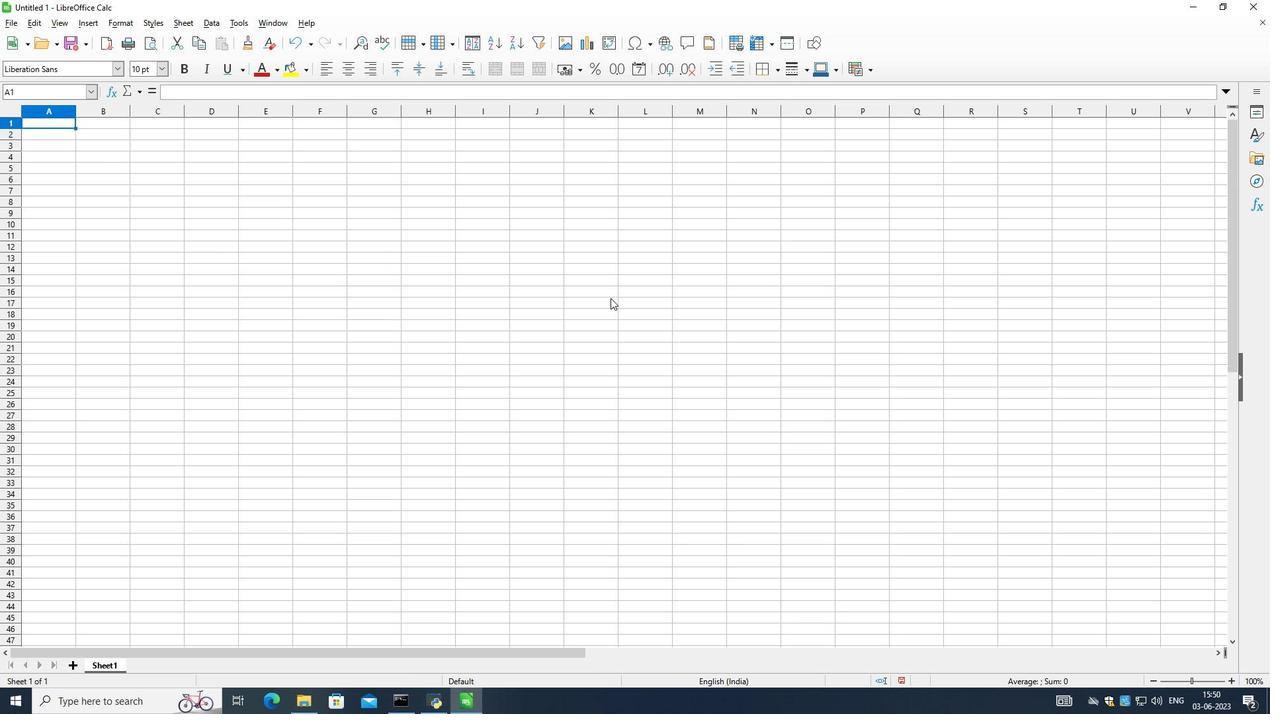 
Action: Key pressed <Key.shift_r>City<Key.space><Key.shift_r>Data<Key.down><Key.shift_r>City<Key.space><Key.shift>Name<Key.enter><Key.up><Key.down><Key.up><Key.down><Key.up><Key.down><Key.up><Key.down><Key.shift_r>Chelsea,<Key.space><Key.shift>New<Key.space><Key.shift>York,<Key.space><Key.shift>NY<Key.down><Key.shift>Beverly<Key.space><Key.shift>Hills,<Key.space><Key.shift>Los<Key.space><Key.shift_r>Angeles,<Key.space><Key.shift_r>CA<Key.down><Key.shift>Knightsbridge,<Key.space><Key.shift>London,<Key.space><Key.shift>United<Key.shift>Kingdom<Key.down><Key.up><Key.left>
Screenshot: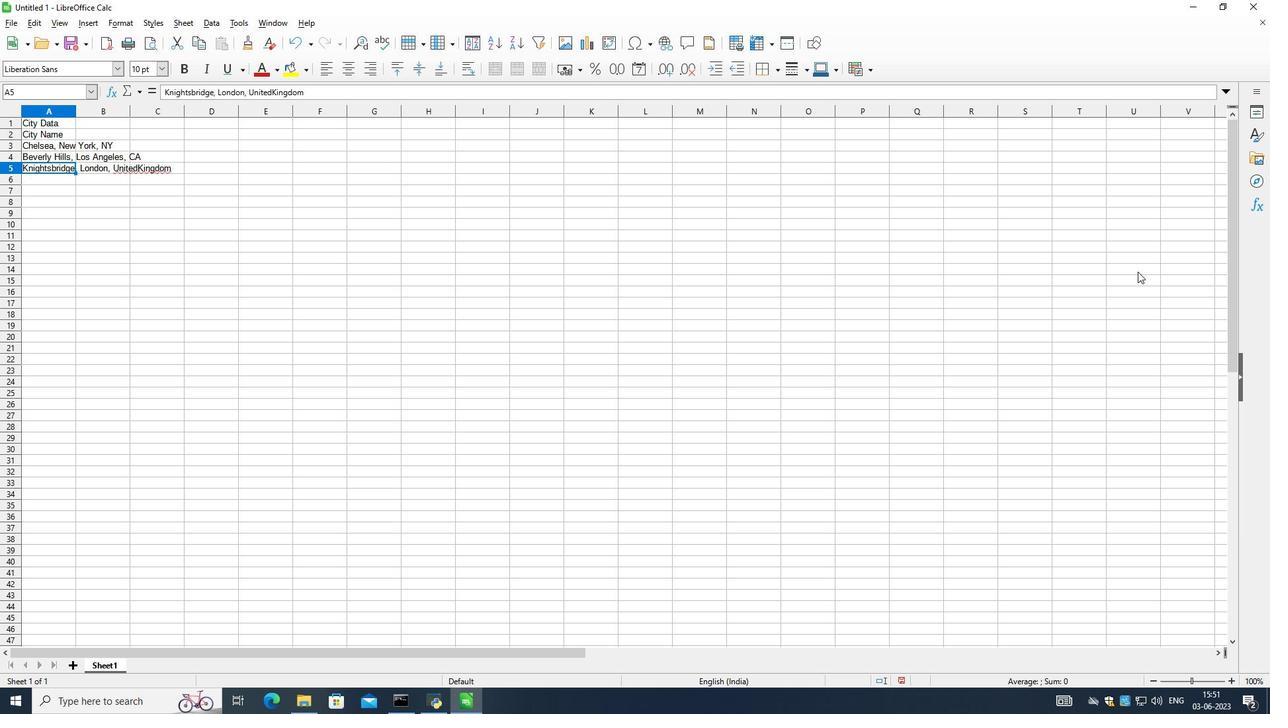 
Action: Mouse moved to (1136, 272)
Screenshot: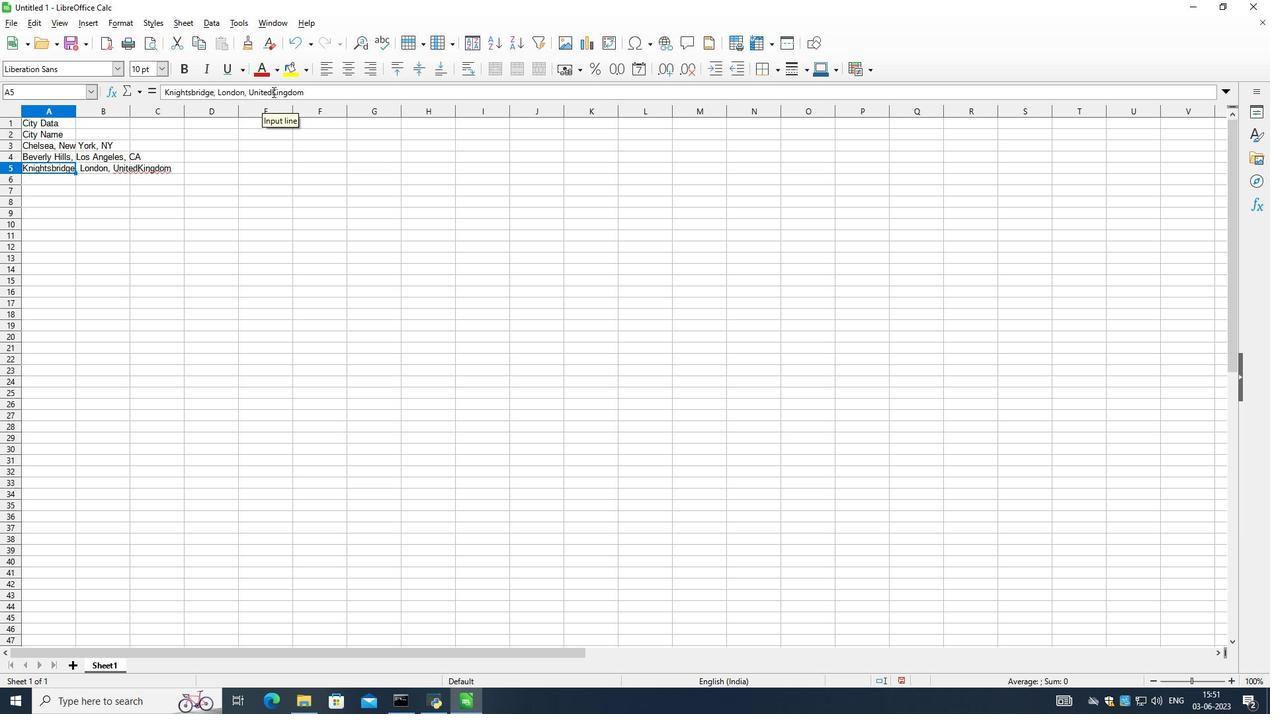 
Action: Mouse pressed left at (1136, 272)
Screenshot: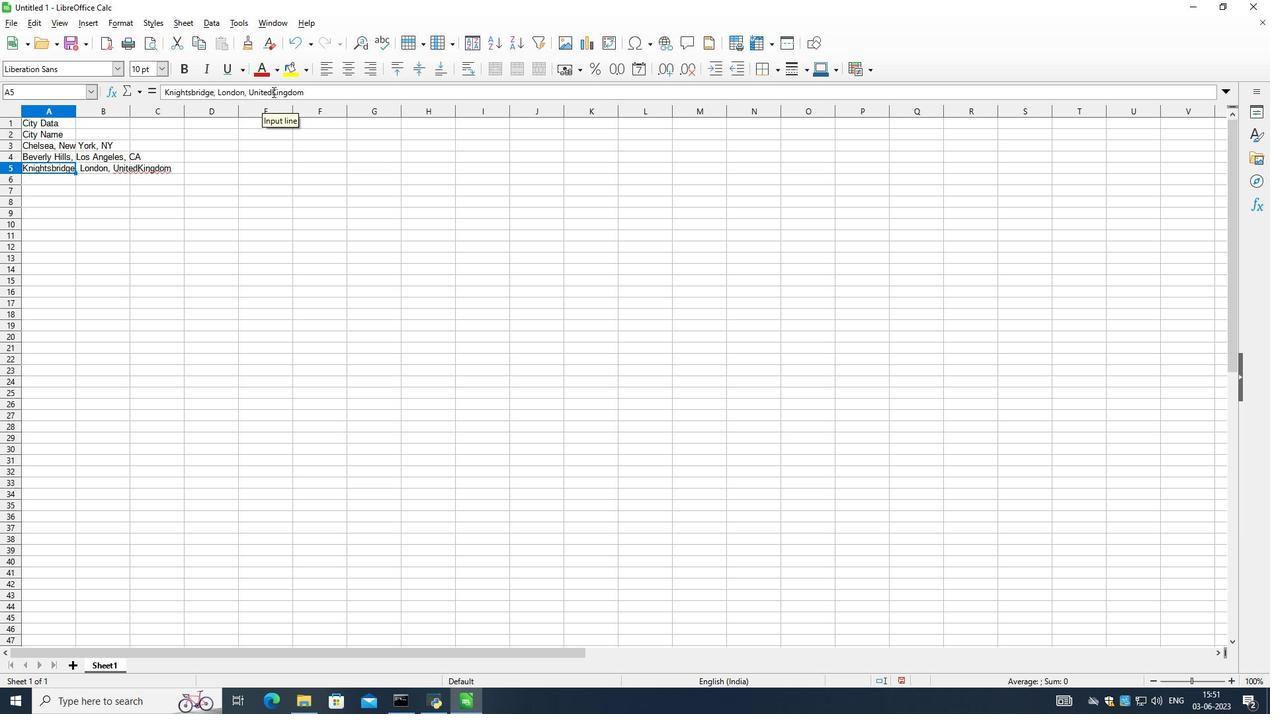 
Action: Mouse moved to (1136, 272)
Screenshot: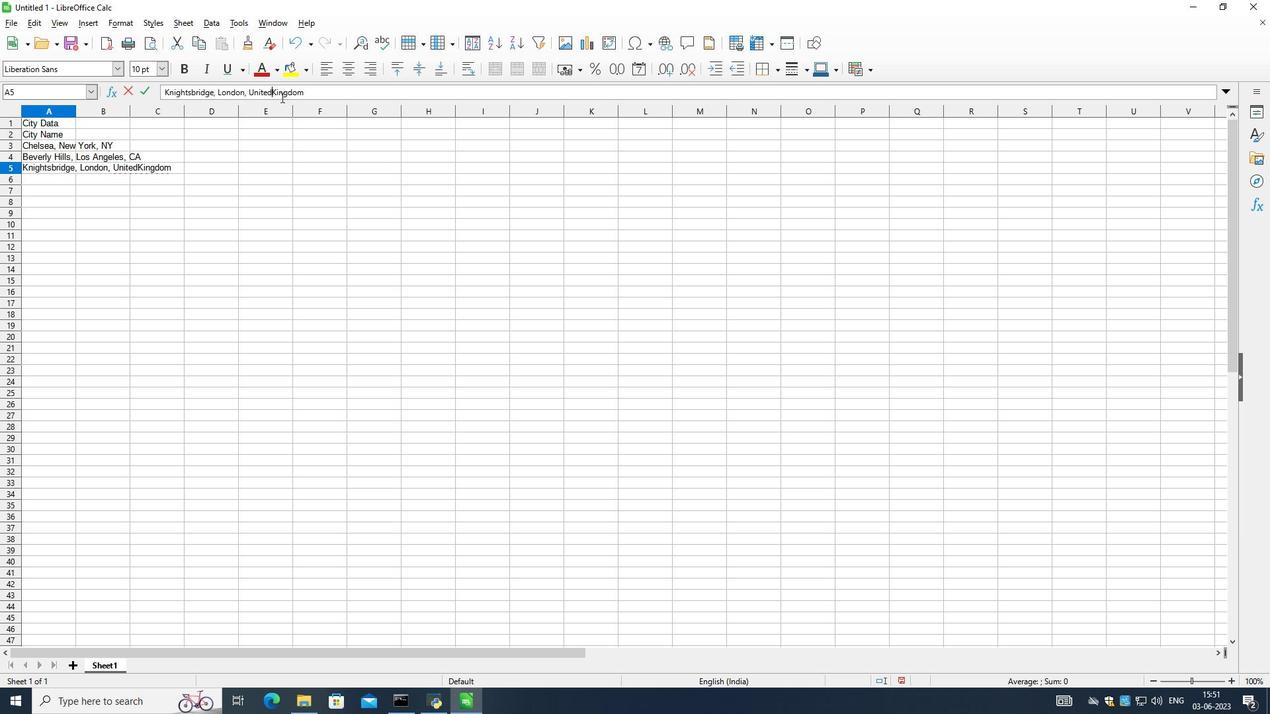 
Action: Key pressed <Key.space><Key.enter><Key.shift>Le<Key.space><Key.shift>Marais,<Key.space><Key.shift>Paris,<Key.space><Key.shift_r>Forance<Key.down><Key.shift_r>Ginza,<Key.space><Key.shift_r>Tokyo,<Key.space><Key.shift>Japan<Key.enter><Key.up><Key.down><Key.shift_r>Circular<Key.space><Key.shift_r>Quay,<Key.space><Key.shift_r>Sydney,<Key.space><Key.shift_r>Australia<Key.down><Key.shift>Mitte,<Key.space><Key.shift>Berlin,<Key.space><Key.shift_r>Germany<Key.enter><Key.shift_r>Downtown,<Key.space><Key.shift_r>Torono<Key.backspace>to,<Key.space><Key.shift_r>Canada<Key.enter><Key.shift_r>Trastevere,<Key.space><Key.shift_r>Rome,<Key.space><Key.backspace><Key.backspace><Key.enter><Key.shift_r>Colaba,<Key.space><Key.shift>Mumbai,<Key.space><Key.shift>India<Key.enter><Key.up><Key.up><Key.up><Key.down><Key.right><Key.shift_r><Key.shift_r><Key.shift_r><Key.shift_r><Key.shift_r><Key.shift_r><Key.shift_r><Key.shift_r><Key.shift_r>September<Key.space><Key.shift>Last<Key.space>week<Key.space><Key.shift_r>Sales<Key.down><Key.shift_r>Chelsea,<Key.space><Key.shift>New,<Key.space><Key.shift><Key.backspace><Key.backspace><Key.space><Key.shift><Key.shift>York,<Key.space><Key.shift>NY<Key.down><Key.up><Key.down><Key.f2><Key.esc>
Screenshot: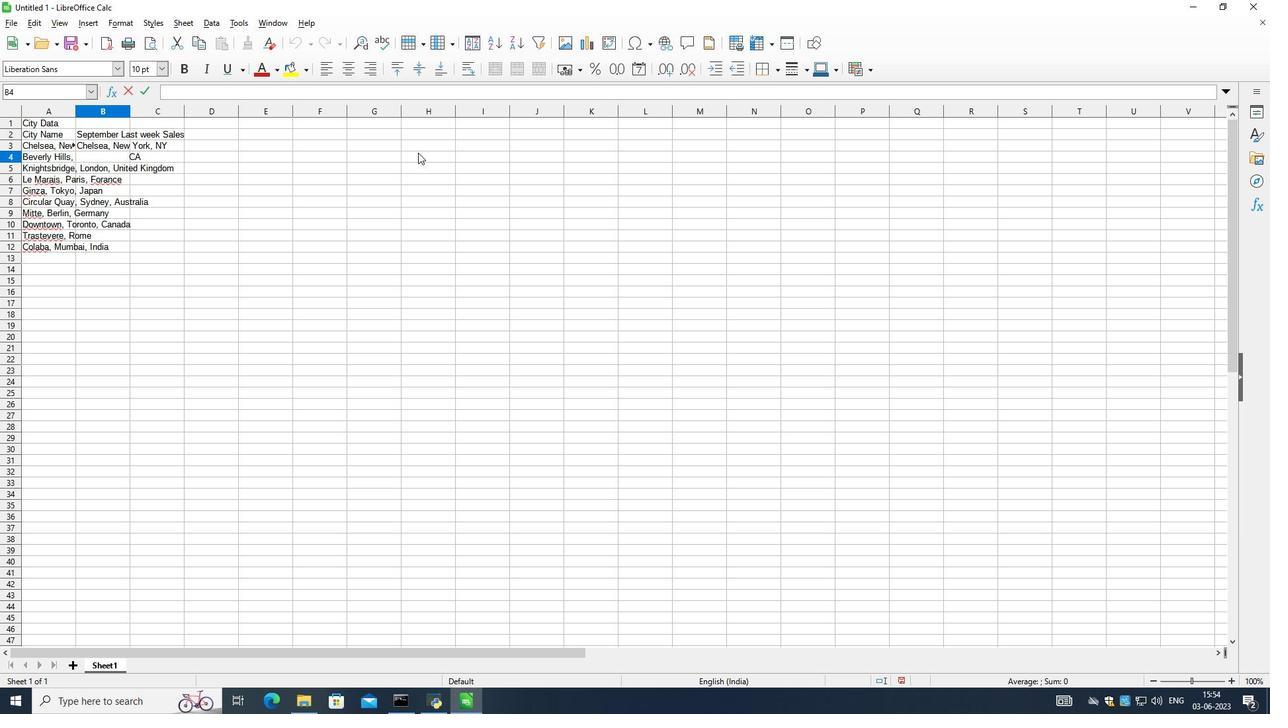 
Action: Mouse moved to (1136, 272)
Screenshot: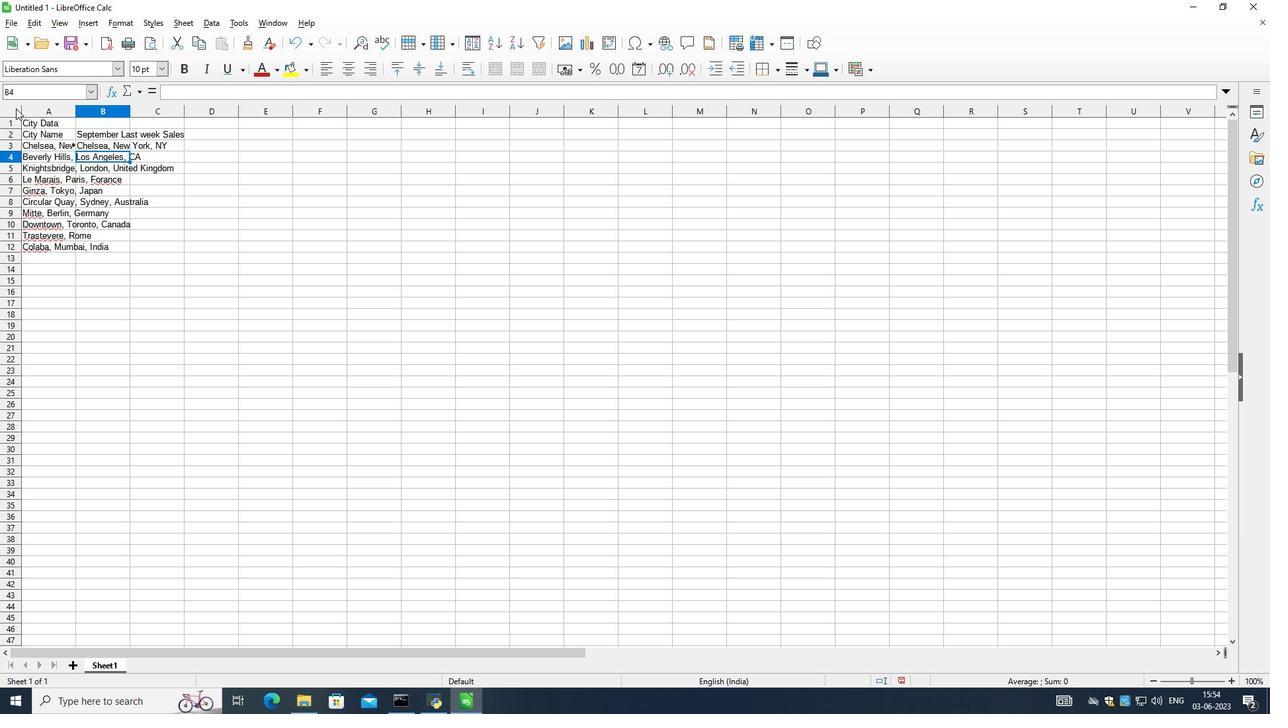 
Action: Mouse pressed left at (1136, 272)
Screenshot: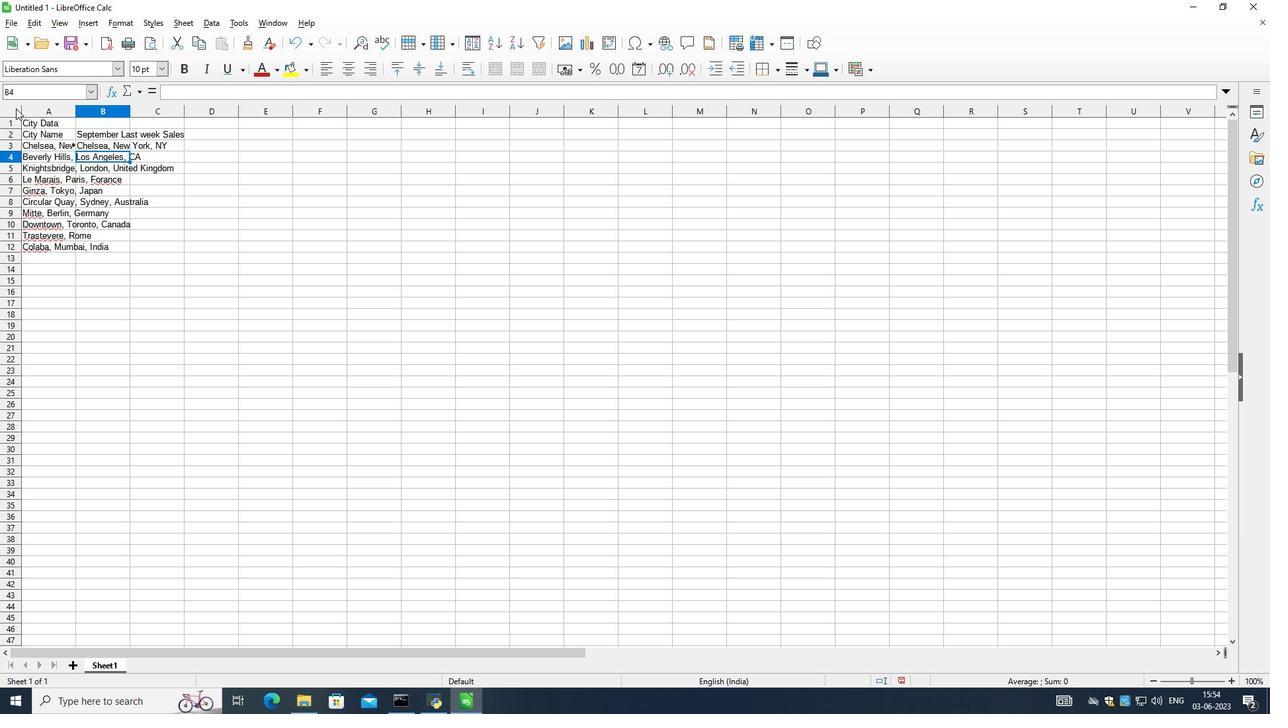 
Action: Mouse moved to (1136, 272)
Screenshot: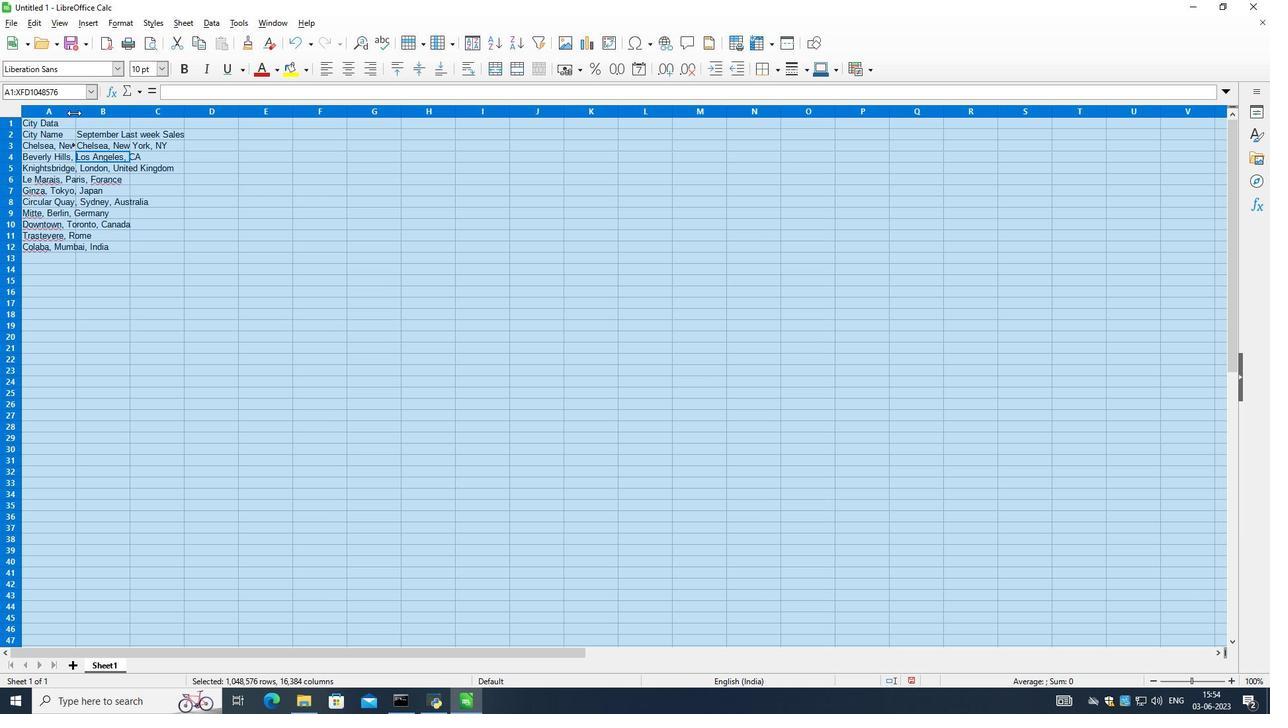 
Action: Mouse pressed left at (1136, 272)
Screenshot: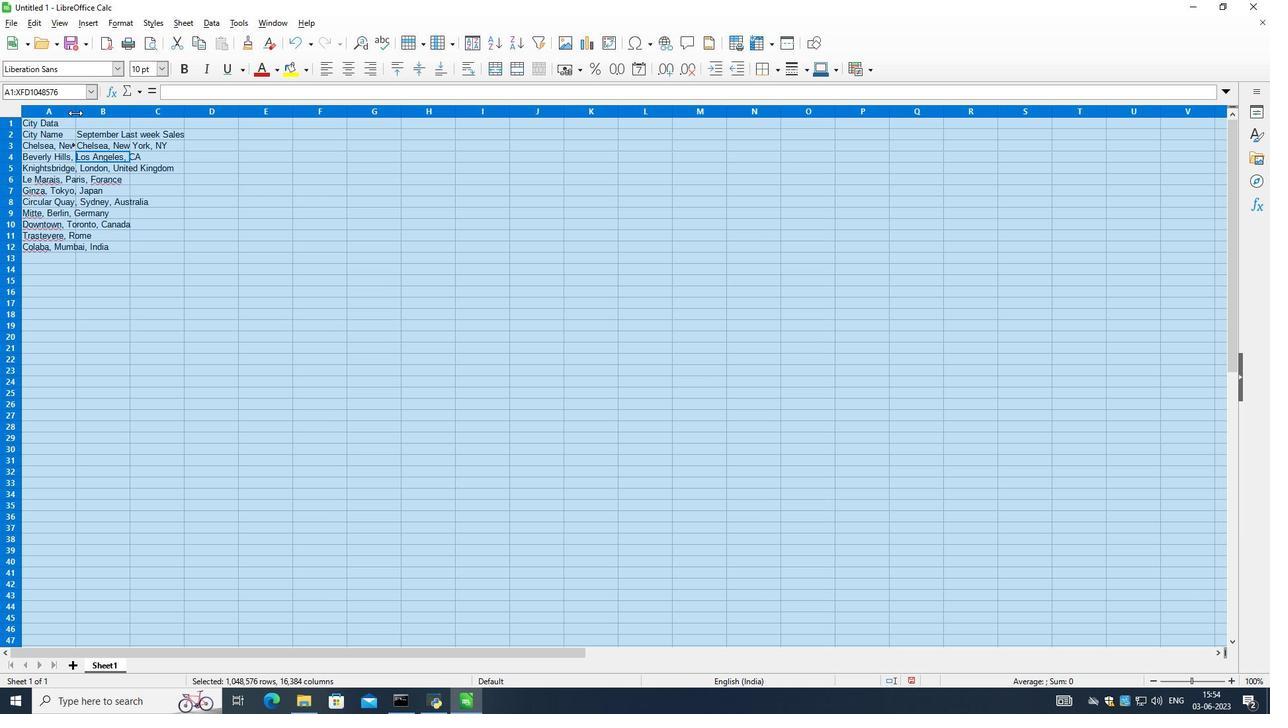 
Action: Mouse moved to (1136, 272)
Screenshot: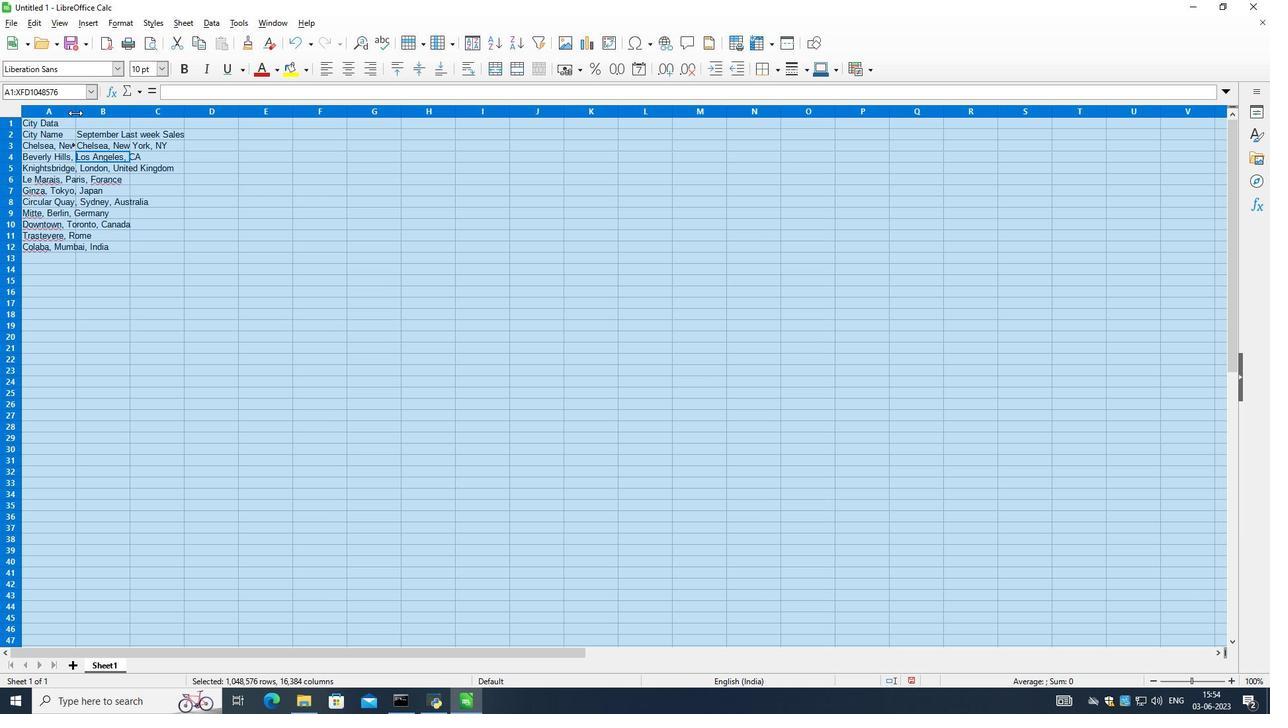 
Action: Mouse pressed left at (1136, 272)
Screenshot: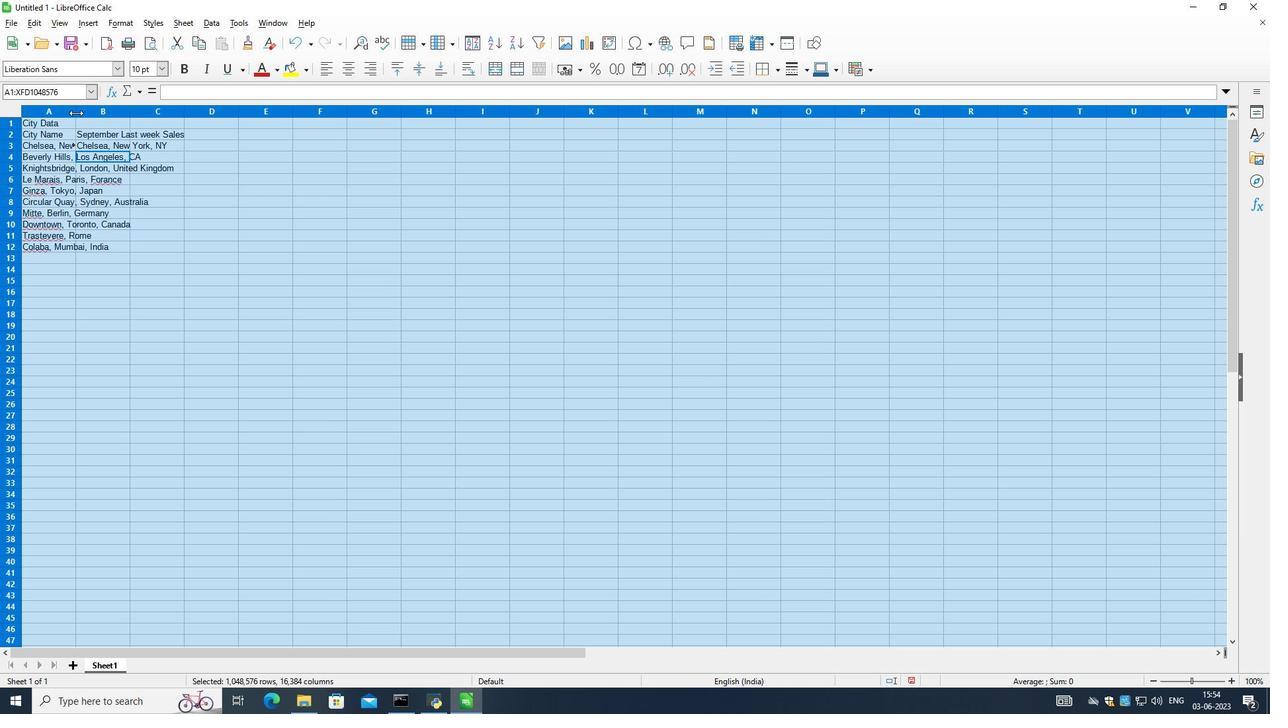 
Action: Mouse moved to (1136, 272)
Screenshot: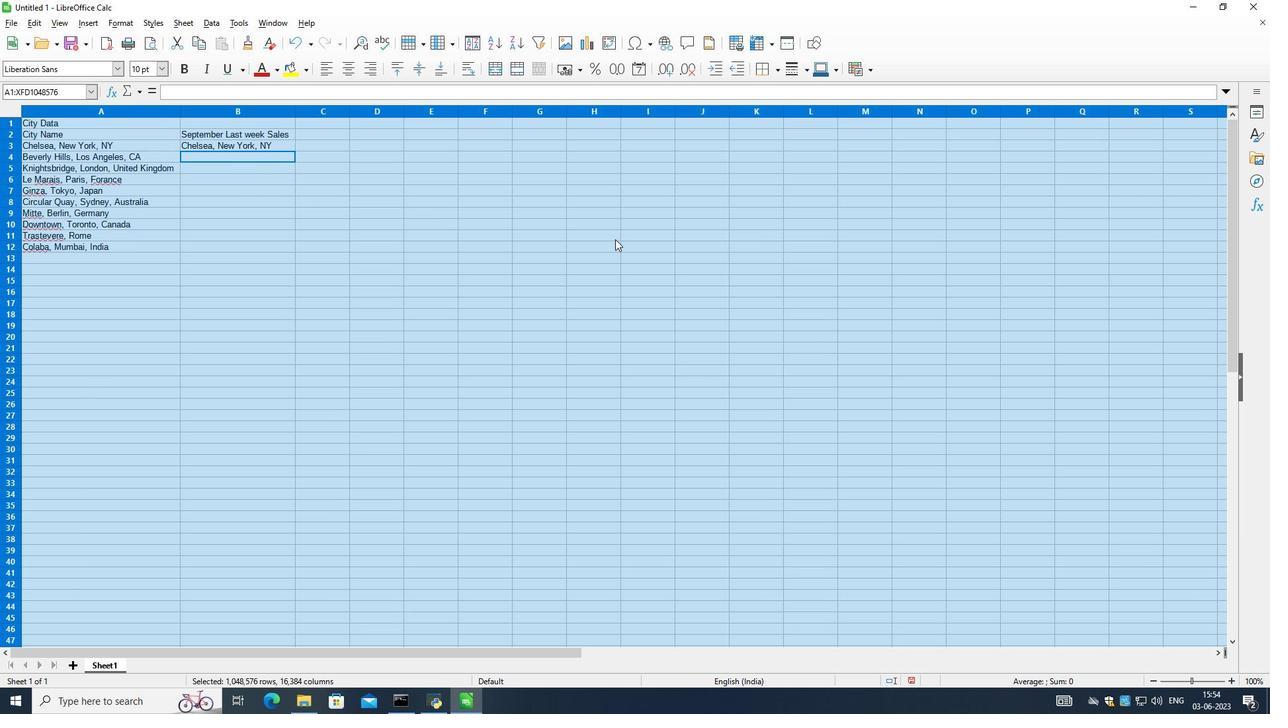 
Action: Key pressed <Key.up><Key.f2><Key.space>10001<Key.enter><Key.shift>Beverly<Key.space><Key.shift>Hills,<Key.space><Key.shift>Los<Key.space><Key.shift_r>Angeles,<Key.space><Key.shift_r>CA<Key.space>90210<Key.down><Key.shift>Knightsbridge,<Key.space><Key.shift>London,<Key.space><Key.shift>United<Key.space><Key.shift><Key.shift><Key.shift><Key.shift><Key.shift><Key.shift><Key.shift><Key.shift><Key.shift><Key.shift><Key.shift><Key.shift>Kingdom<Key.space><Key.shift_r>SW1<Key.shift_r>X7<Key.shift_r><Key.shift_r><Key.shift_r><Key.shift_r><Key.shift_r><Key.shift_r><Key.shift_r><Key.shift_r><Key.shift_r><Key.shift_r><Key.shift_r><Key.shift_r><Key.shift_r><Key.shift_r><Key.shift_r><Key.shift_r><Key.shift_r><Key.shift_r><Key.shift_r><Key.shift_r><Key.shift_r><Key.shift_r><Key.shift_r><Key.shift_r><Key.shift_r><Key.shift_r><Key.shift_r><Key.shift_r><Key.shift_r><Key.shift_r><Key.shift_r><Key.shift_r><Key.shift_r><Key.shift_r><Key.shift_r>X<Key.shift>L<Key.enter><Key.shift>Le<Key.space><Key.shift>Marais,<Key.space><Key.shift>Paris,<Key.space><Key.shift_r><Key.shift_r><Key.shift_r><Key.shift_r>Forance<Key.space>75004<Key.down><Key.shift_r>Ginza,<Key.space><Key.shift_r>Toko<Key.backspace>yo<Key.space><Key.backspace>,<Key.space><Key.shift>Japan<Key.space>104-0061<Key.down><Key.shift_r>Circular<Key.space><Key.shift_r>Quay,<Key.space><Key.shift_r><Key.shift_r><Key.shift_r>Sydney,<Key.space><Key.shift_r>Australia<Key.space>2000<Key.down><Key.shift>Mitte,<Key.space><Key.shift>Berlin,<Key.space><Key.shift_r>Germany<Key.space>10178<Key.enter><Key.down><Key.up><Key.shift_r>Downtown,<Key.space><Key.shift_r>Tr<Key.backspace>orno<Key.backspace><Key.backspace>ono<Key.backspace>to<Key.space>,<Key.space><Key.shift_r>Canada<Key.space><Key.shift>M5<Key.shift_r>V3<Key.shift><Key.shift><Key.shift><Key.shift><Key.shift><Key.shift><Key.shift><Key.shift><Key.shift>L9<Key.down><Key.shift_r>Trastevere,<Key.space><Key.shift_r>Rome,<Key.space><Key.shift_r><Key.shift>Italy<Key.space>00153<Key.down><Key.shift_r>Colaba,<Key.space><Key.shift>Mumbai,<Key.space><Key.shift>India<Key.space>400005<Key.enter>
Screenshot: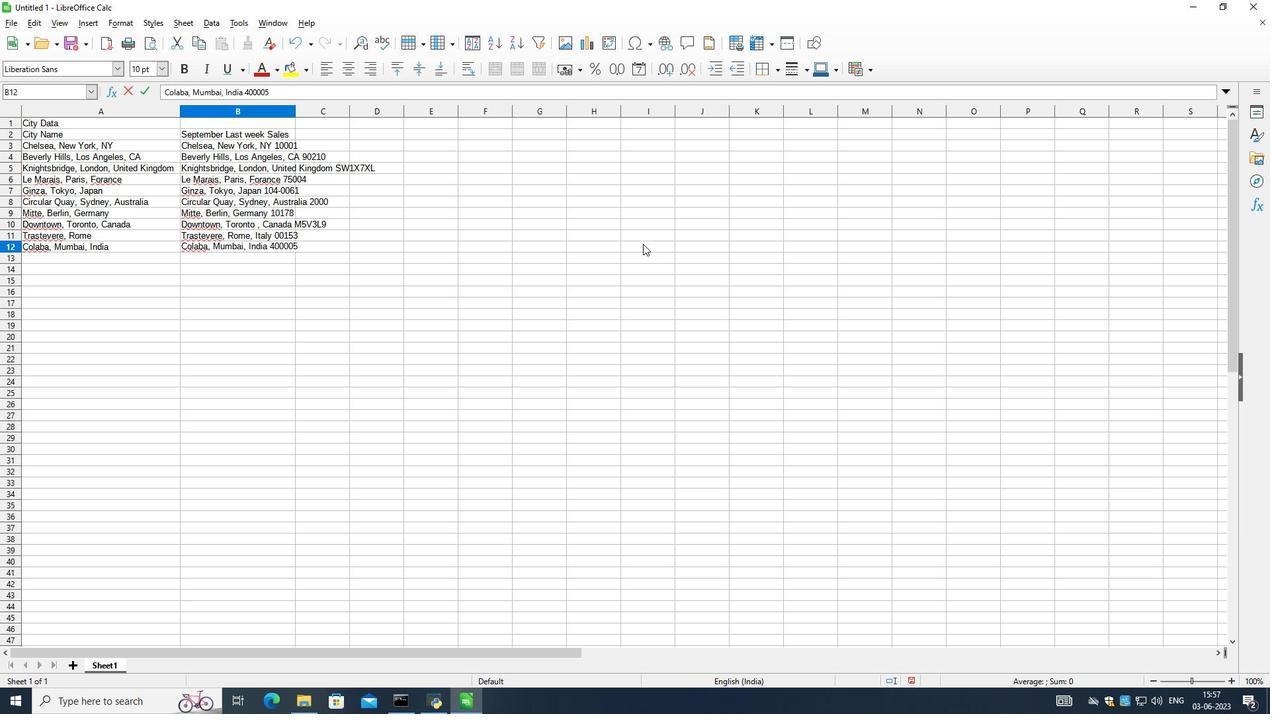 
Action: Mouse moved to (1136, 272)
Screenshot: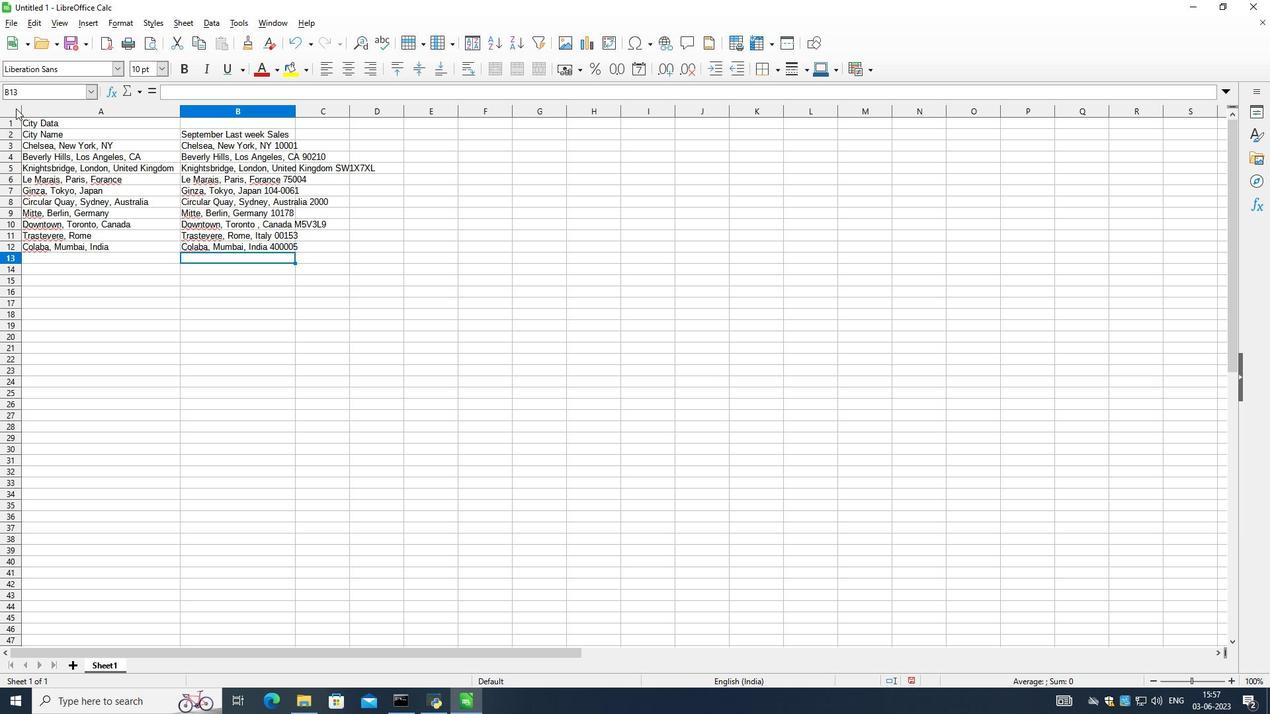 
Action: Mouse pressed left at (1136, 272)
Screenshot: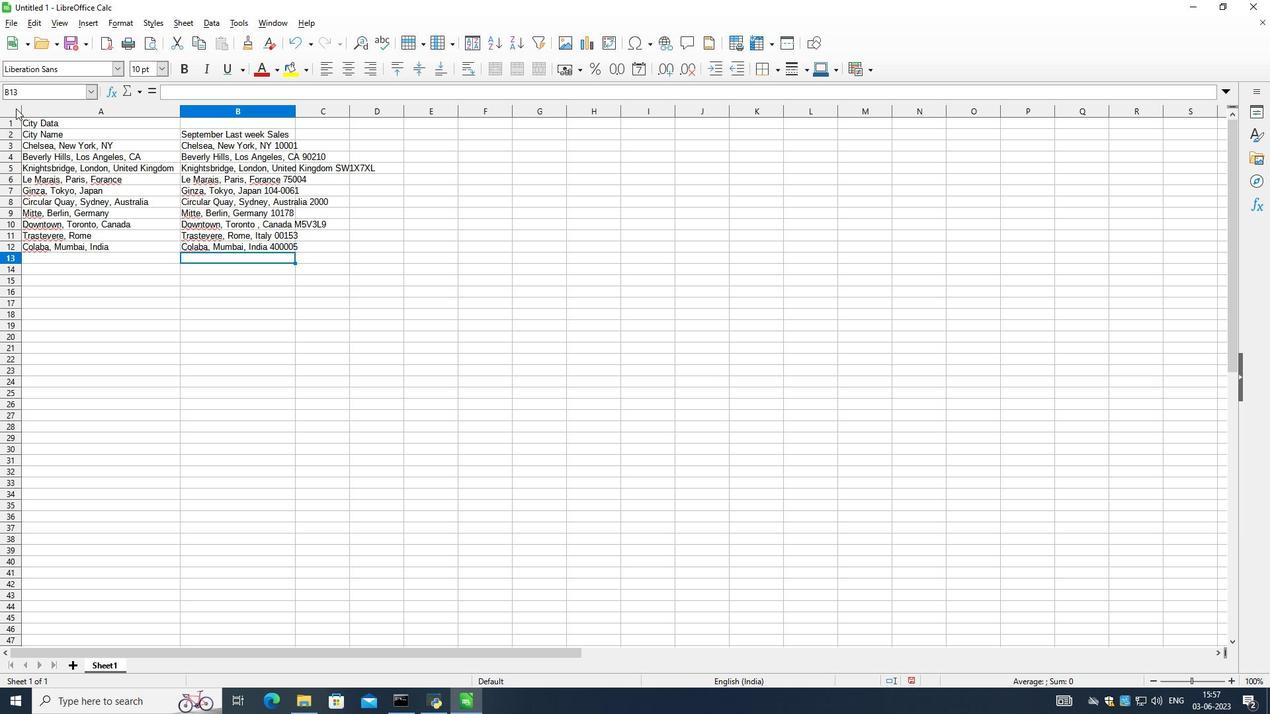 
Action: Mouse moved to (1136, 272)
Screenshot: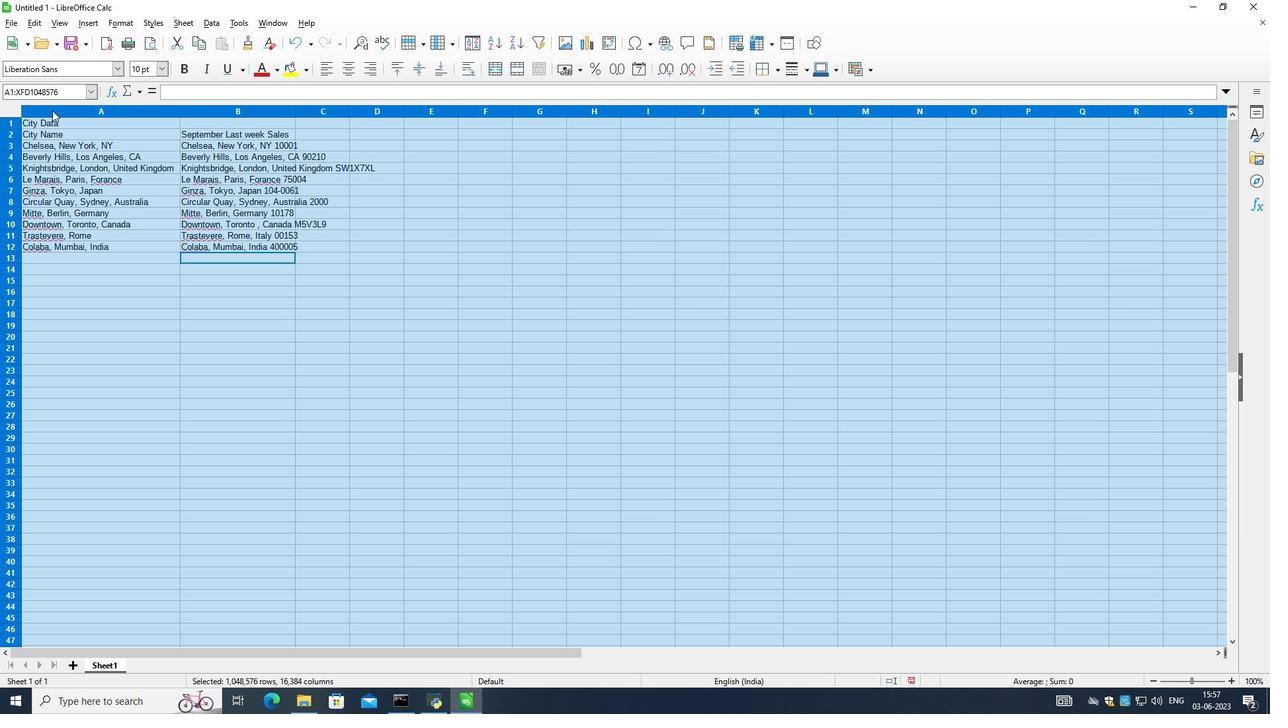 
Action: Mouse pressed left at (1136, 272)
Screenshot: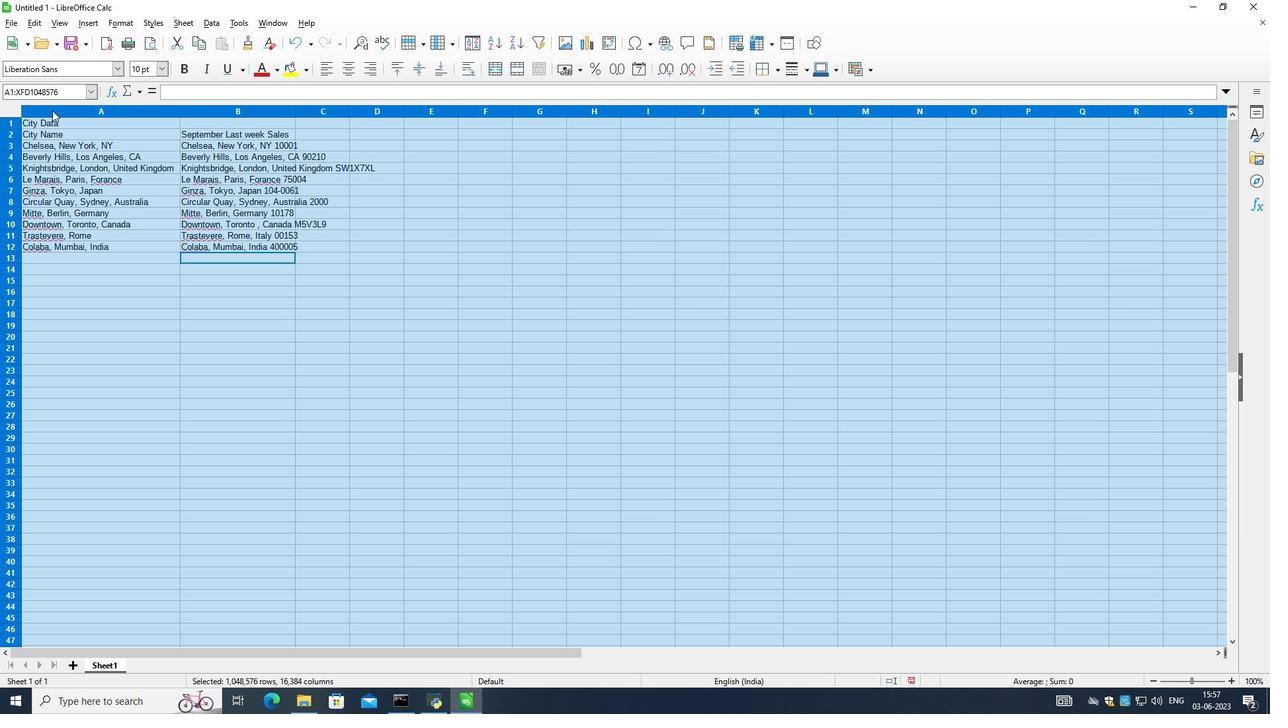 
Action: Mouse pressed left at (1136, 272)
Screenshot: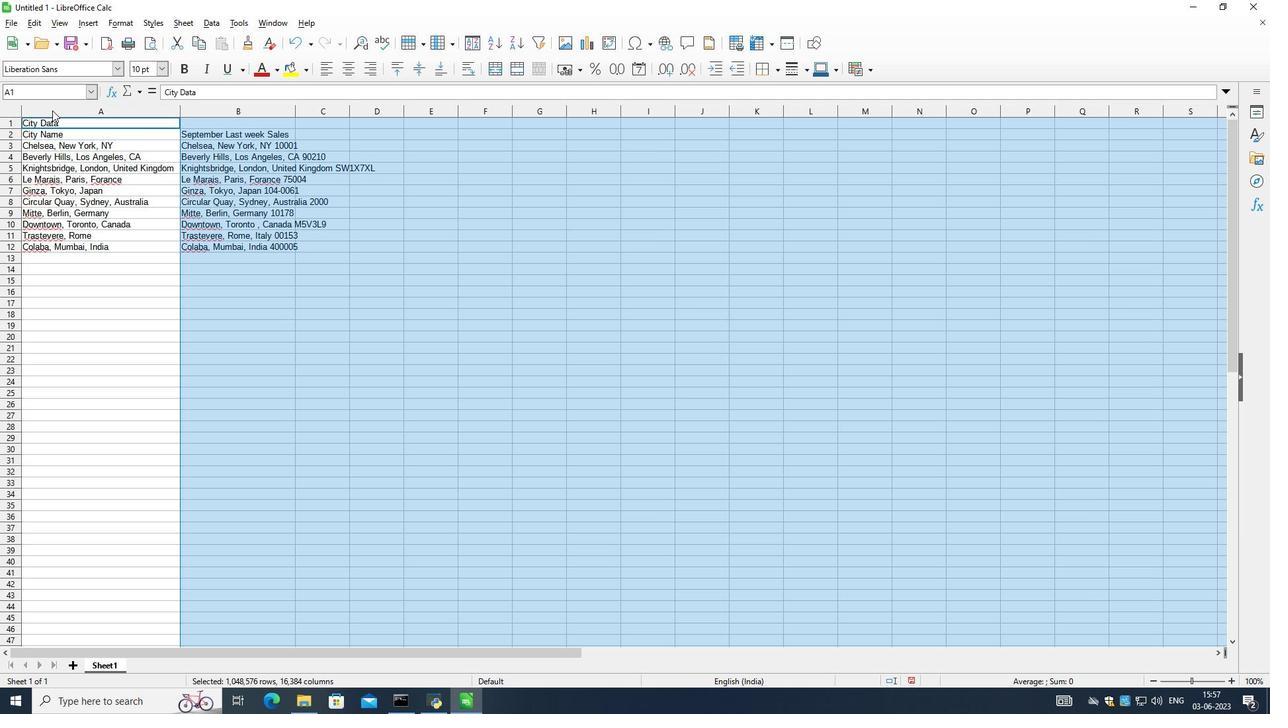
Action: Mouse moved to (1136, 272)
Screenshot: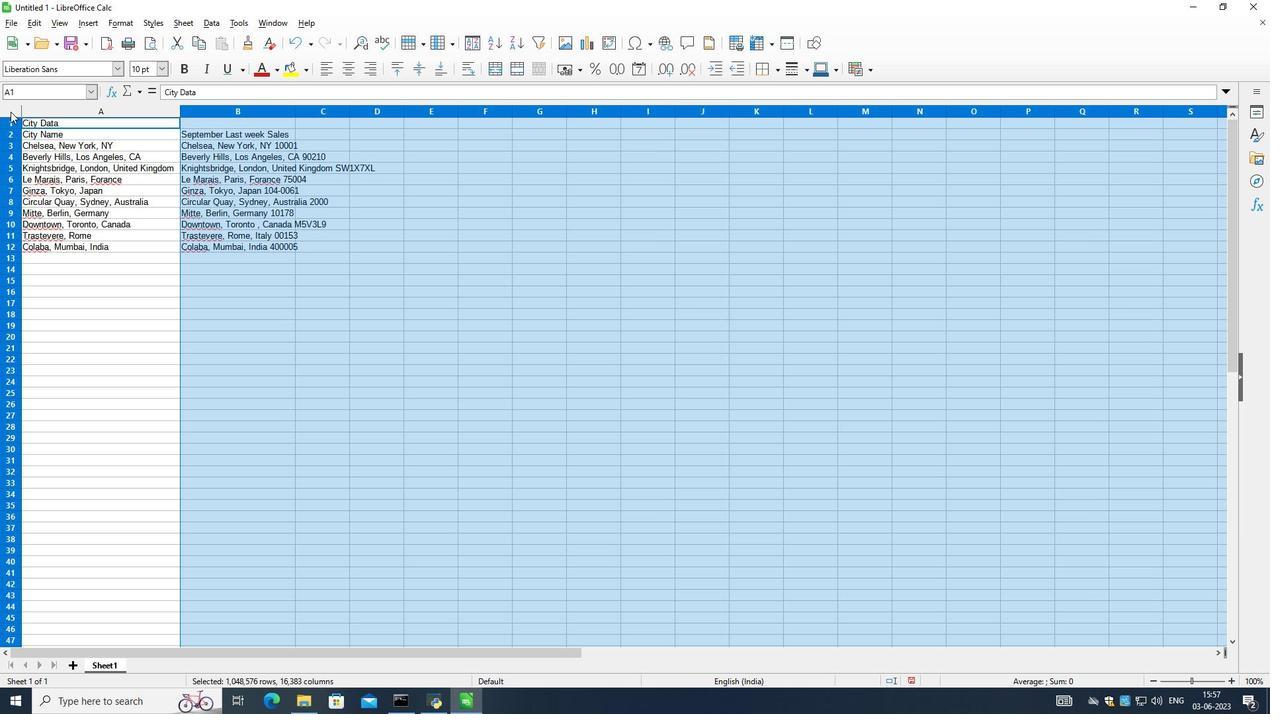 
Action: Mouse pressed left at (1136, 272)
Screenshot: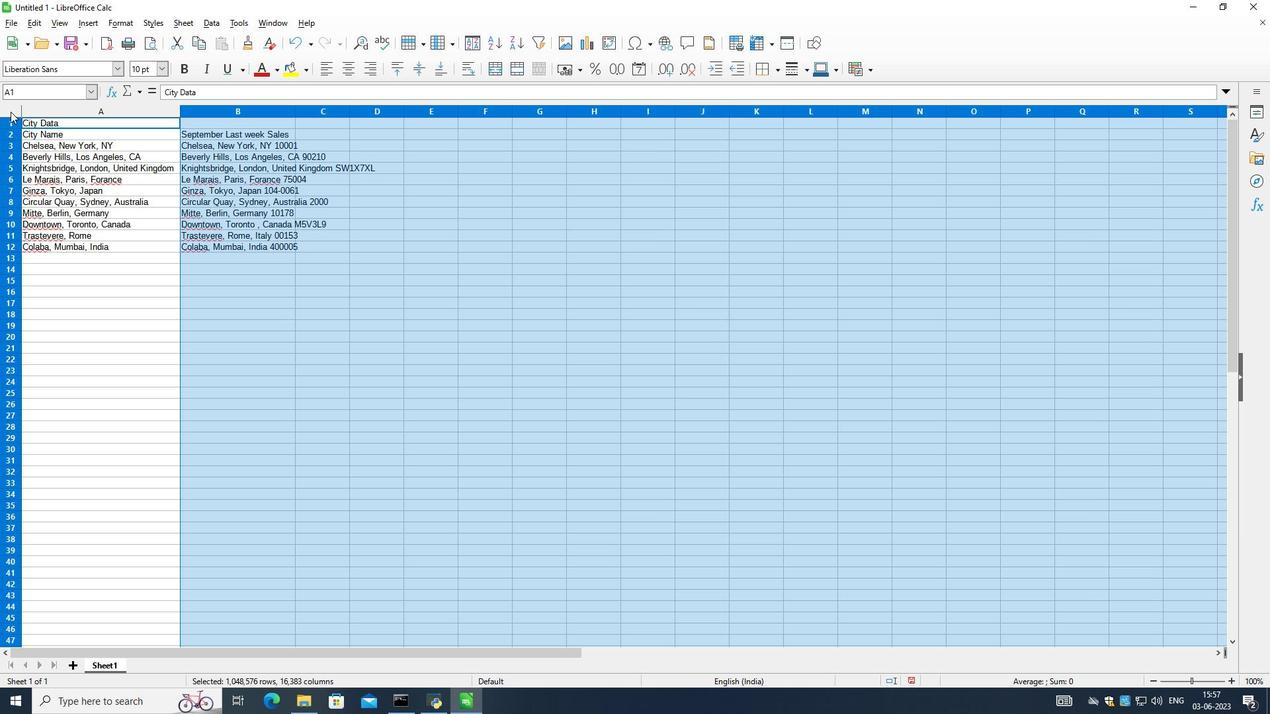 
Action: Mouse moved to (1136, 272)
Screenshot: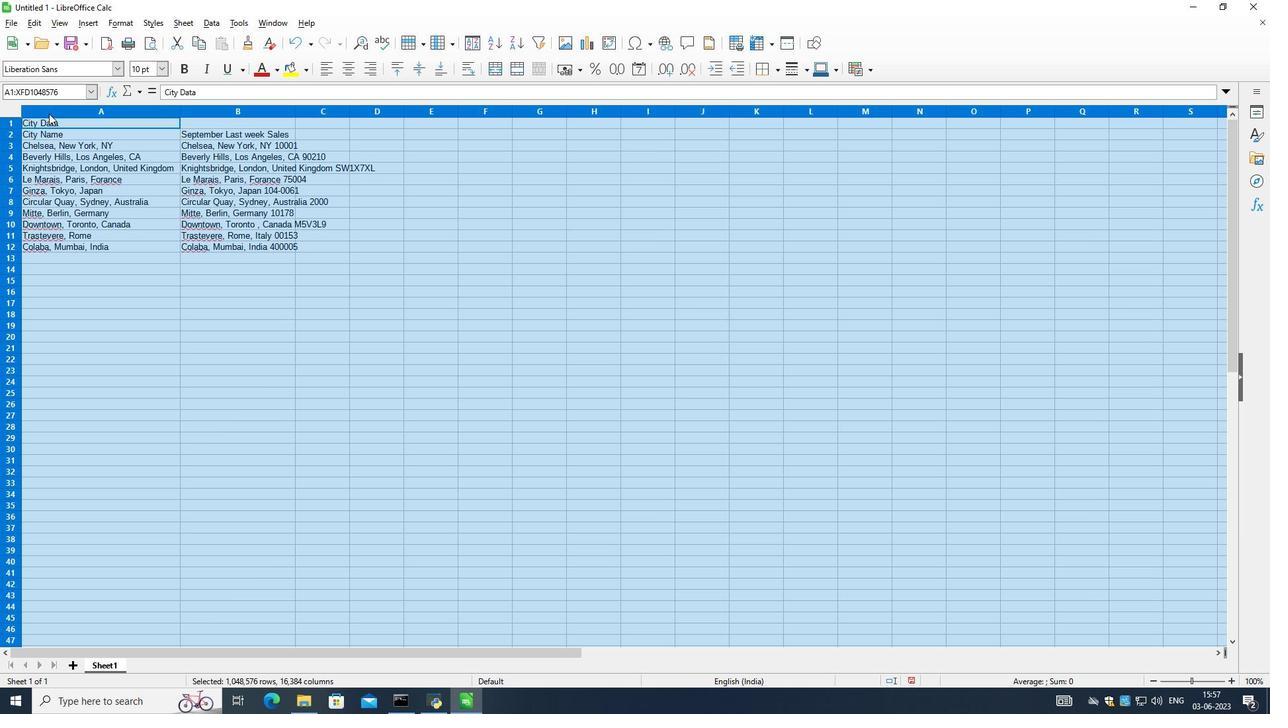 
Action: Mouse pressed left at (1136, 272)
Screenshot: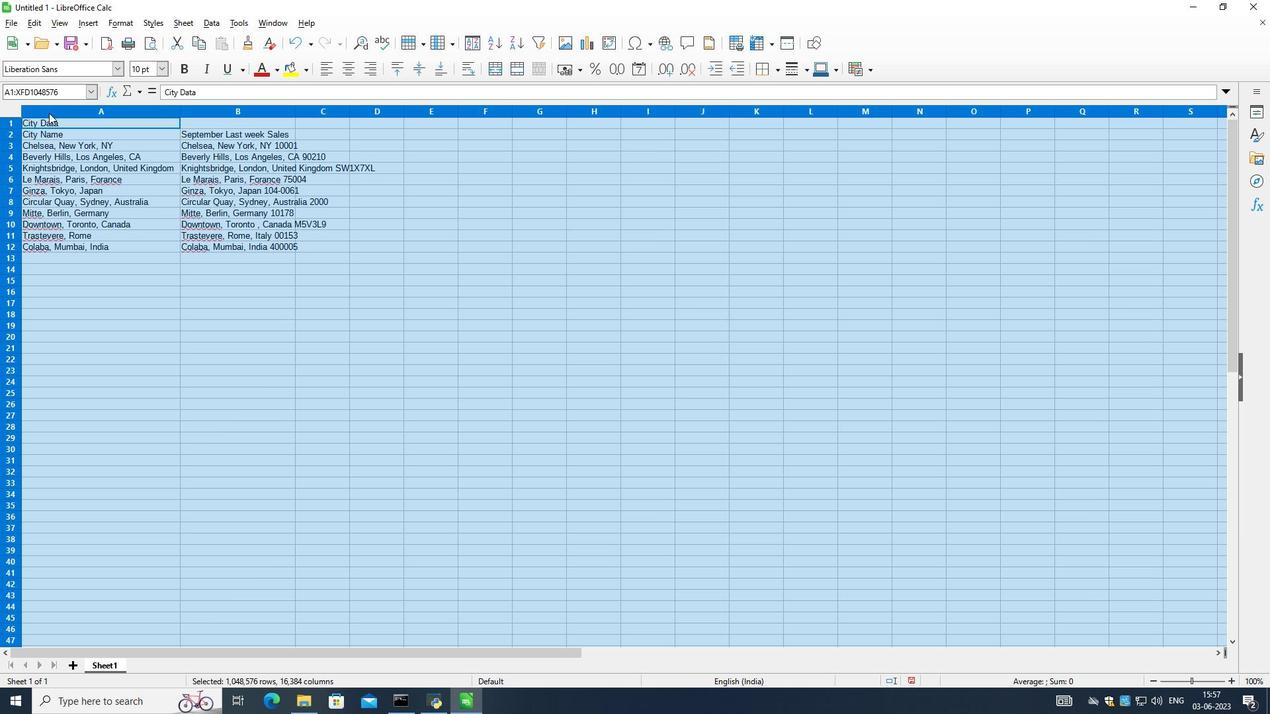 
Action: Mouse moved to (1136, 272)
Screenshot: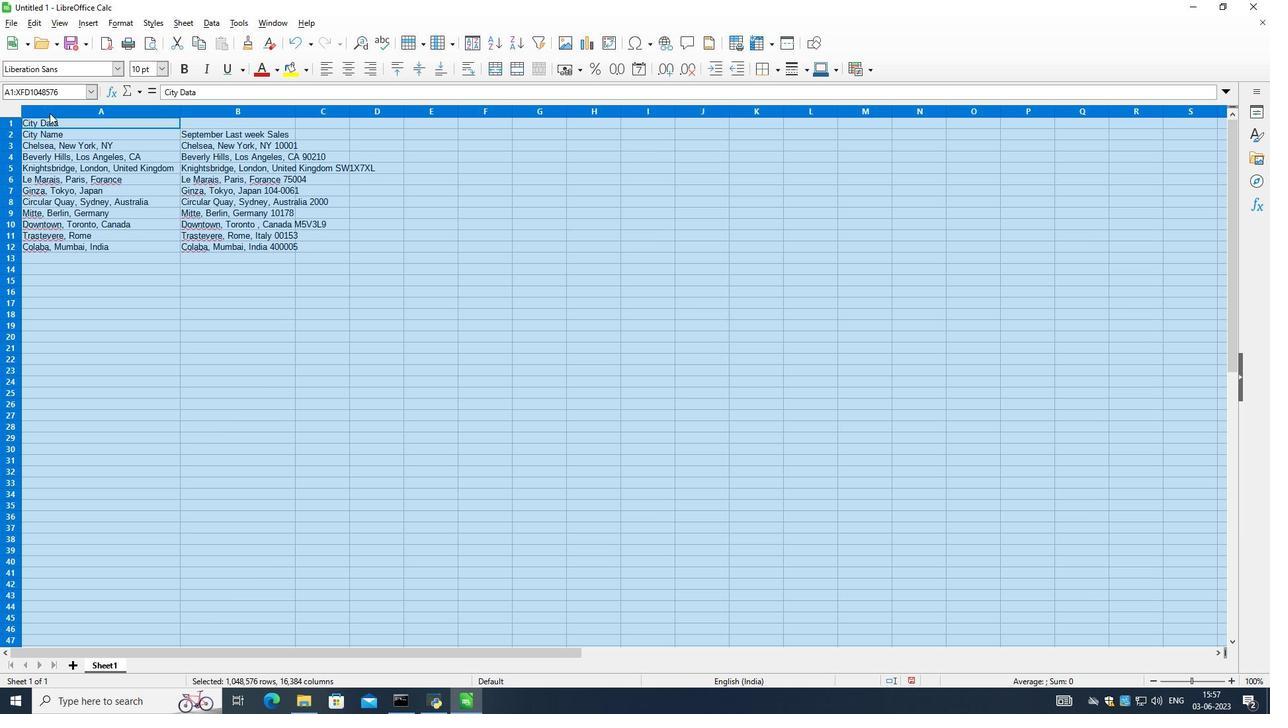 
Action: Mouse pressed left at (1136, 272)
Screenshot: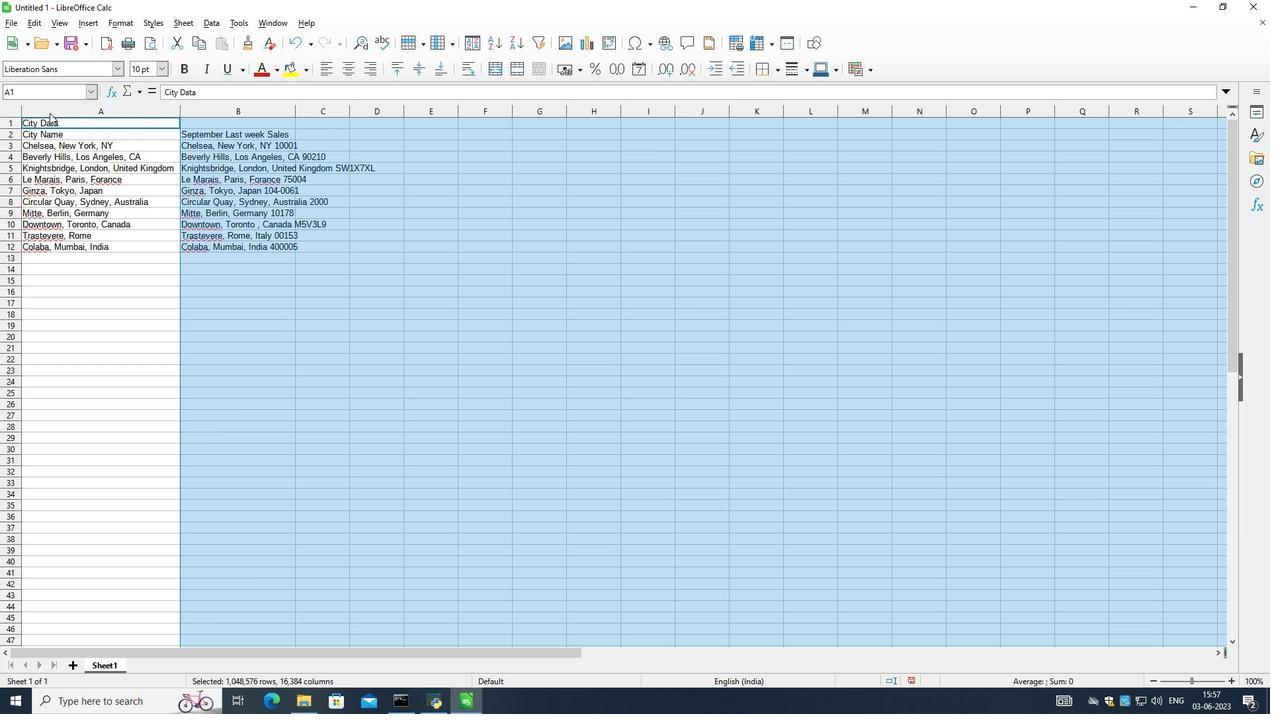 
Action: Mouse moved to (1136, 272)
Screenshot: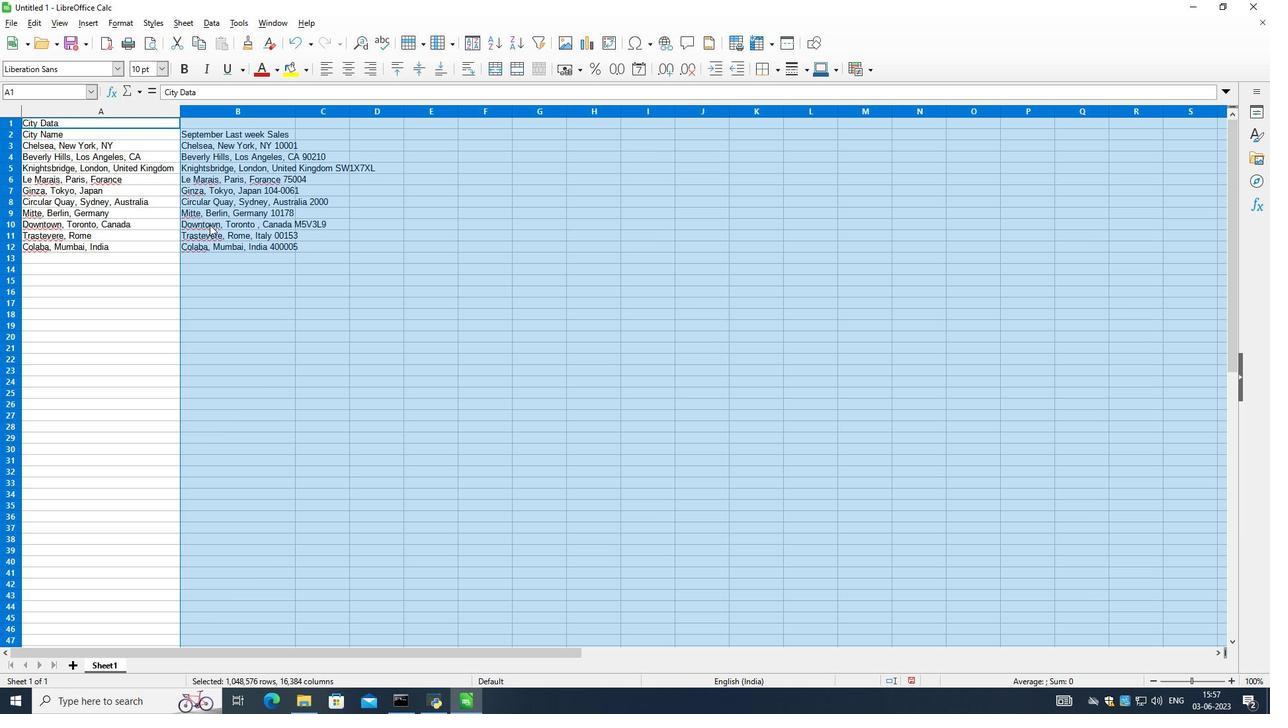 
Action: Mouse pressed left at (1136, 272)
Screenshot: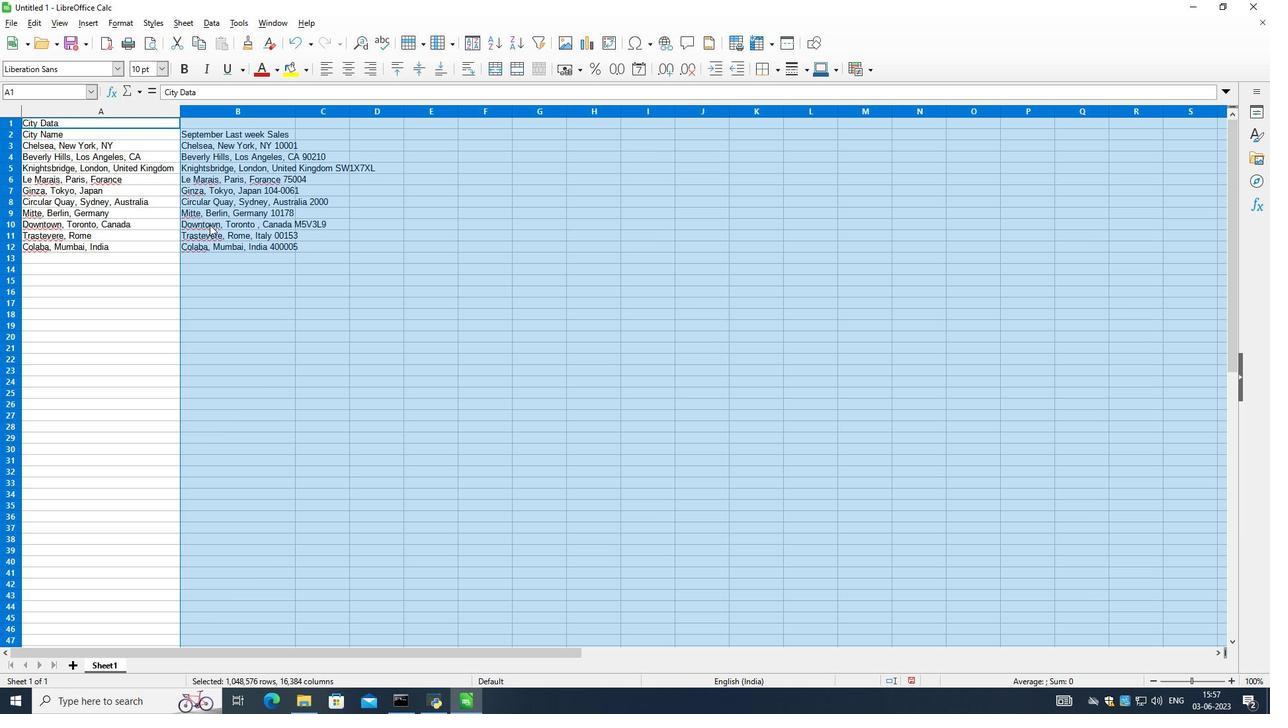 
Action: Mouse moved to (1136, 272)
Screenshot: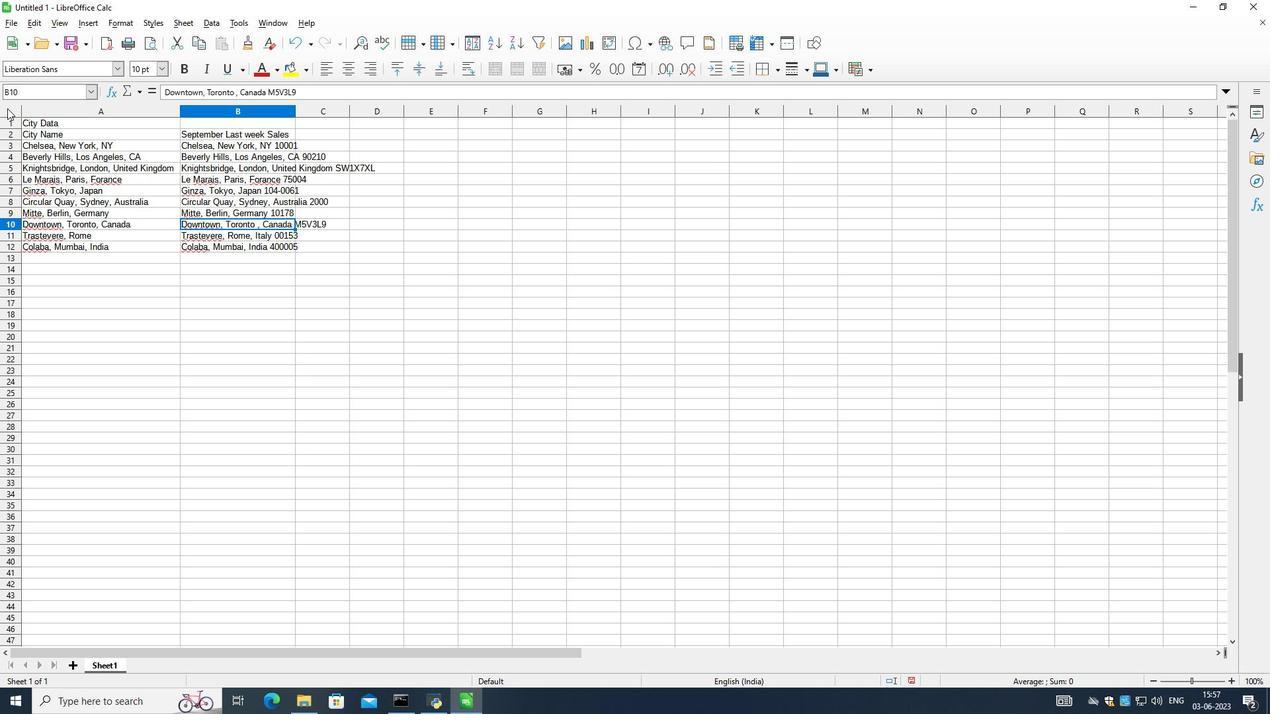 
Action: Mouse pressed left at (1136, 272)
Screenshot: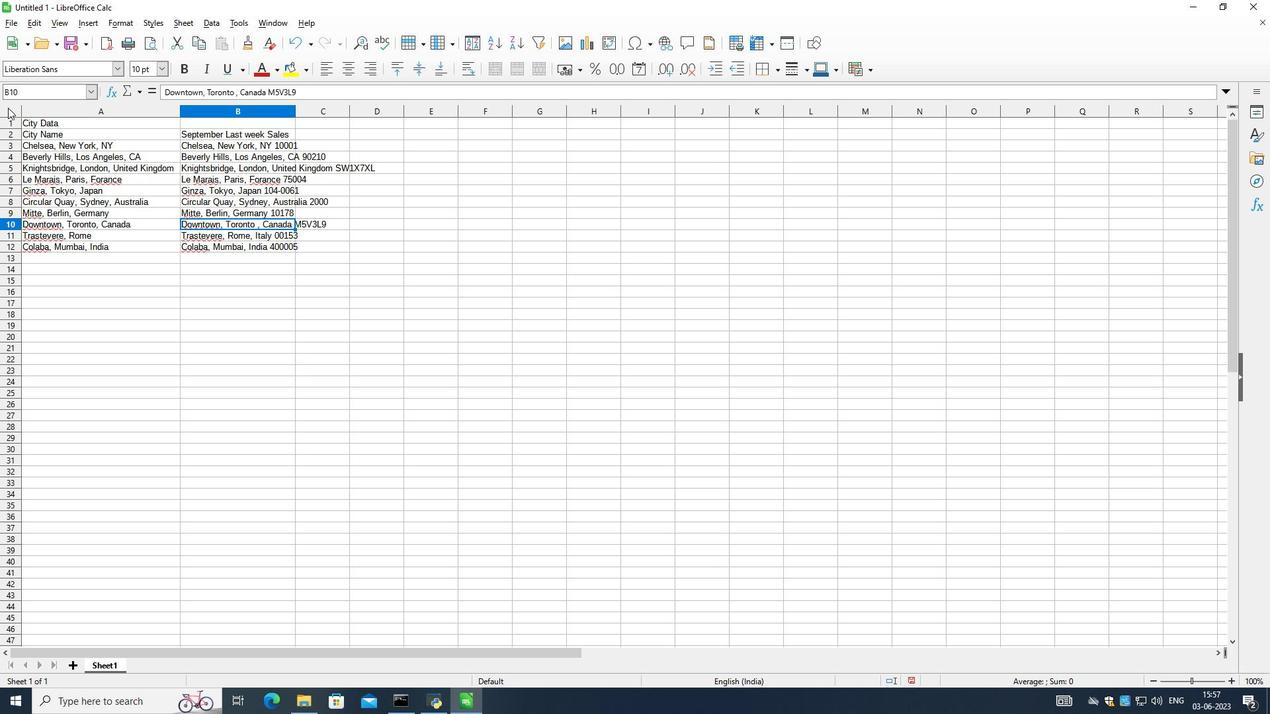 
Action: Mouse moved to (1136, 272)
Screenshot: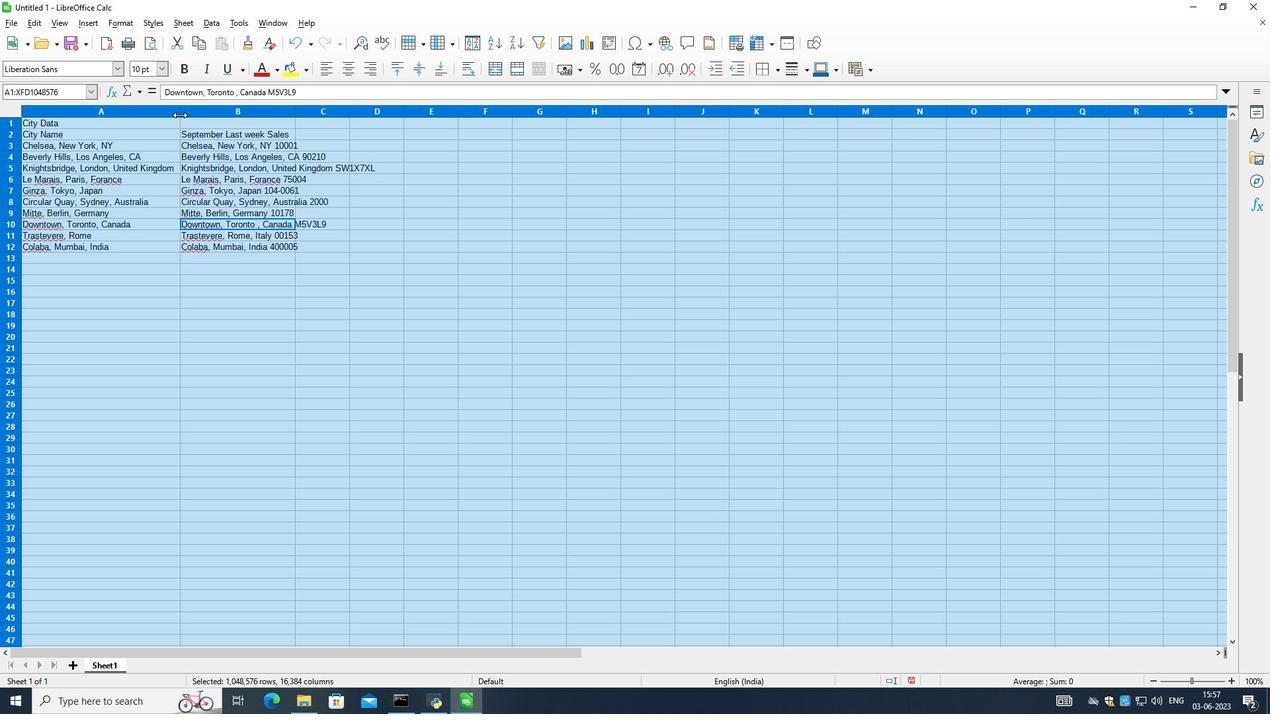 
Action: Mouse pressed left at (1136, 272)
Screenshot: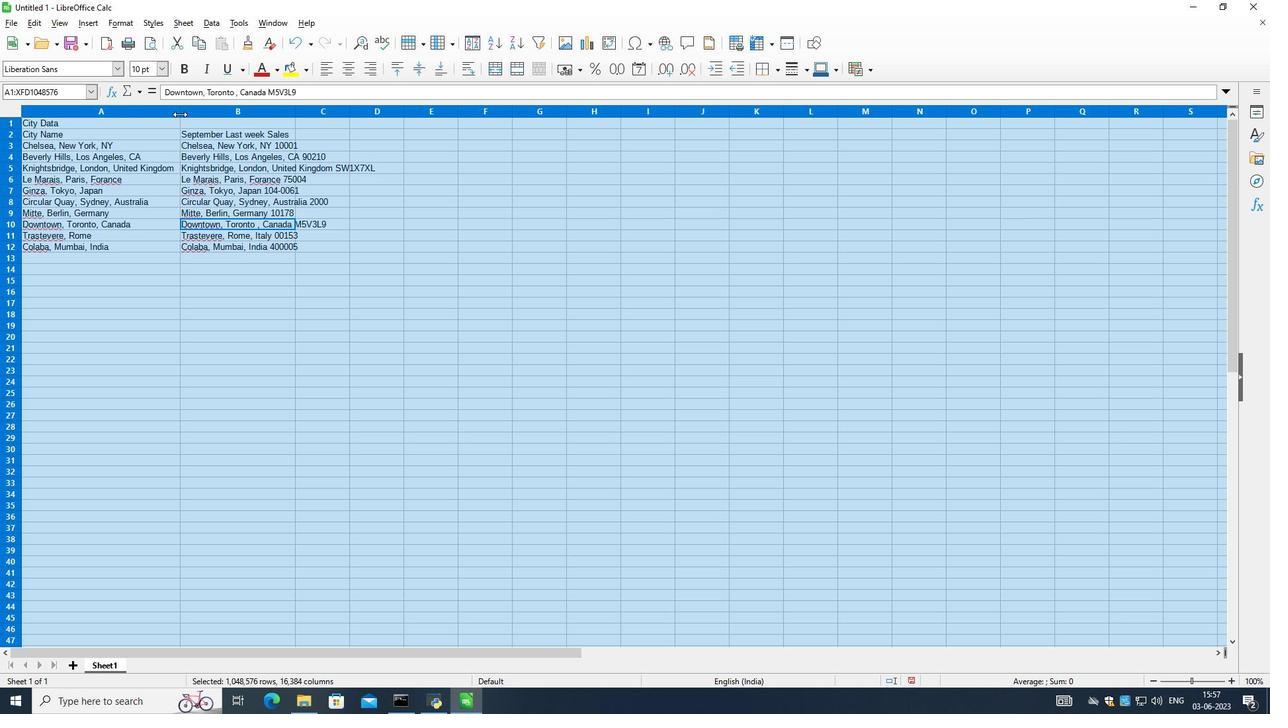 
Action: Mouse pressed left at (1136, 272)
Screenshot: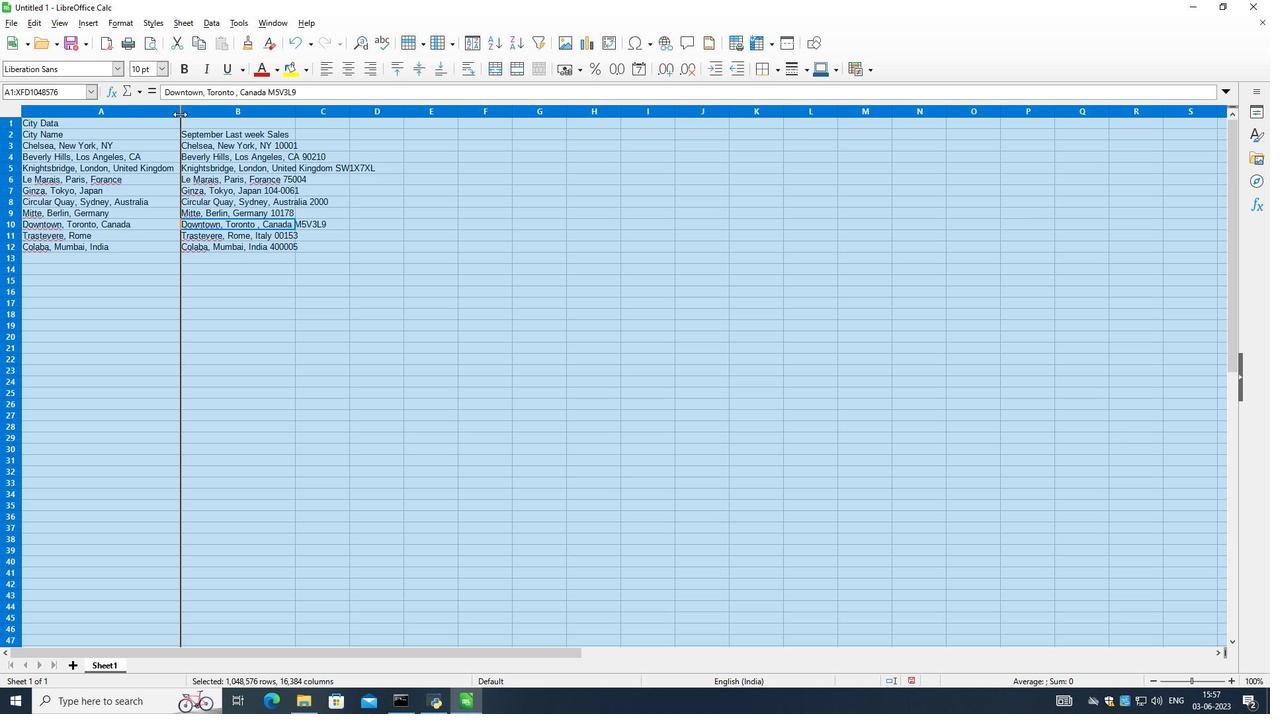
Action: Mouse moved to (1136, 272)
Screenshot: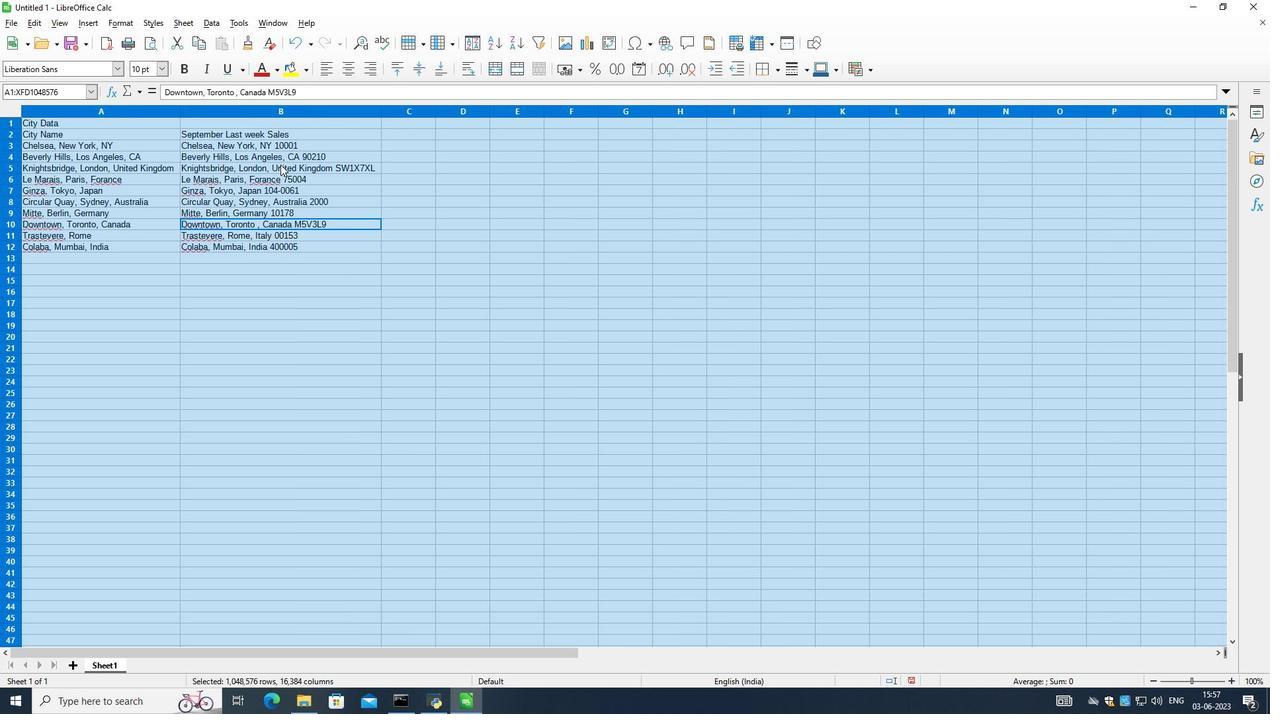 
Action: Mouse pressed left at (1136, 272)
Screenshot: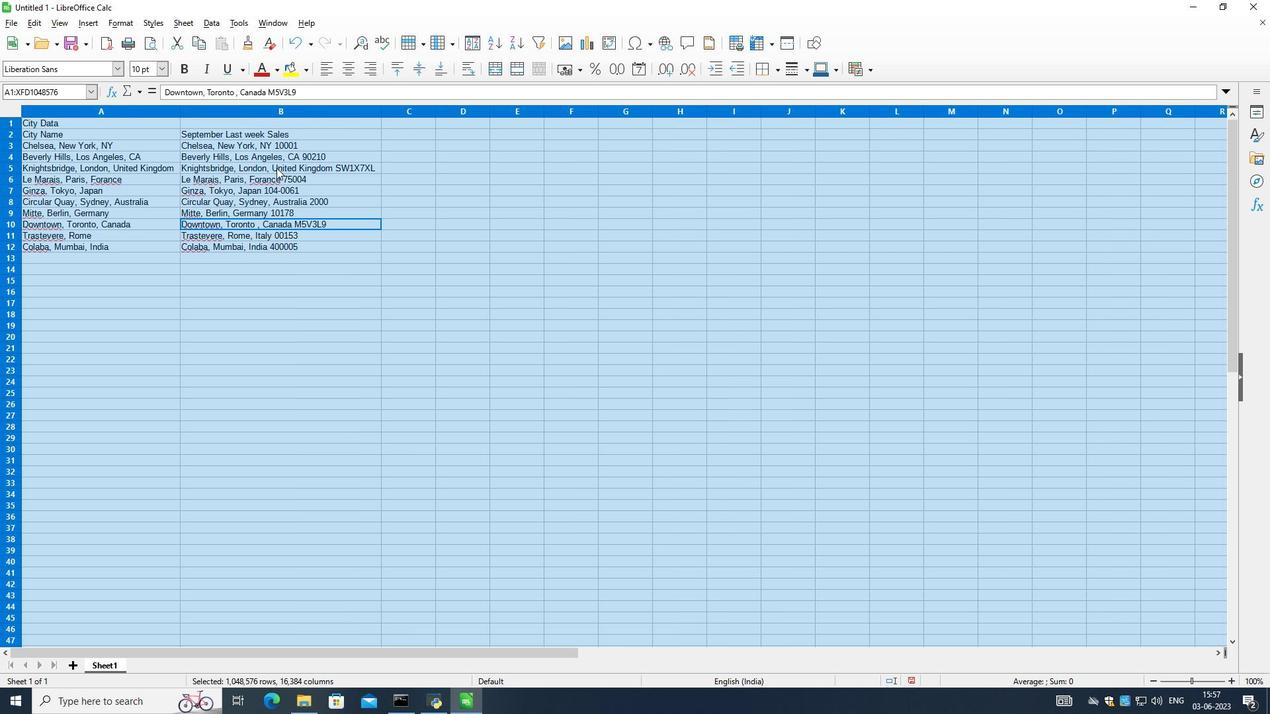 
Action: Mouse moved to (1136, 272)
Screenshot: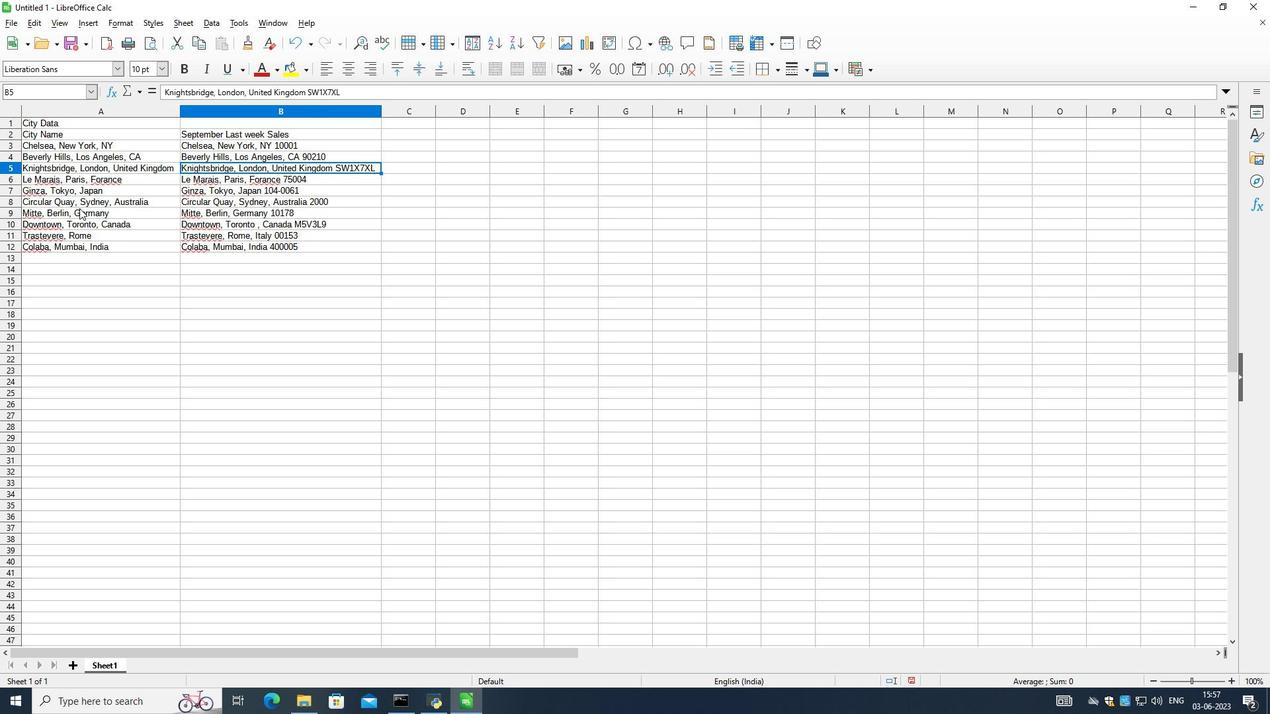
Action: Mouse pressed left at (1136, 272)
Screenshot: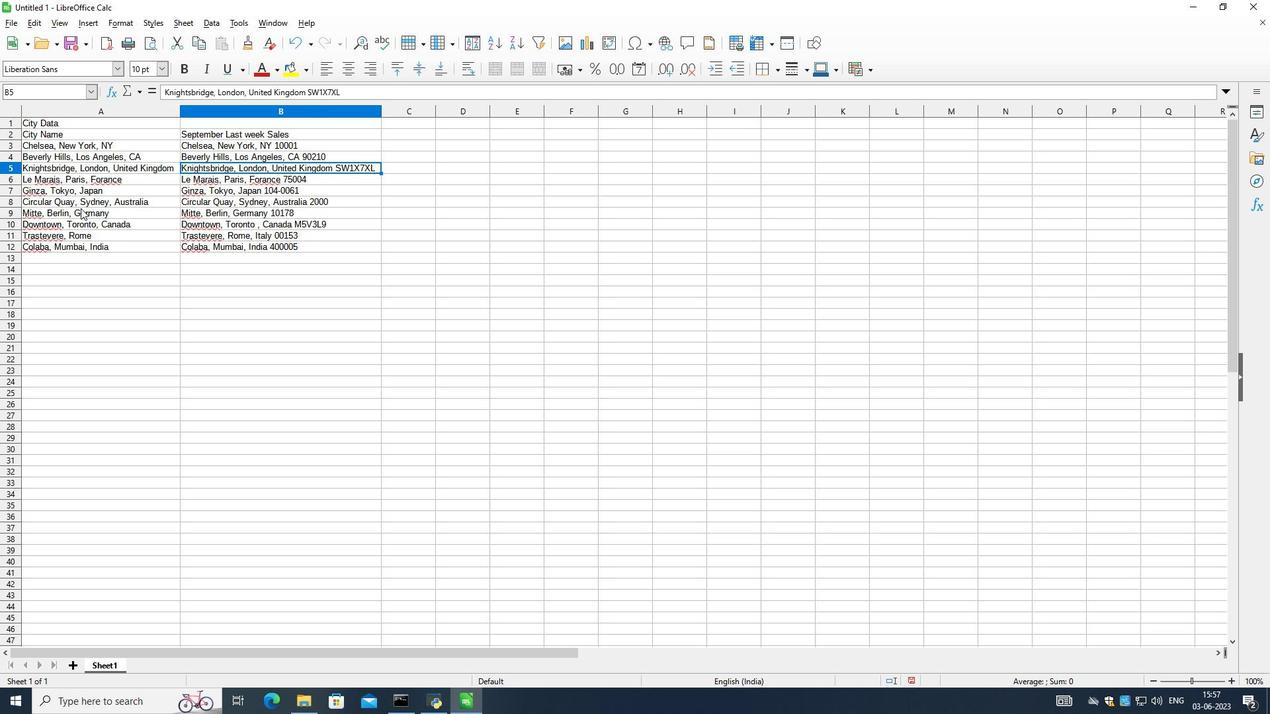 
Action: Mouse moved to (1136, 272)
Screenshot: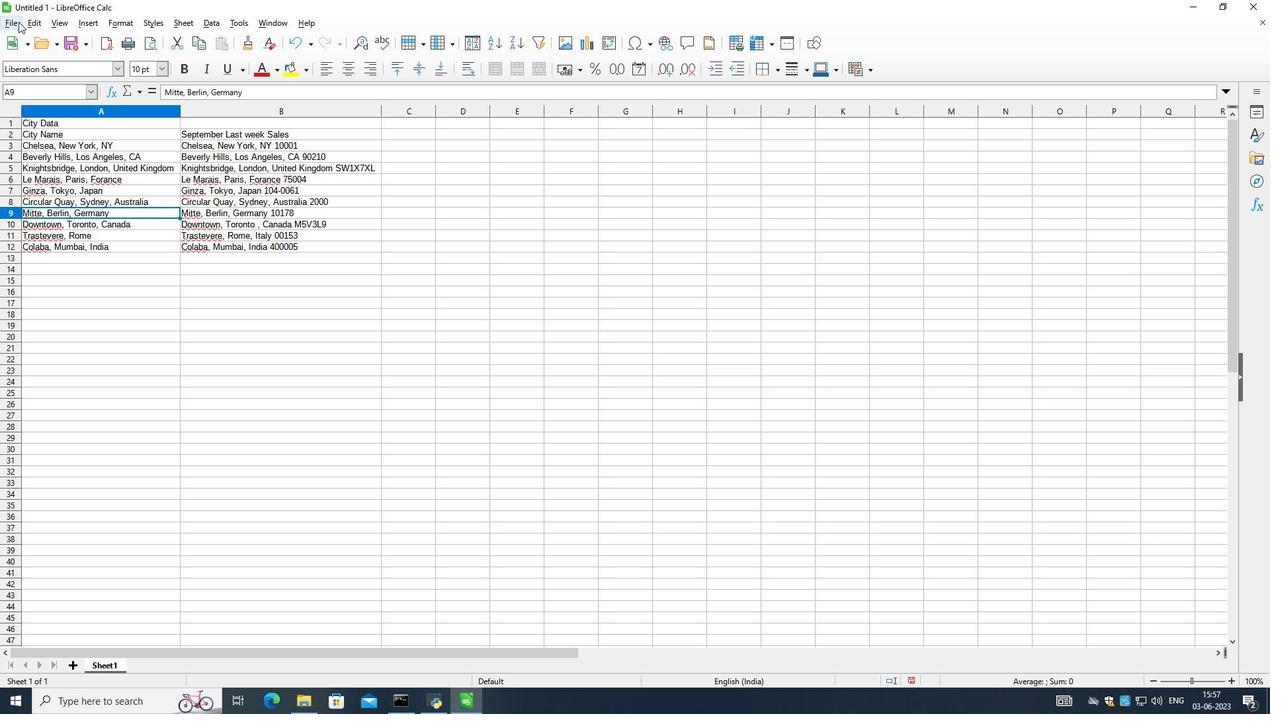 
Action: Mouse pressed left at (1136, 272)
Screenshot: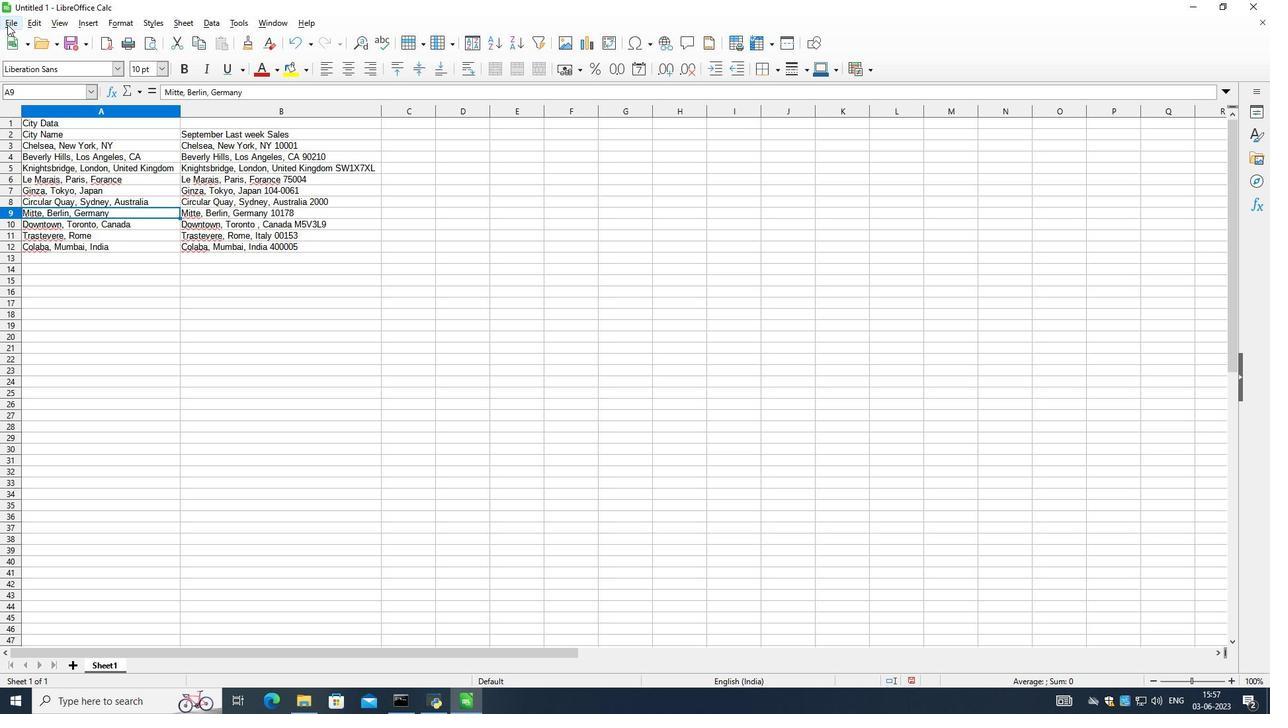 
Action: Mouse moved to (1136, 272)
Screenshot: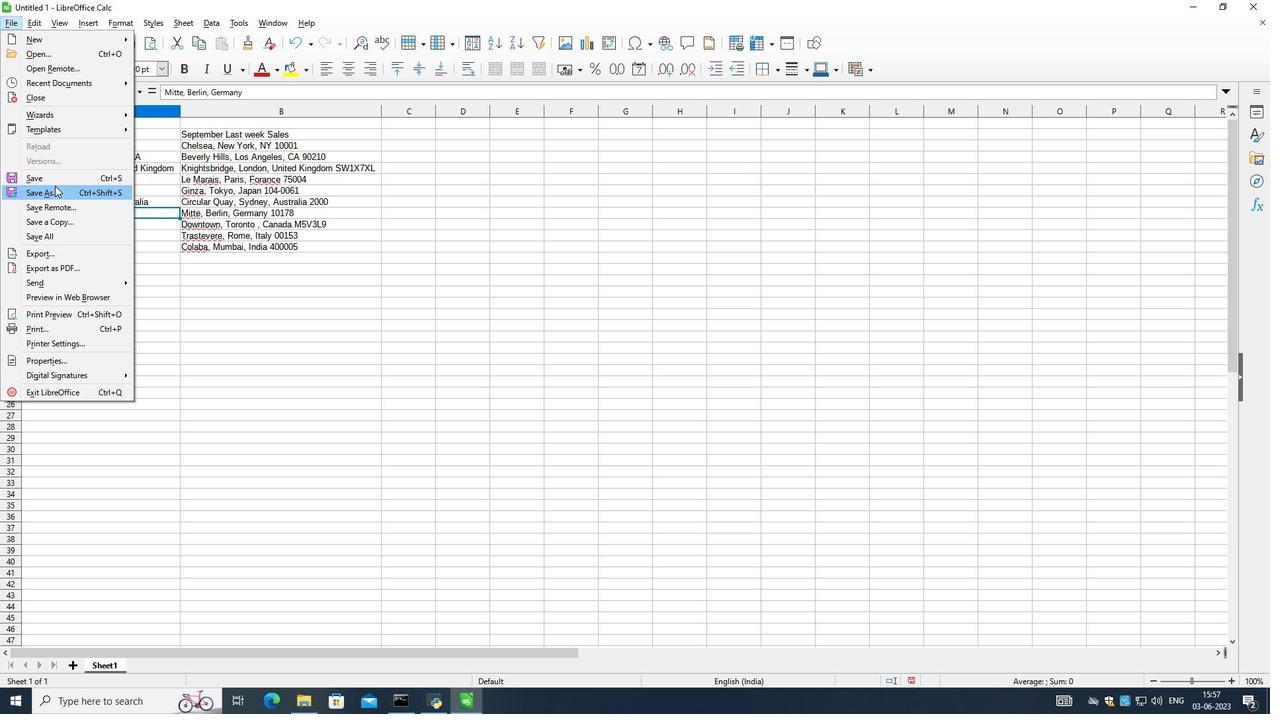 
Action: Mouse pressed left at (1136, 272)
Screenshot: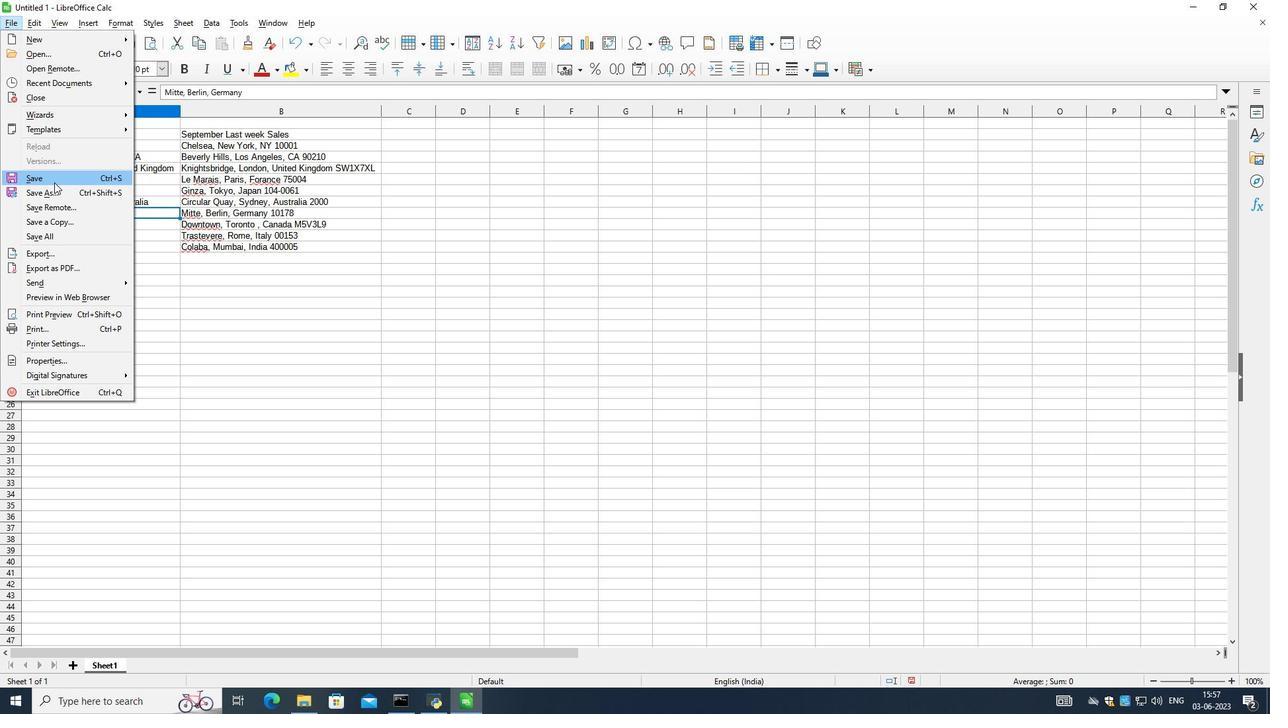 
Action: Mouse moved to (1136, 272)
Screenshot: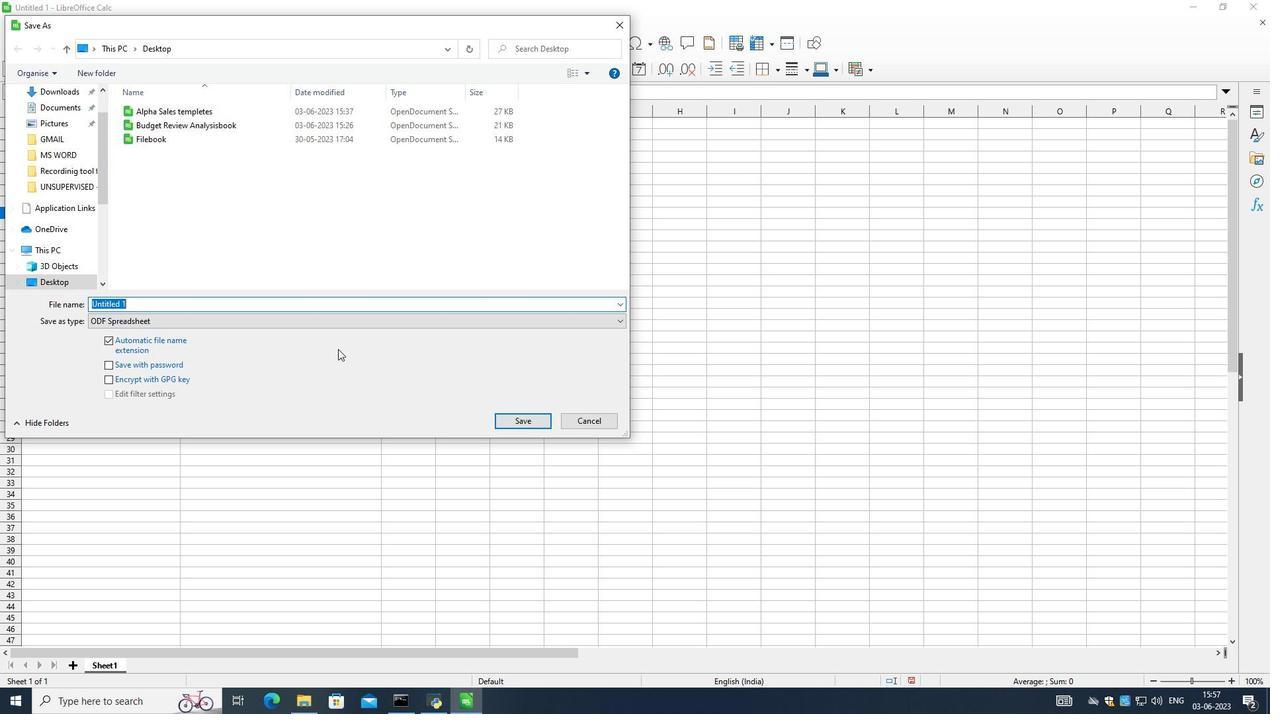 
Action: Key pressed <Key.shift_r>Analysis<Key.shift_r>Annual<Key.space><Key.shift_r>Sales<Key.shift_r>_<Key.shift_r>Report
Screenshot: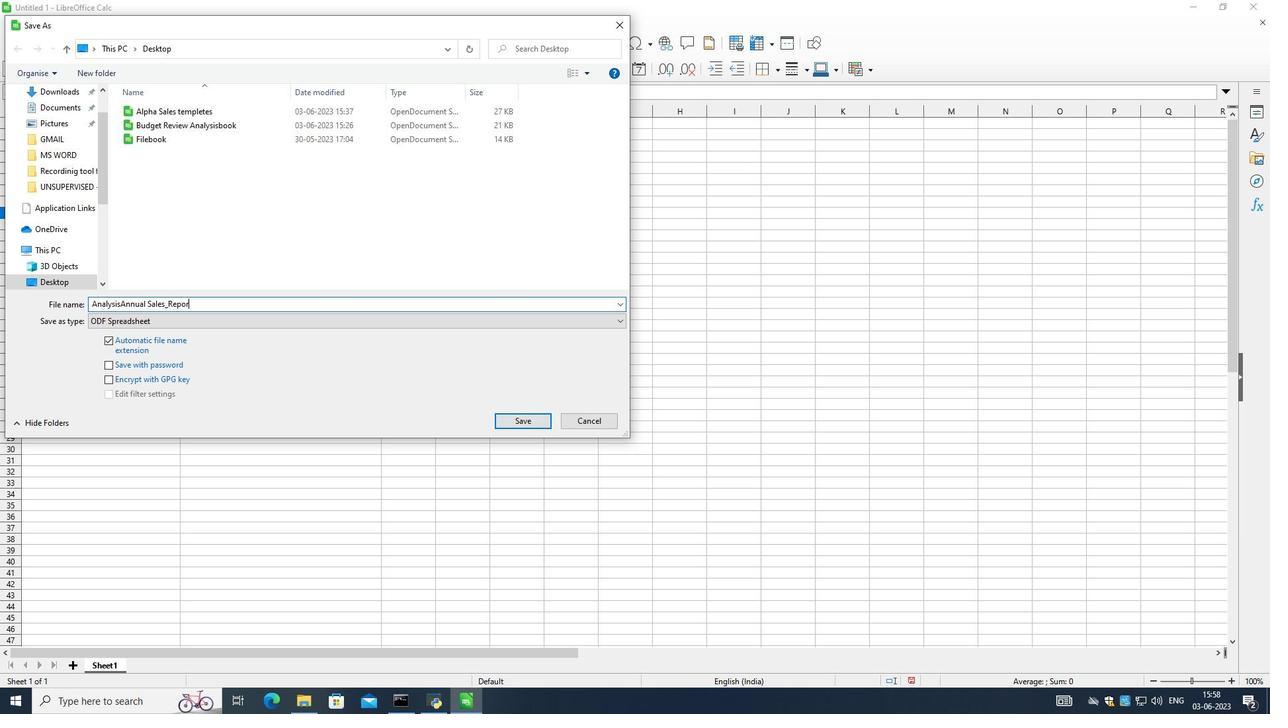 
Action: Mouse moved to (1136, 272)
Screenshot: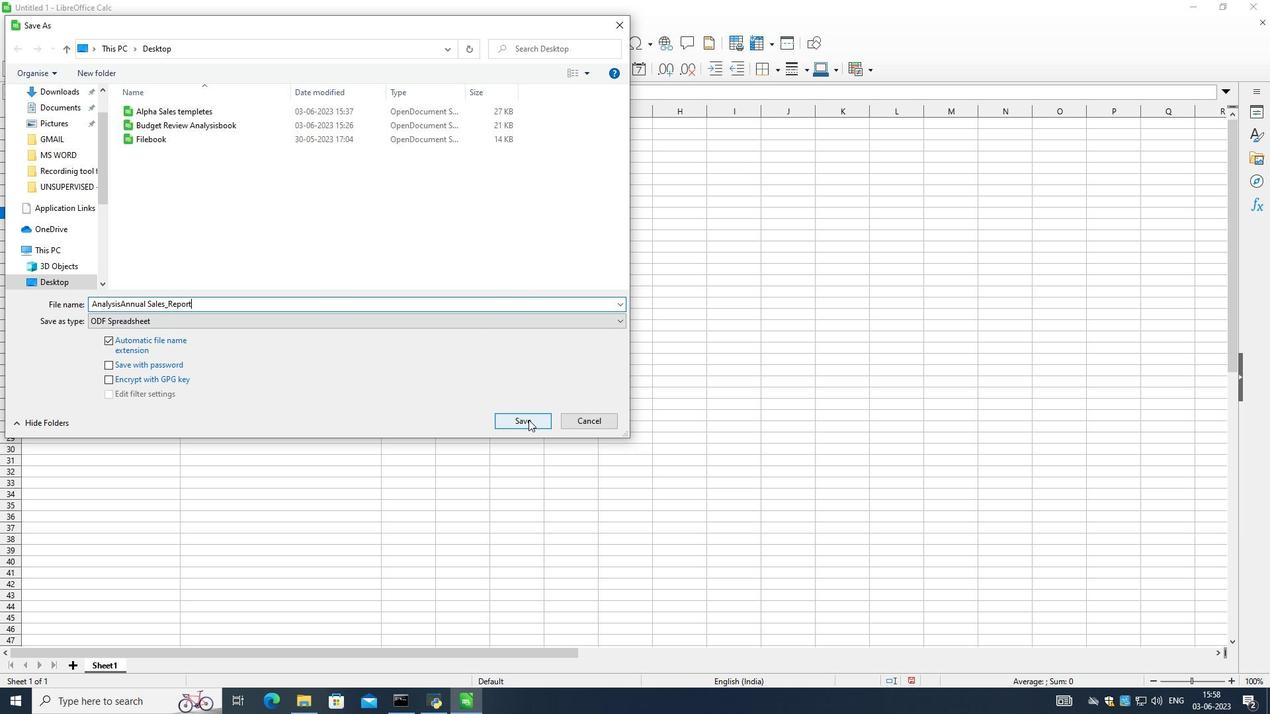 
Action: Mouse pressed left at (1136, 272)
Screenshot: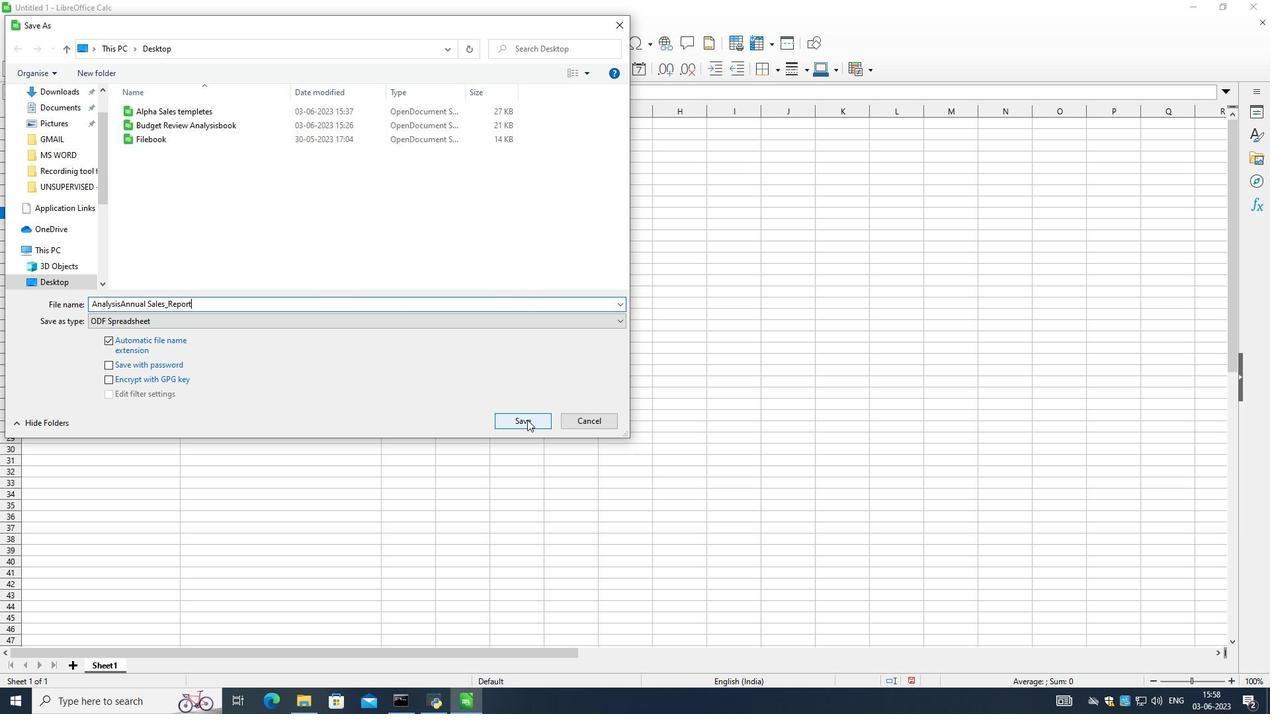 
Action: Mouse moved to (1136, 272)
Screenshot: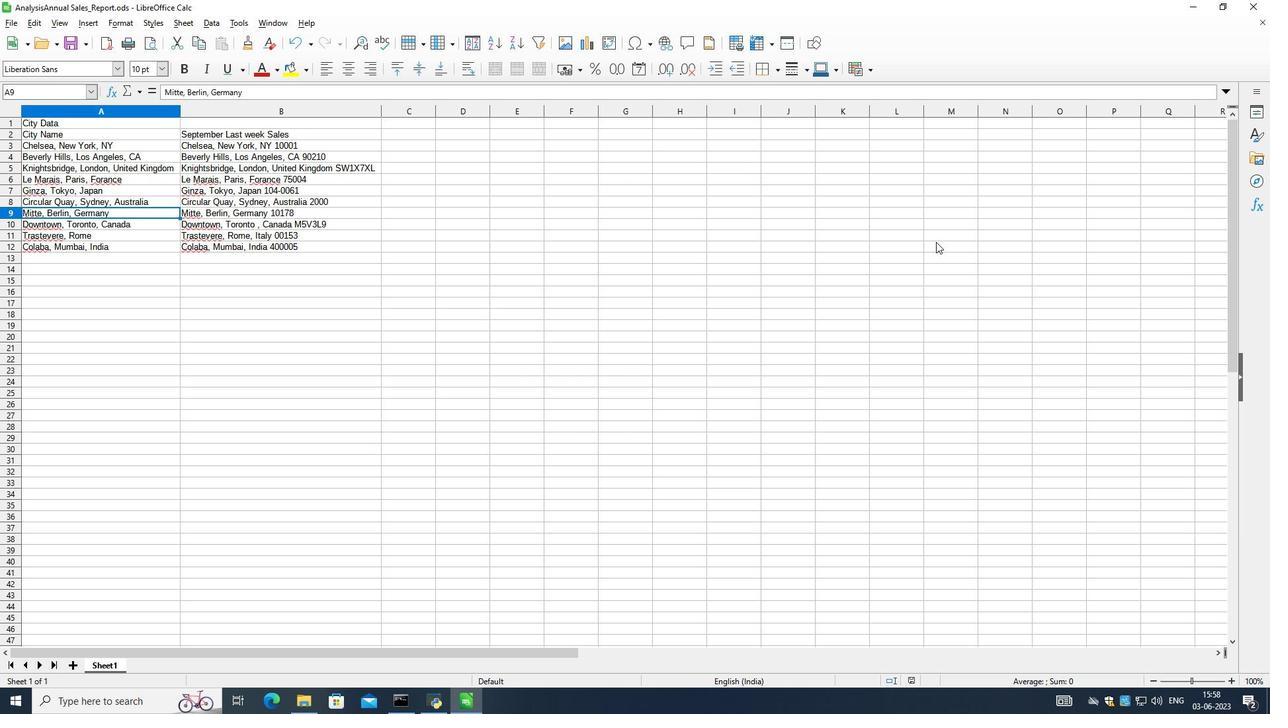 
